 Task: 1.4.1  Create formula field to show use case
Action: Mouse moved to (1080, 75)
Screenshot: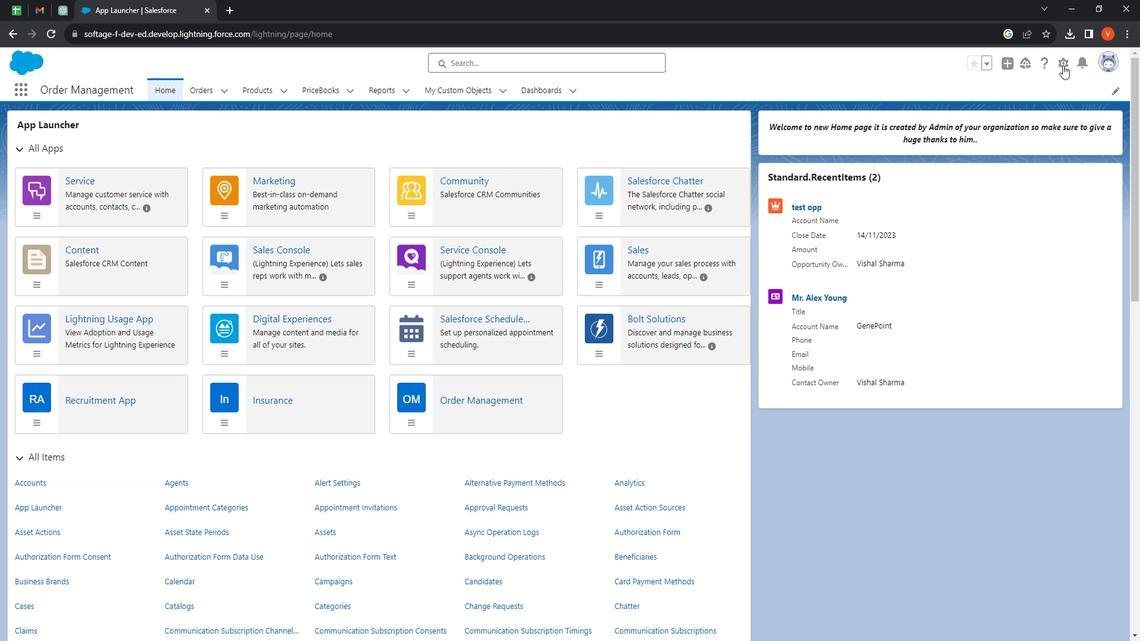 
Action: Mouse pressed left at (1080, 75)
Screenshot: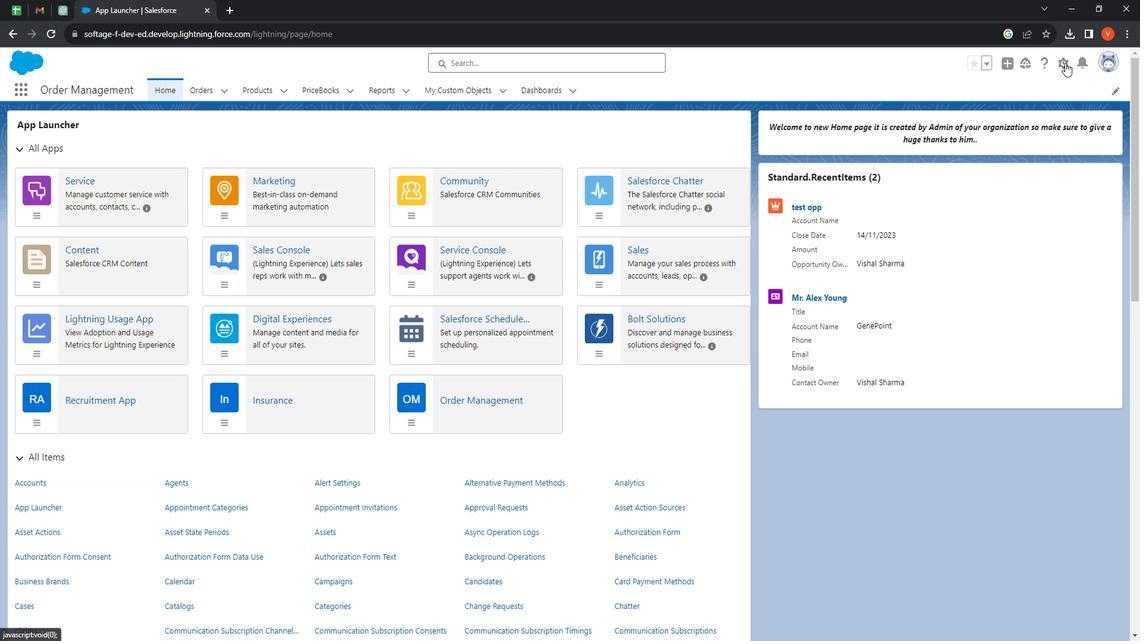 
Action: Mouse moved to (1055, 112)
Screenshot: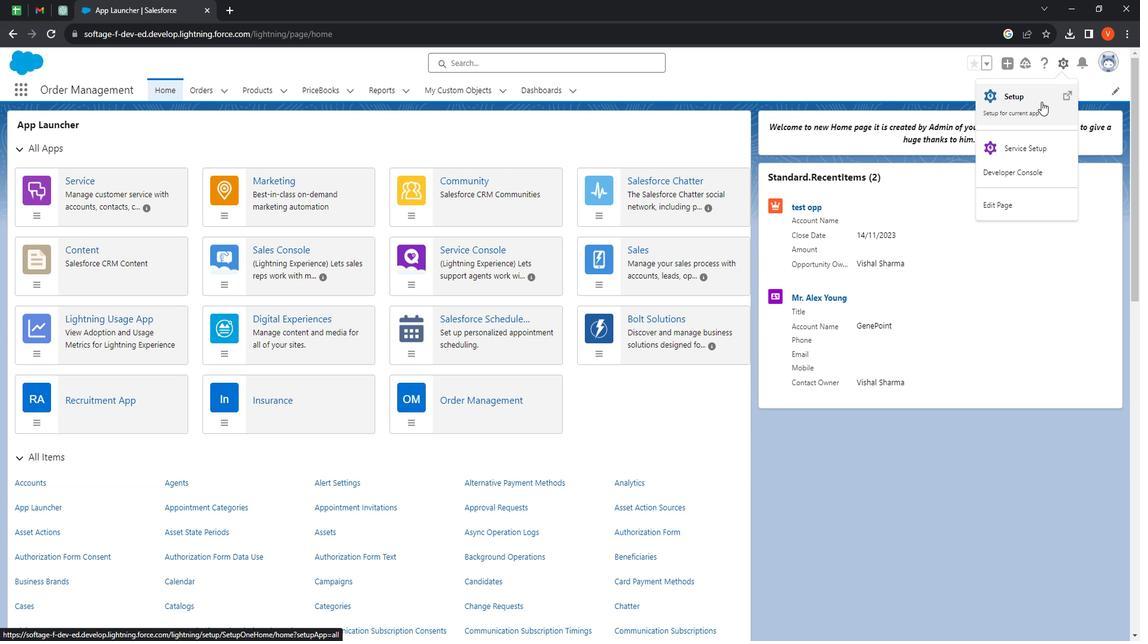
Action: Mouse pressed left at (1055, 112)
Screenshot: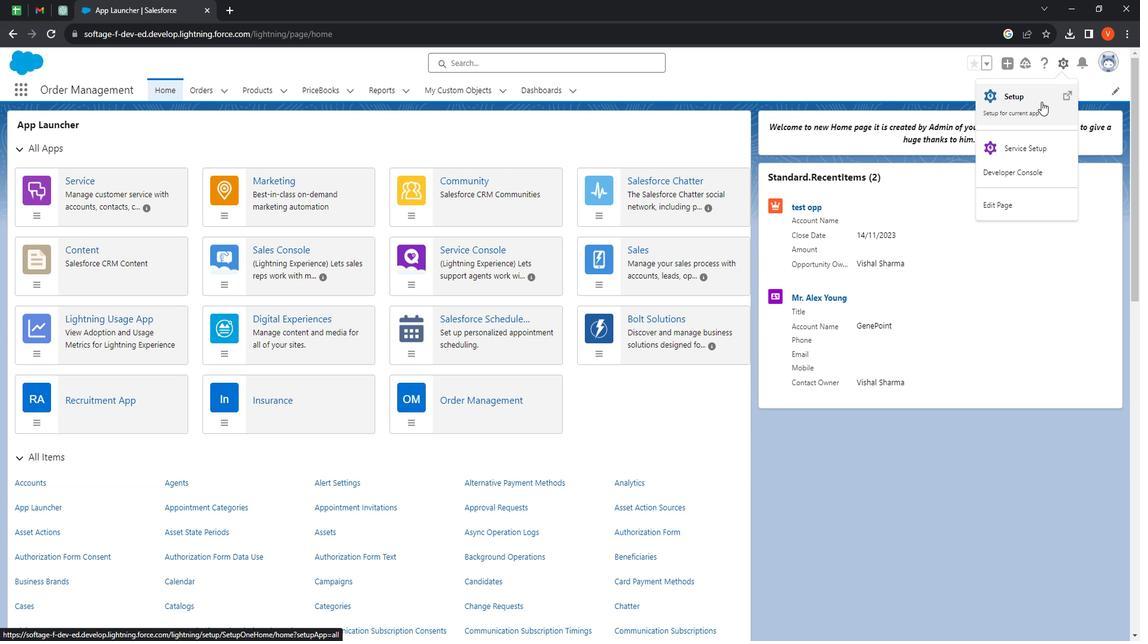 
Action: Mouse moved to (152, 103)
Screenshot: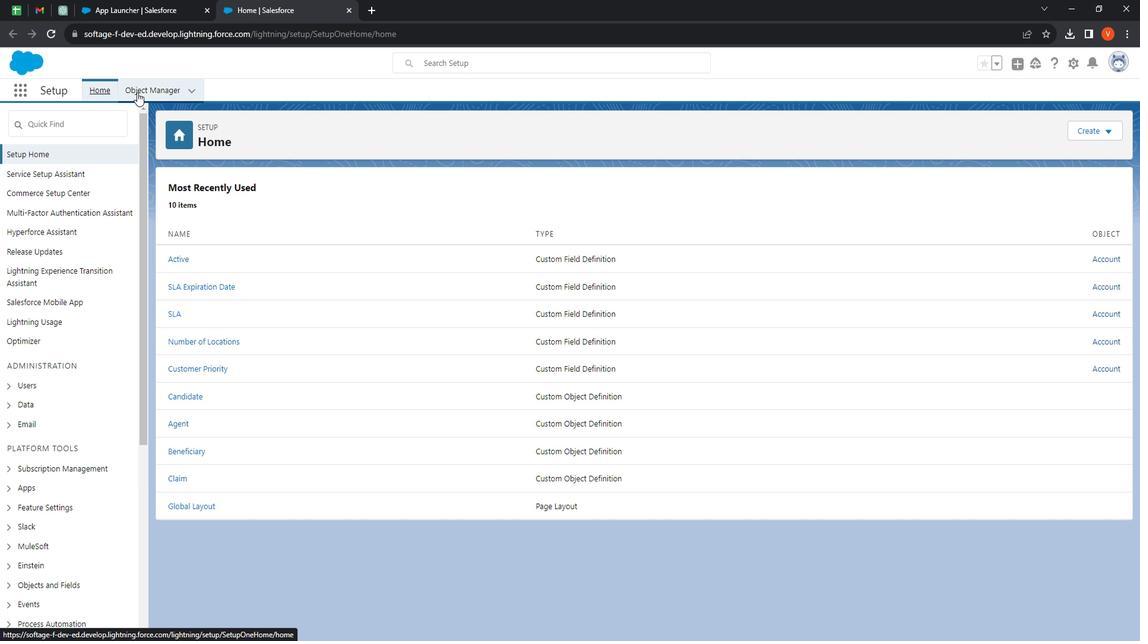 
Action: Mouse pressed left at (152, 103)
Screenshot: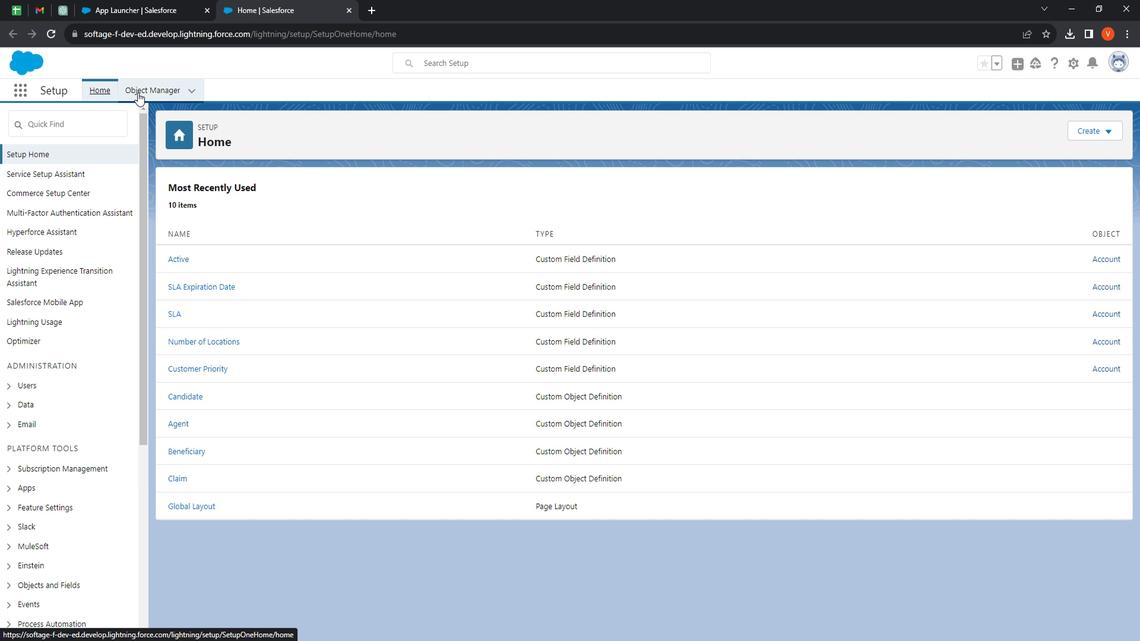 
Action: Mouse moved to (125, 274)
Screenshot: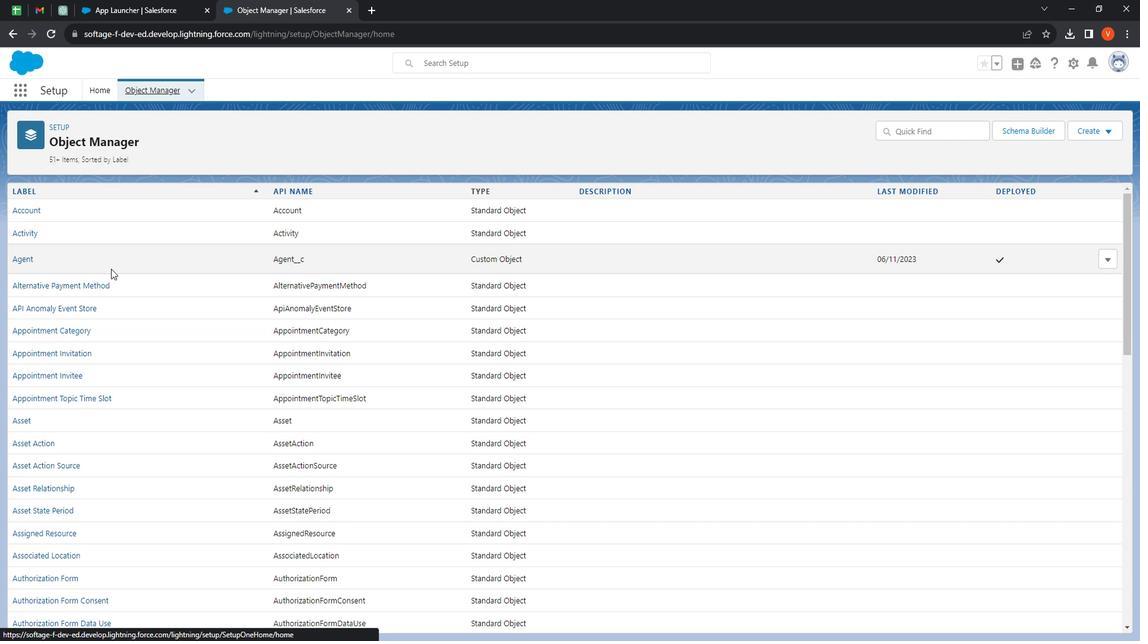 
Action: Mouse scrolled (125, 273) with delta (0, 0)
Screenshot: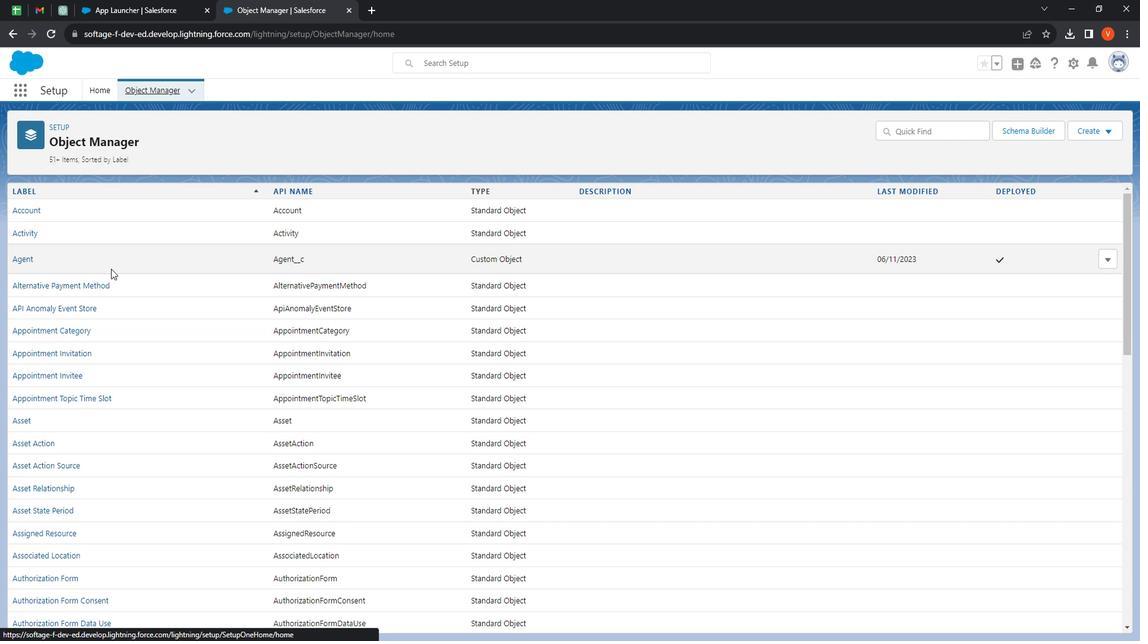 
Action: Mouse moved to (127, 278)
Screenshot: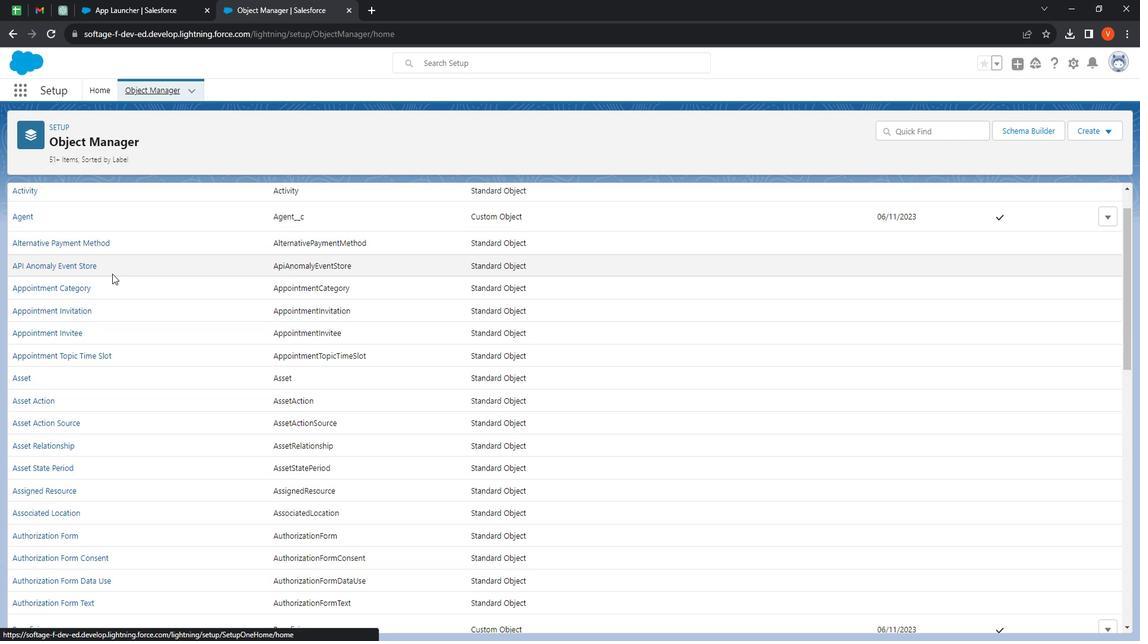 
Action: Mouse scrolled (127, 277) with delta (0, 0)
Screenshot: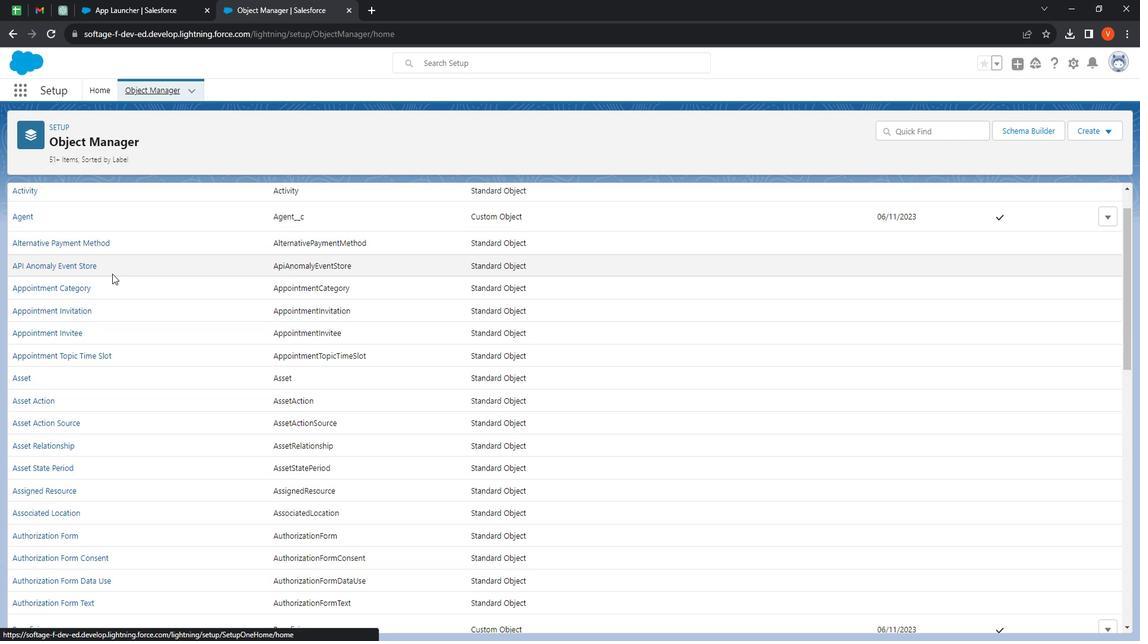 
Action: Mouse moved to (128, 280)
Screenshot: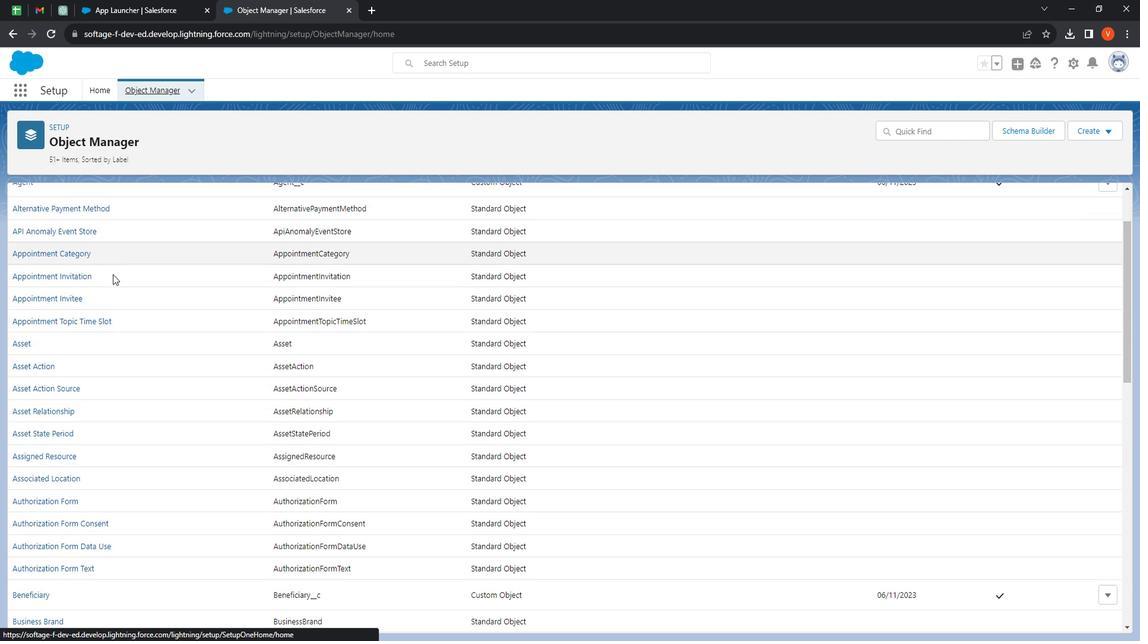 
Action: Mouse scrolled (128, 279) with delta (0, 0)
Screenshot: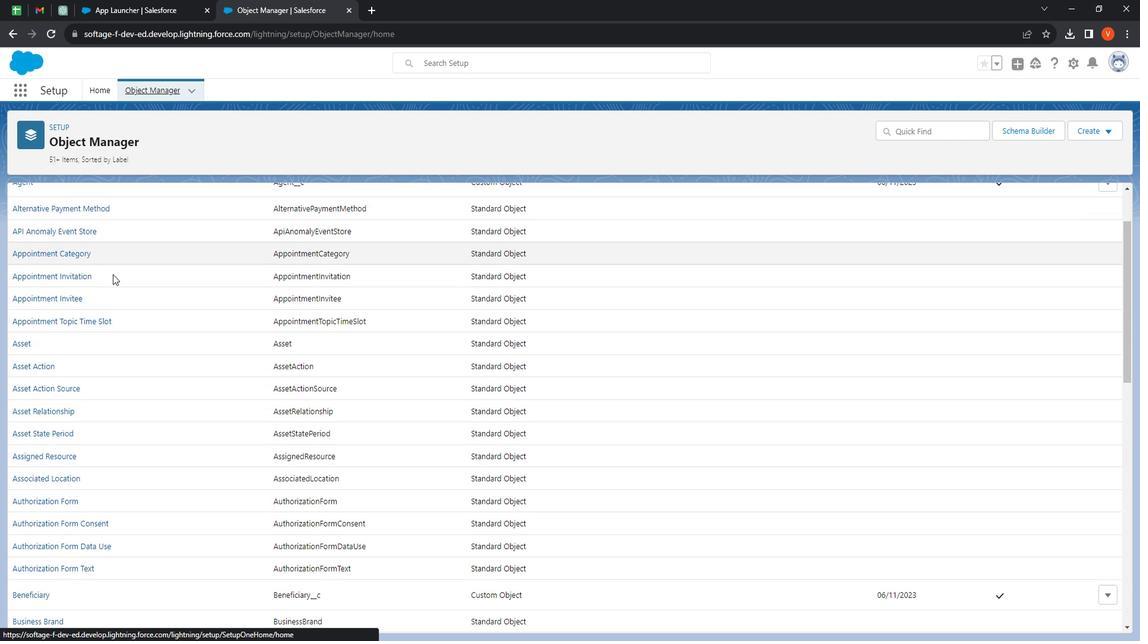 
Action: Mouse moved to (128, 281)
Screenshot: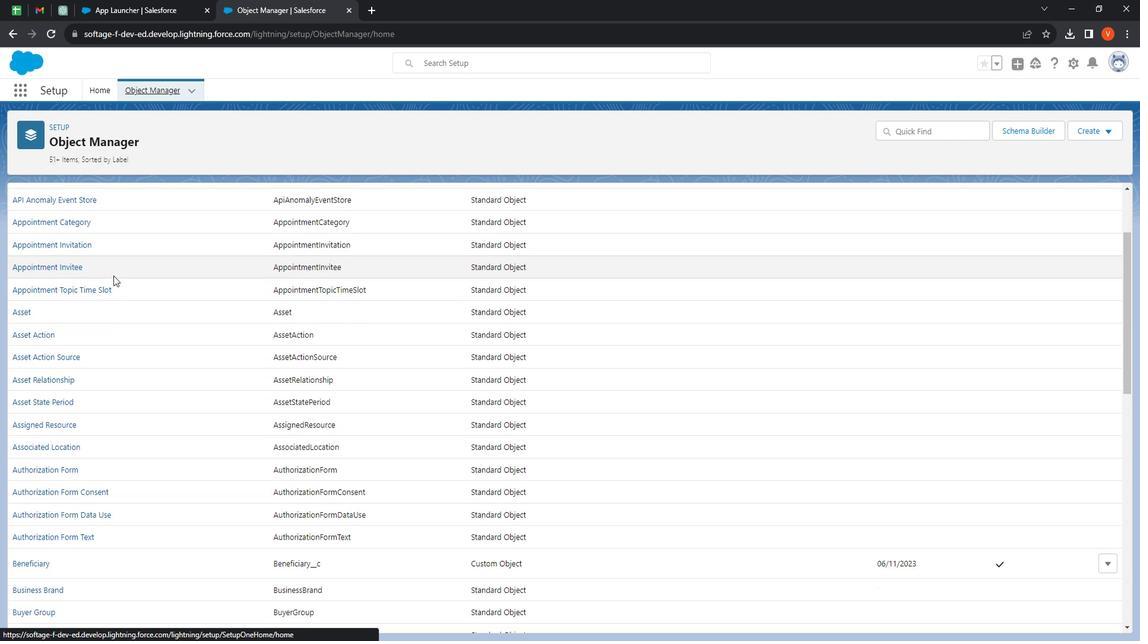 
Action: Mouse scrolled (128, 280) with delta (0, 0)
Screenshot: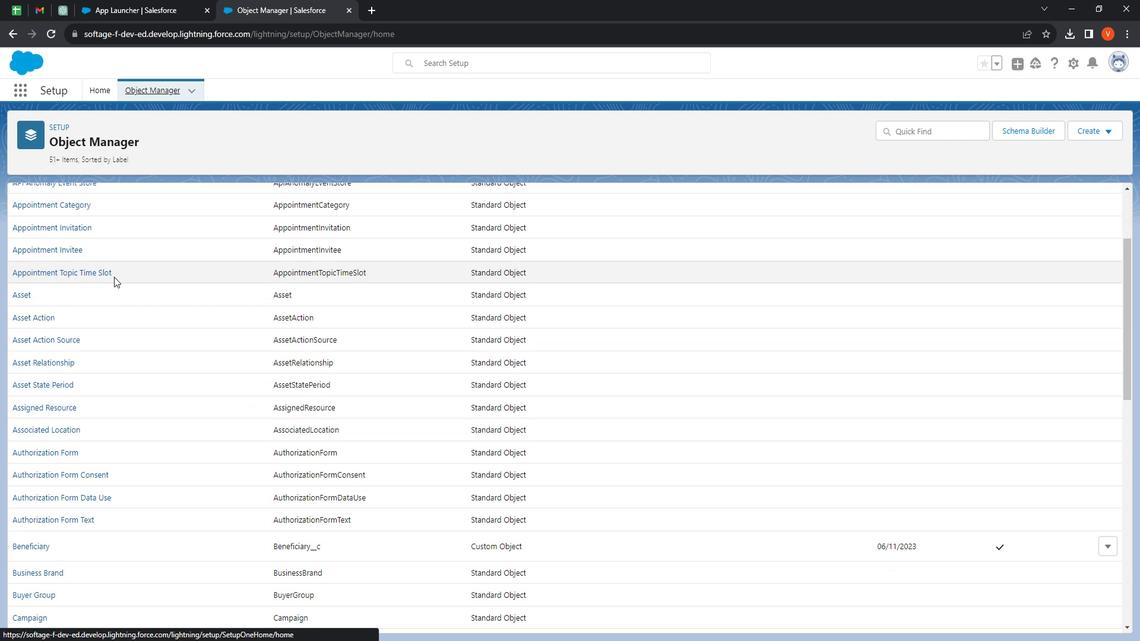 
Action: Mouse scrolled (128, 280) with delta (0, 0)
Screenshot: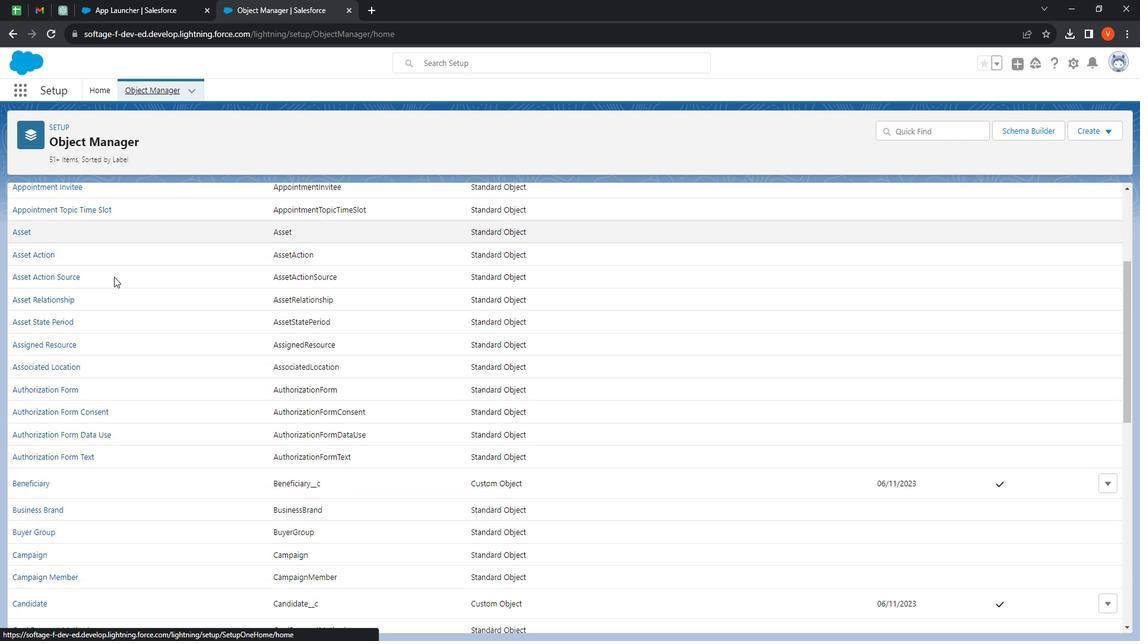 
Action: Mouse scrolled (128, 280) with delta (0, 0)
Screenshot: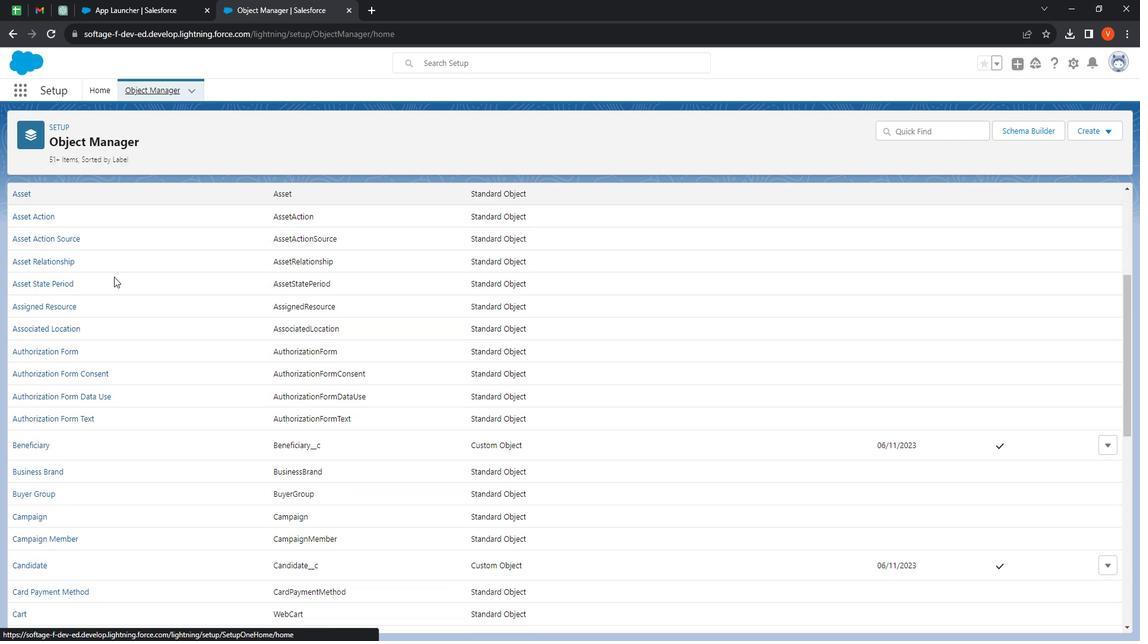 
Action: Mouse moved to (133, 287)
Screenshot: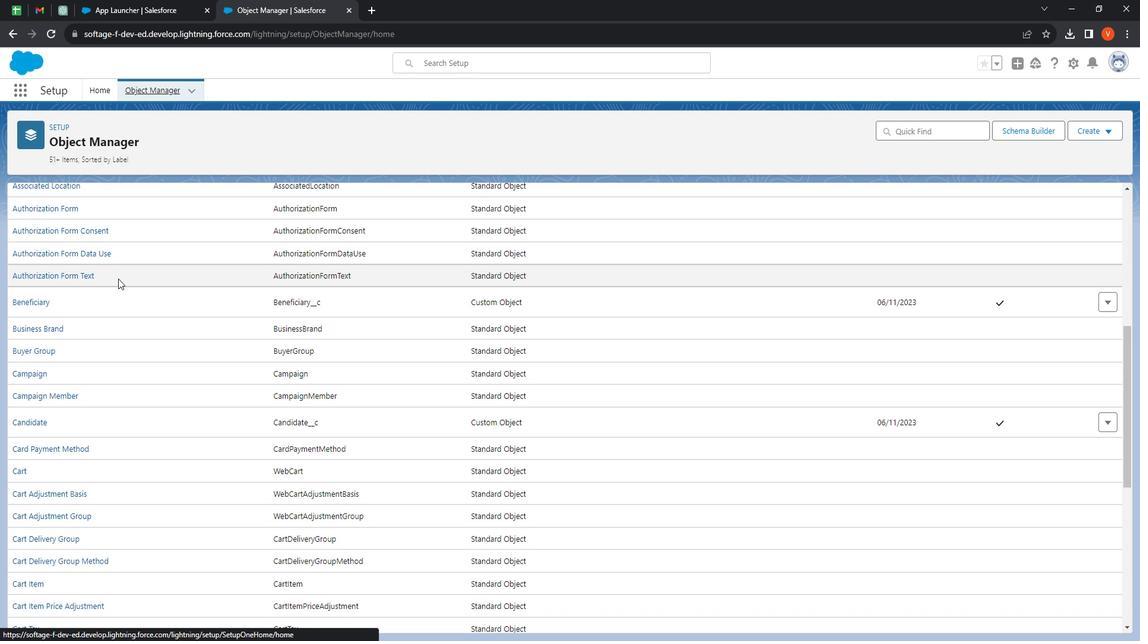 
Action: Mouse scrolled (133, 286) with delta (0, 0)
Screenshot: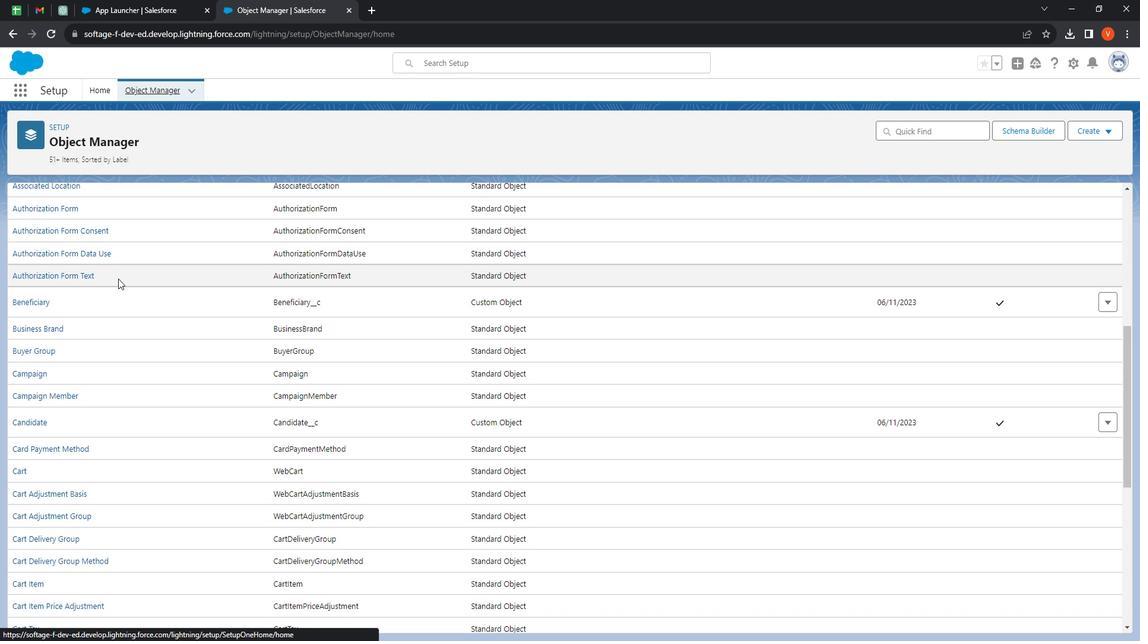 
Action: Mouse moved to (132, 290)
Screenshot: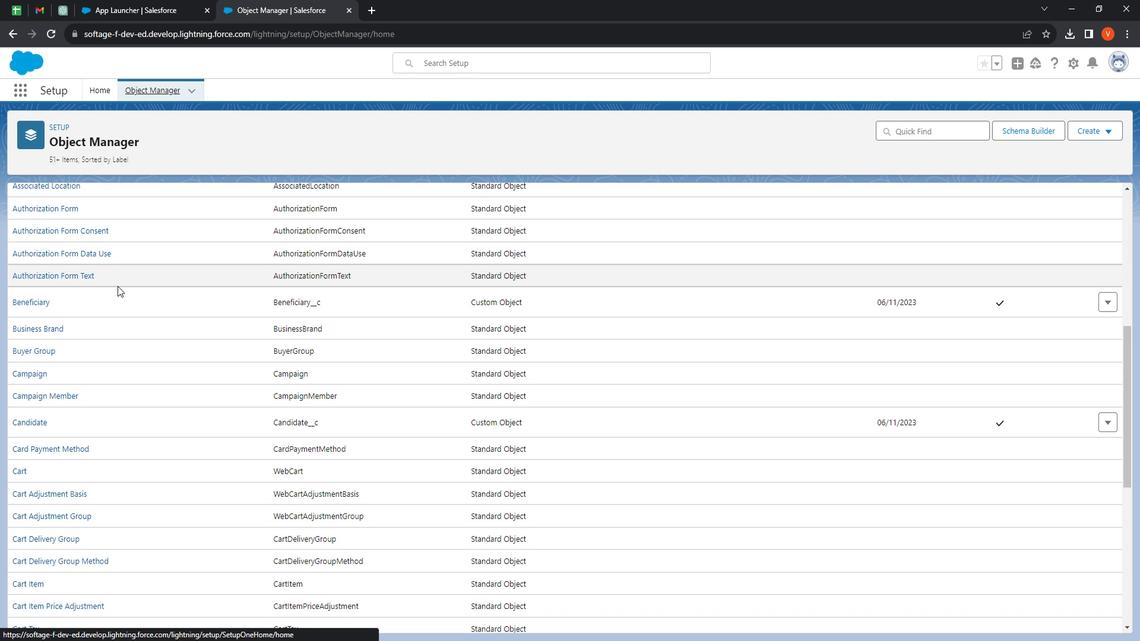 
Action: Mouse scrolled (132, 290) with delta (0, 0)
Screenshot: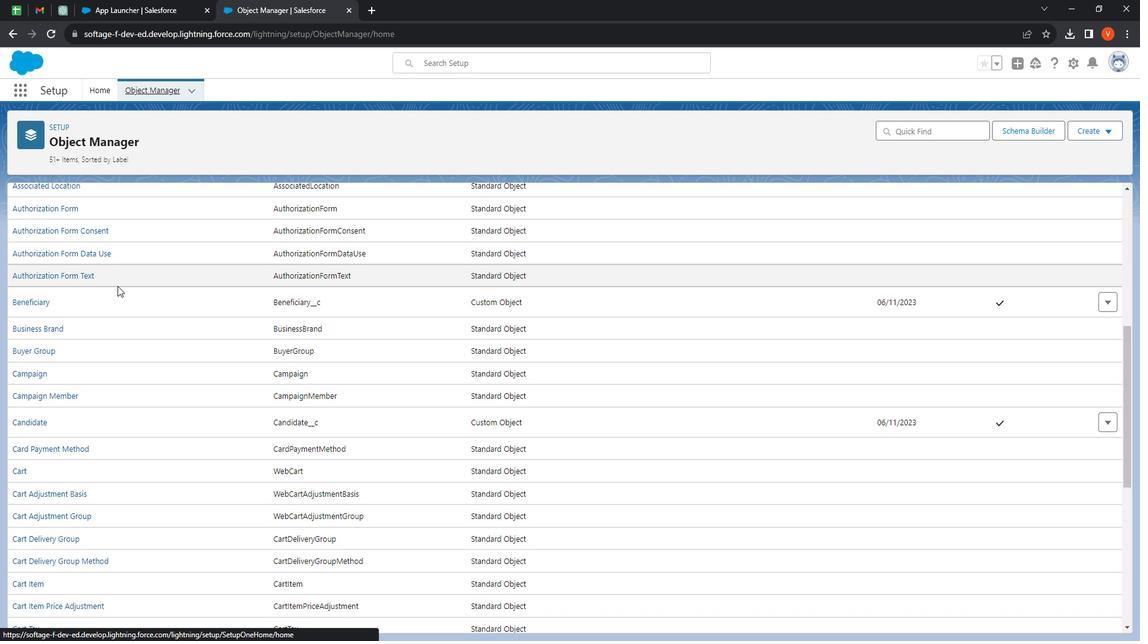
Action: Mouse moved to (132, 290)
Screenshot: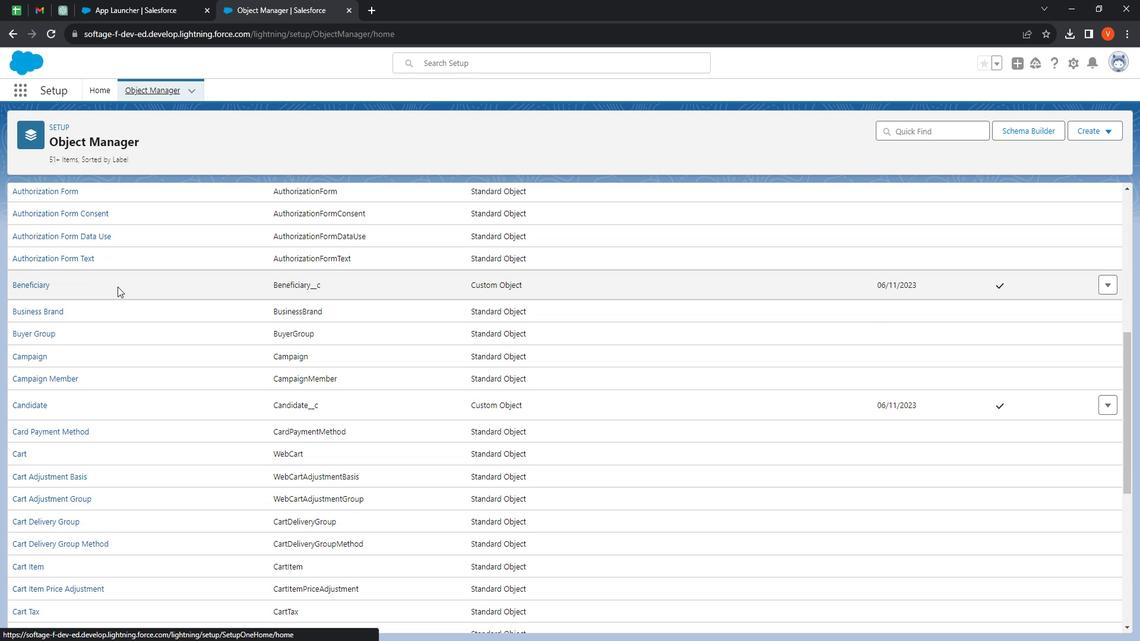 
Action: Mouse scrolled (132, 290) with delta (0, 0)
Screenshot: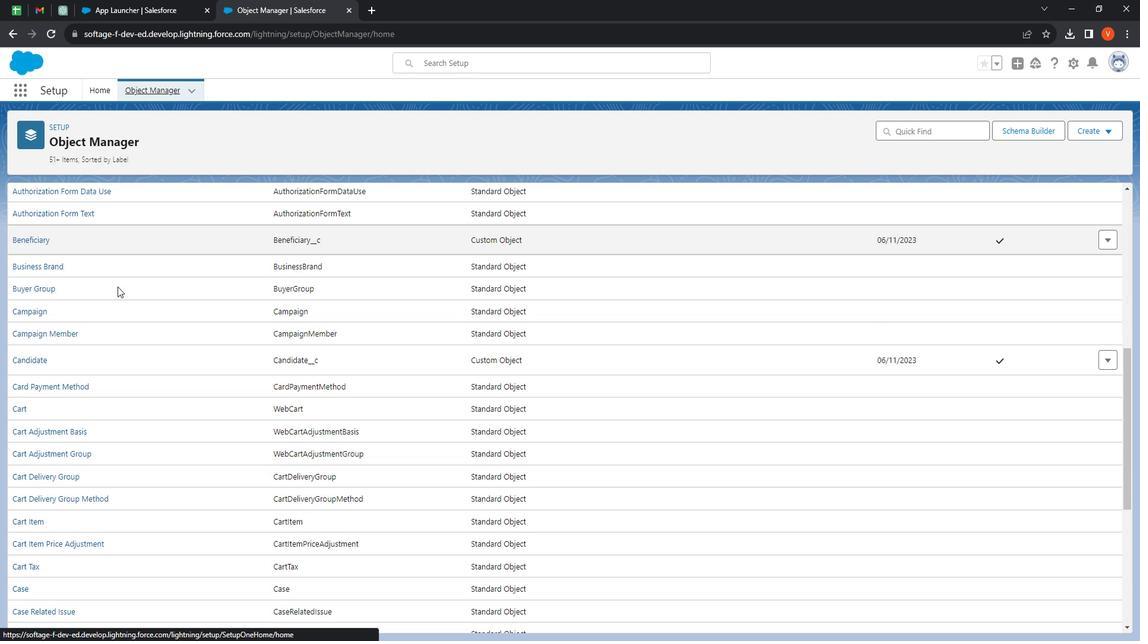 
Action: Mouse moved to (132, 291)
Screenshot: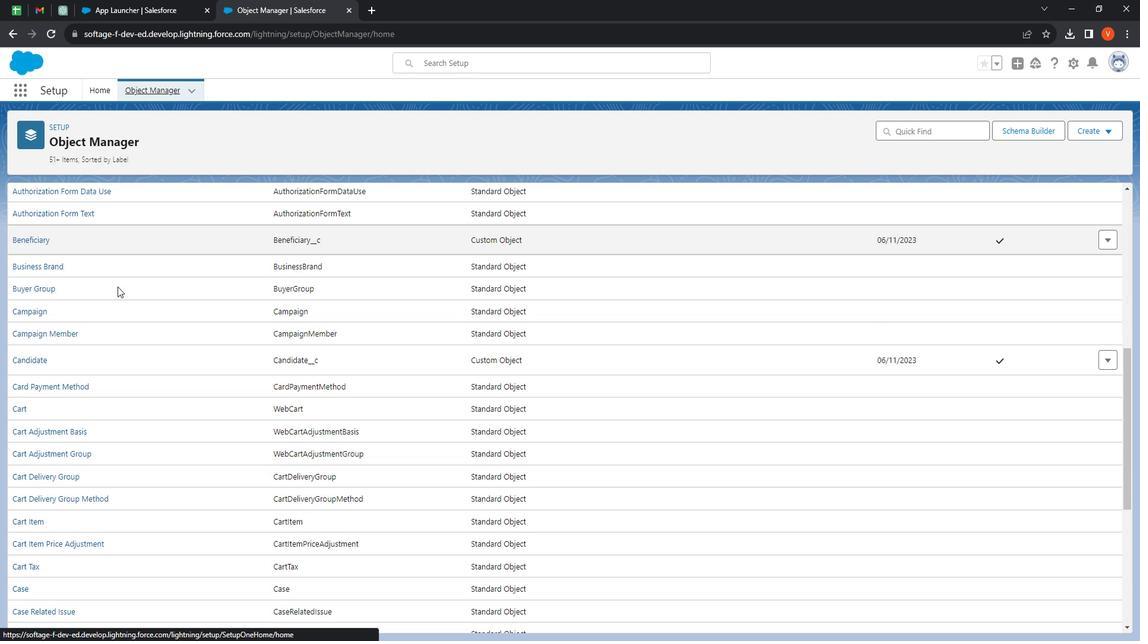 
Action: Mouse scrolled (132, 290) with delta (0, 0)
Screenshot: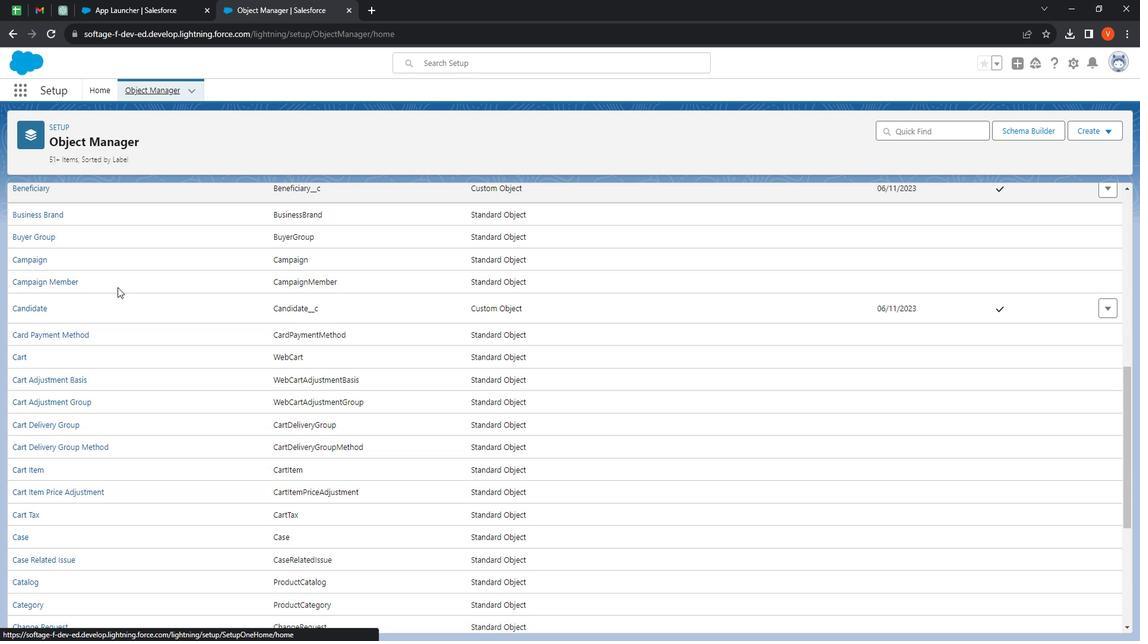 
Action: Mouse moved to (132, 292)
Screenshot: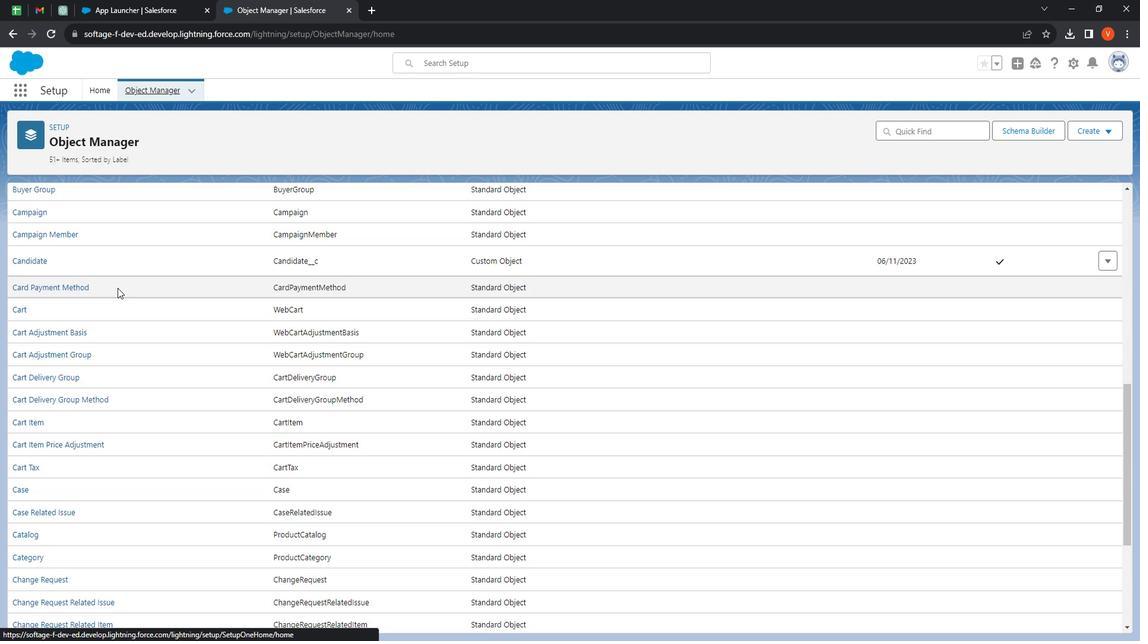 
Action: Mouse scrolled (132, 292) with delta (0, 0)
Screenshot: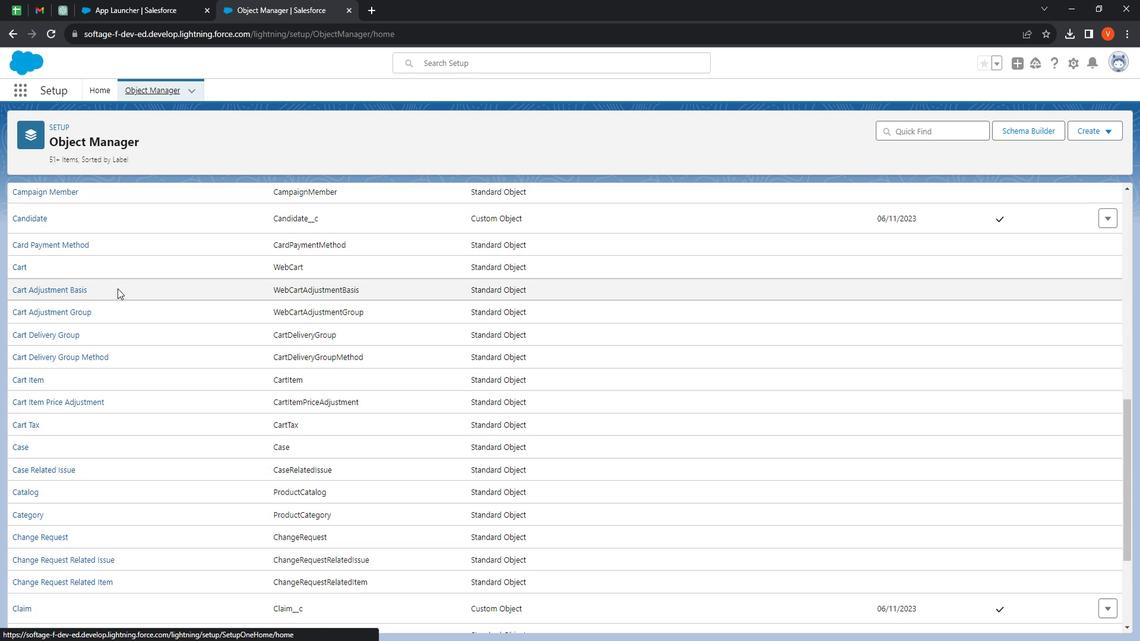 
Action: Mouse moved to (130, 294)
Screenshot: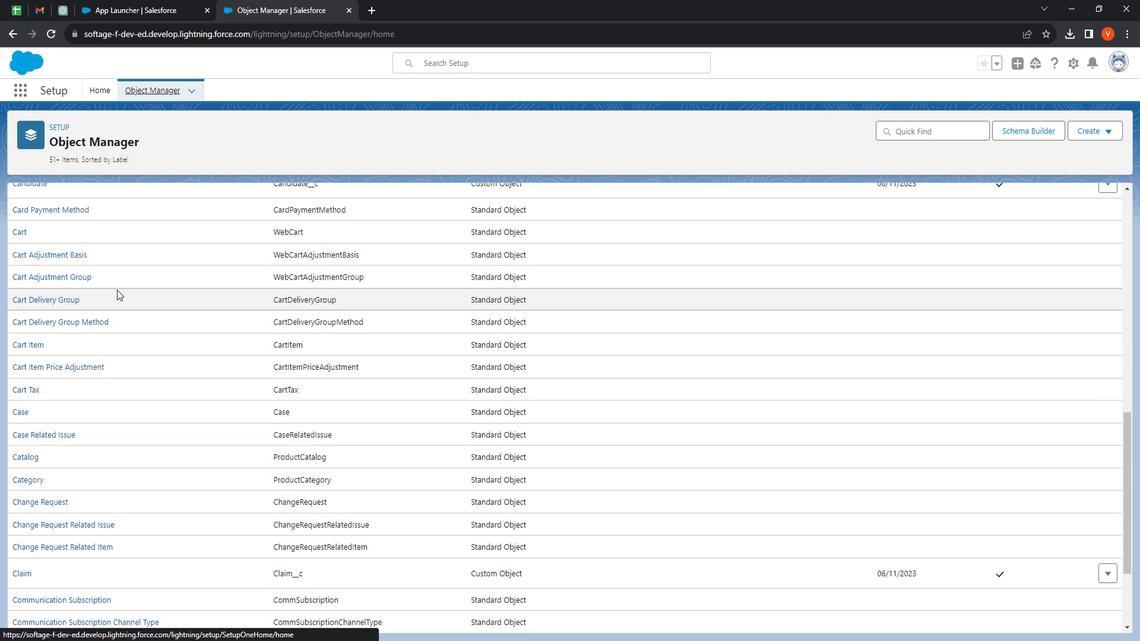 
Action: Mouse scrolled (130, 293) with delta (0, 0)
Screenshot: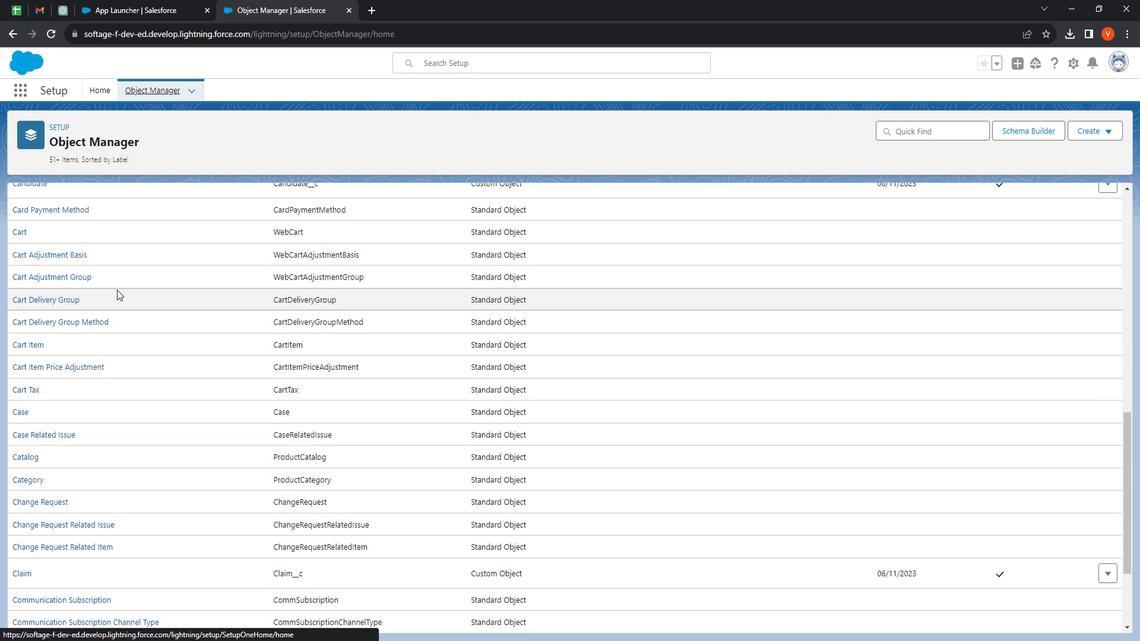 
Action: Mouse moved to (132, 301)
Screenshot: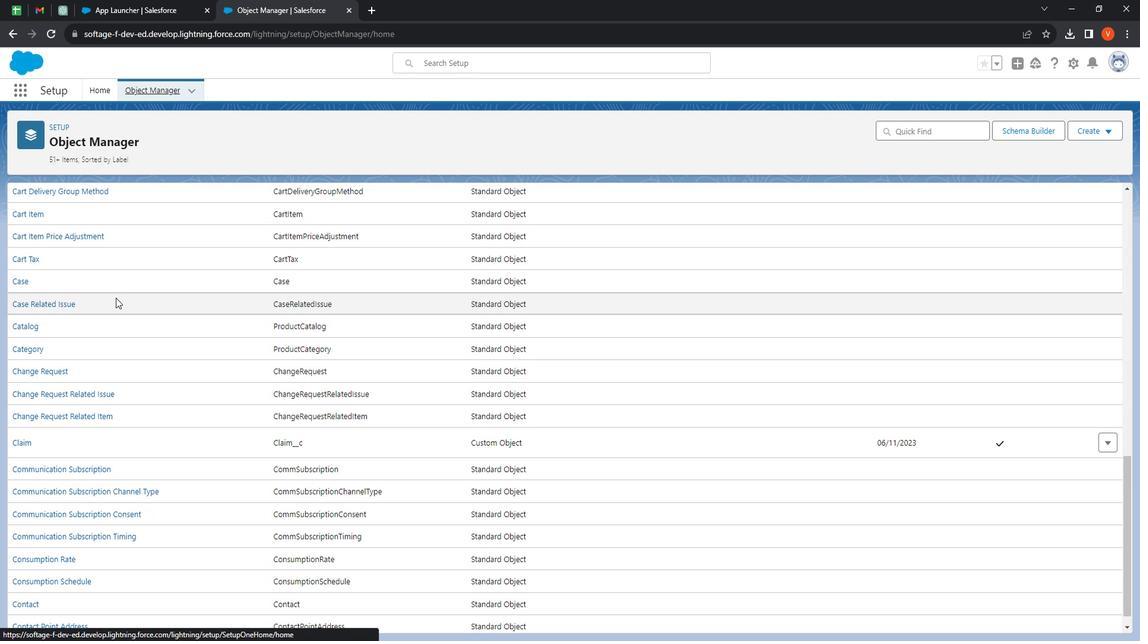 
Action: Mouse scrolled (132, 301) with delta (0, 0)
Screenshot: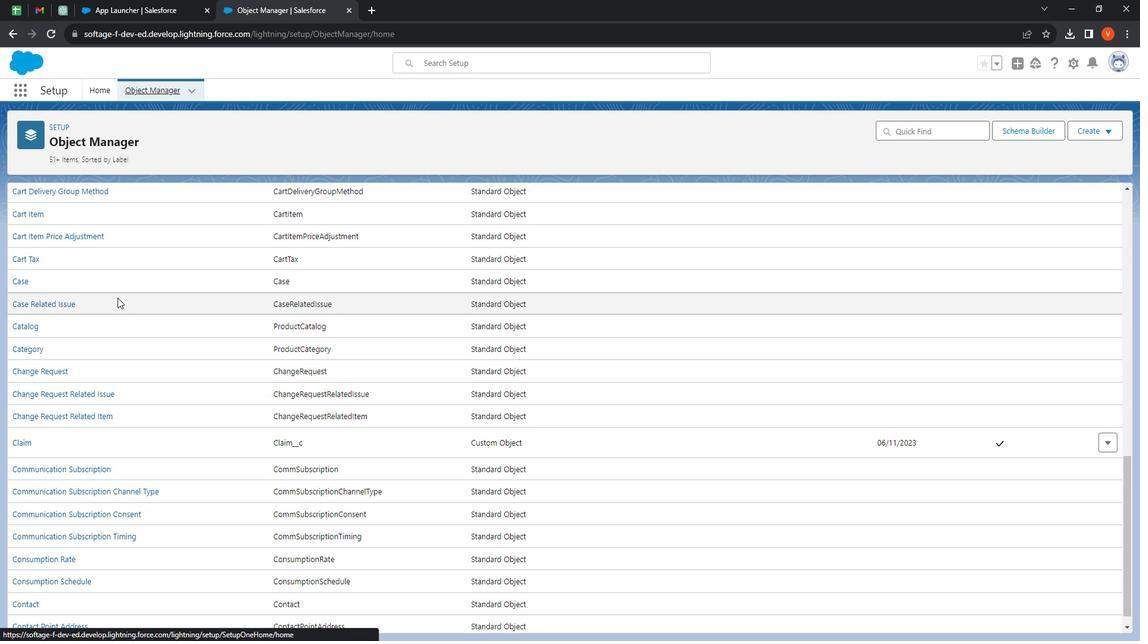 
Action: Mouse scrolled (132, 301) with delta (0, 0)
Screenshot: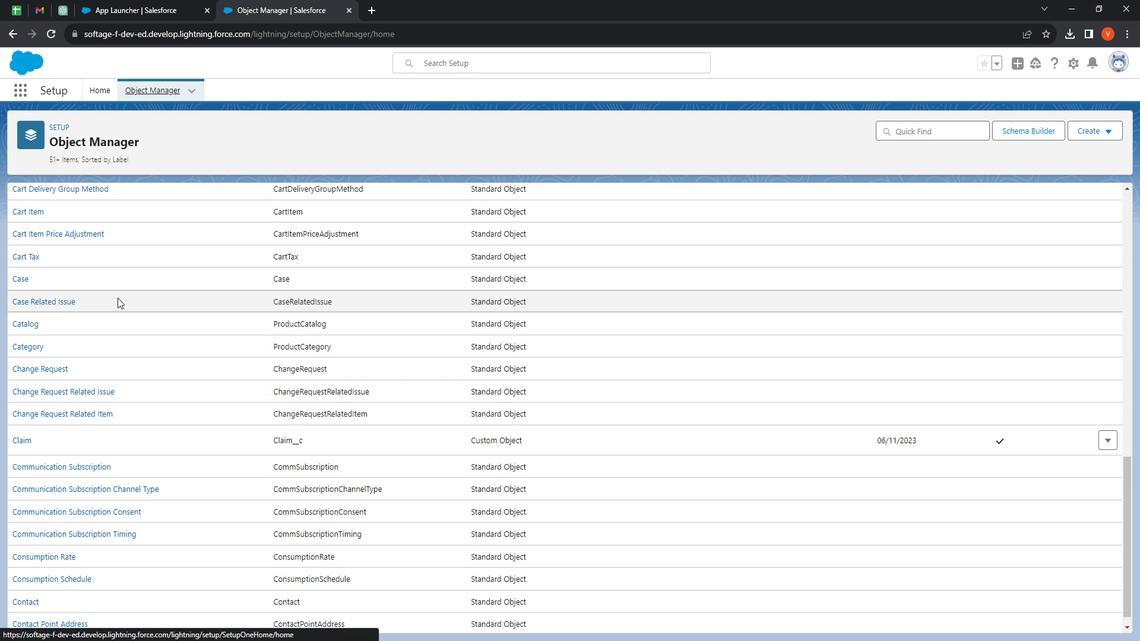 
Action: Mouse scrolled (132, 301) with delta (0, 0)
Screenshot: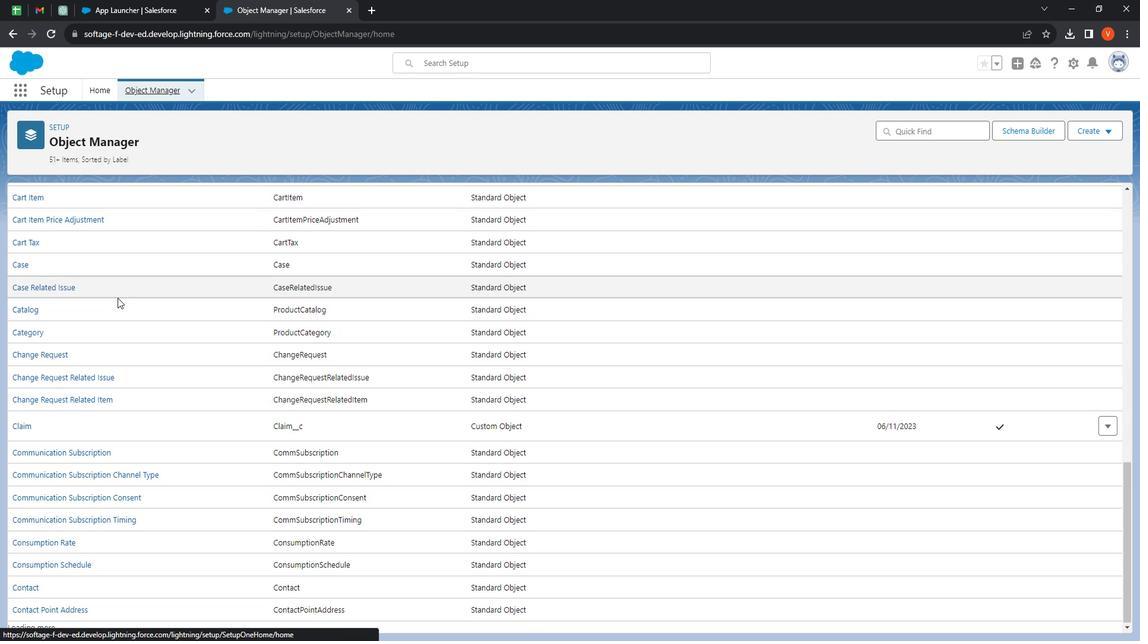 
Action: Mouse scrolled (132, 301) with delta (0, 0)
Screenshot: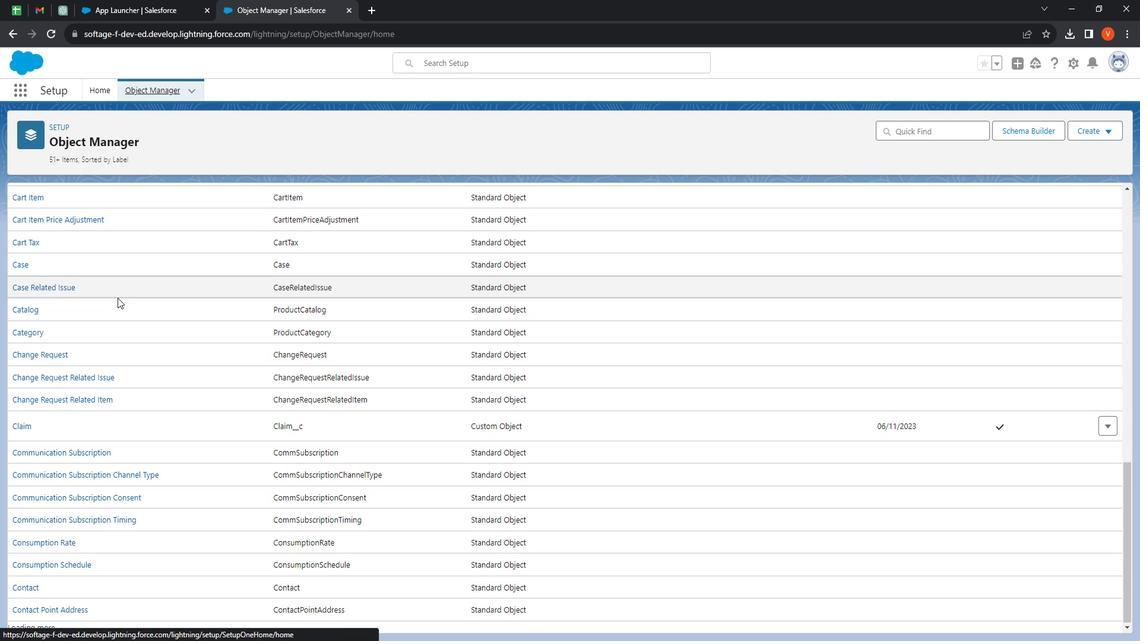 
Action: Mouse scrolled (132, 301) with delta (0, 0)
Screenshot: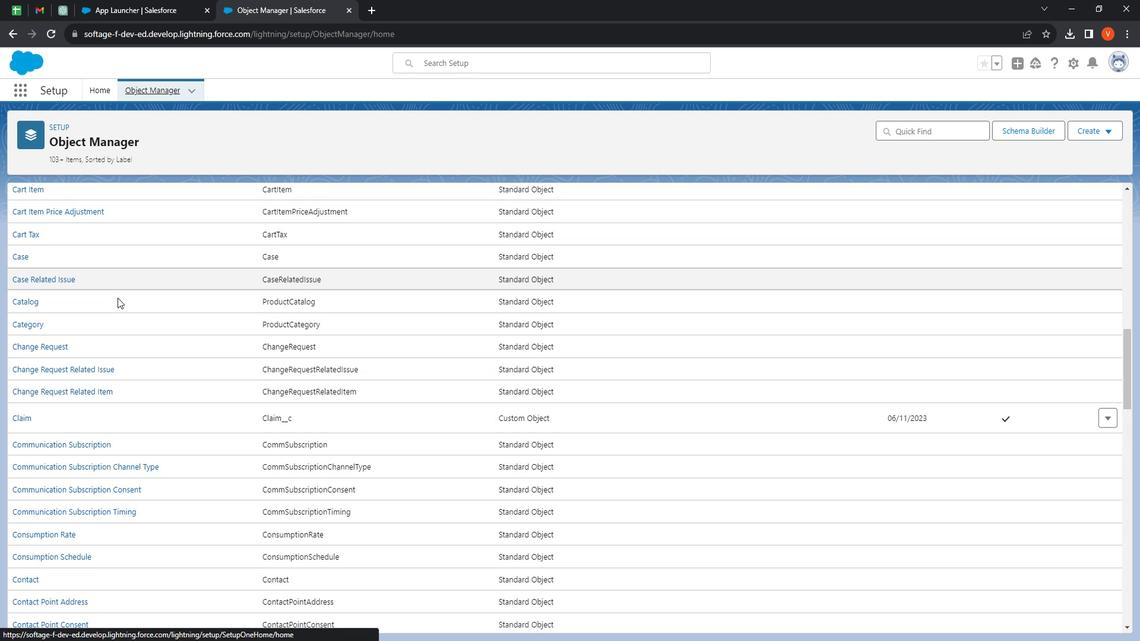 
Action: Mouse scrolled (132, 301) with delta (0, 0)
Screenshot: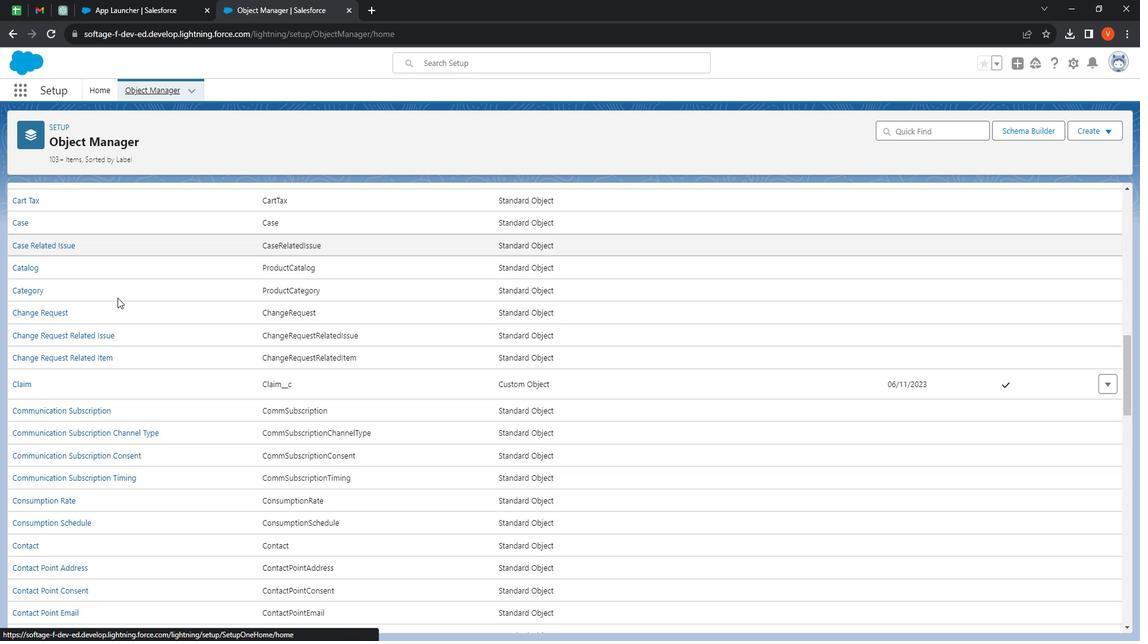 
Action: Mouse scrolled (132, 301) with delta (0, 0)
Screenshot: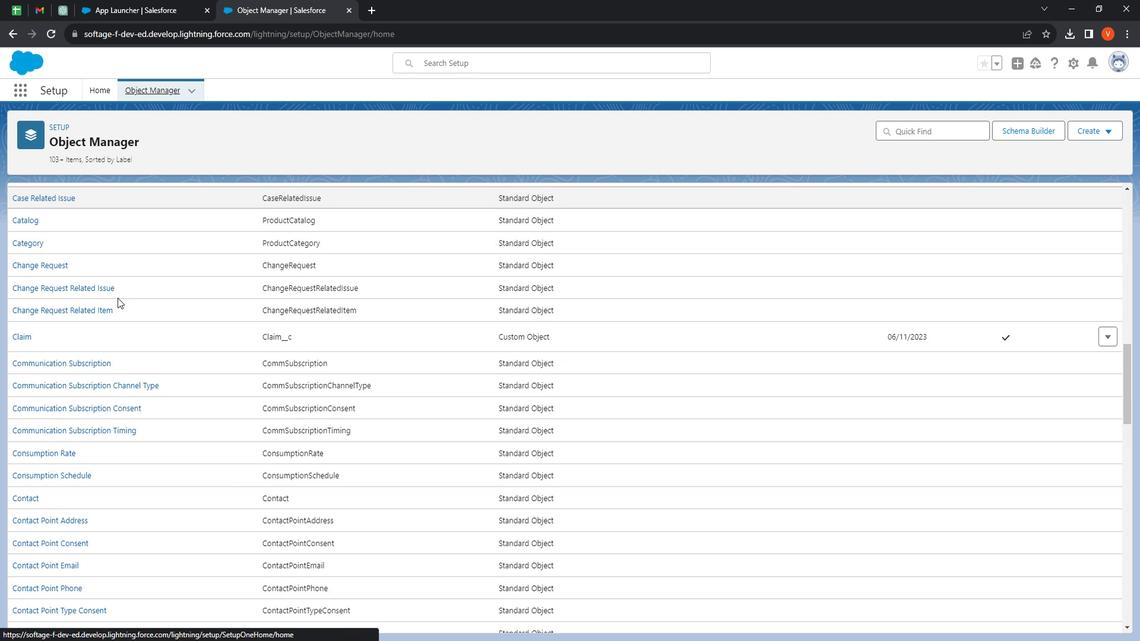 
Action: Mouse moved to (133, 302)
Screenshot: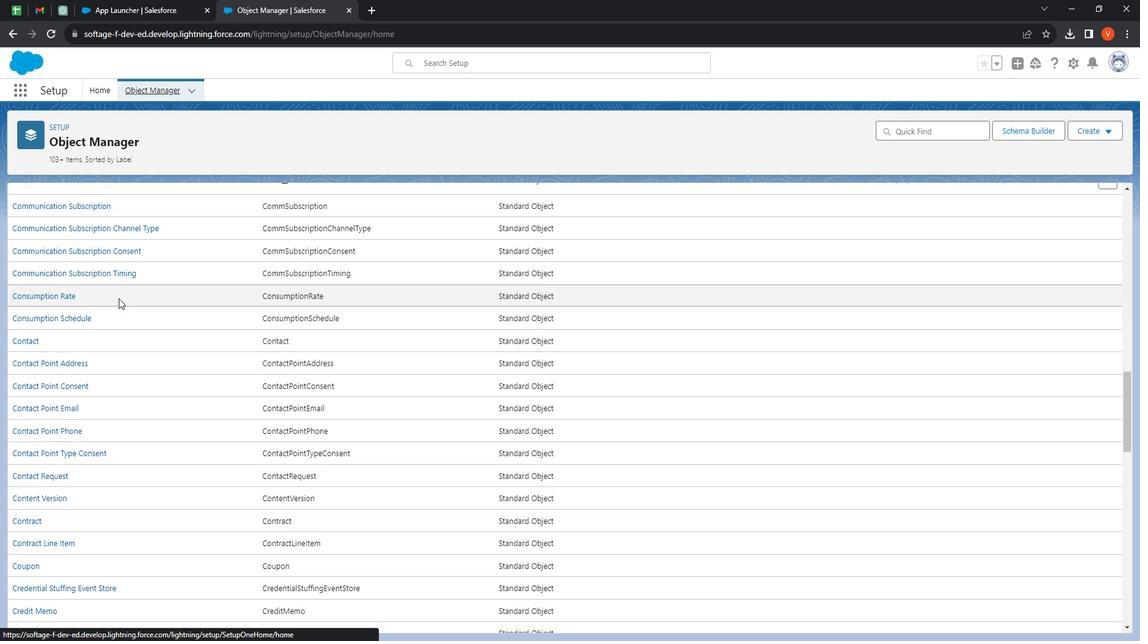 
Action: Mouse scrolled (133, 301) with delta (0, 0)
Screenshot: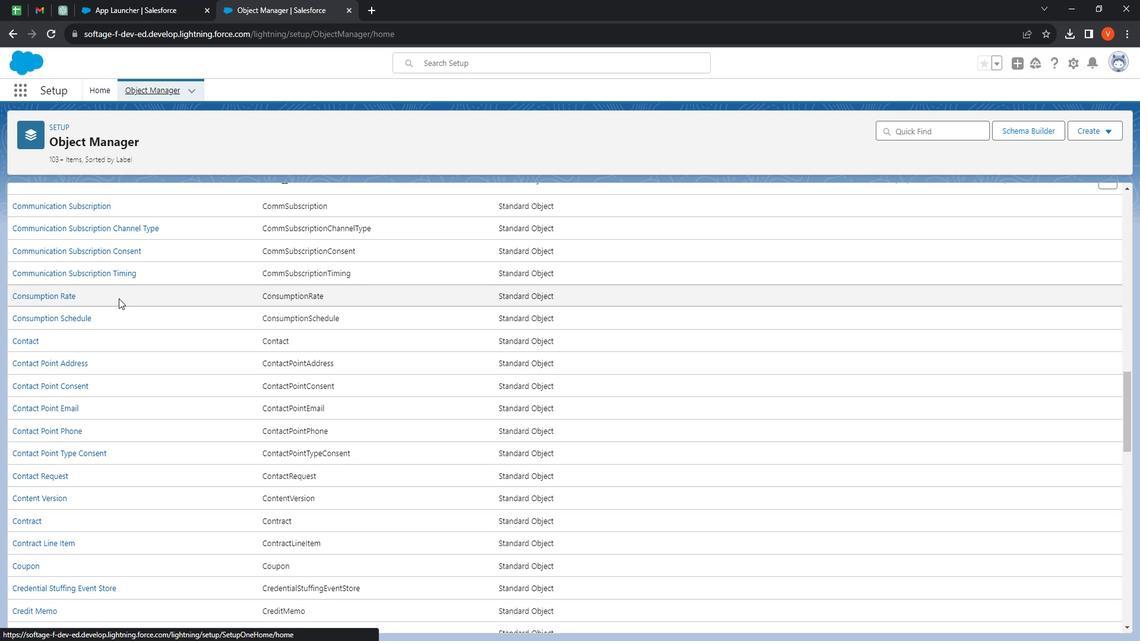 
Action: Mouse scrolled (133, 301) with delta (0, 0)
Screenshot: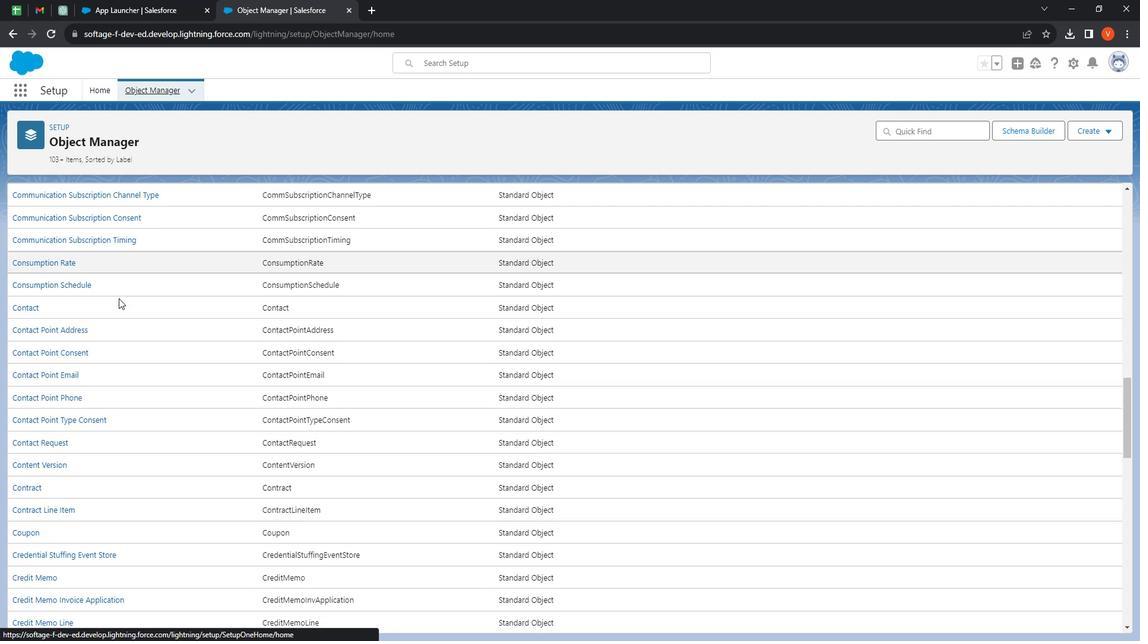 
Action: Mouse scrolled (133, 301) with delta (0, 0)
Screenshot: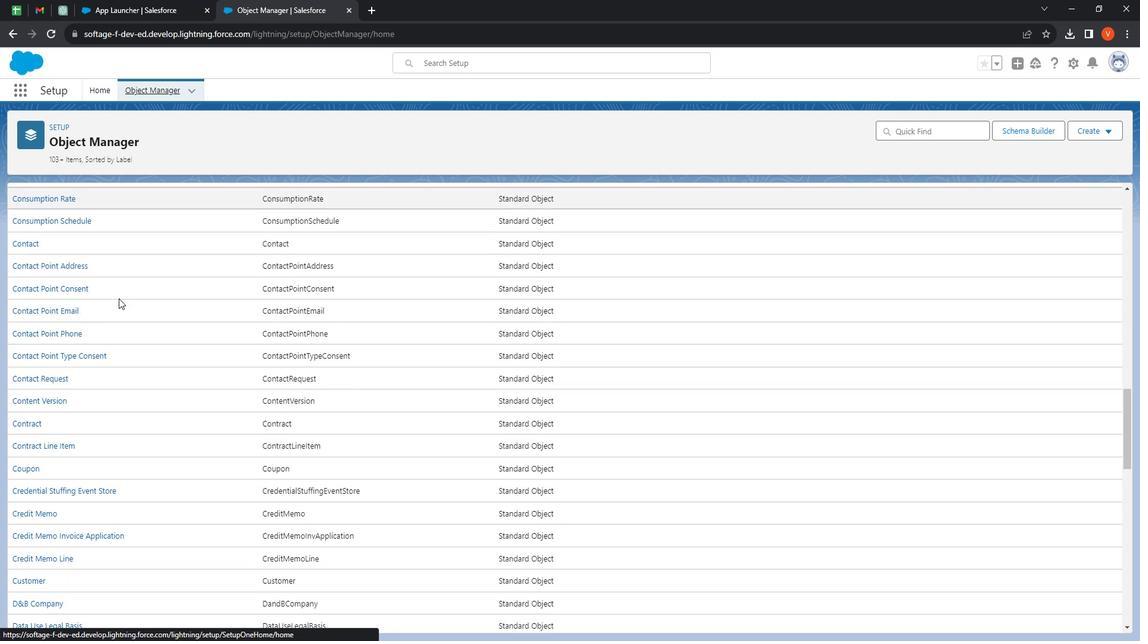 
Action: Mouse scrolled (133, 301) with delta (0, 0)
Screenshot: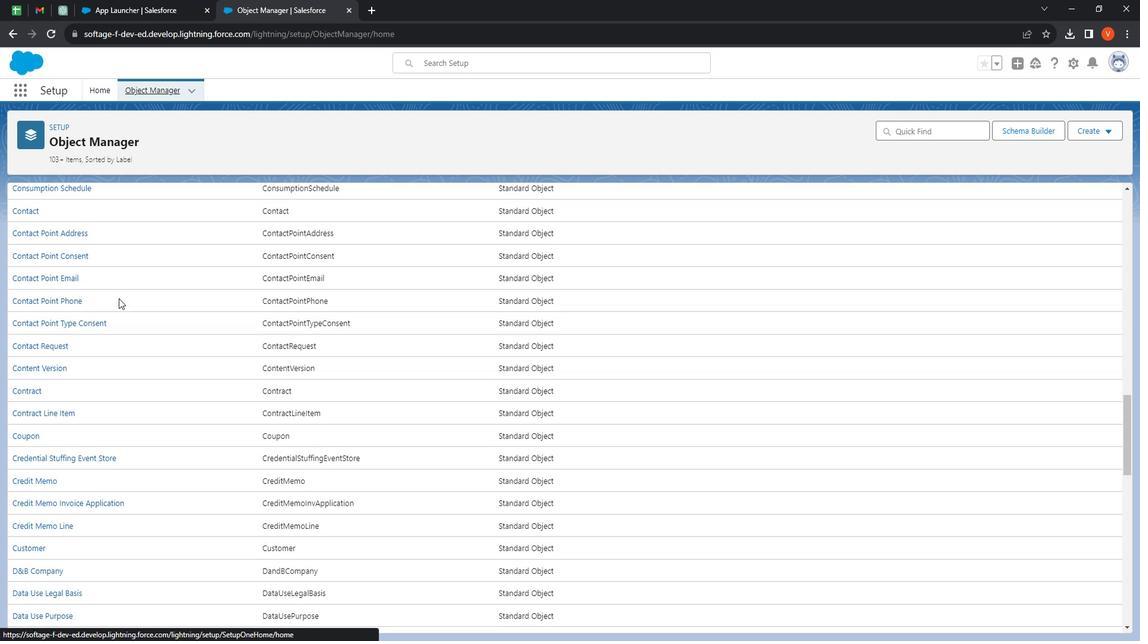 
Action: Mouse scrolled (133, 301) with delta (0, 0)
Screenshot: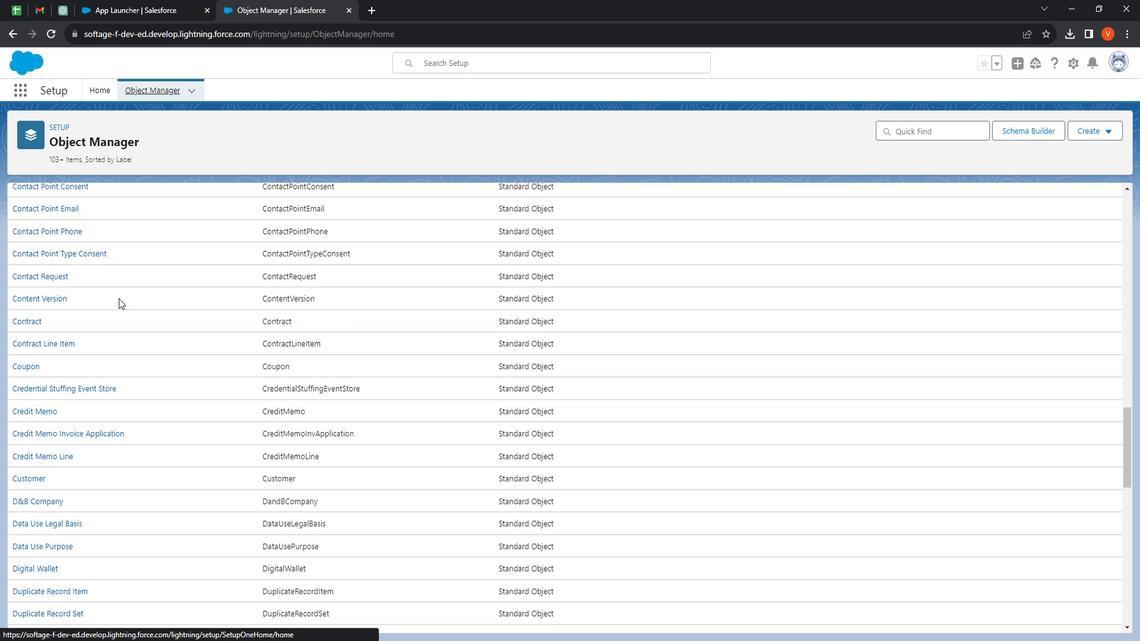 
Action: Mouse moved to (135, 302)
Screenshot: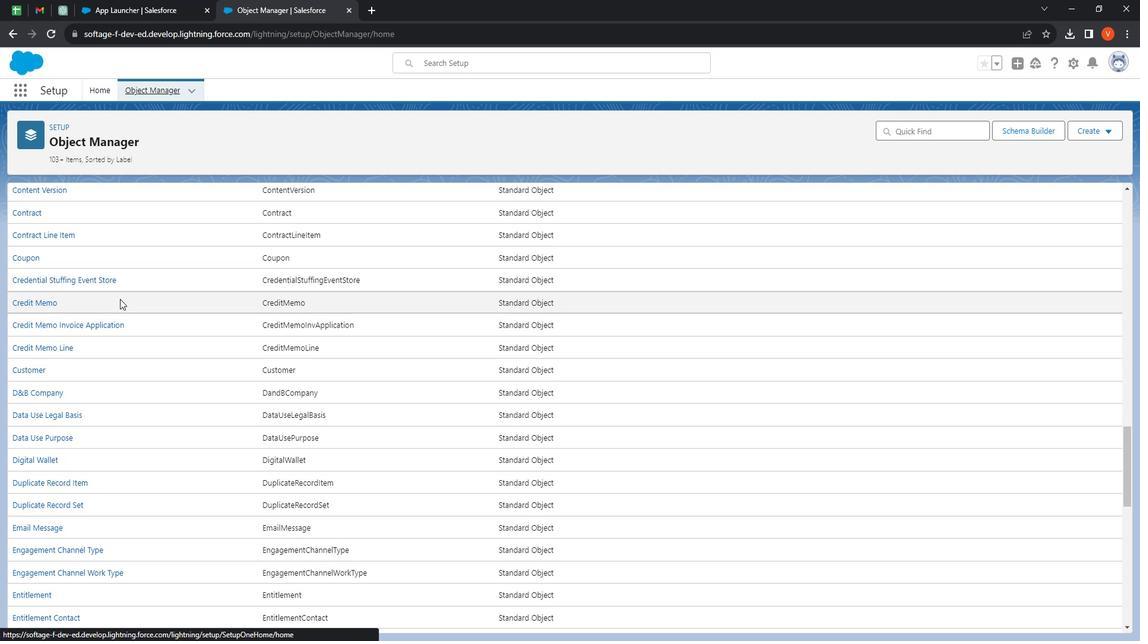 
Action: Mouse scrolled (135, 301) with delta (0, 0)
Screenshot: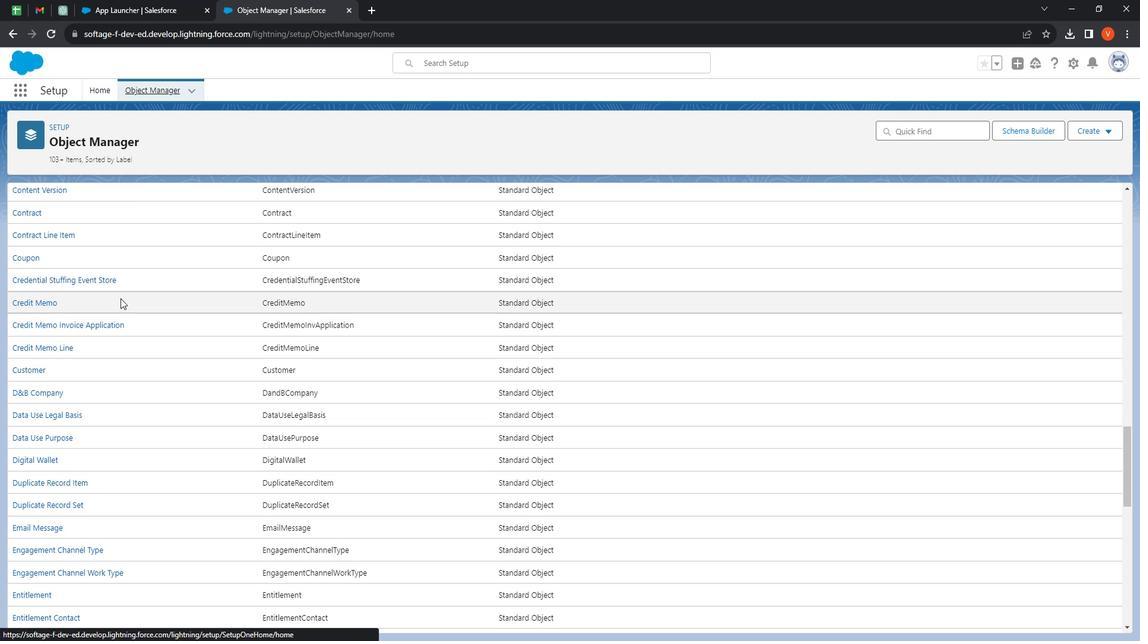
Action: Mouse scrolled (135, 301) with delta (0, 0)
Screenshot: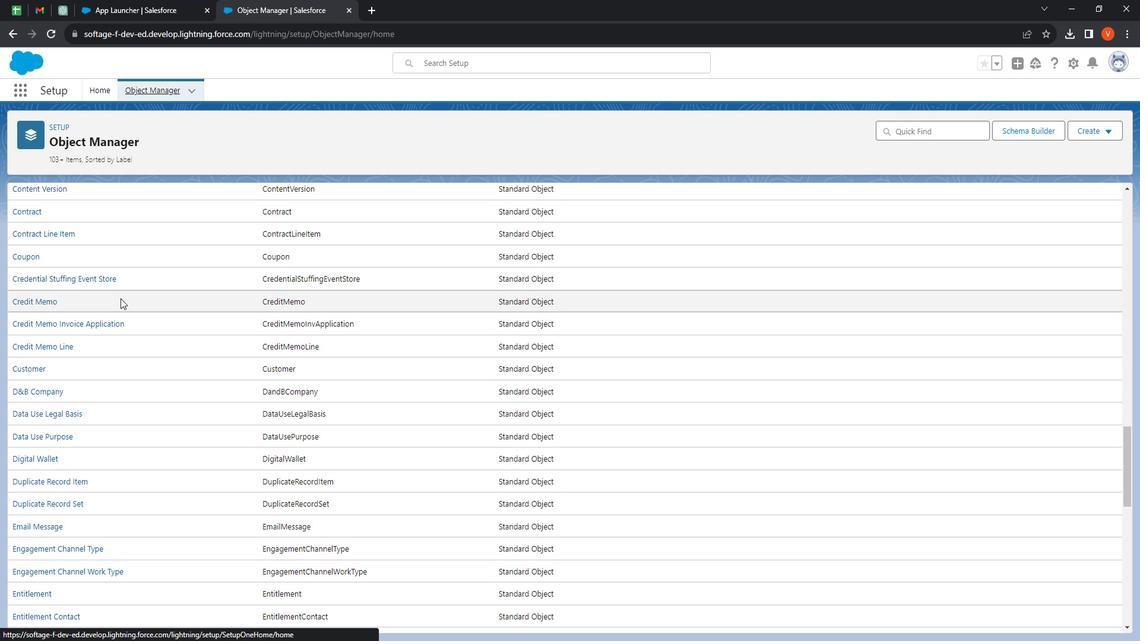 
Action: Mouse scrolled (135, 301) with delta (0, 0)
Screenshot: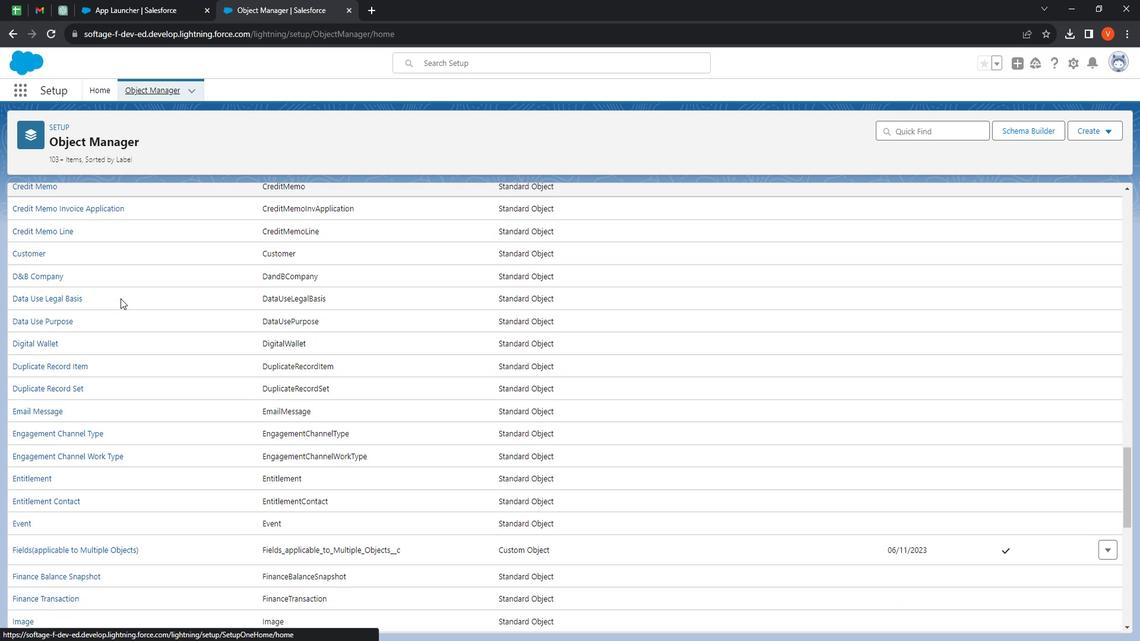 
Action: Mouse scrolled (135, 301) with delta (0, 0)
Screenshot: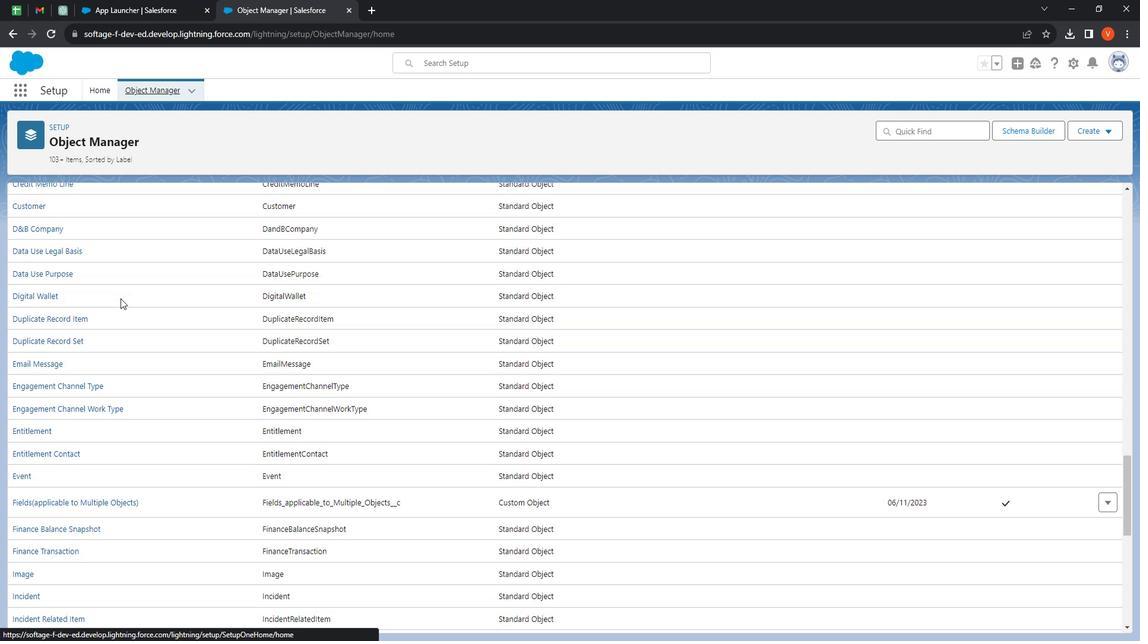 
Action: Mouse moved to (135, 302)
Screenshot: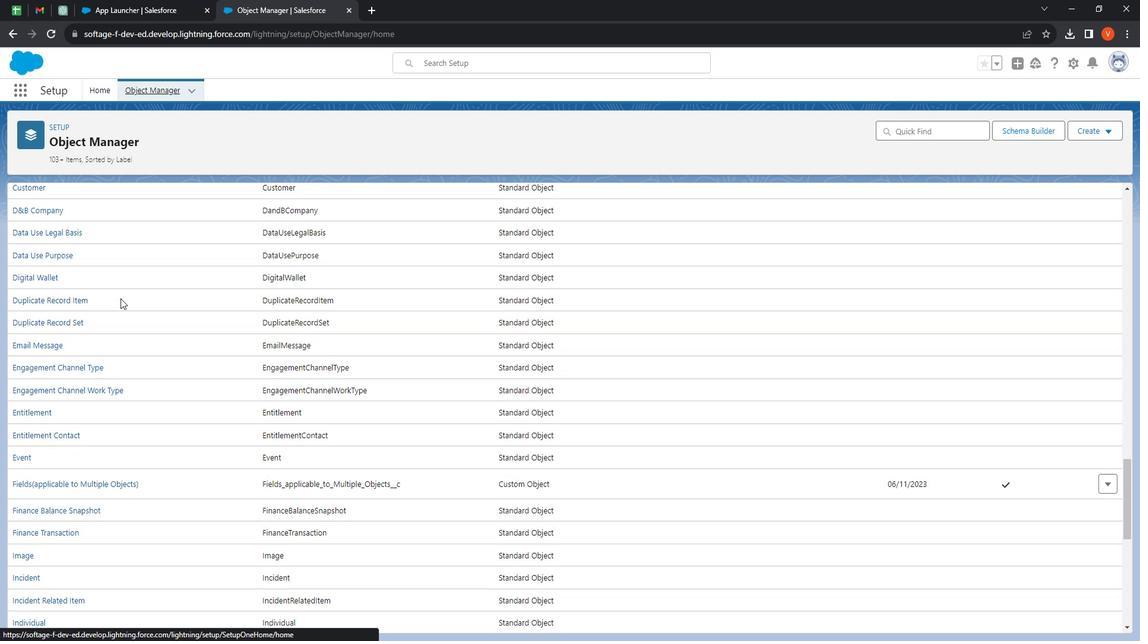 
Action: Mouse scrolled (135, 301) with delta (0, 0)
Screenshot: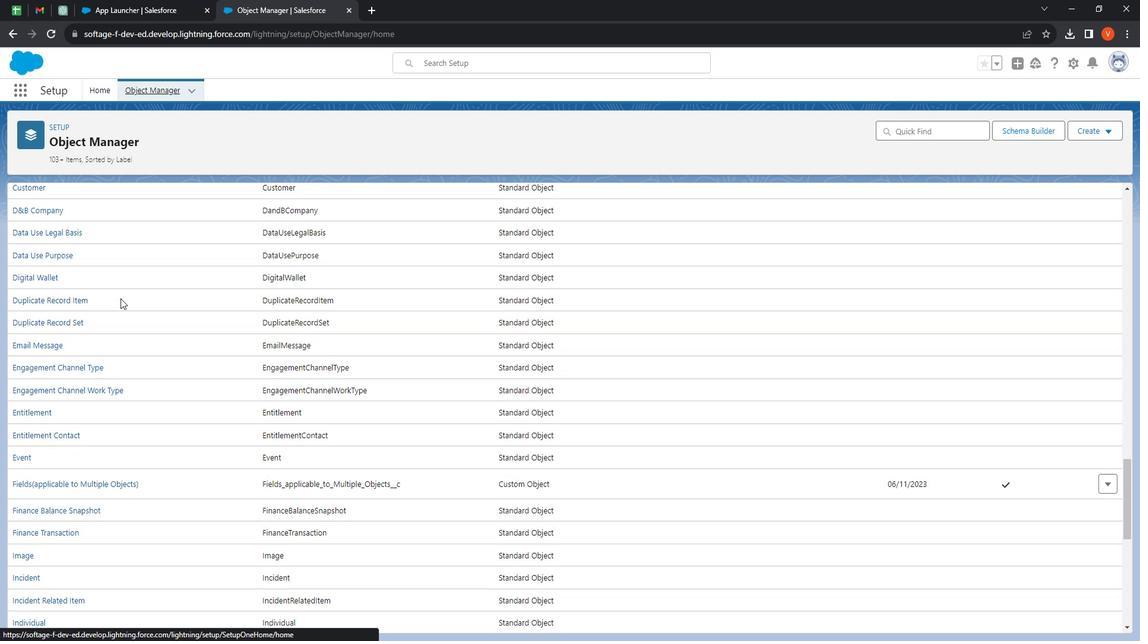 
Action: Mouse moved to (137, 301)
Screenshot: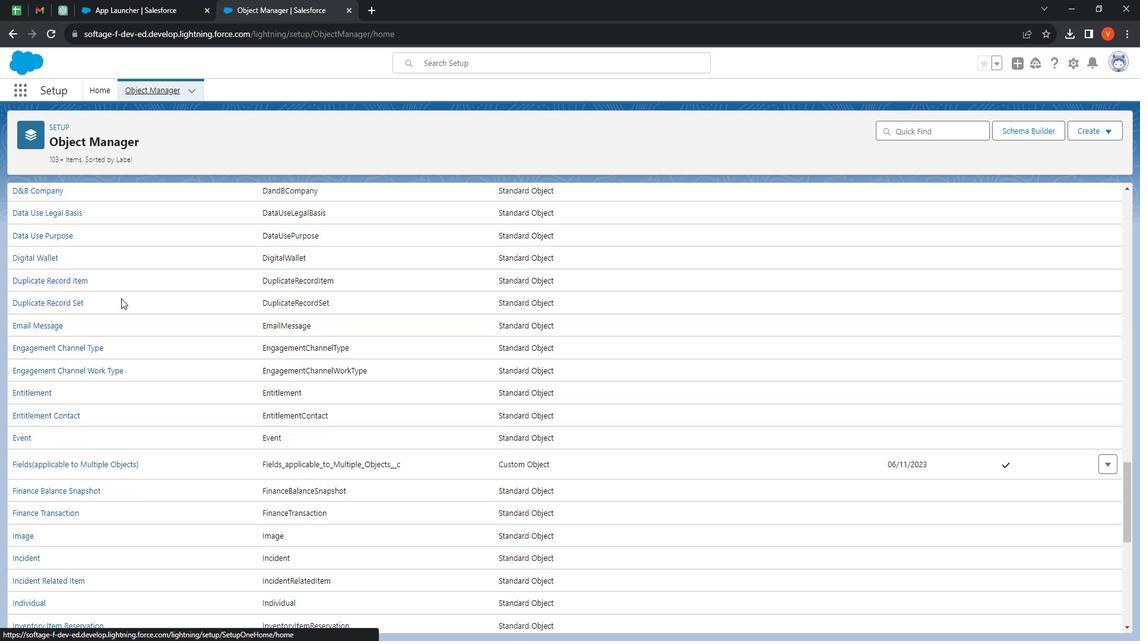 
Action: Mouse scrolled (137, 301) with delta (0, 0)
Screenshot: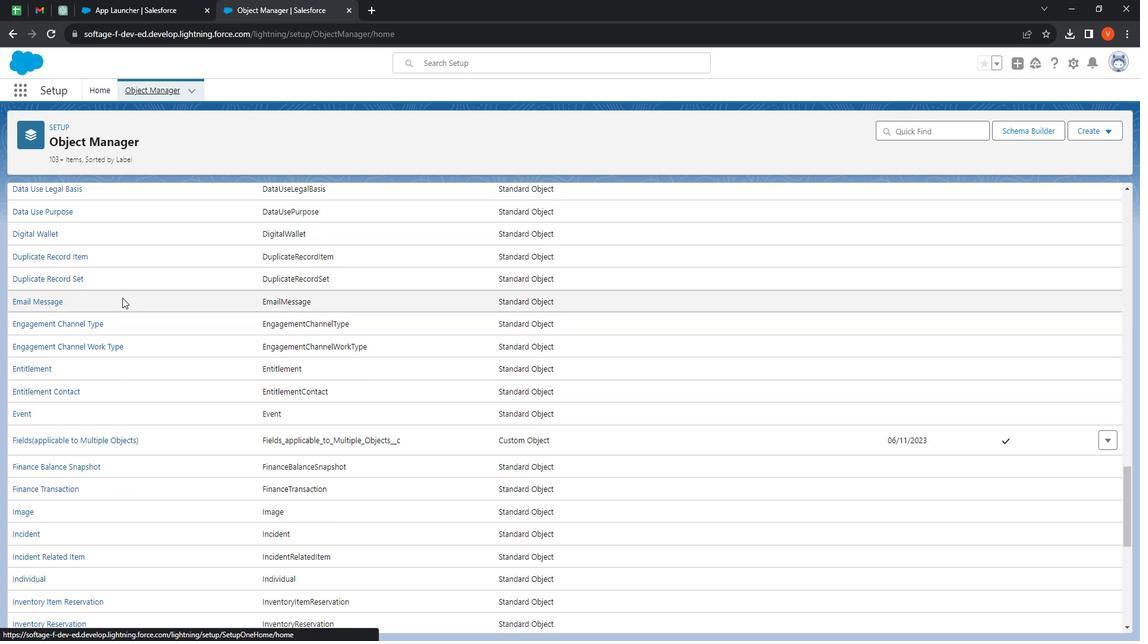 
Action: Mouse moved to (137, 301)
Screenshot: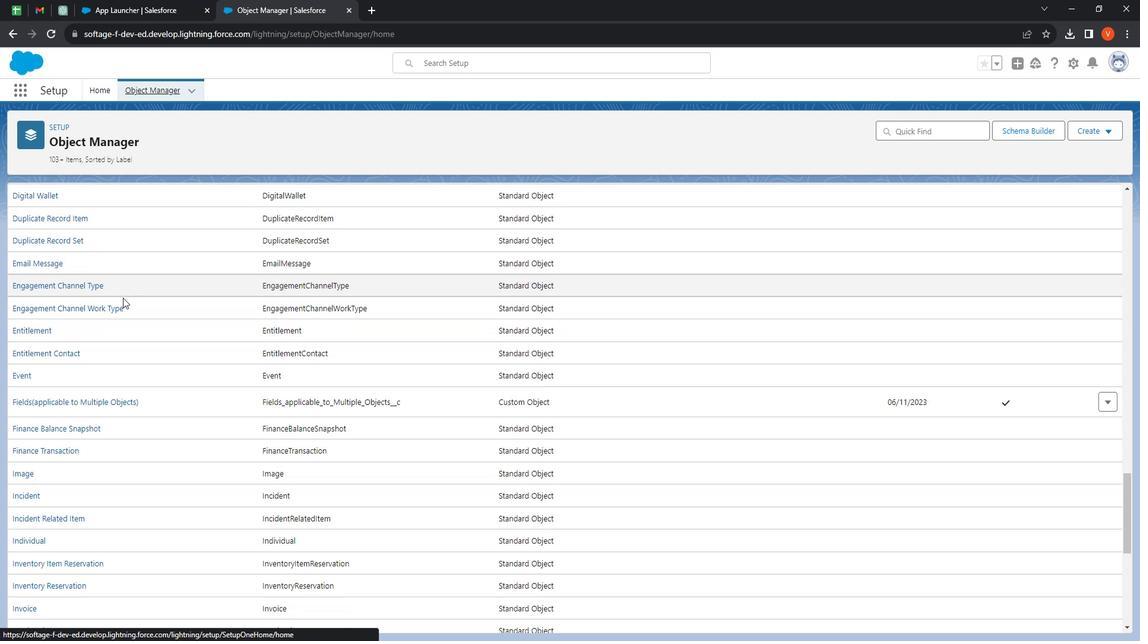 
Action: Mouse scrolled (137, 301) with delta (0, 0)
Screenshot: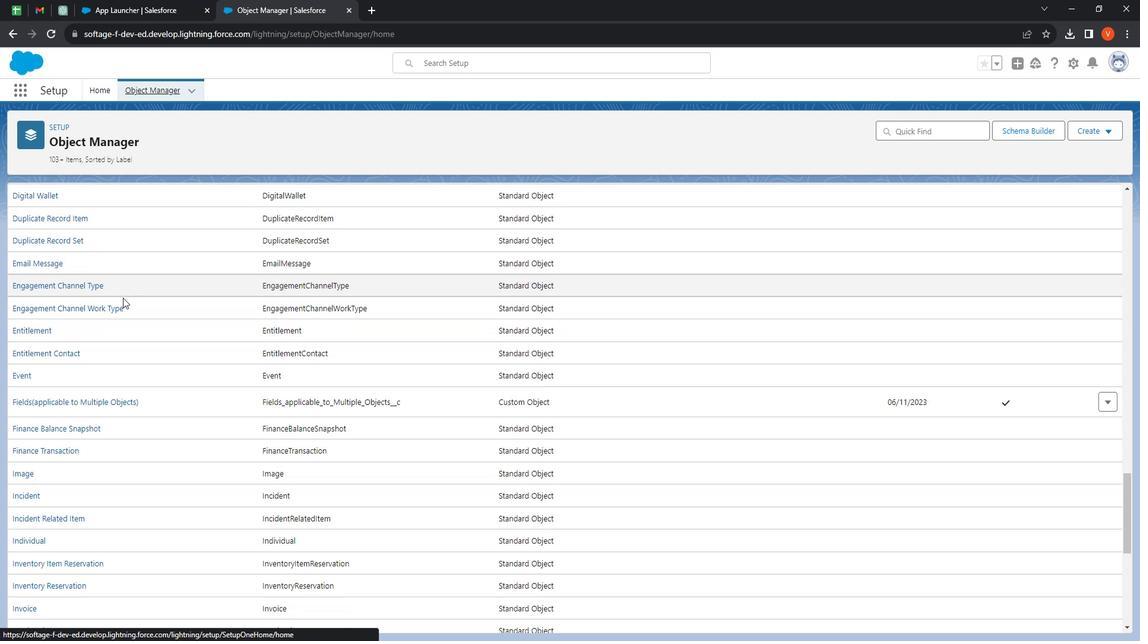 
Action: Mouse moved to (139, 298)
Screenshot: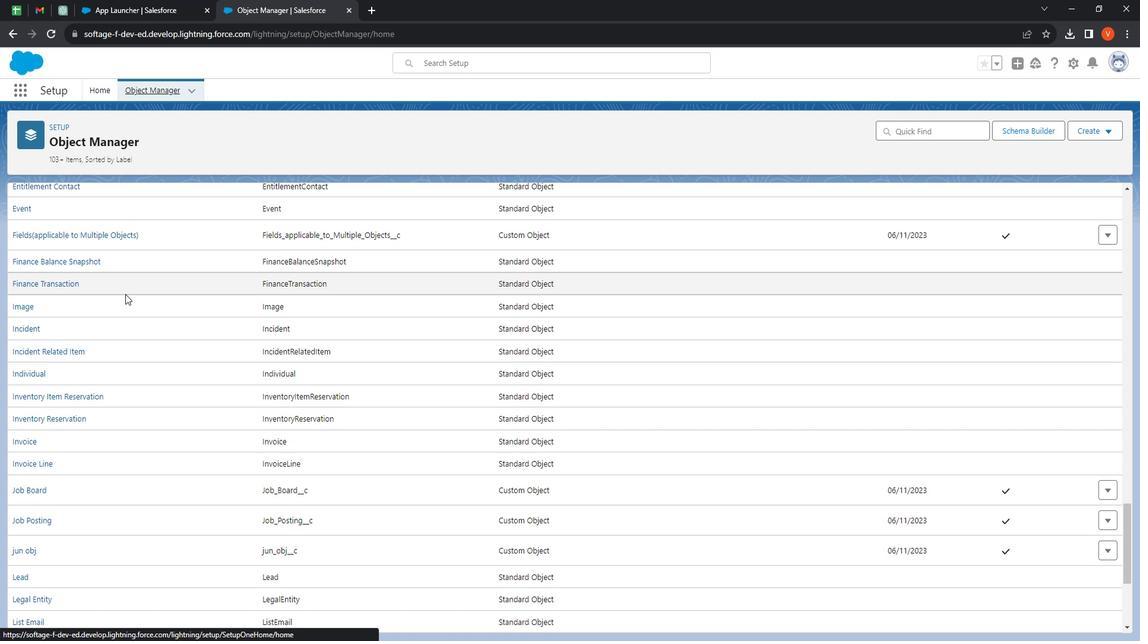 
Action: Mouse scrolled (139, 298) with delta (0, 0)
Screenshot: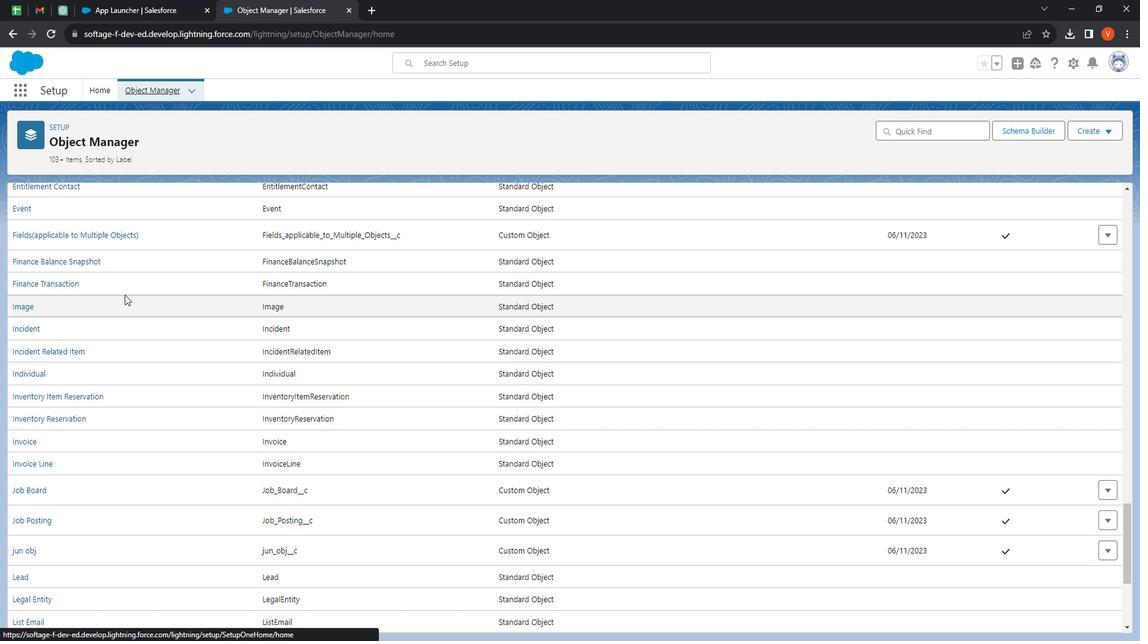 
Action: Mouse moved to (138, 299)
Screenshot: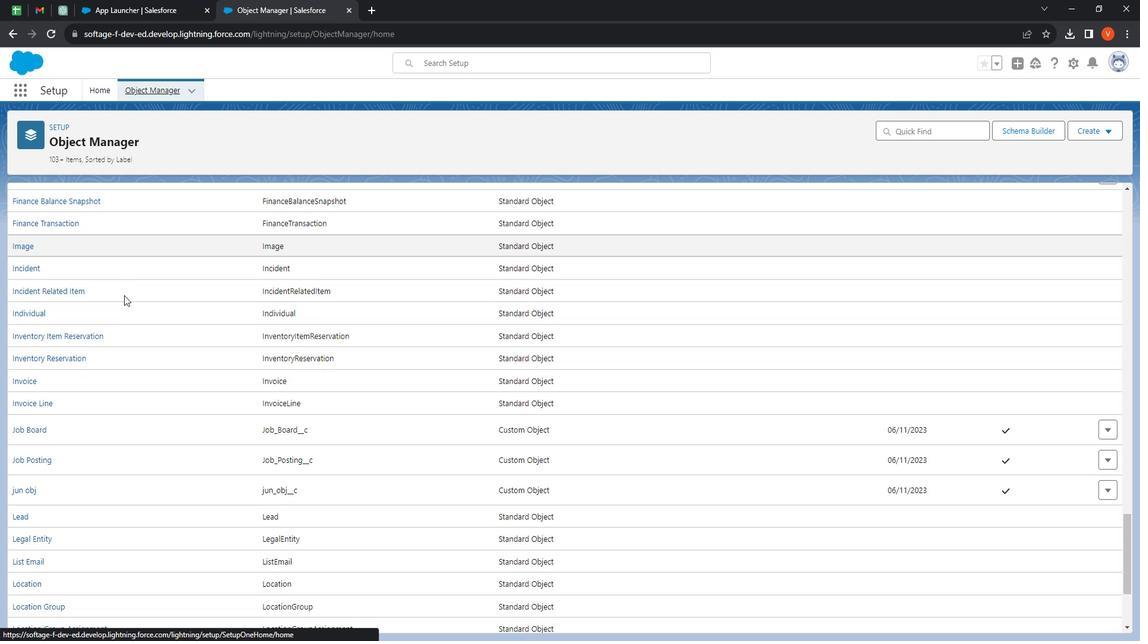 
Action: Mouse scrolled (138, 298) with delta (0, 0)
Screenshot: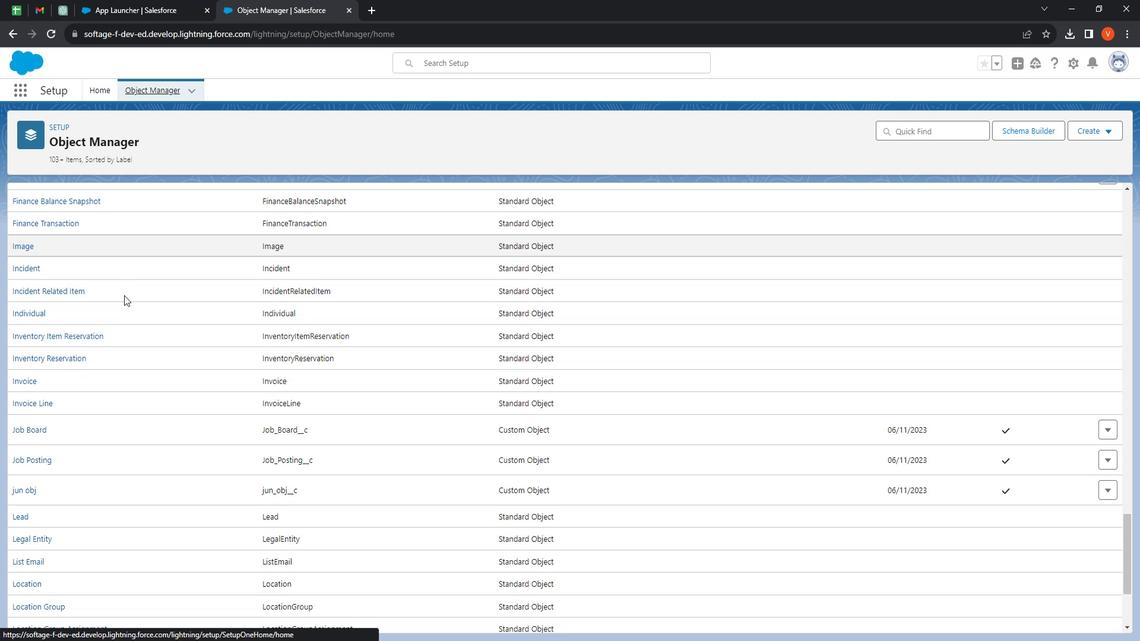 
Action: Mouse moved to (138, 299)
Screenshot: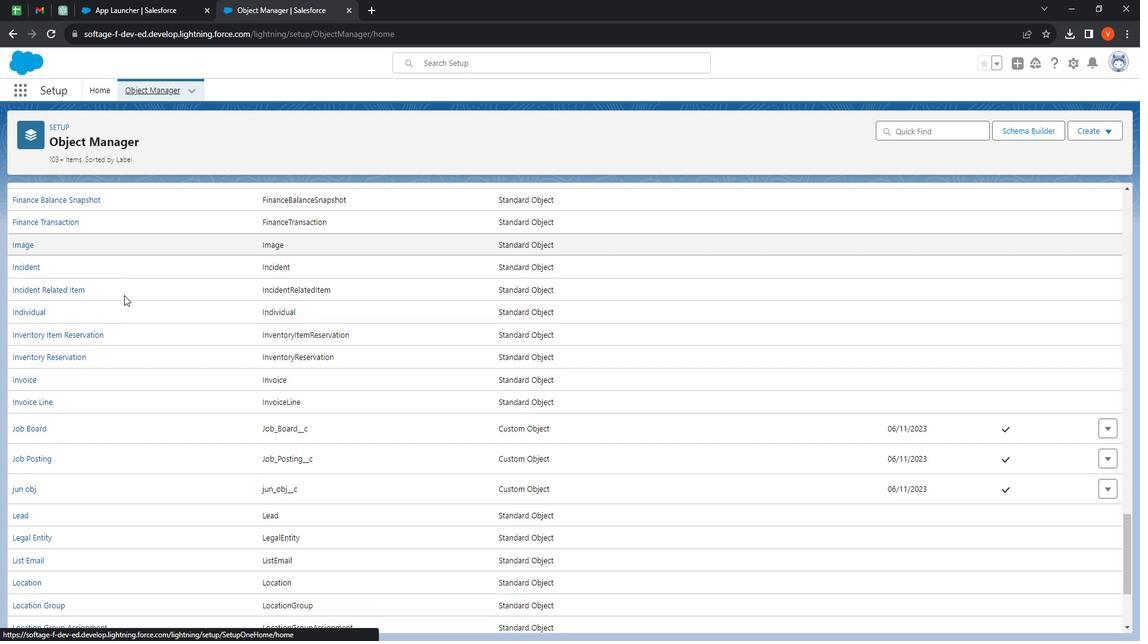 
Action: Mouse scrolled (138, 299) with delta (0, 0)
Screenshot: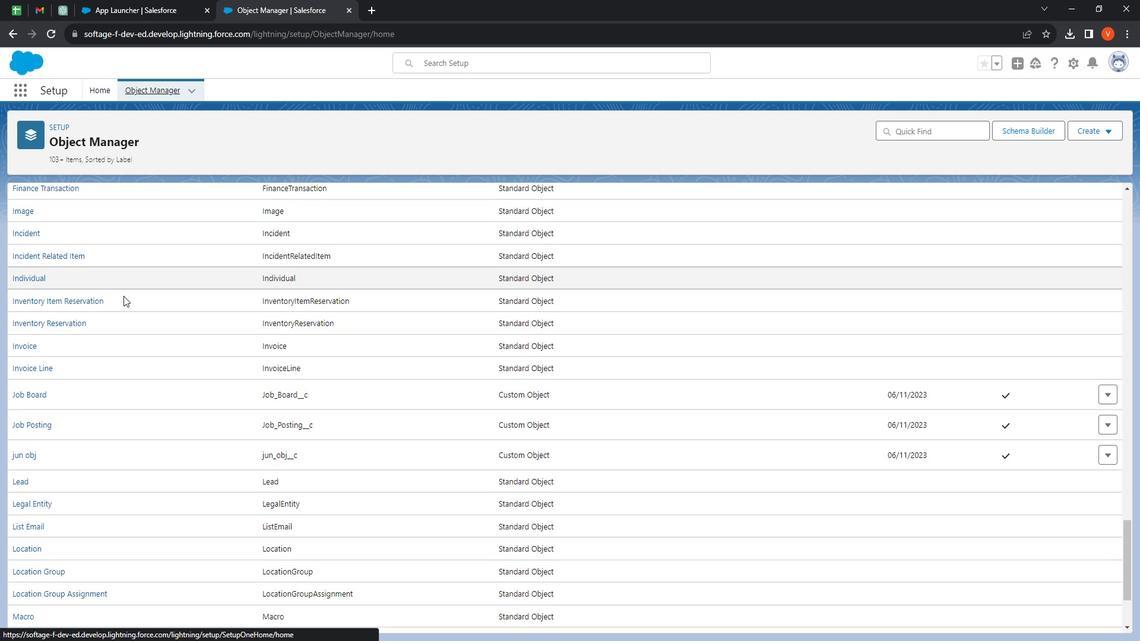 
Action: Mouse moved to (138, 300)
Screenshot: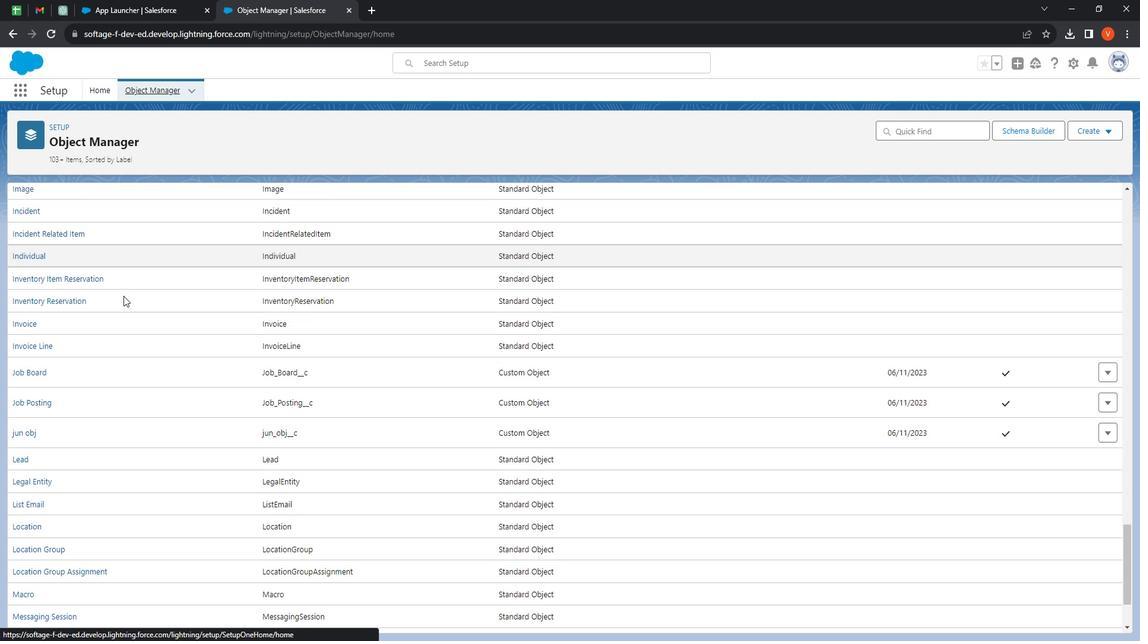 
Action: Mouse scrolled (138, 299) with delta (0, 0)
Screenshot: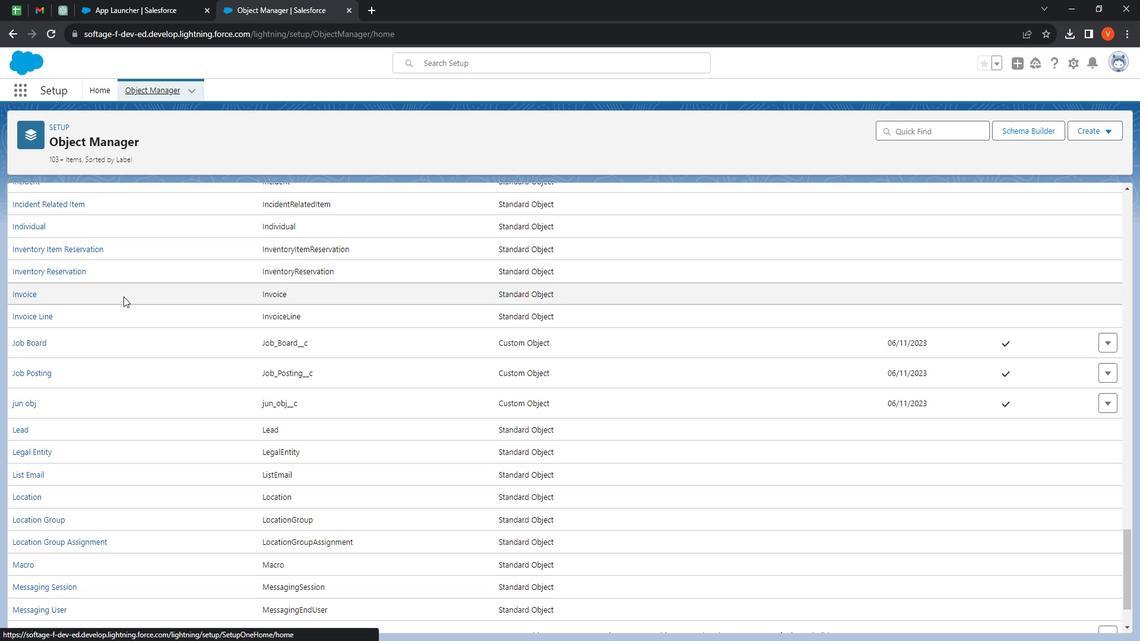 
Action: Mouse scrolled (138, 299) with delta (0, 0)
Screenshot: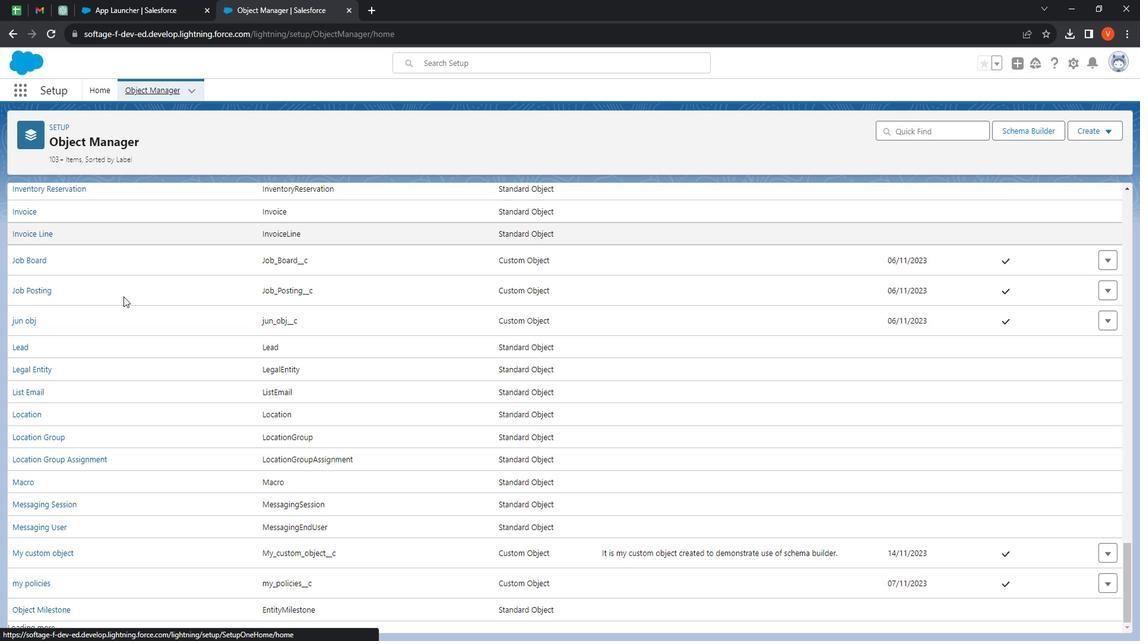 
Action: Mouse scrolled (138, 299) with delta (0, 0)
Screenshot: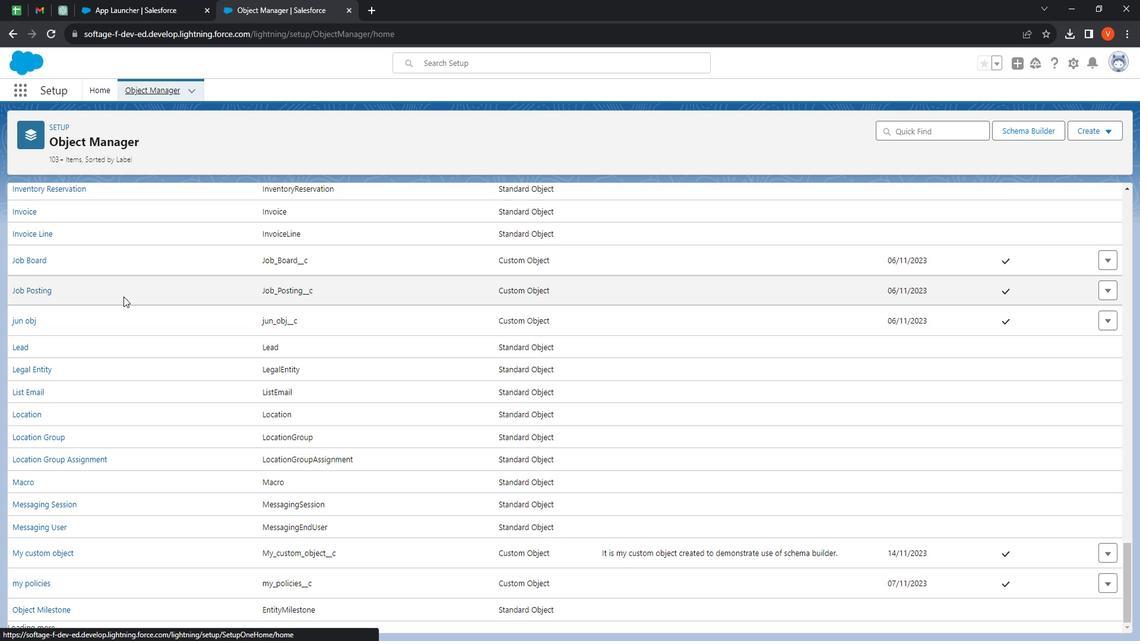 
Action: Mouse moved to (138, 301)
Screenshot: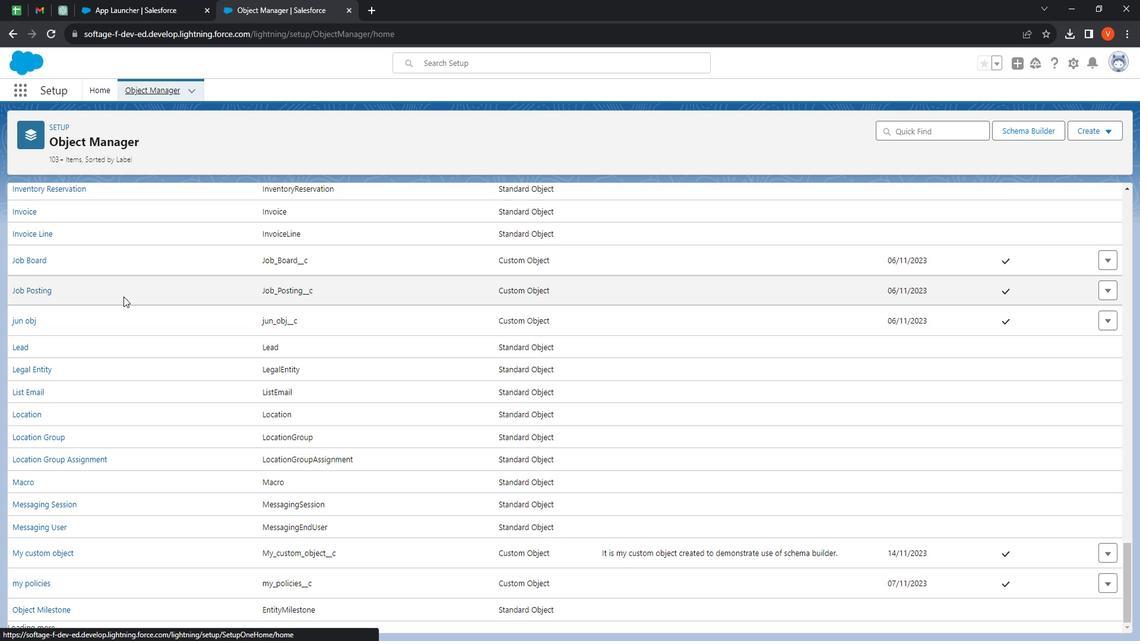 
Action: Mouse scrolled (138, 301) with delta (0, 0)
Screenshot: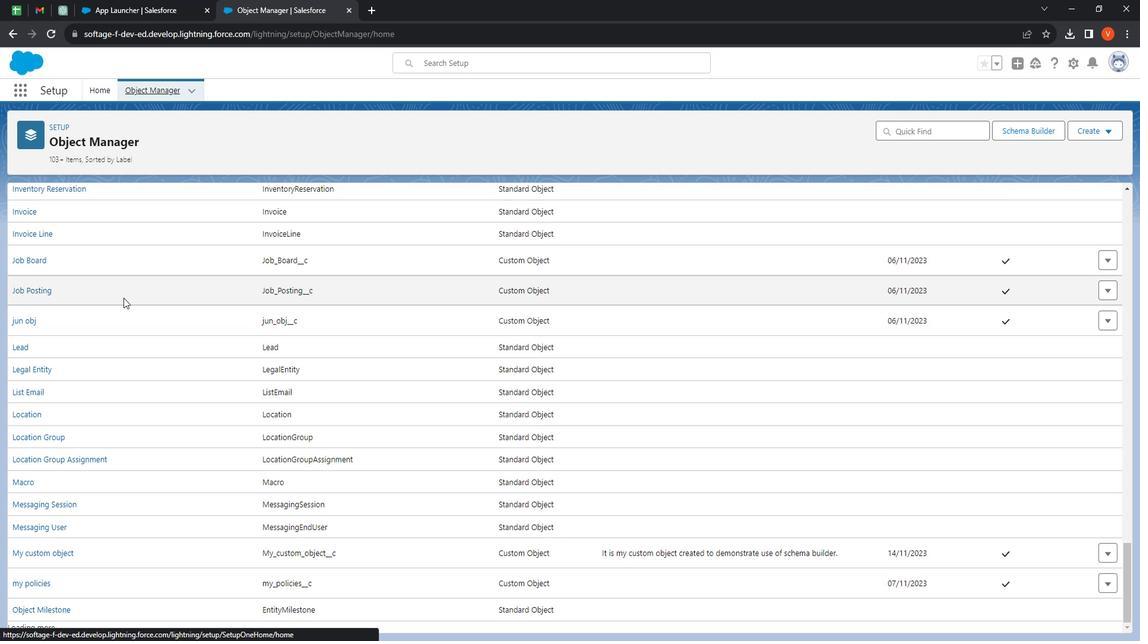 
Action: Mouse moved to (138, 302)
Screenshot: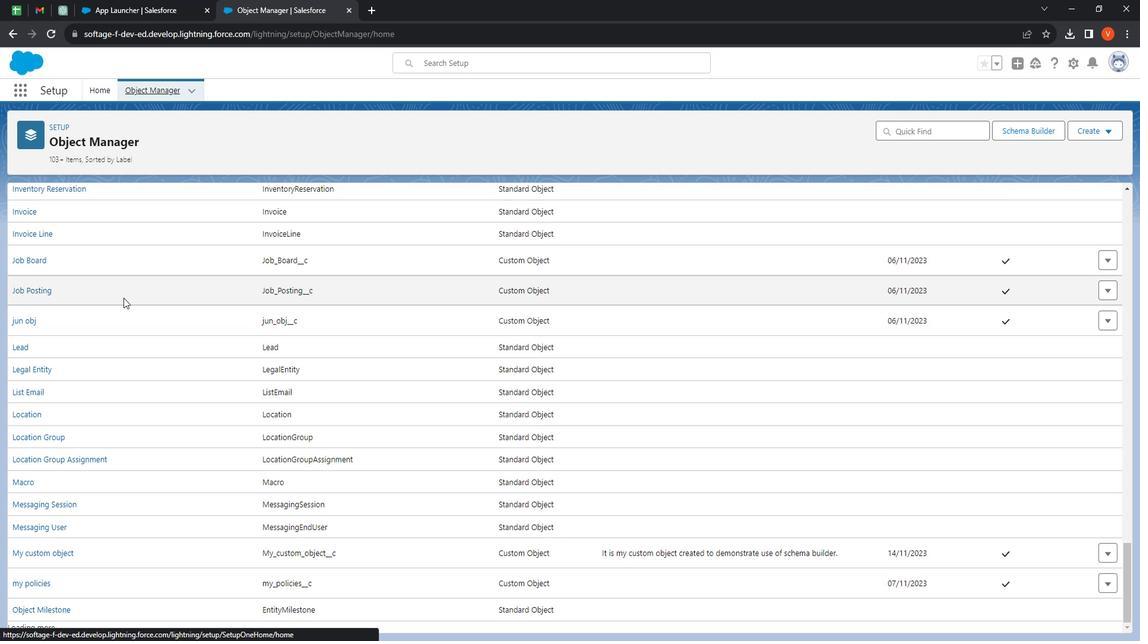 
Action: Mouse scrolled (138, 301) with delta (0, 0)
Screenshot: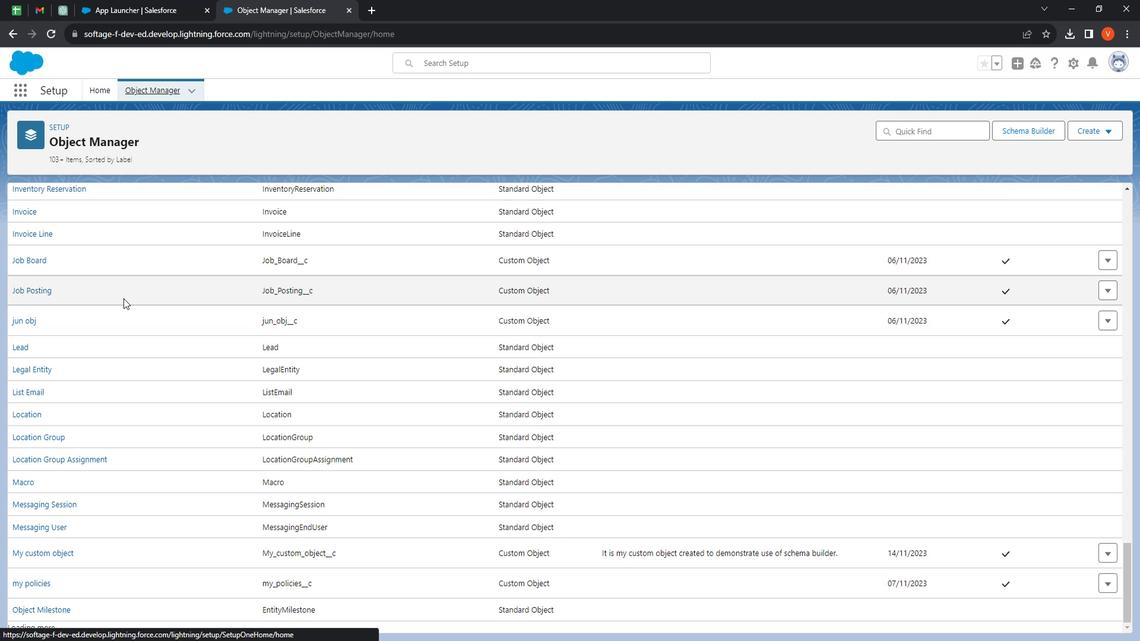 
Action: Mouse moved to (138, 304)
Screenshot: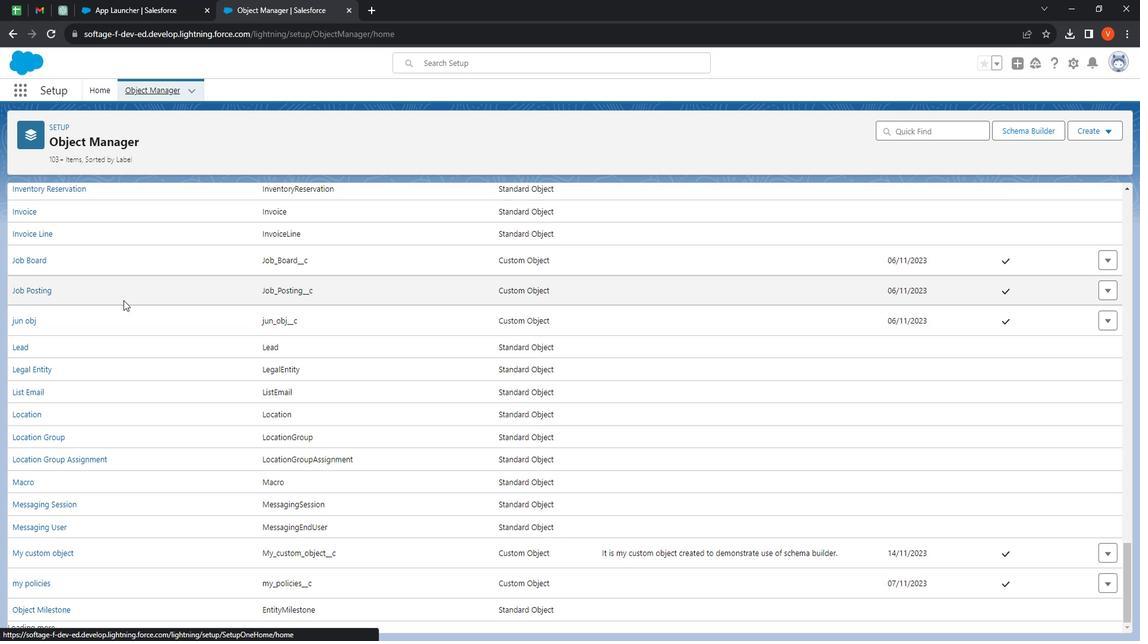 
Action: Mouse scrolled (138, 303) with delta (0, 0)
Screenshot: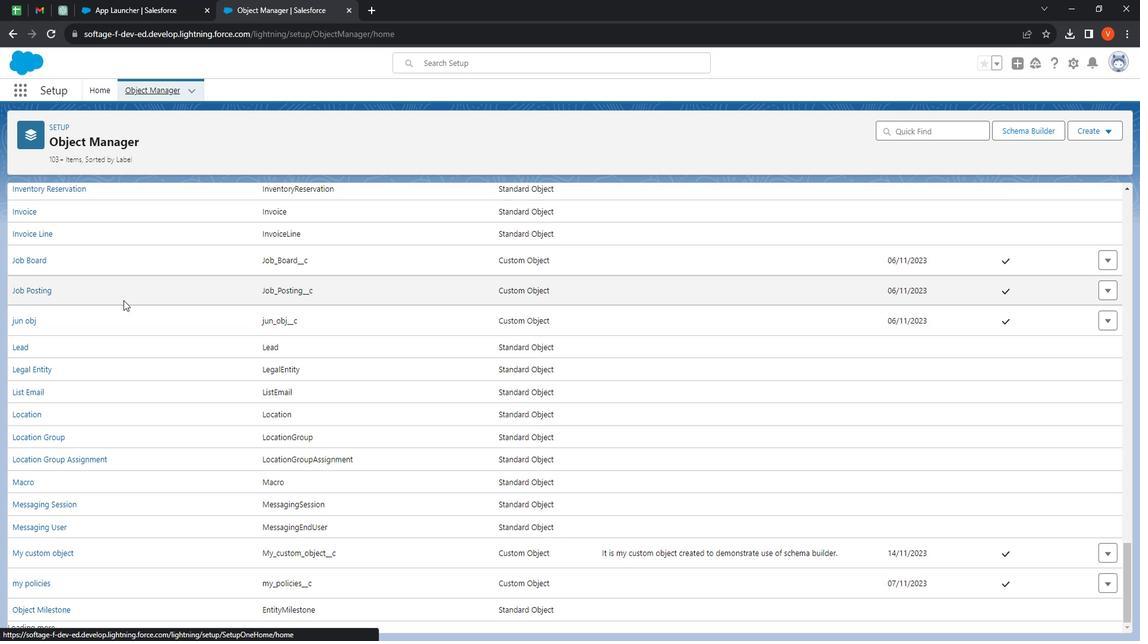 
Action: Mouse moved to (137, 310)
Screenshot: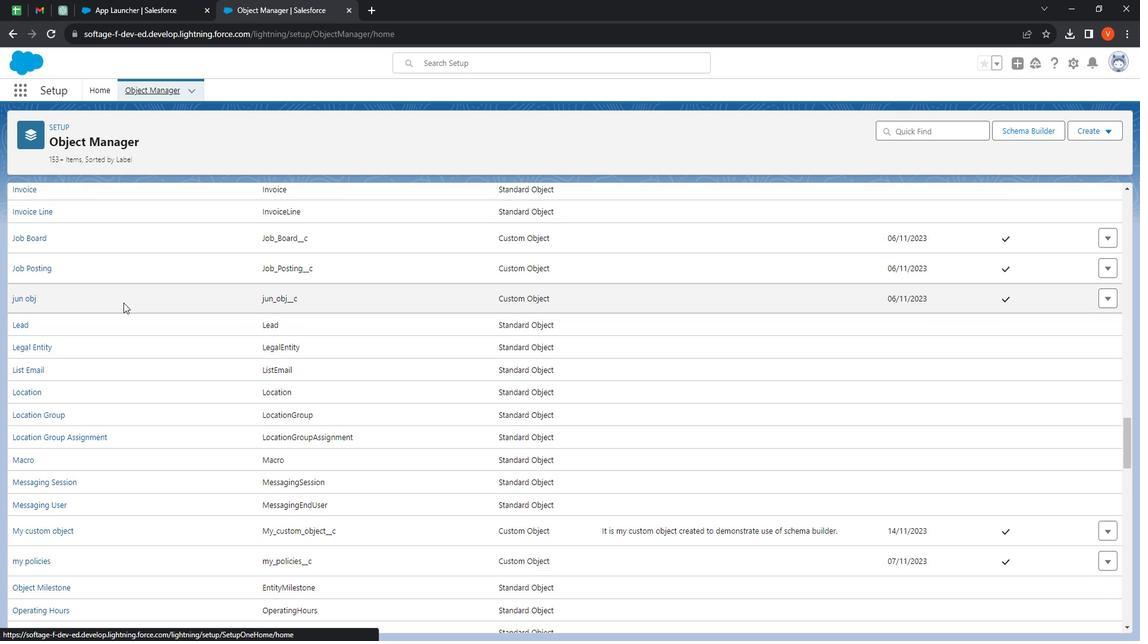 
Action: Mouse scrolled (137, 309) with delta (0, 0)
Screenshot: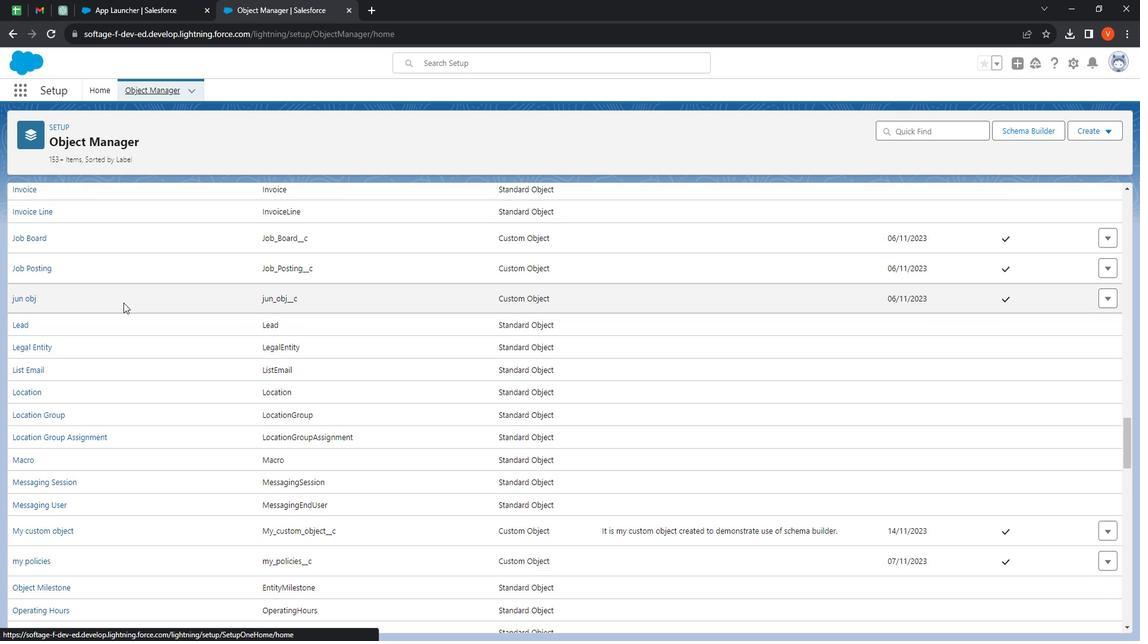 
Action: Mouse moved to (140, 322)
Screenshot: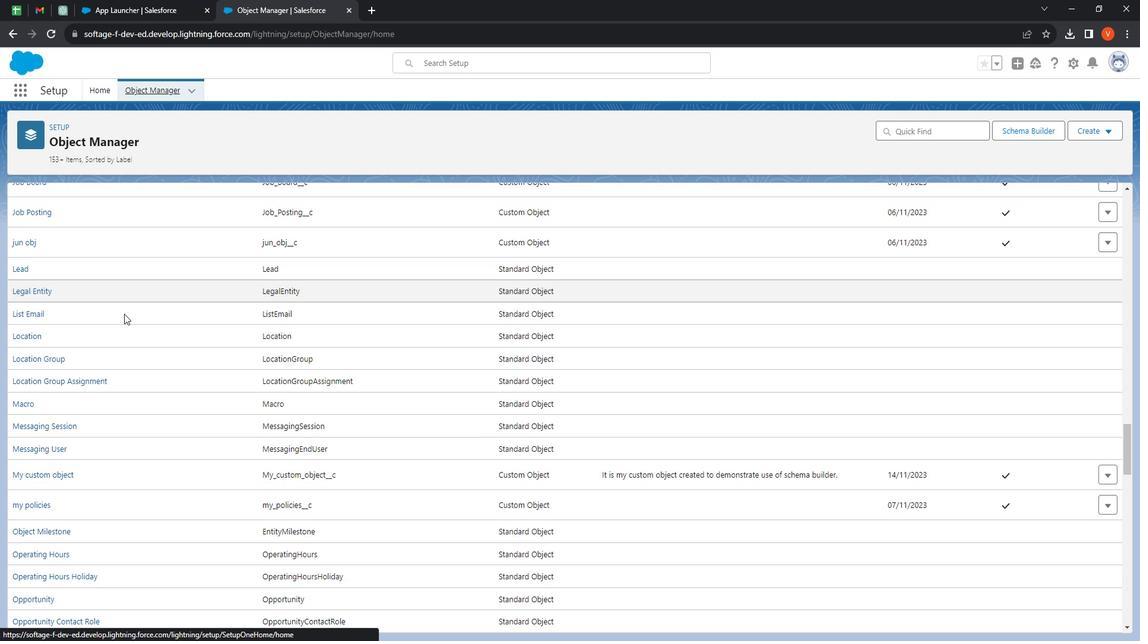 
Action: Mouse scrolled (140, 321) with delta (0, 0)
Screenshot: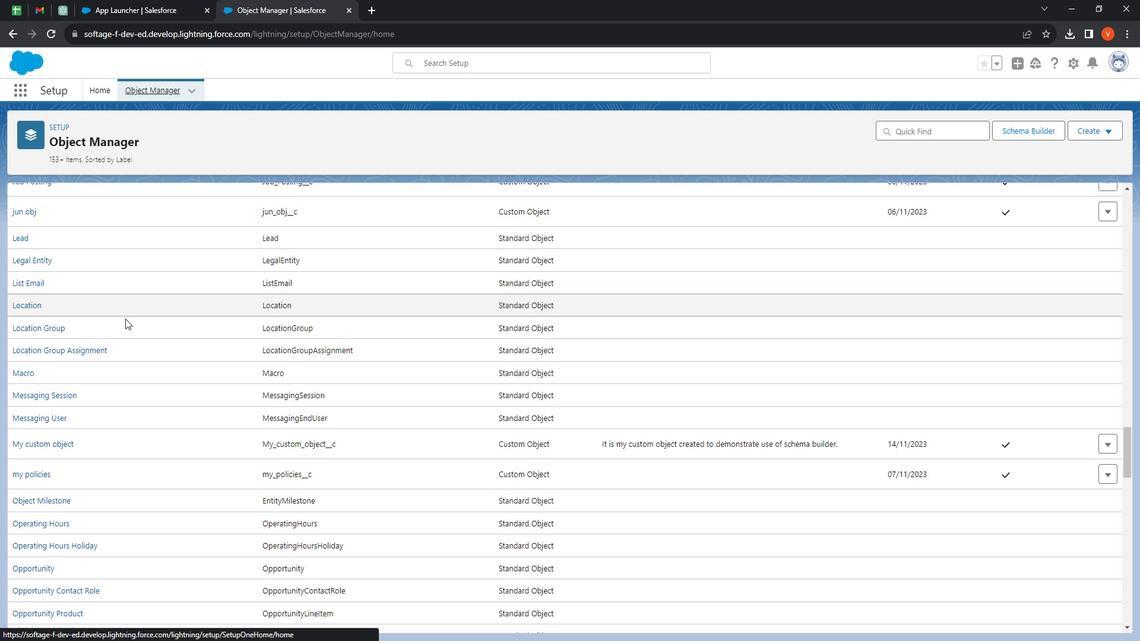 
Action: Mouse moved to (144, 332)
Screenshot: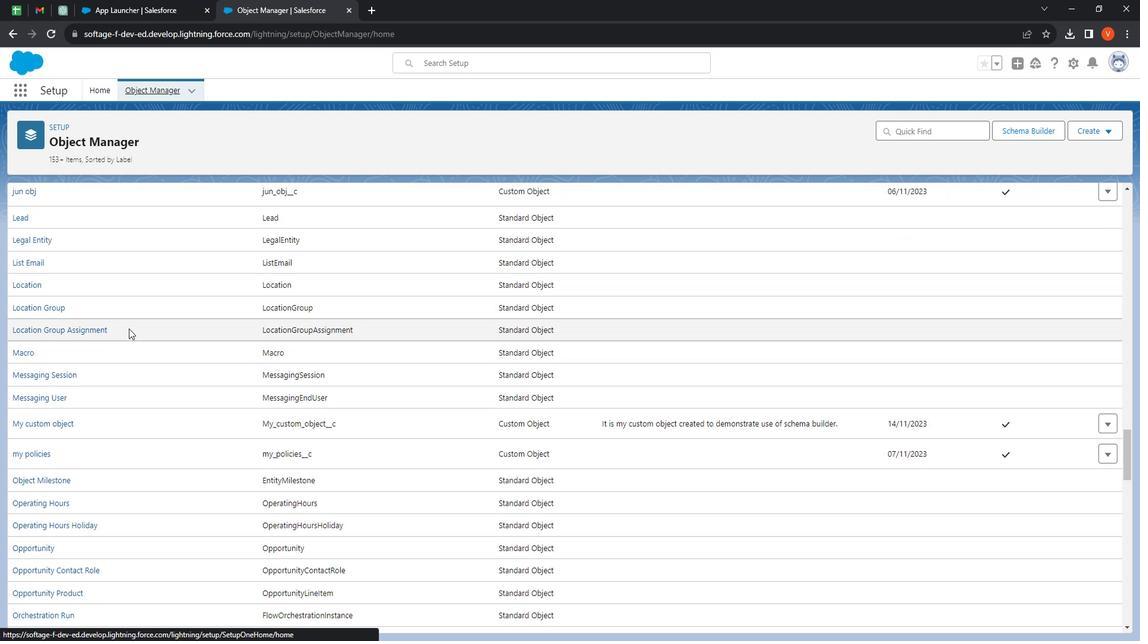 
Action: Mouse scrolled (144, 331) with delta (0, 0)
Screenshot: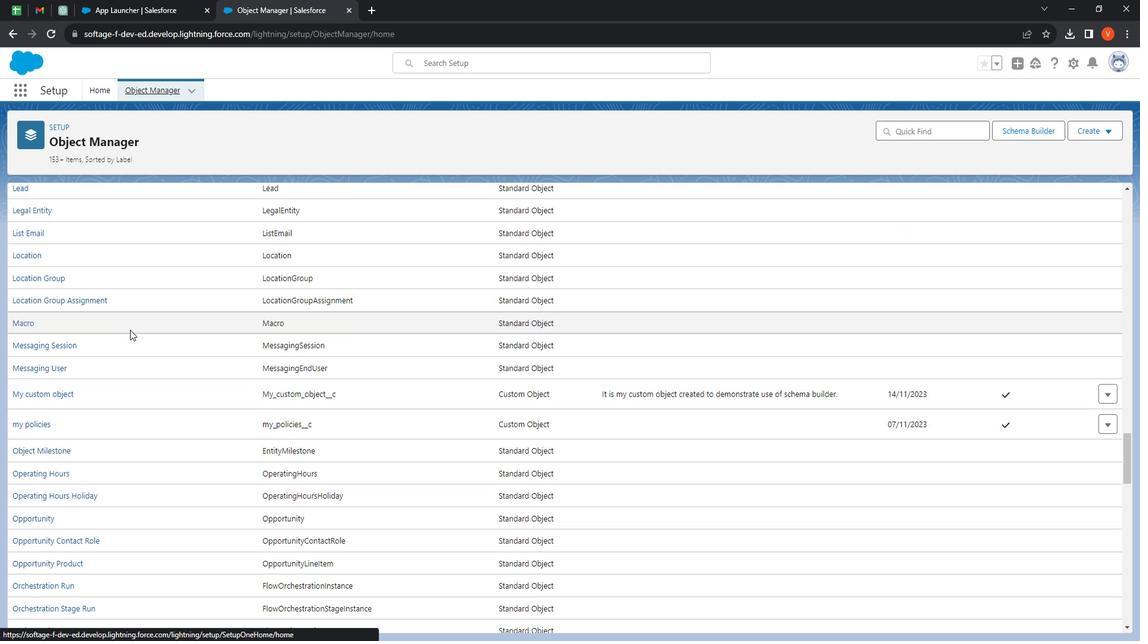 
Action: Mouse moved to (147, 337)
Screenshot: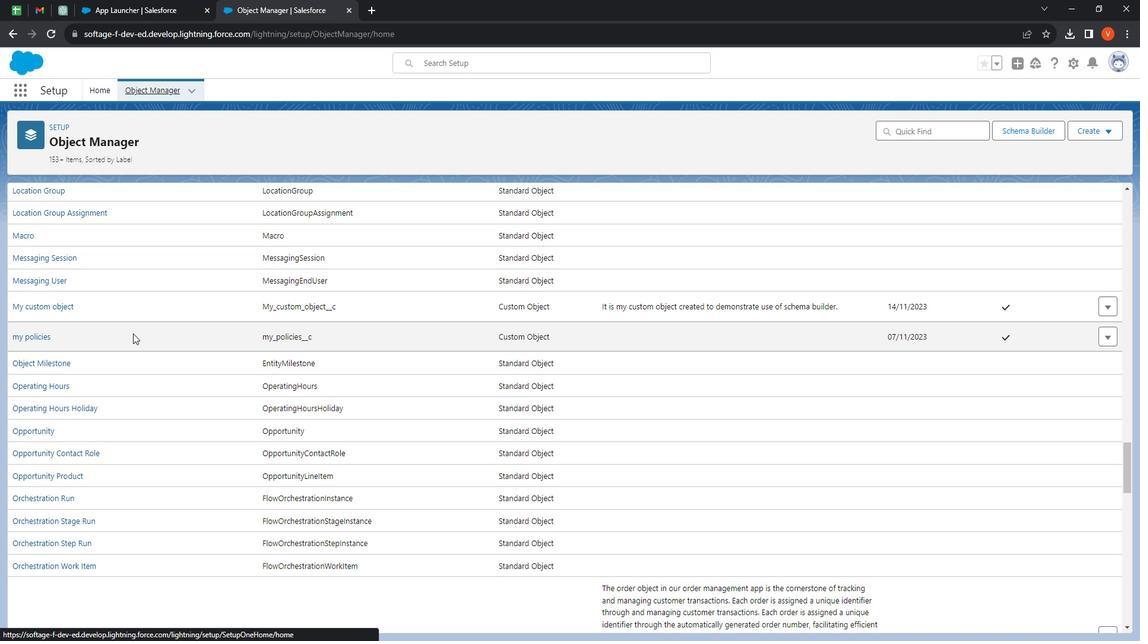 
Action: Mouse scrolled (147, 337) with delta (0, 0)
Screenshot: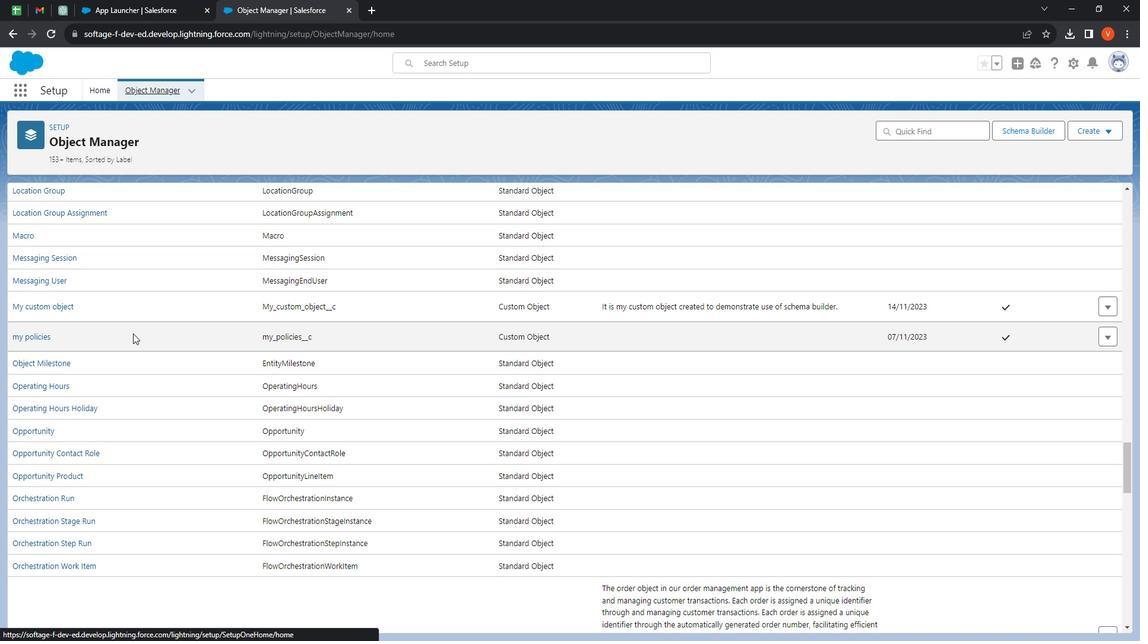 
Action: Mouse moved to (145, 341)
Screenshot: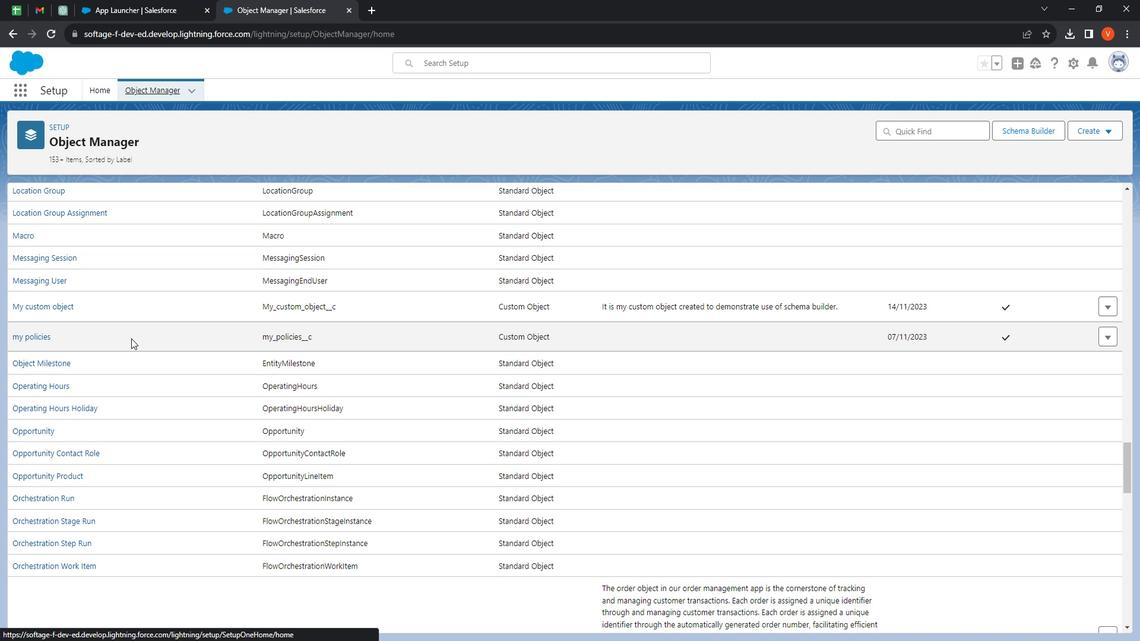 
Action: Mouse scrolled (145, 340) with delta (0, 0)
Screenshot: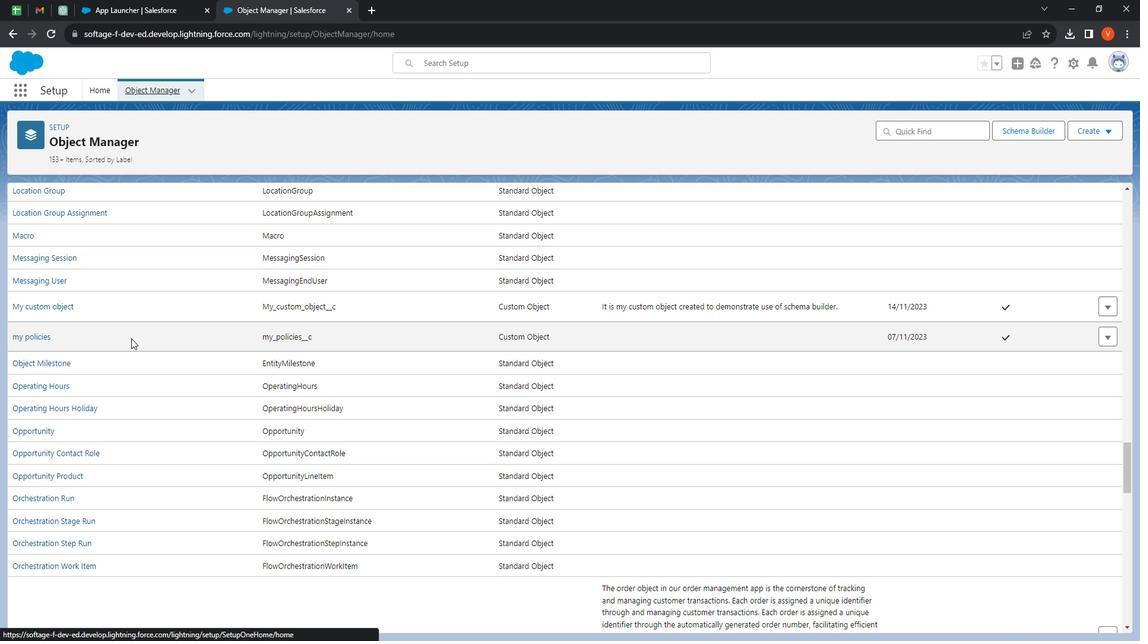 
Action: Mouse moved to (144, 342)
Screenshot: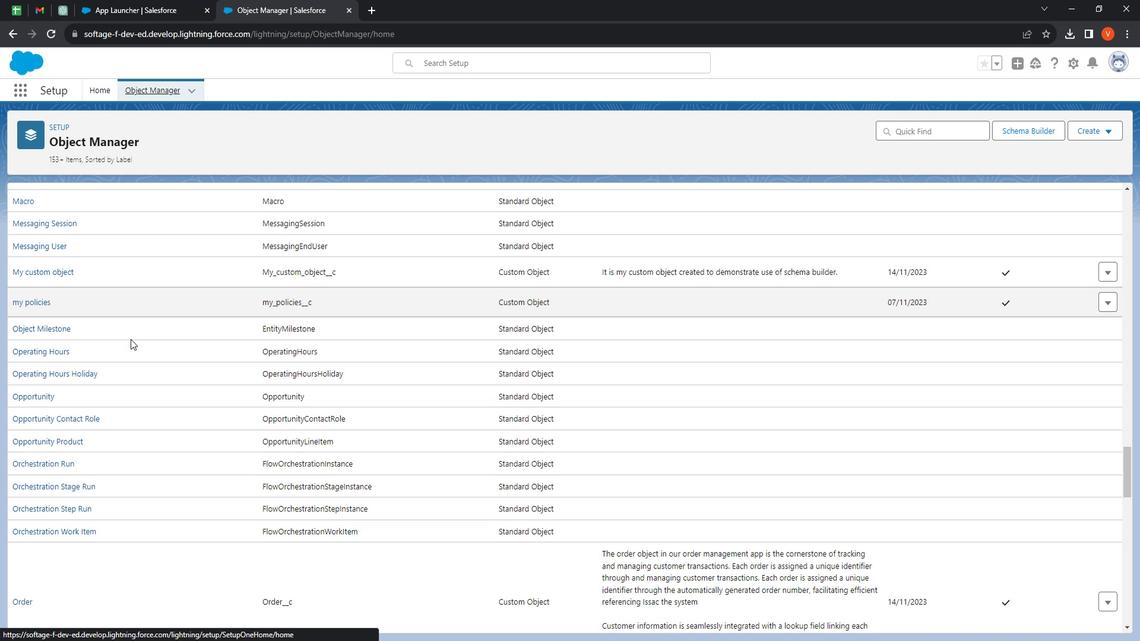 
Action: Mouse scrolled (144, 342) with delta (0, 0)
Screenshot: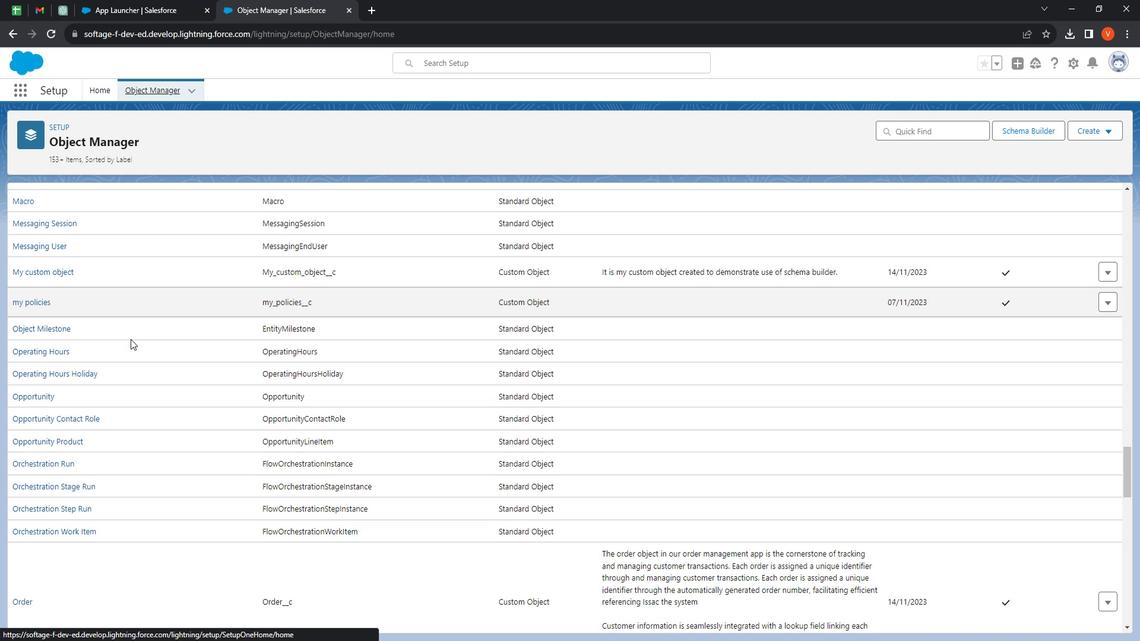 
Action: Mouse moved to (144, 345)
Screenshot: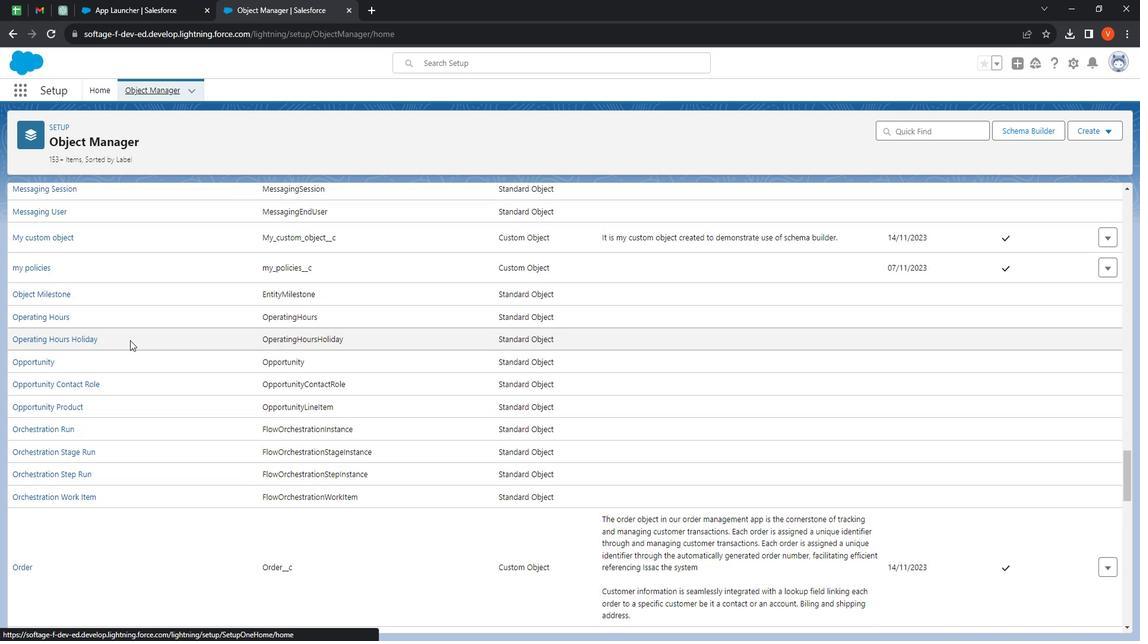 
Action: Mouse scrolled (144, 344) with delta (0, 0)
Screenshot: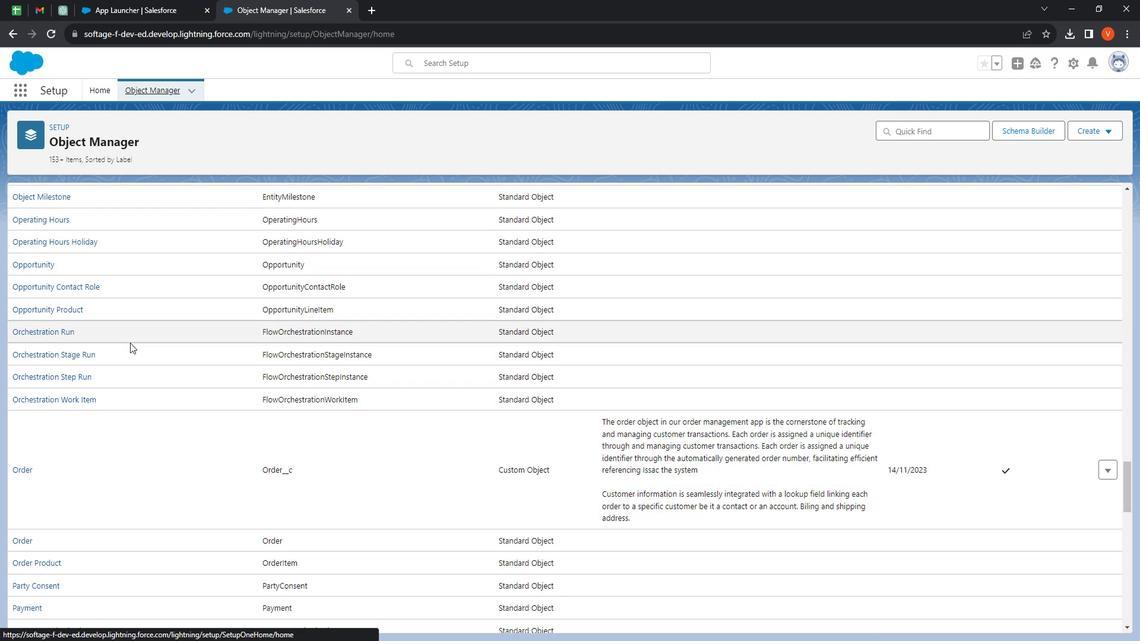 
Action: Mouse scrolled (144, 344) with delta (0, 0)
Screenshot: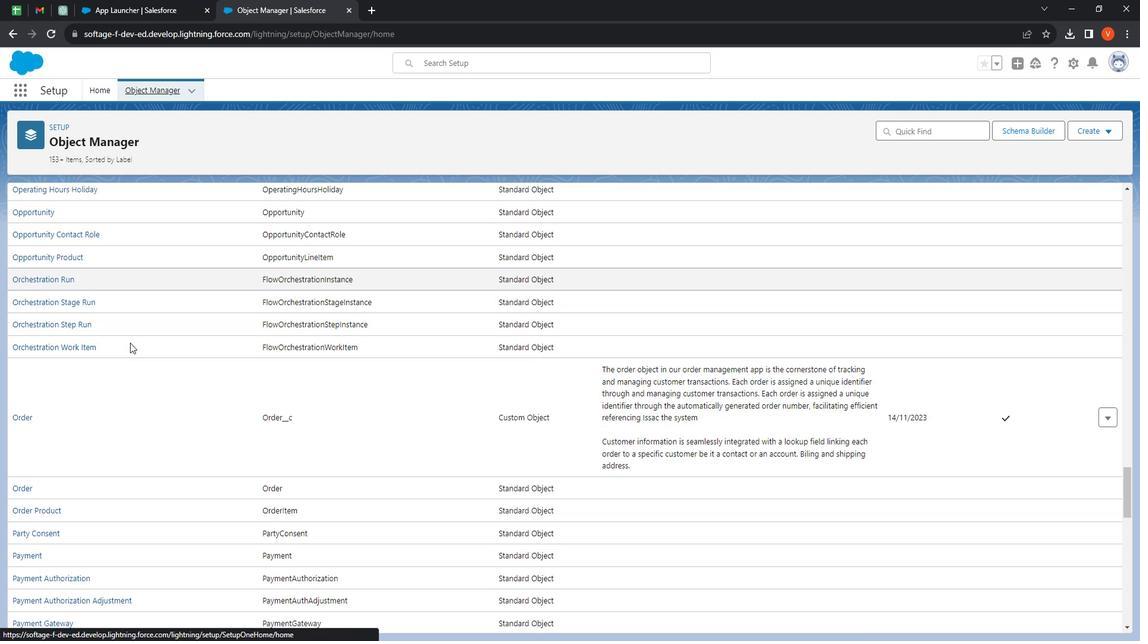 
Action: Mouse moved to (144, 346)
Screenshot: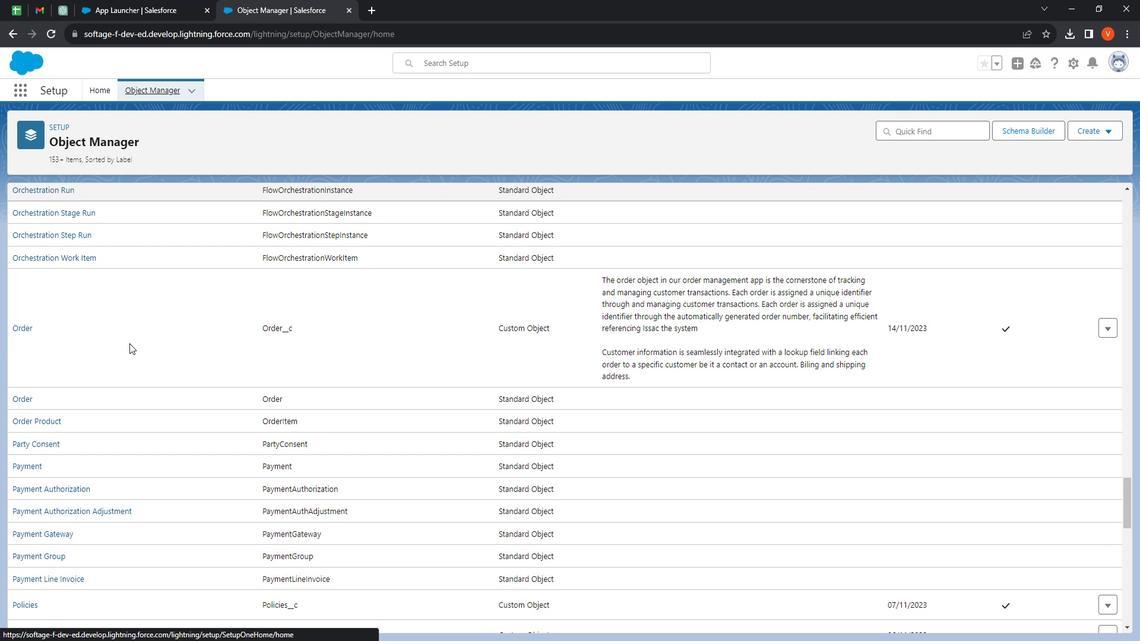 
Action: Mouse scrolled (144, 346) with delta (0, 0)
Screenshot: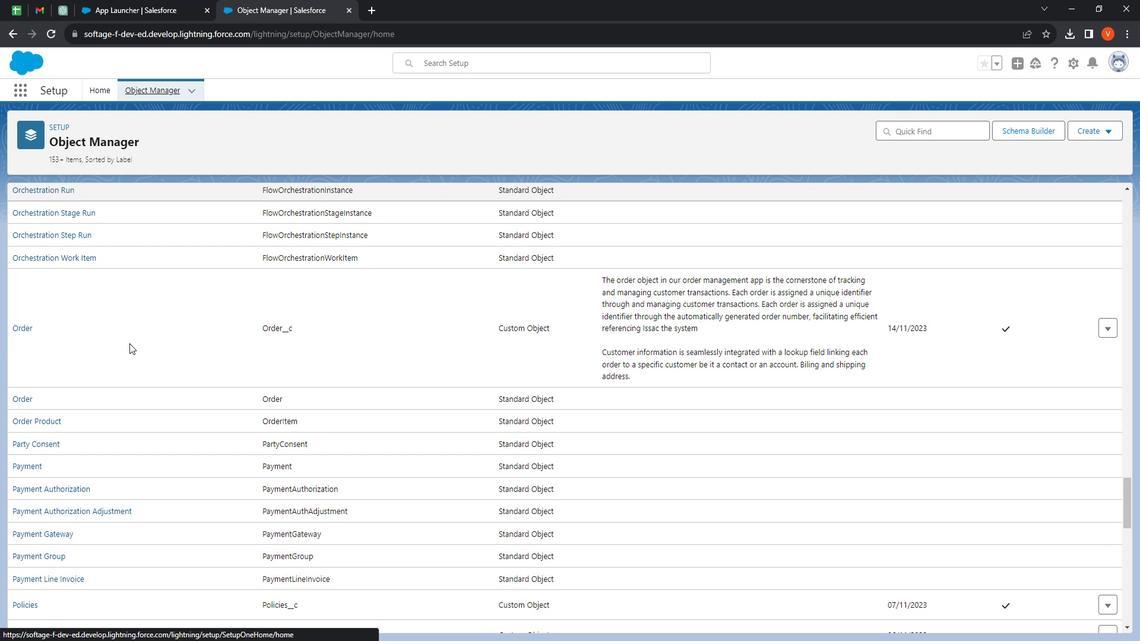 
Action: Mouse moved to (143, 347)
Screenshot: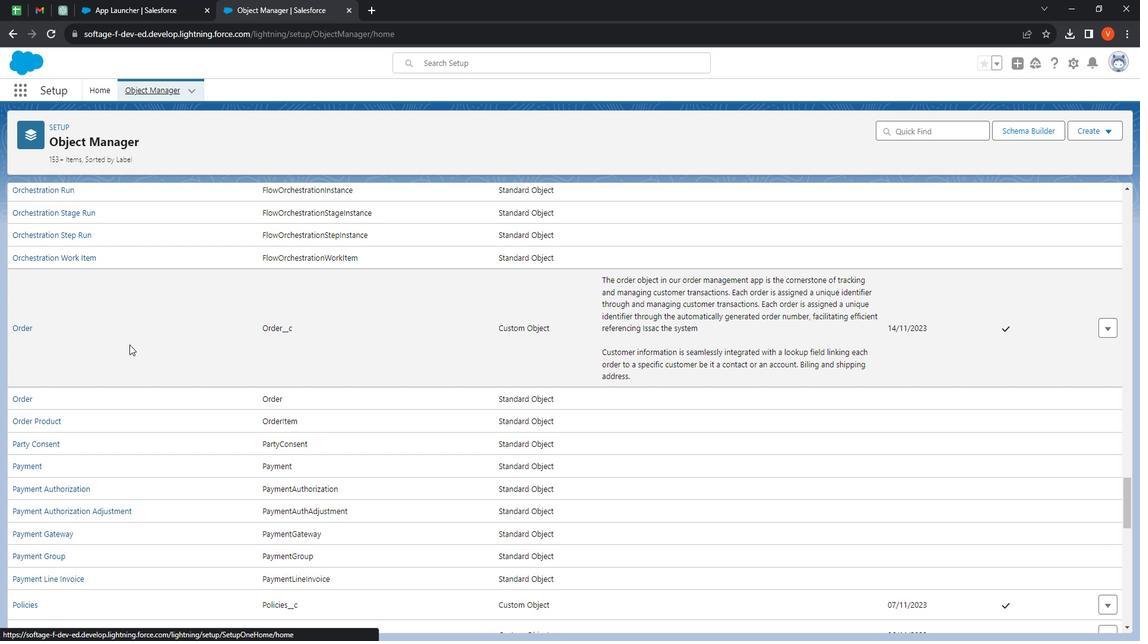 
Action: Mouse scrolled (143, 346) with delta (0, 0)
Screenshot: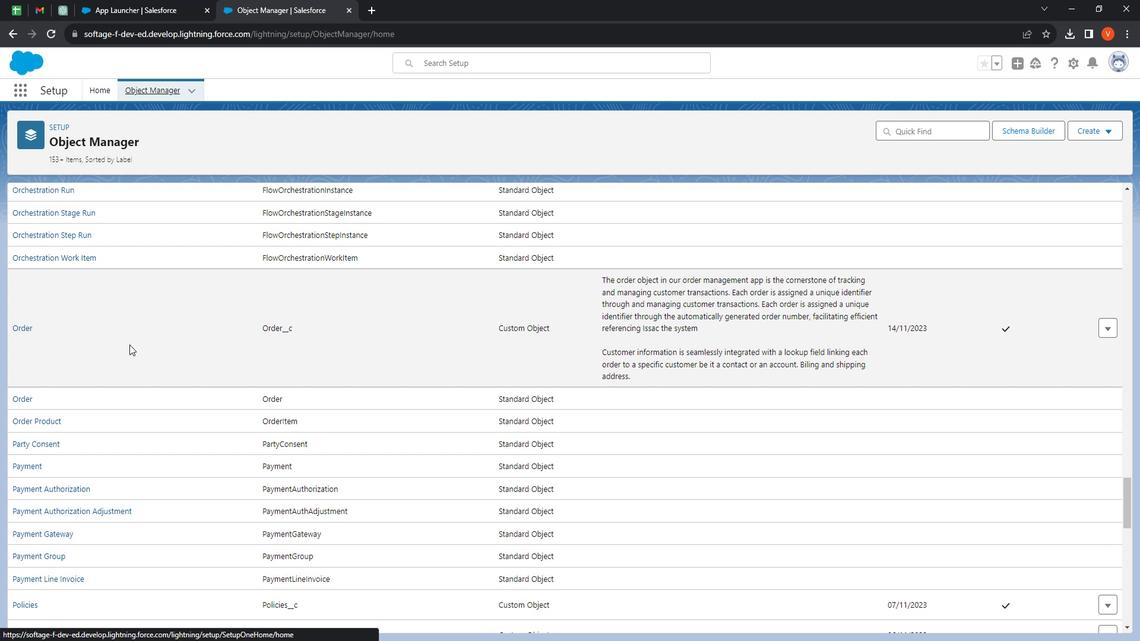 
Action: Mouse moved to (143, 348)
Screenshot: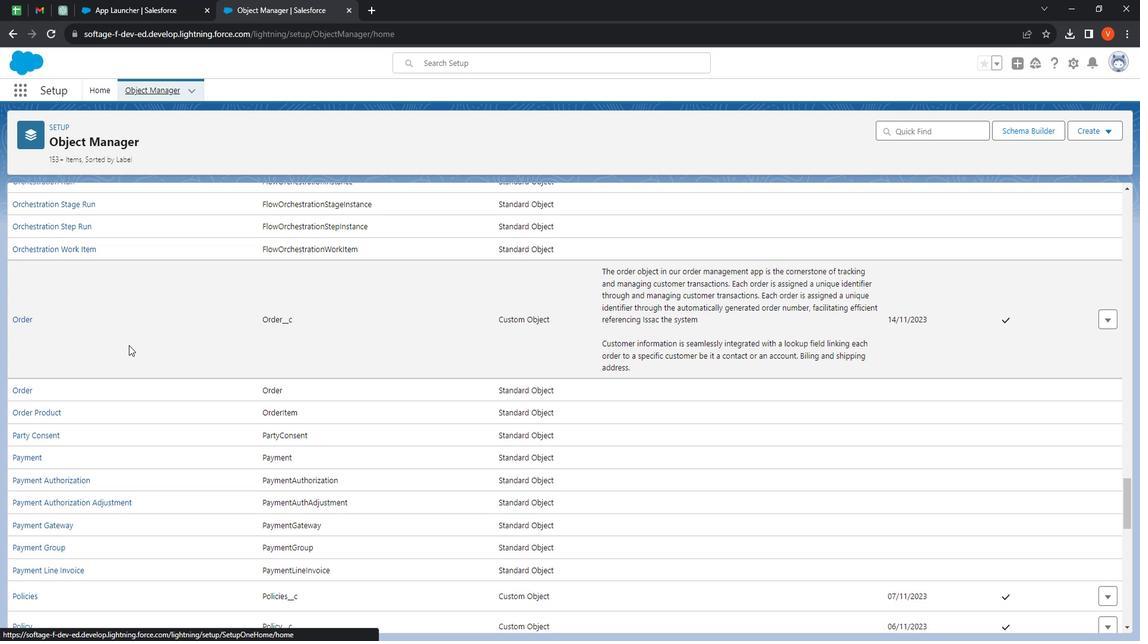 
Action: Mouse scrolled (143, 348) with delta (0, 0)
Screenshot: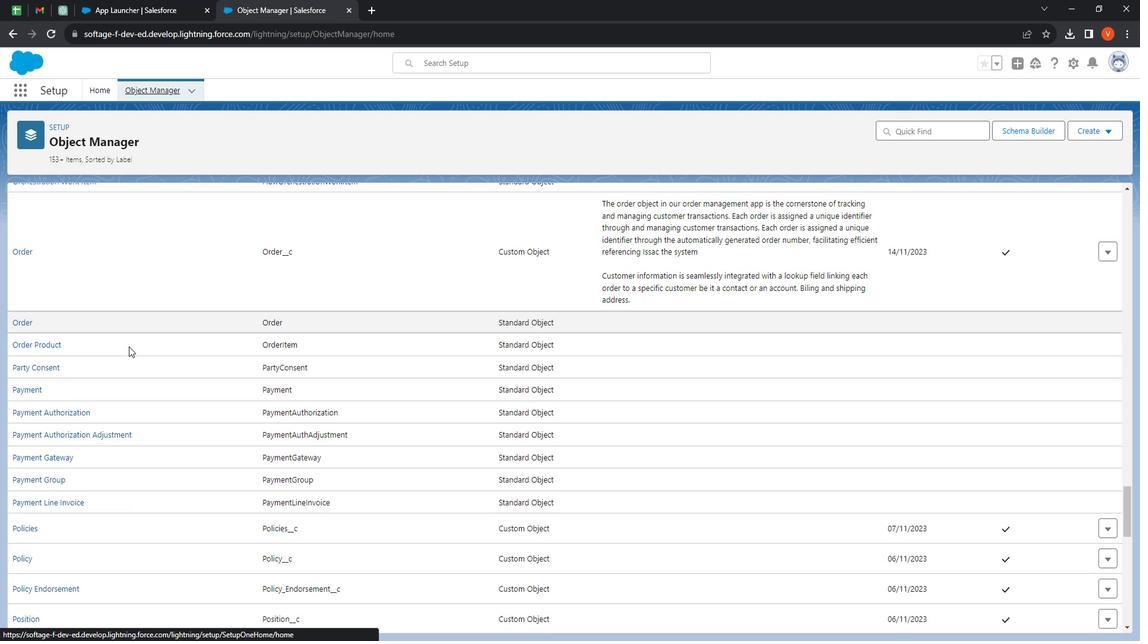 
Action: Mouse moved to (143, 349)
Screenshot: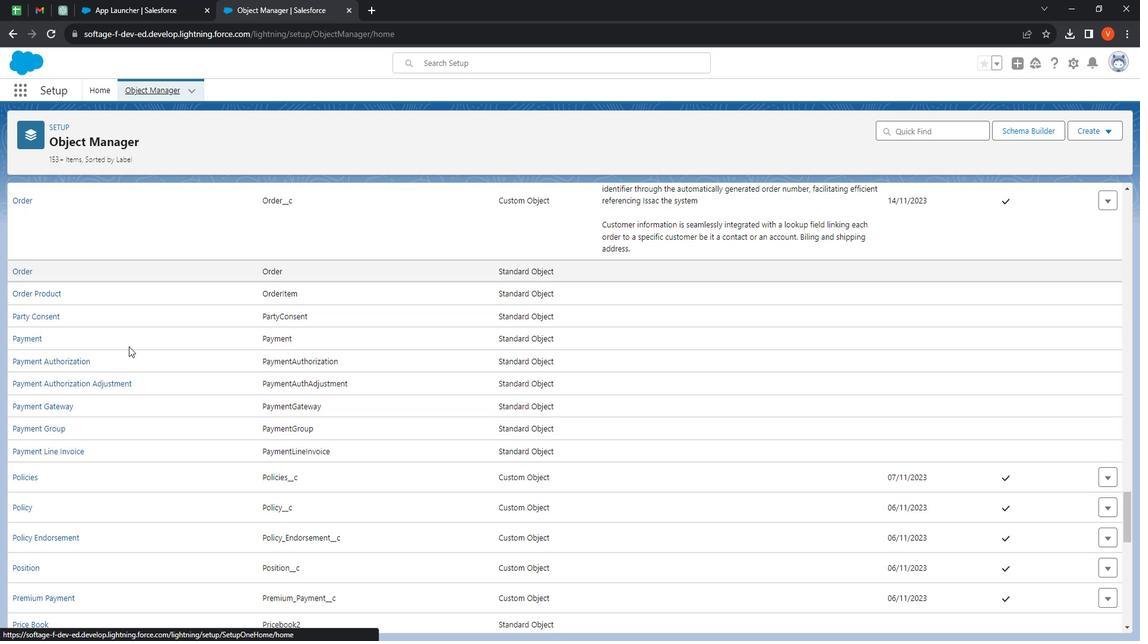 
Action: Mouse scrolled (143, 348) with delta (0, 0)
Screenshot: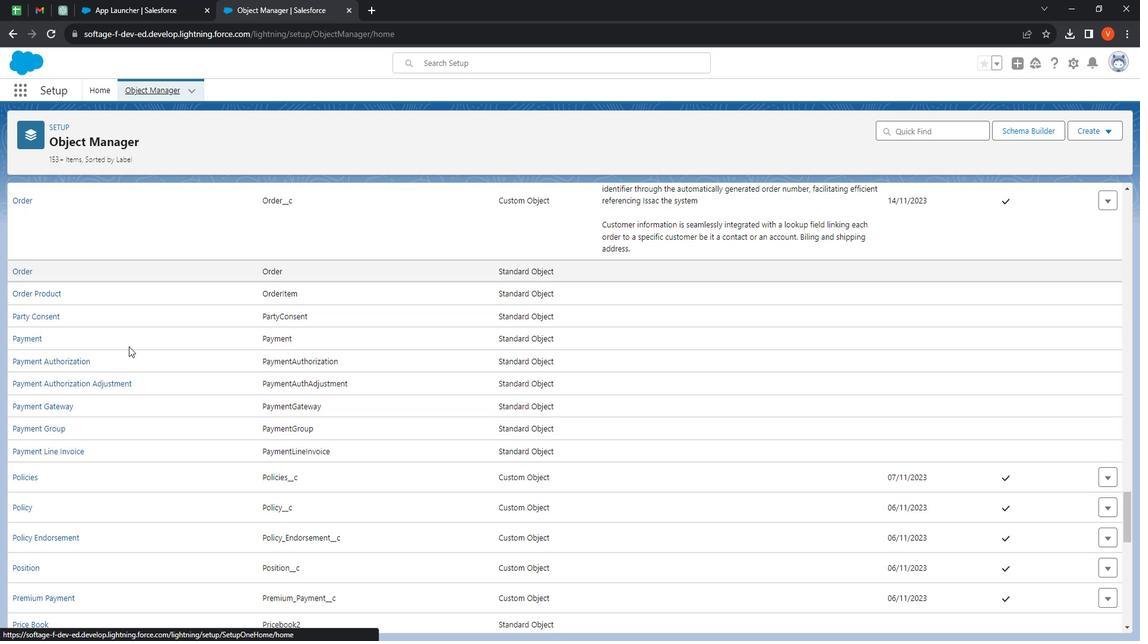 
Action: Mouse scrolled (143, 348) with delta (0, 0)
Screenshot: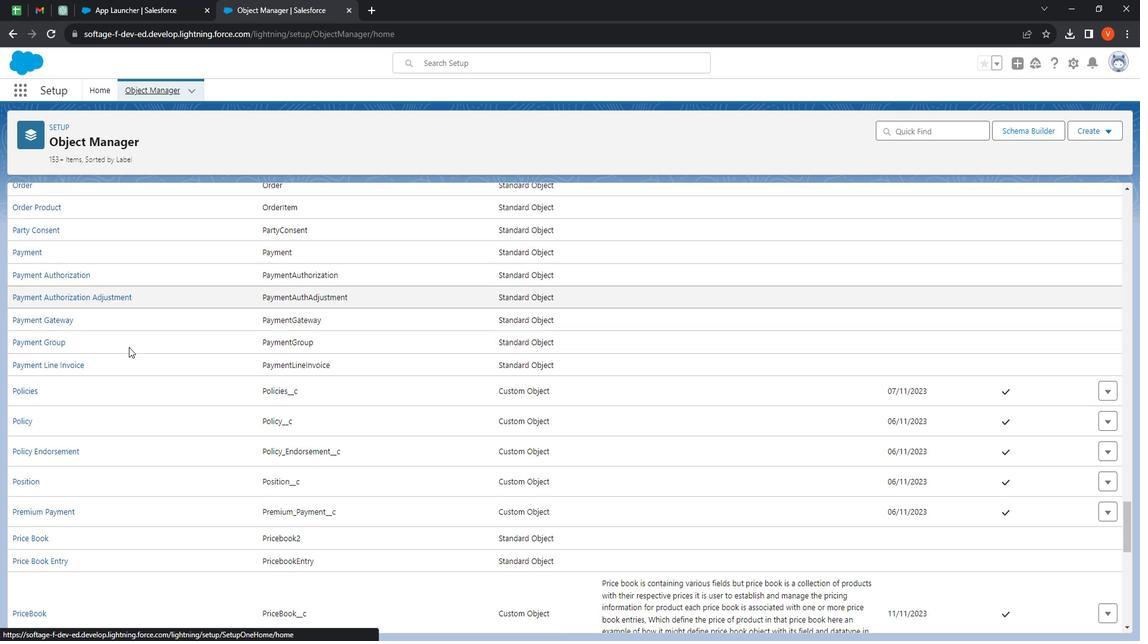
Action: Mouse moved to (143, 350)
Screenshot: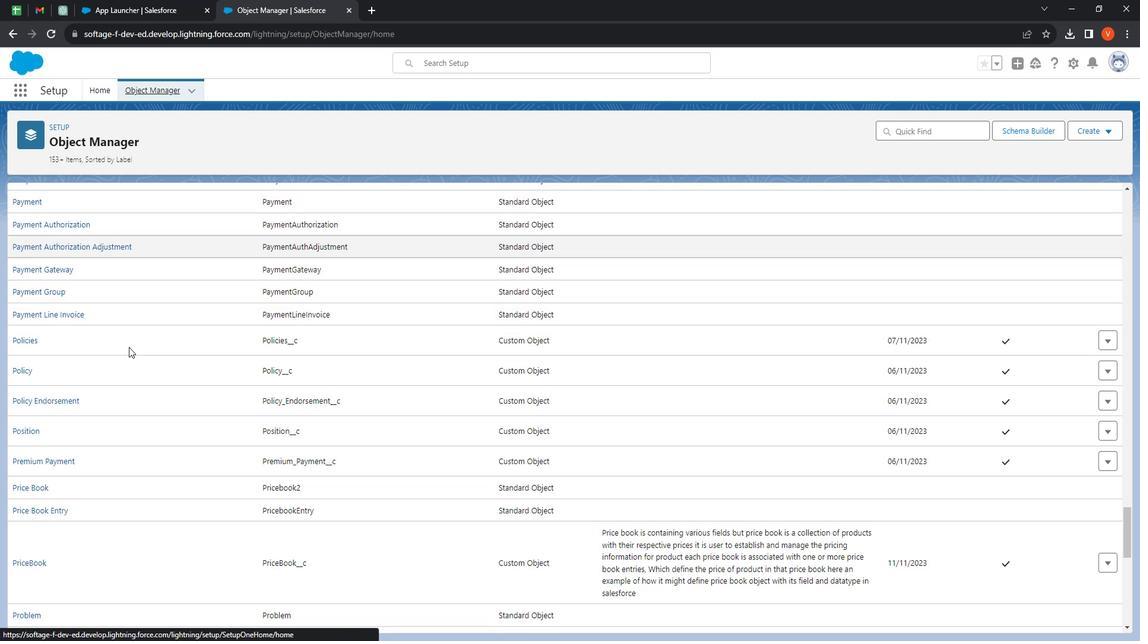 
Action: Mouse scrolled (143, 349) with delta (0, 0)
Screenshot: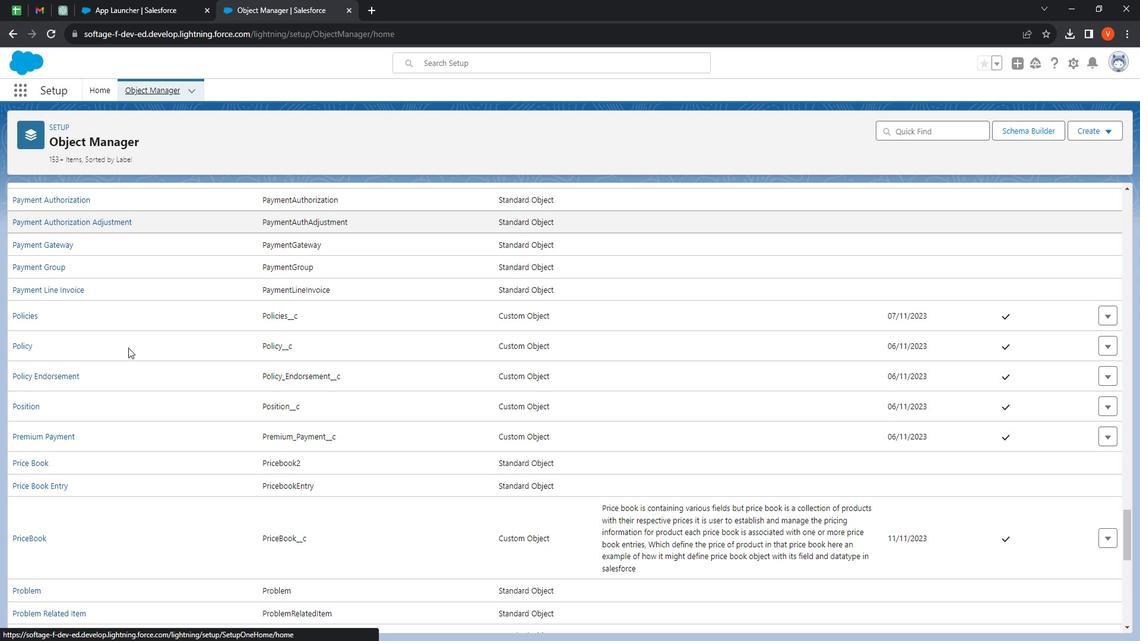 
Action: Mouse moved to (141, 354)
Screenshot: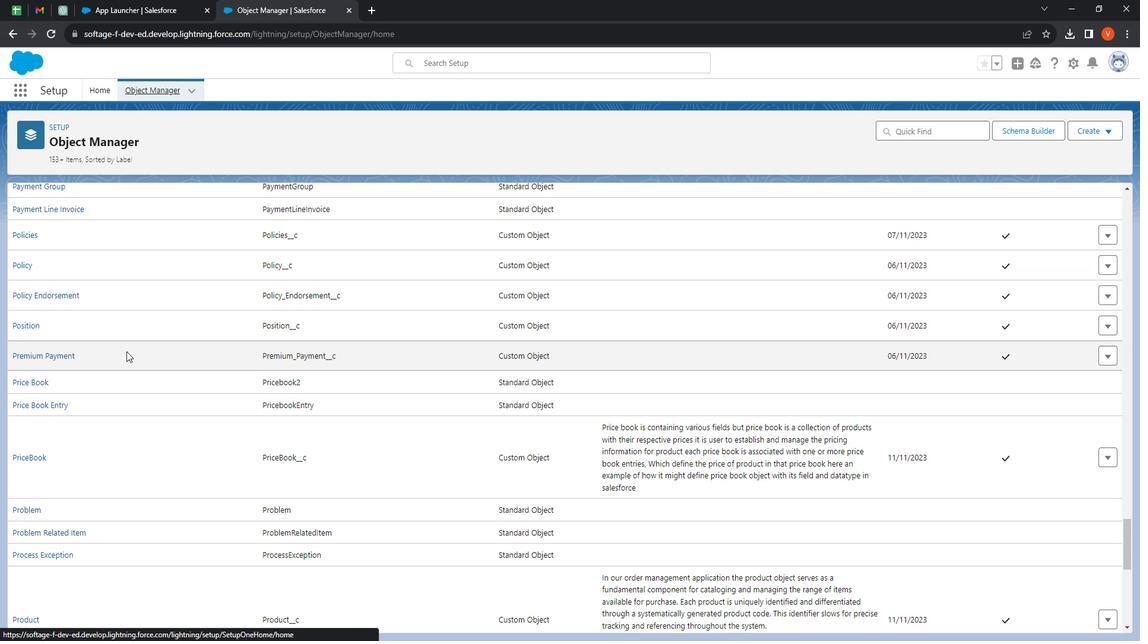 
Action: Mouse scrolled (141, 353) with delta (0, 0)
Screenshot: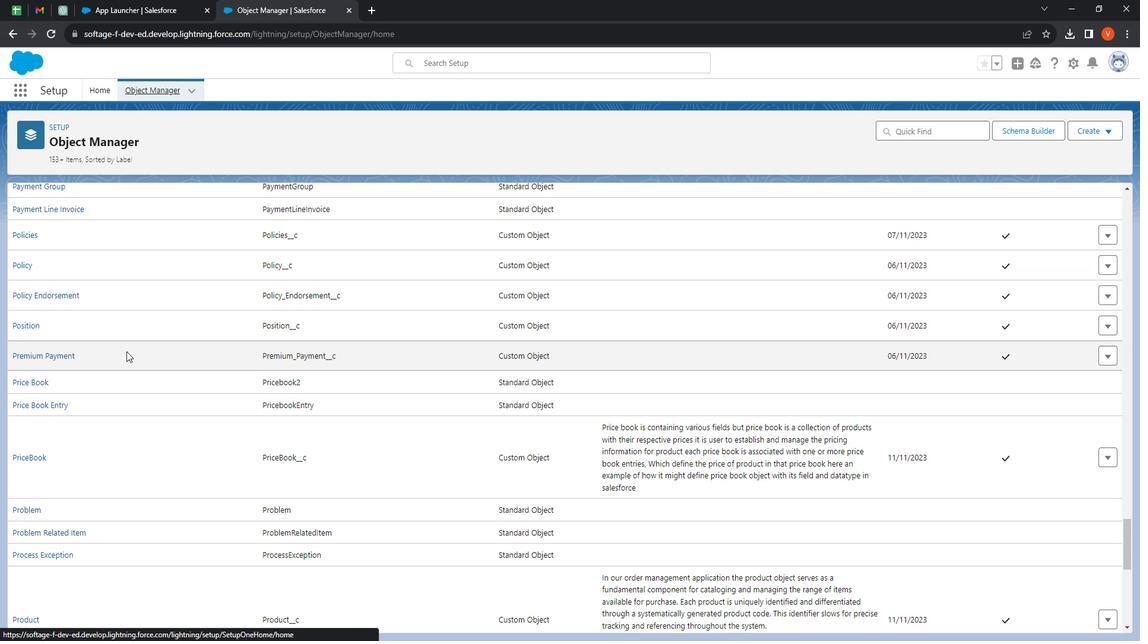 
Action: Mouse moved to (140, 355)
Screenshot: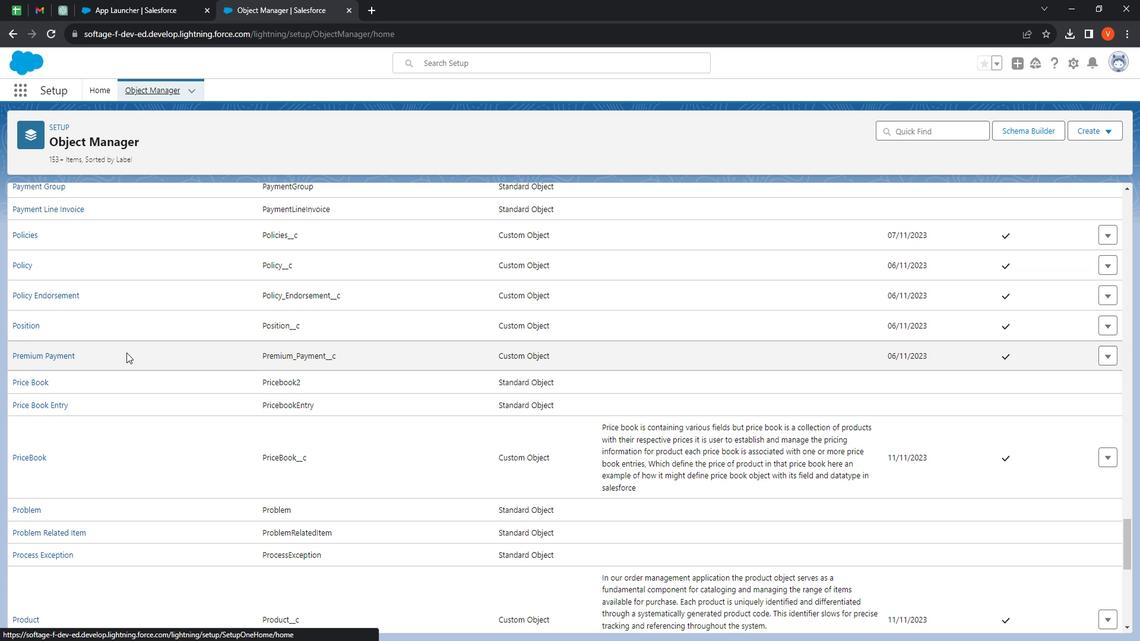 
Action: Mouse scrolled (140, 355) with delta (0, 0)
Screenshot: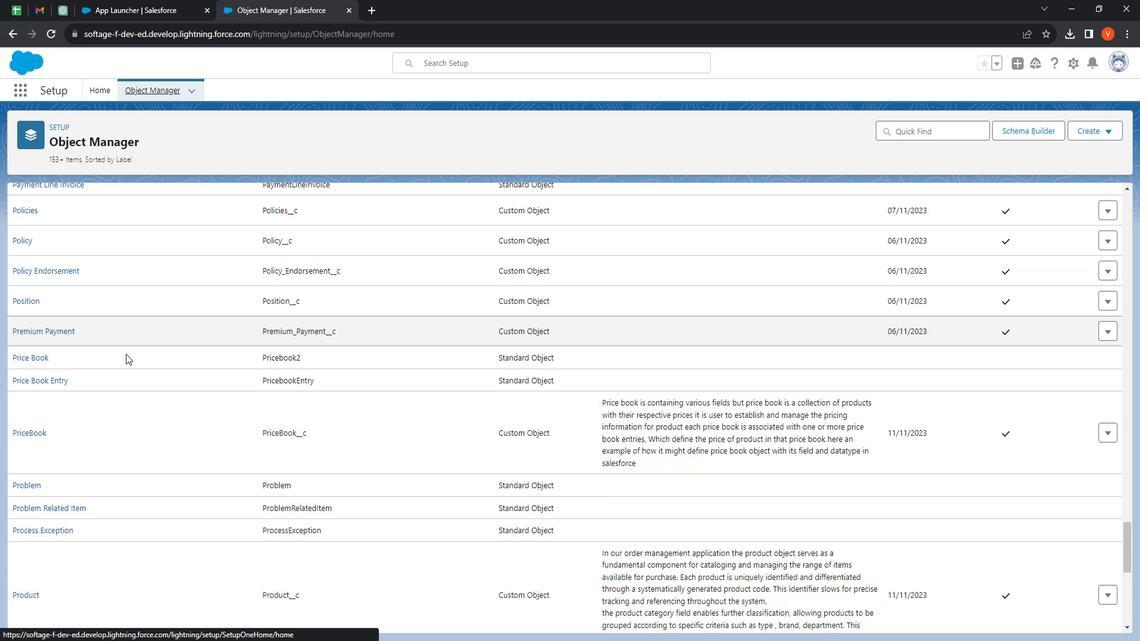 
Action: Mouse moved to (138, 358)
Screenshot: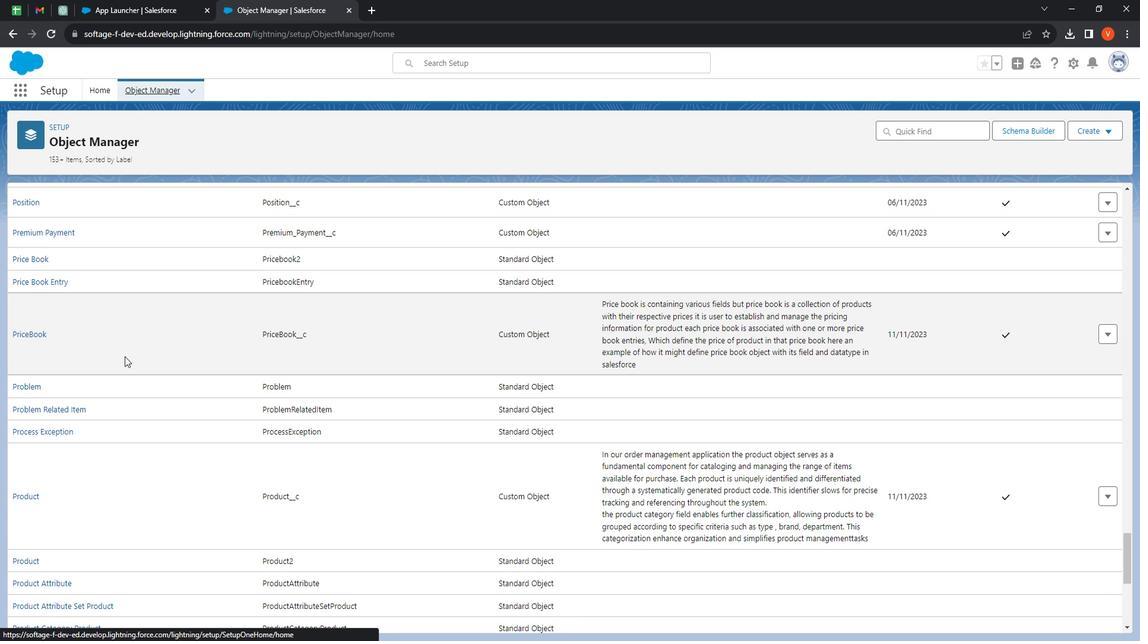 
Action: Mouse scrolled (138, 358) with delta (0, 0)
Screenshot: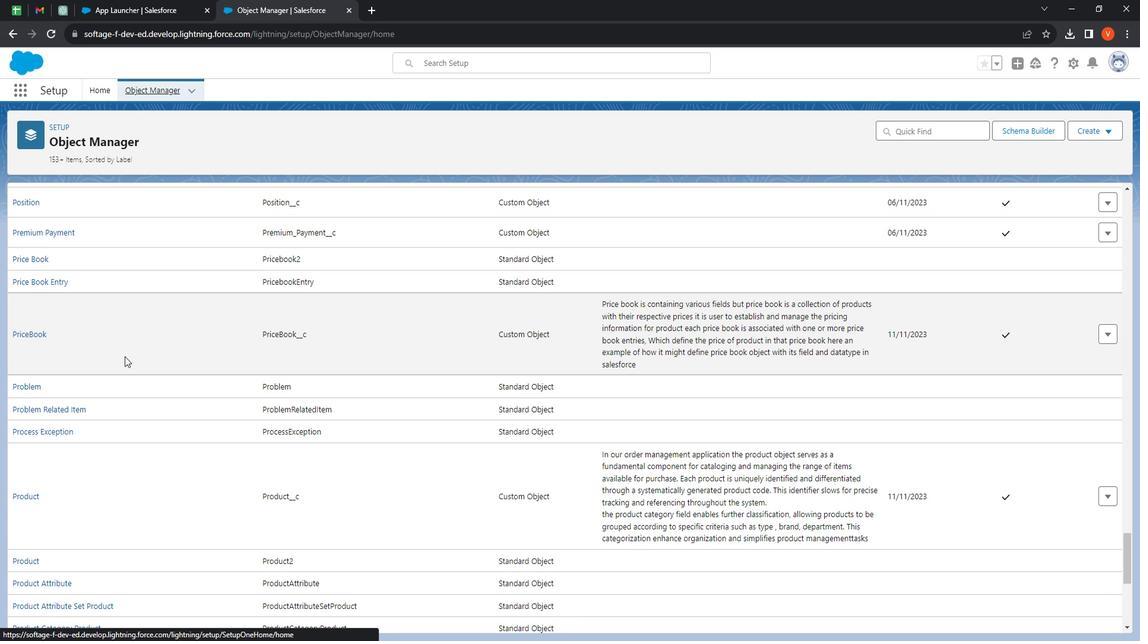 
Action: Mouse moved to (46, 435)
Screenshot: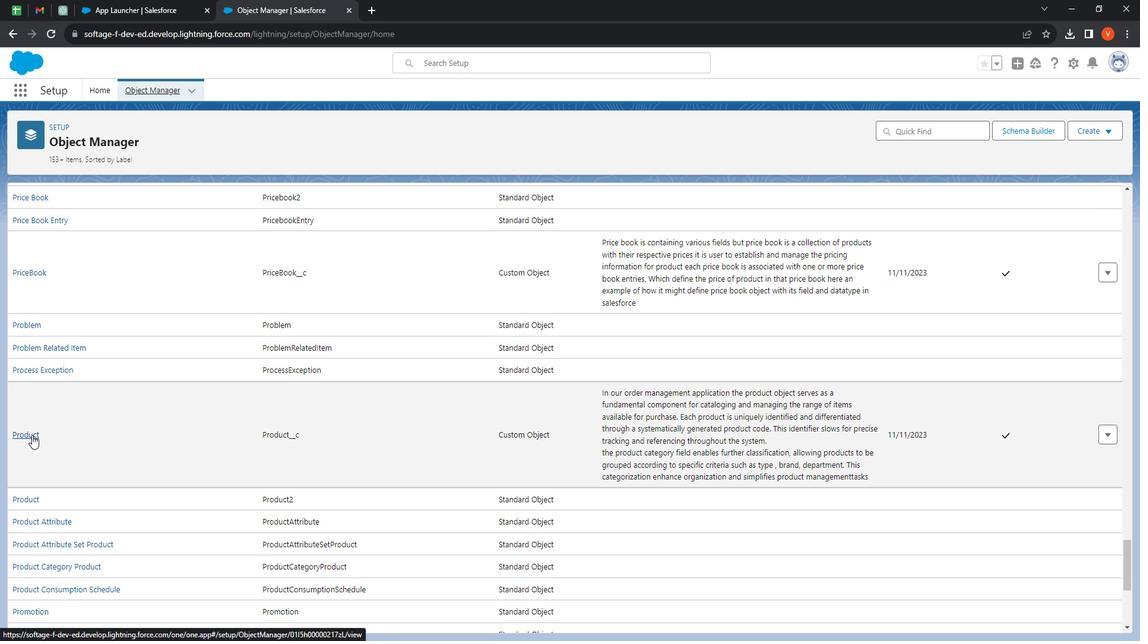 
Action: Mouse pressed left at (46, 435)
Screenshot: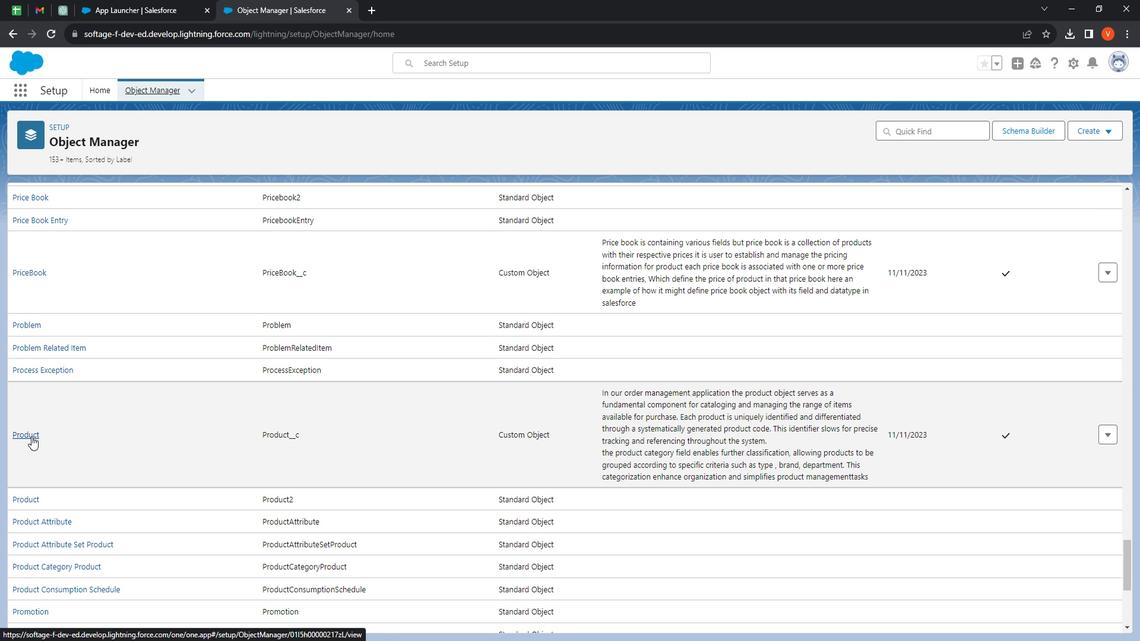 
Action: Mouse moved to (103, 215)
Screenshot: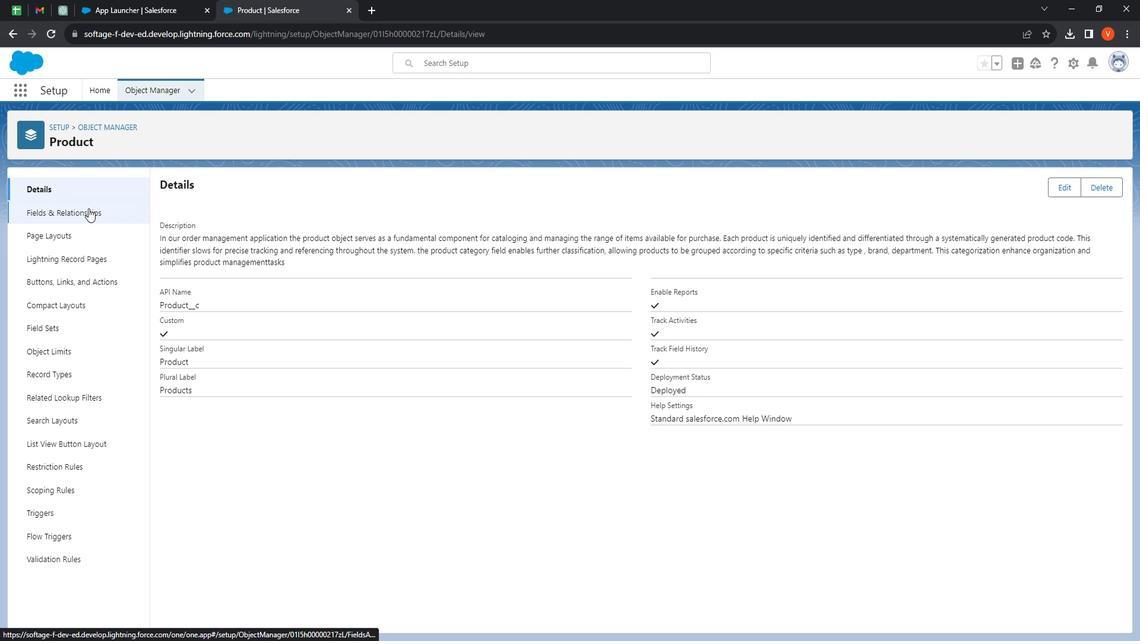 
Action: Mouse pressed left at (103, 215)
Screenshot: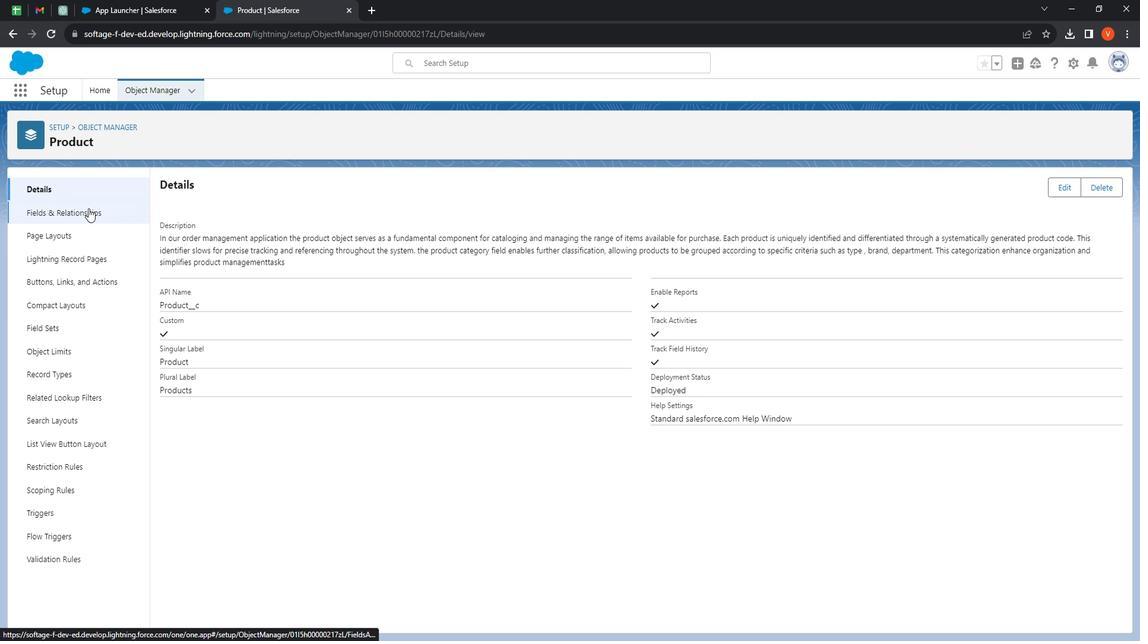 
Action: Mouse moved to (890, 195)
Screenshot: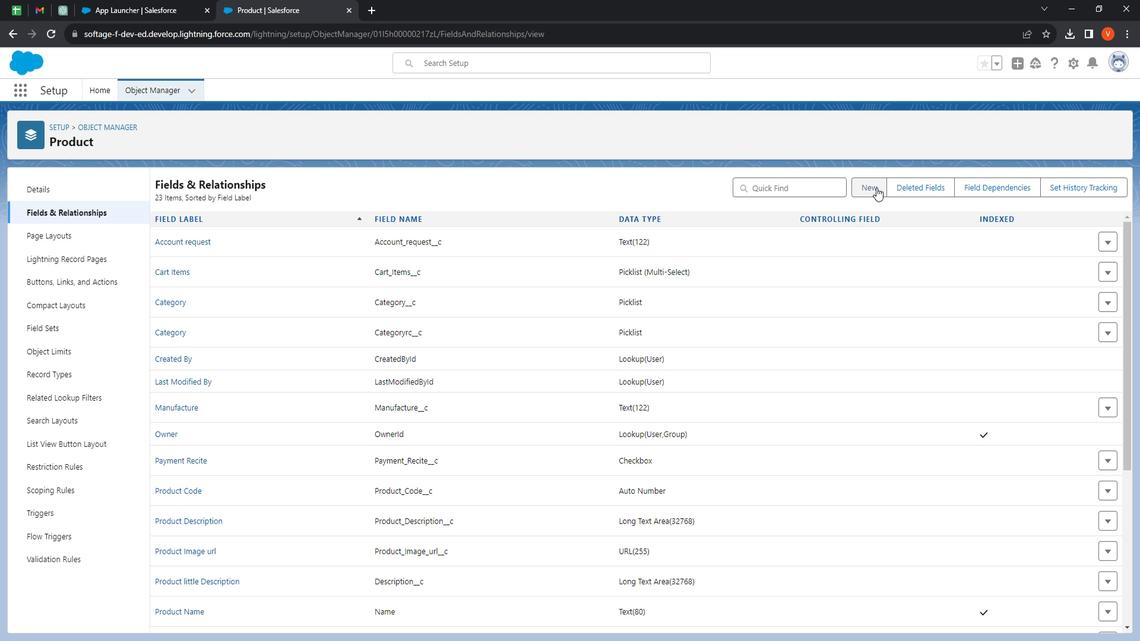 
Action: Mouse pressed left at (890, 195)
Screenshot: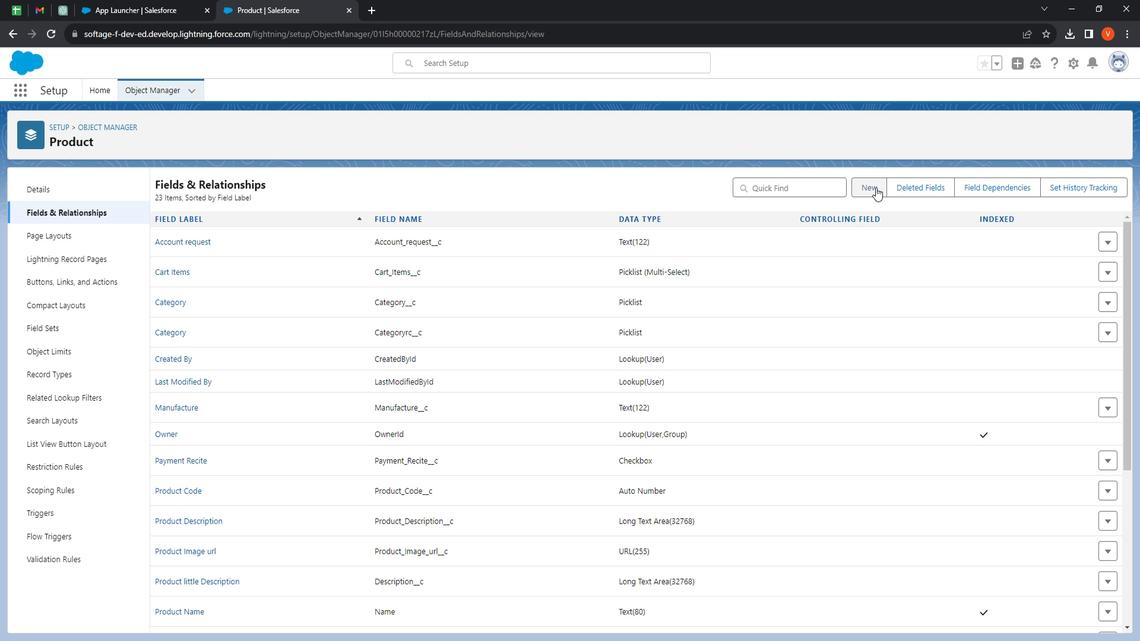 
Action: Mouse moved to (203, 362)
Screenshot: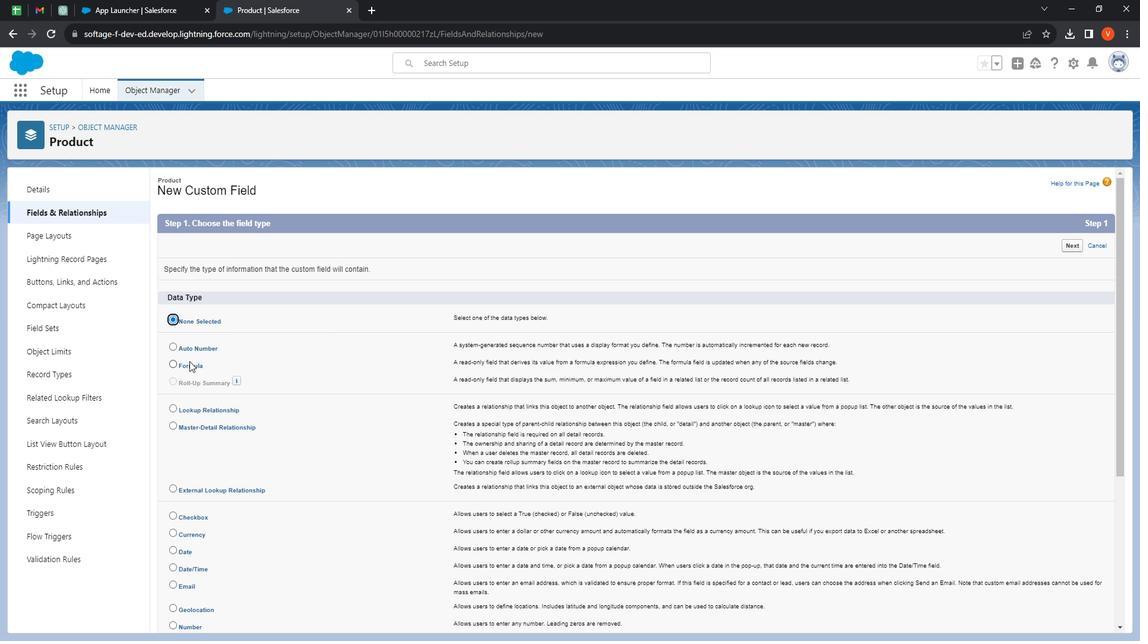
Action: Mouse pressed left at (203, 362)
Screenshot: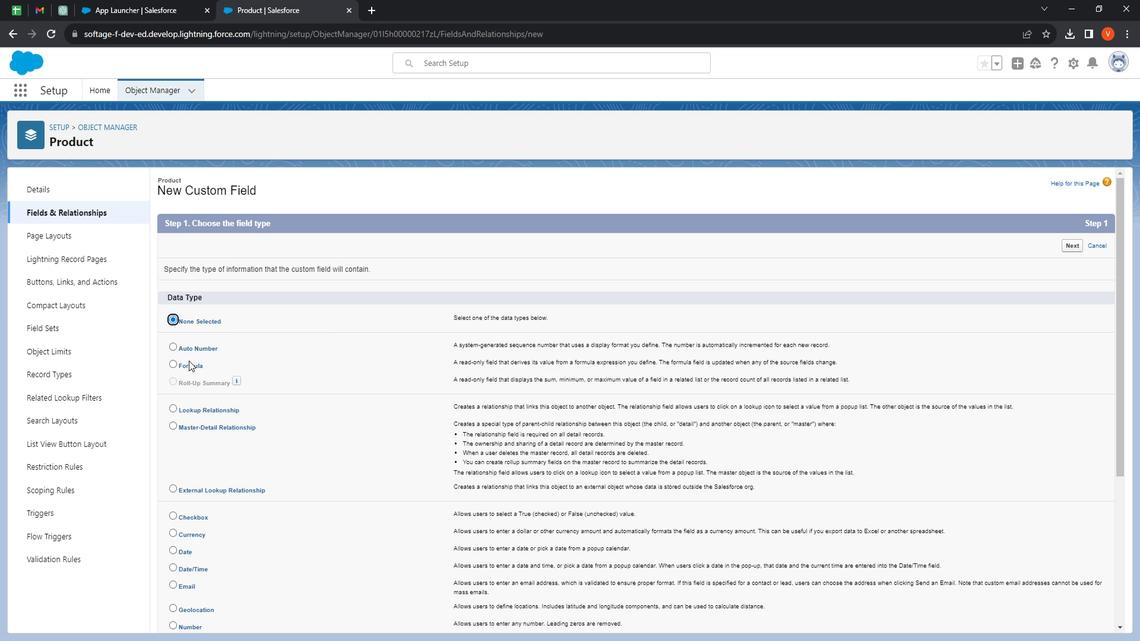 
Action: Mouse moved to (202, 367)
Screenshot: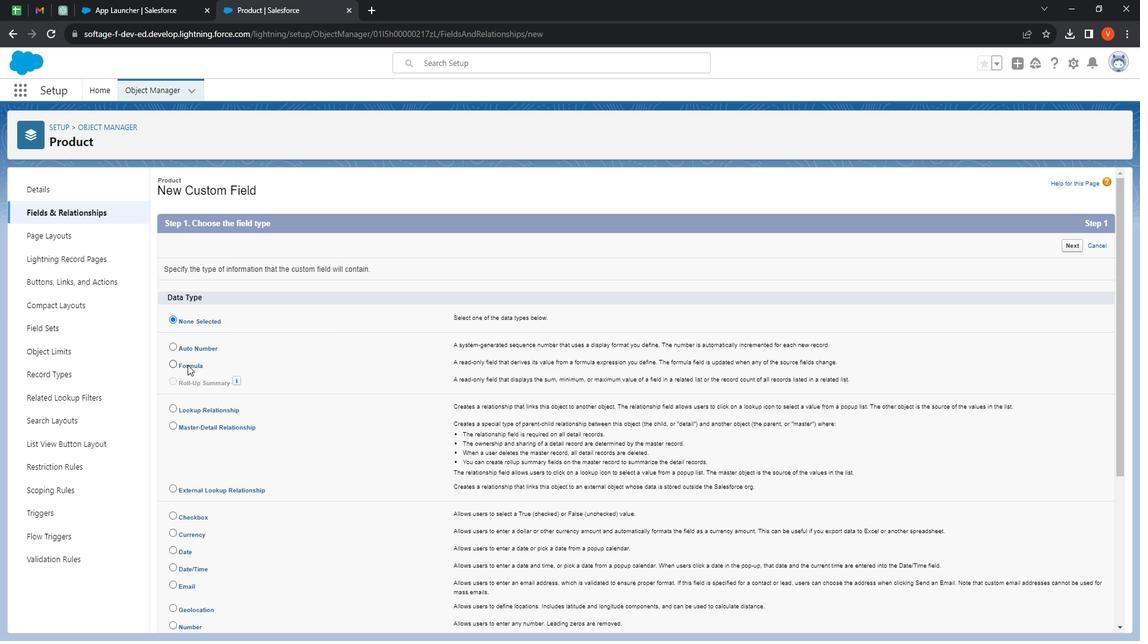 
Action: Mouse pressed left at (202, 367)
Screenshot: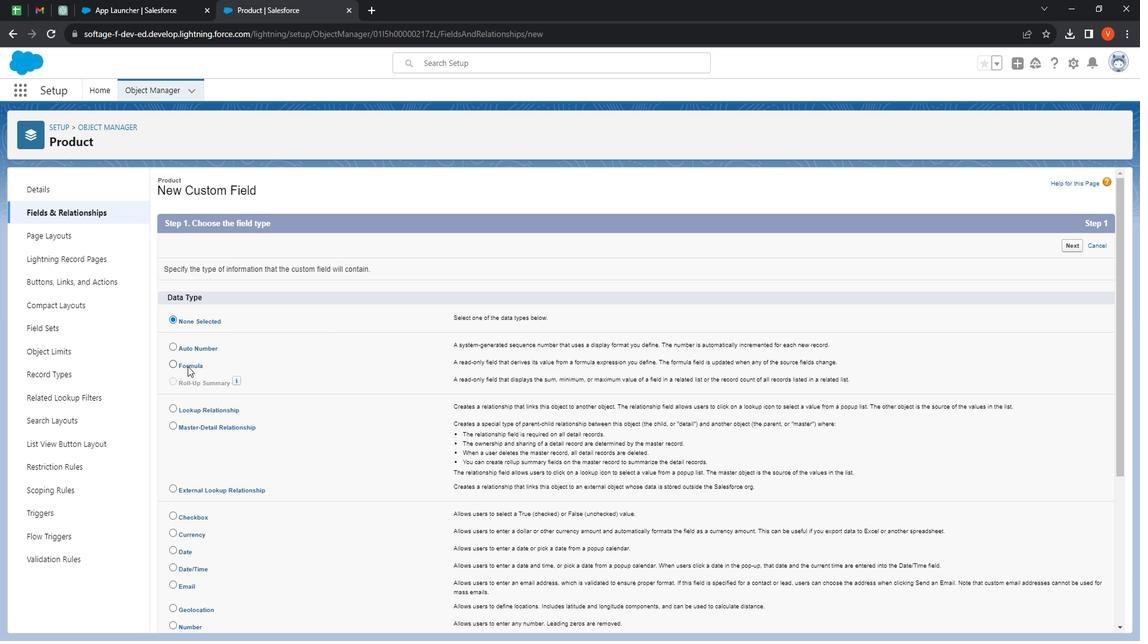 
Action: Mouse moved to (1079, 252)
Screenshot: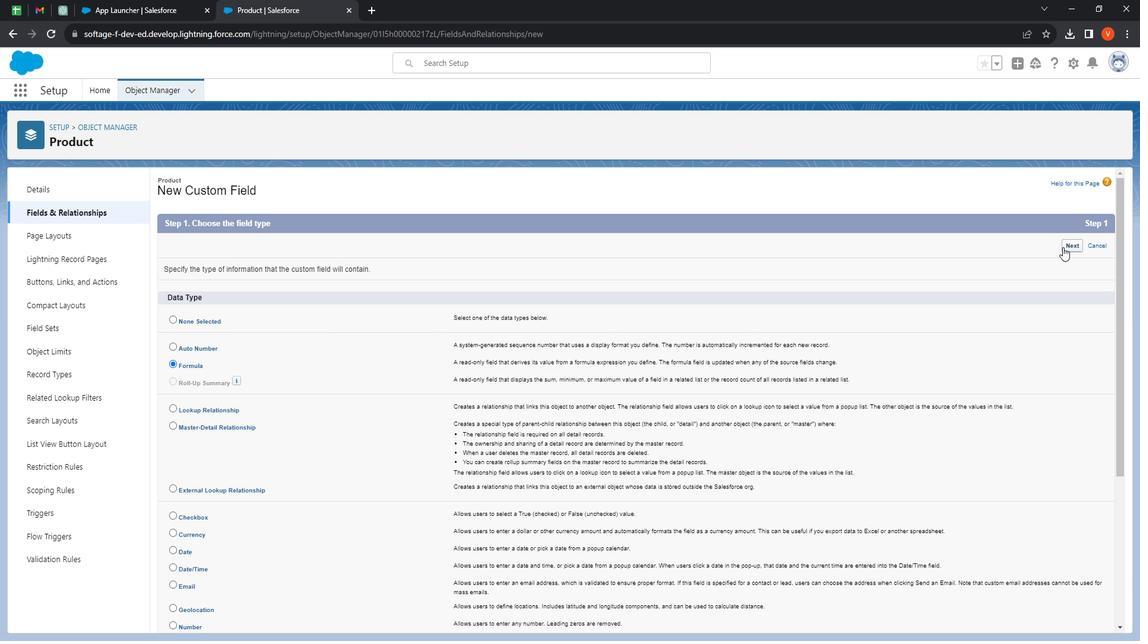 
Action: Mouse pressed left at (1079, 252)
Screenshot: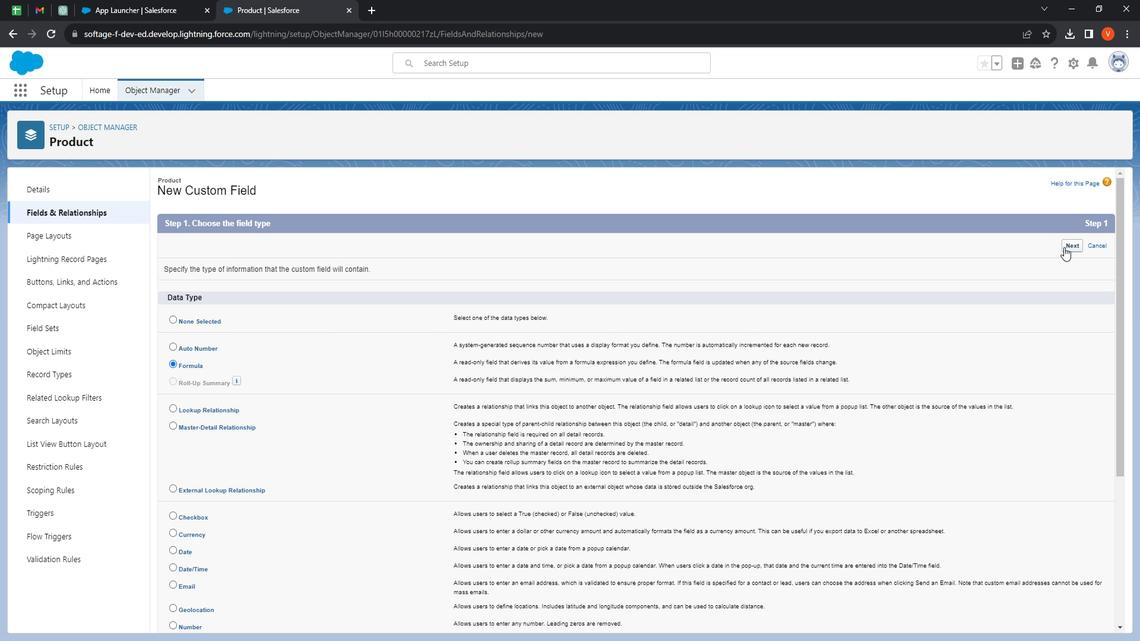 
Action: Mouse moved to (381, 277)
Screenshot: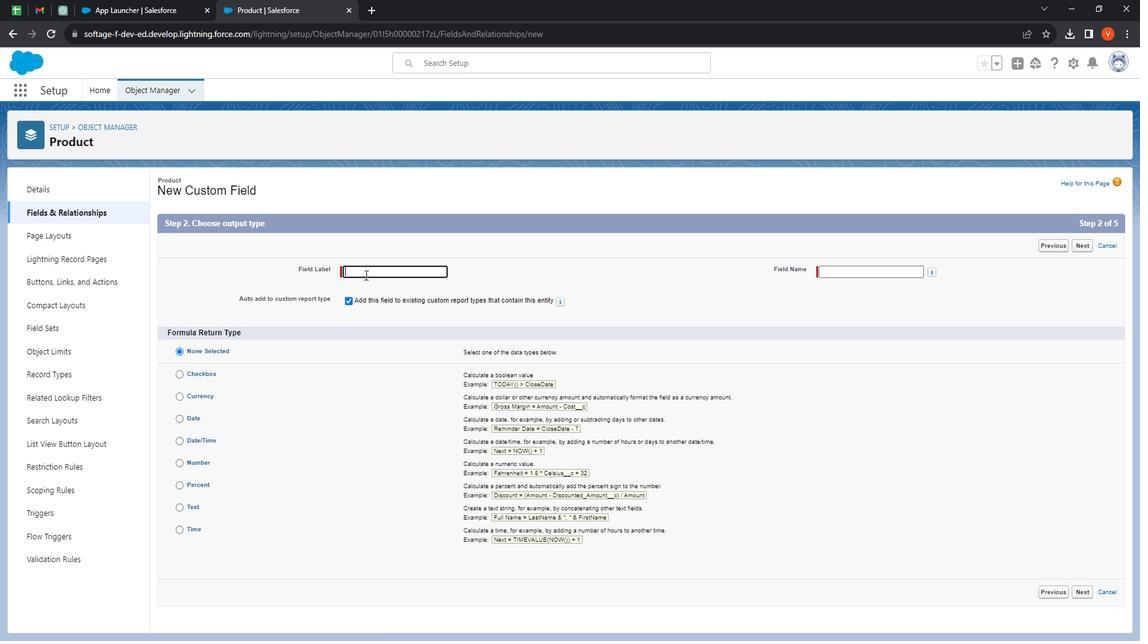 
Action: Mouse pressed left at (381, 277)
Screenshot: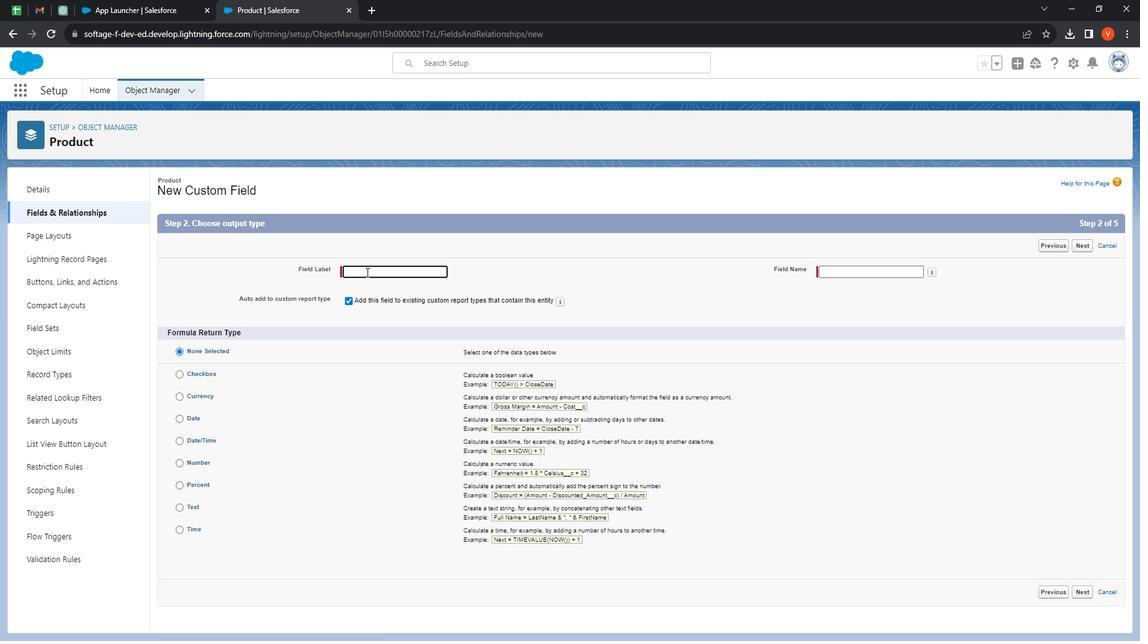
Action: Mouse moved to (377, 277)
Screenshot: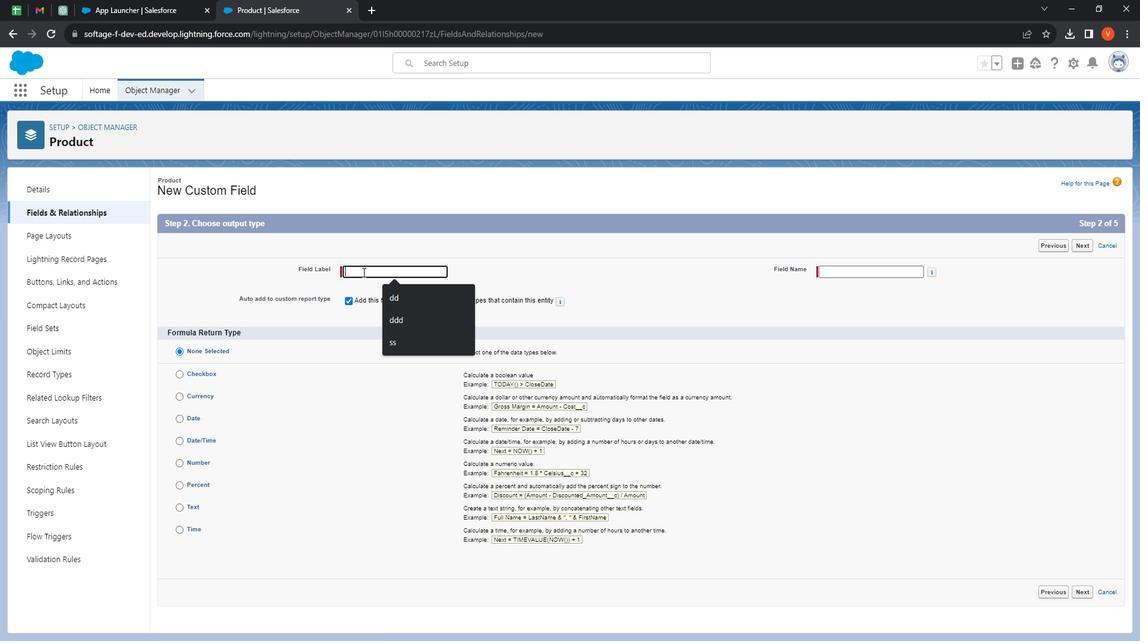 
Action: Key pressed <Key.shift>Formula<Key.space><Key.shift>Field<Key.space>on<Key.space><Key.shift>Product<Key.space><Key.shift>Object
Screenshot: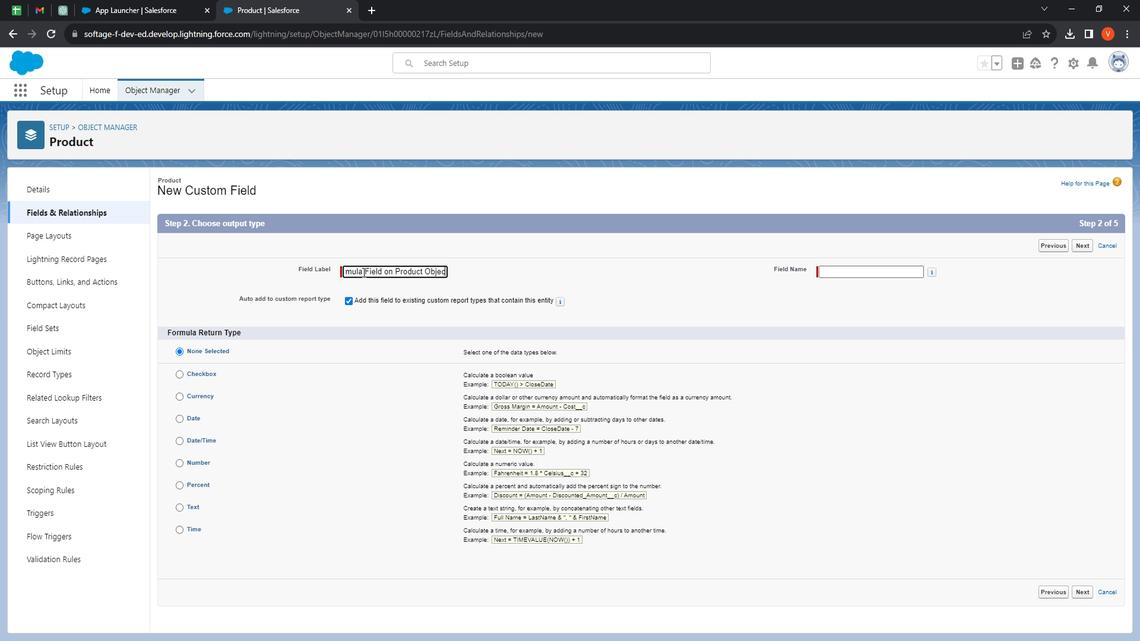 
Action: Mouse moved to (853, 277)
Screenshot: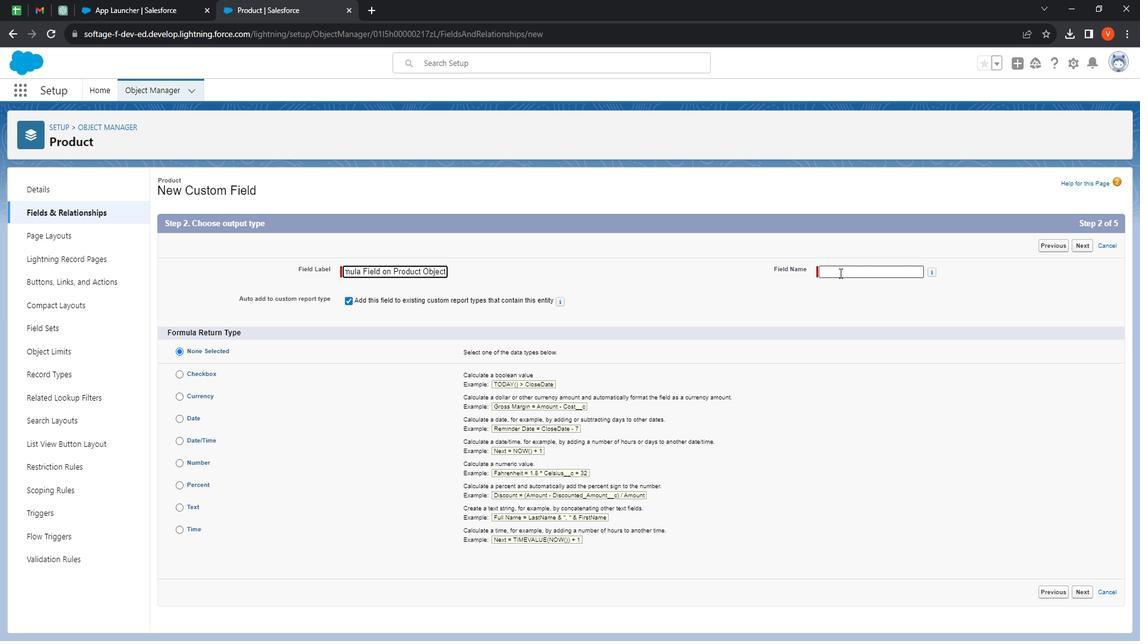 
Action: Mouse pressed left at (853, 277)
Screenshot: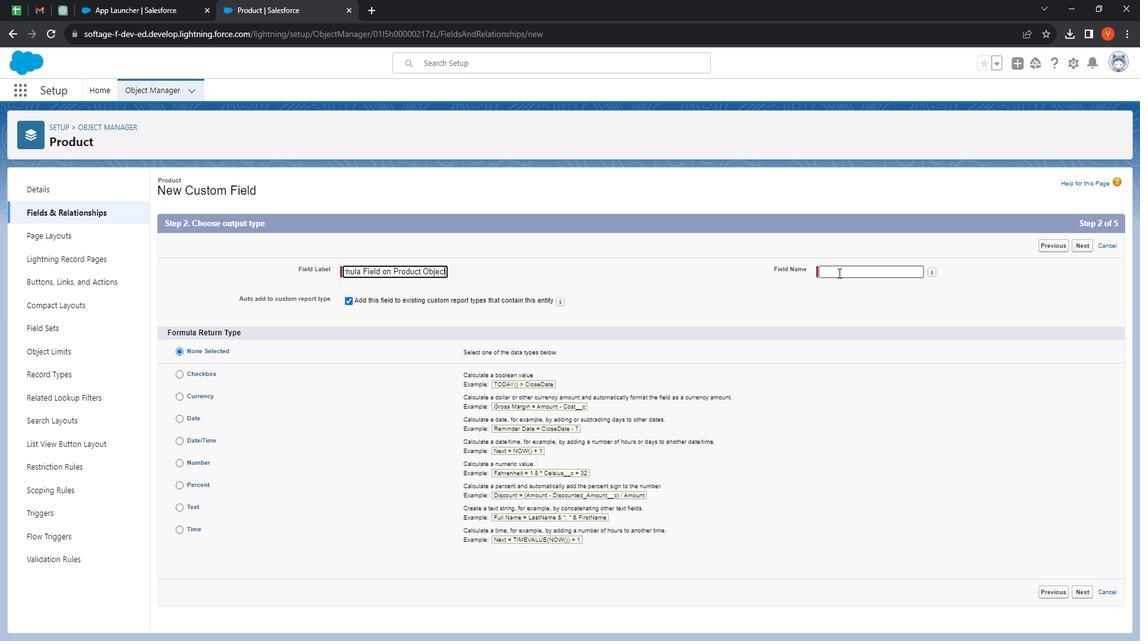 
Action: Mouse moved to (206, 420)
Screenshot: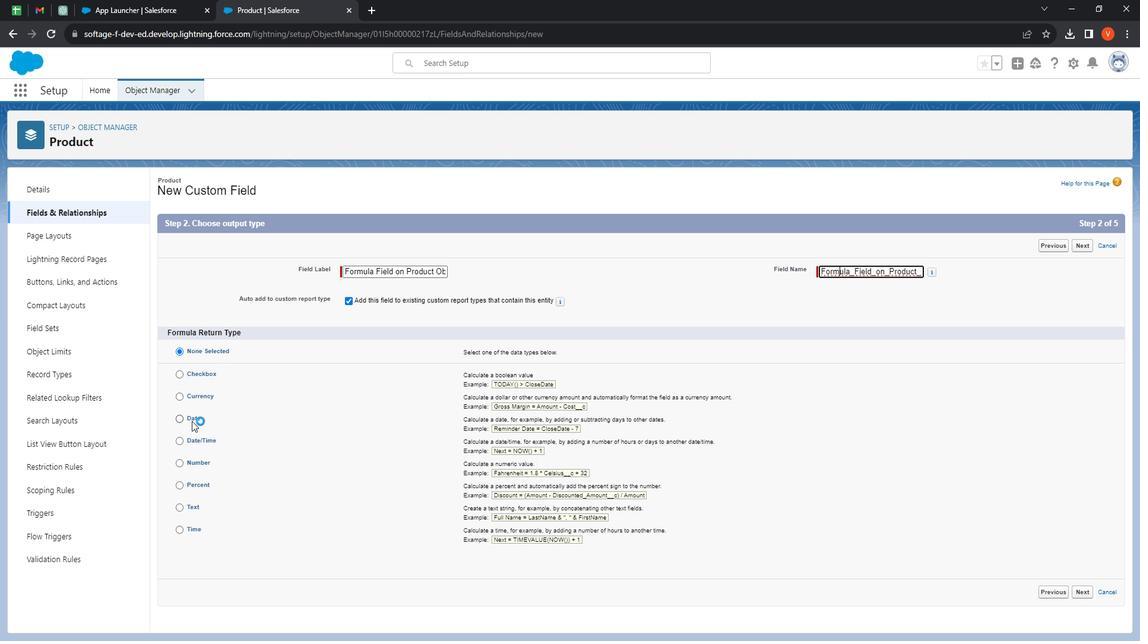 
Action: Mouse pressed left at (206, 420)
Screenshot: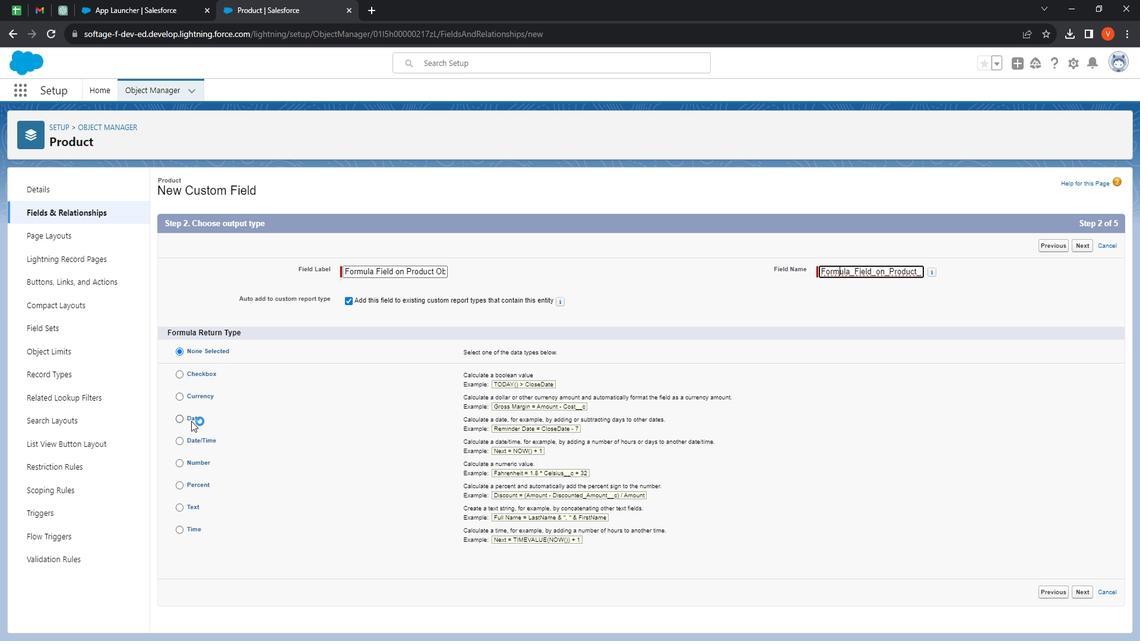 
Action: Mouse moved to (1103, 250)
Screenshot: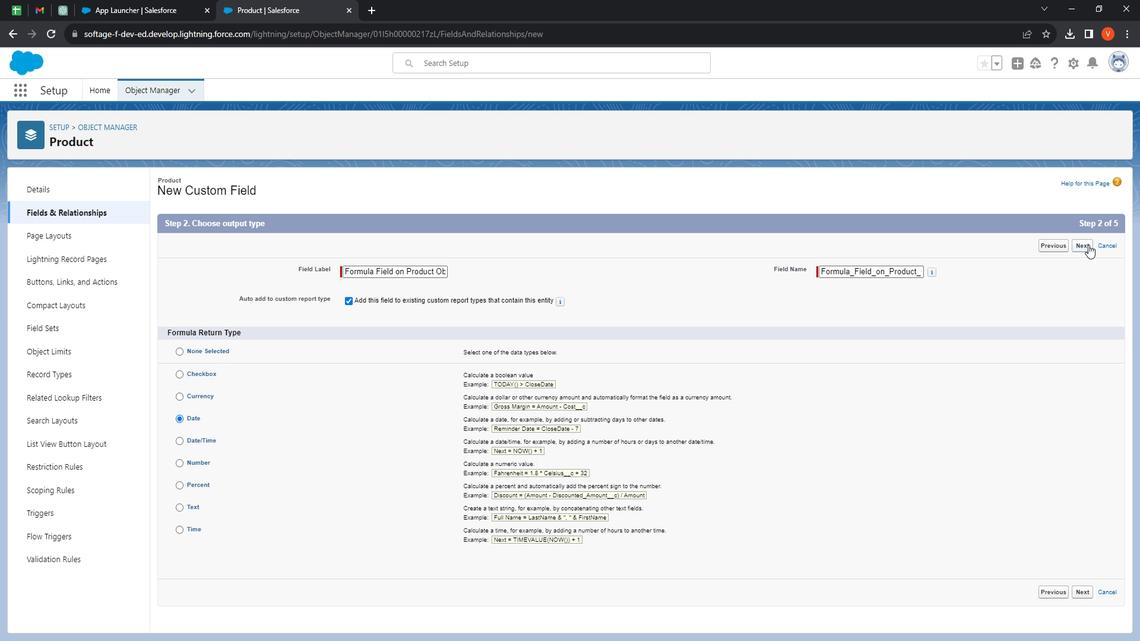 
Action: Mouse pressed left at (1103, 250)
Screenshot: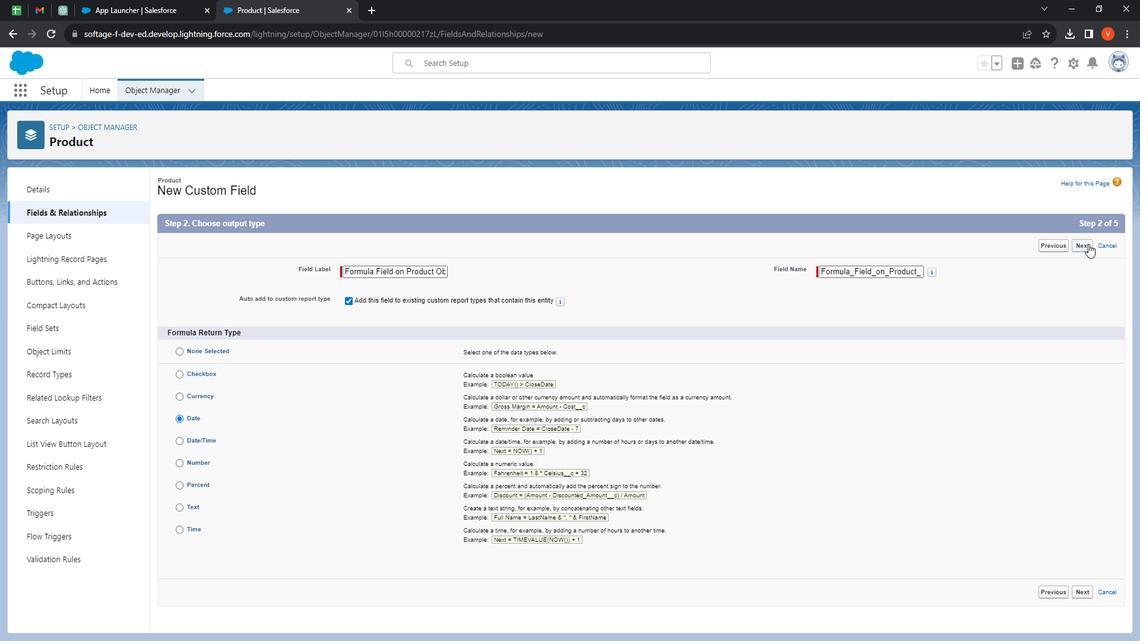 
Action: Mouse moved to (219, 346)
Screenshot: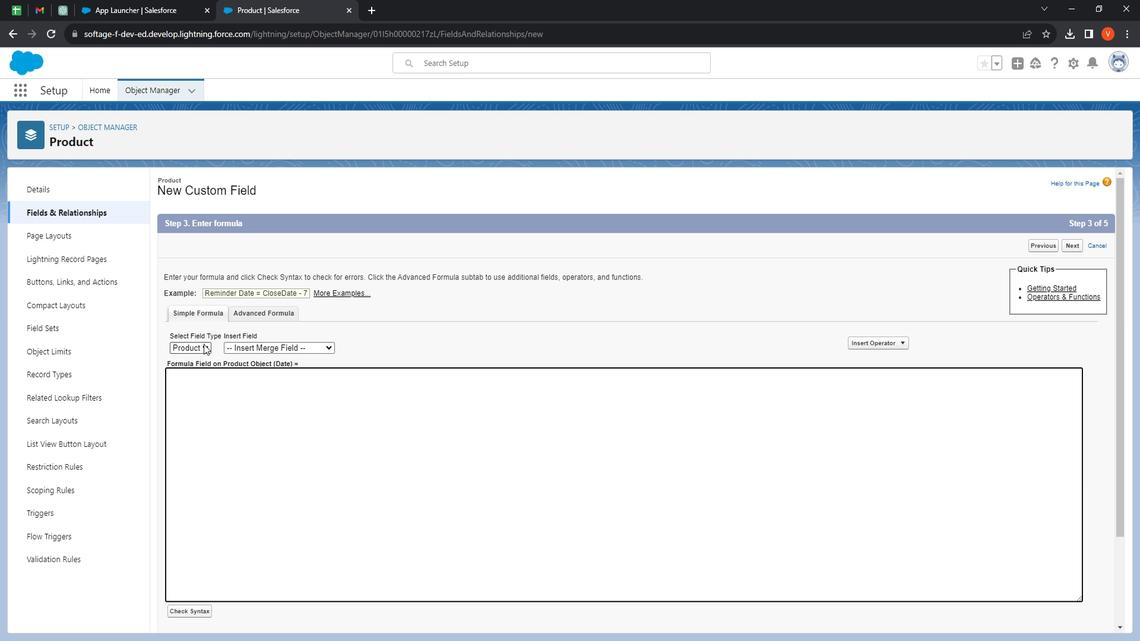 
Action: Mouse pressed left at (219, 346)
Screenshot: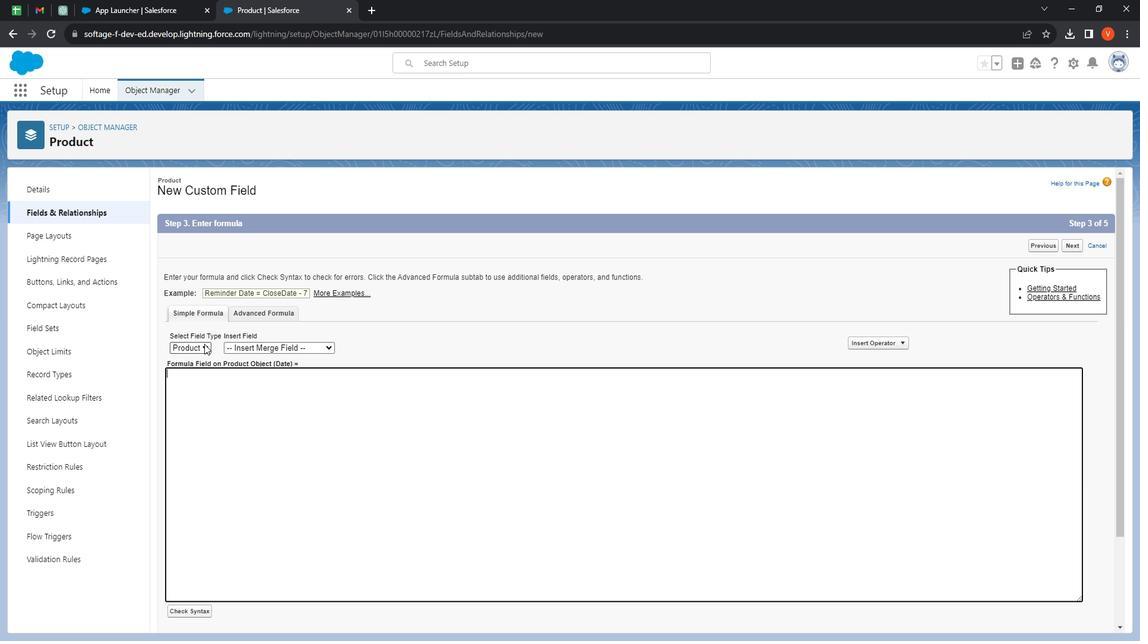 
Action: Mouse moved to (289, 321)
Screenshot: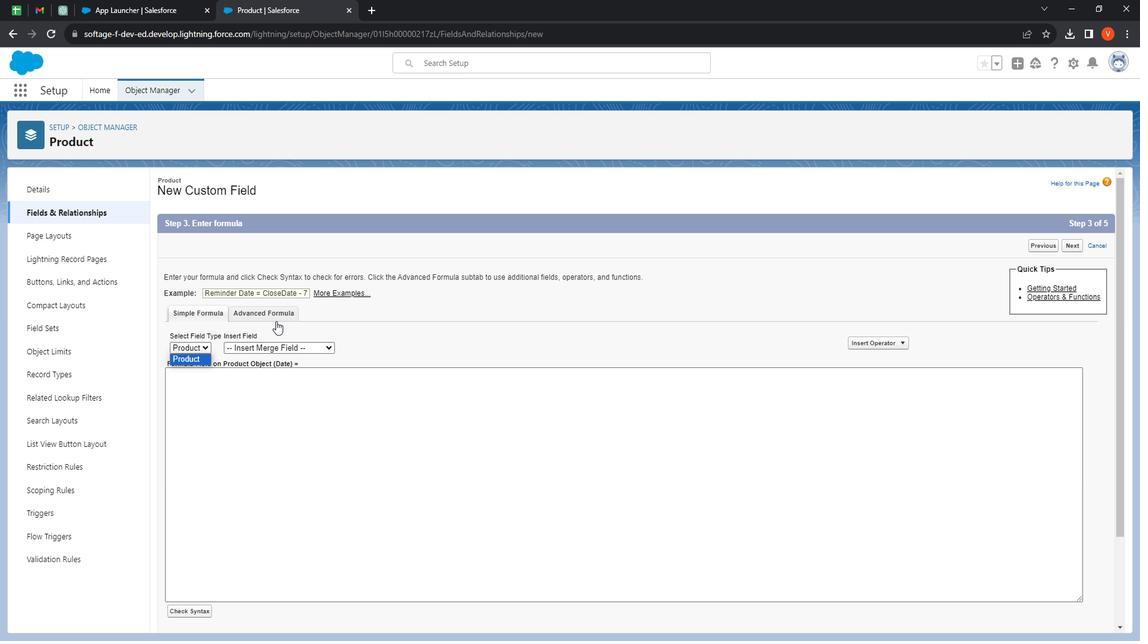 
Action: Mouse pressed left at (289, 321)
Screenshot: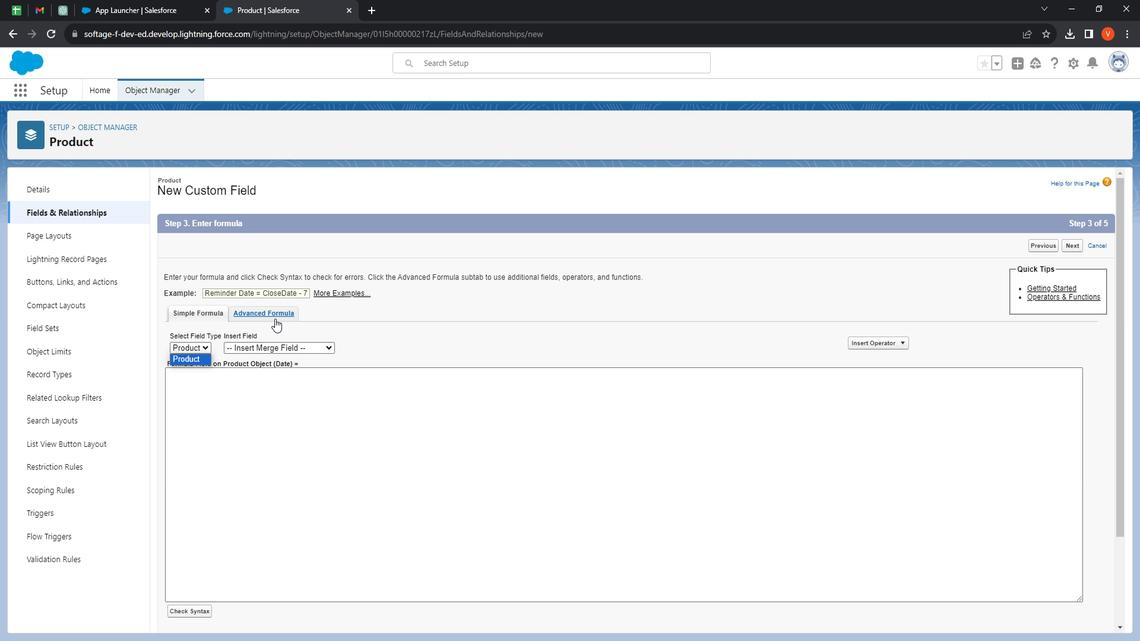
Action: Mouse moved to (932, 382)
Screenshot: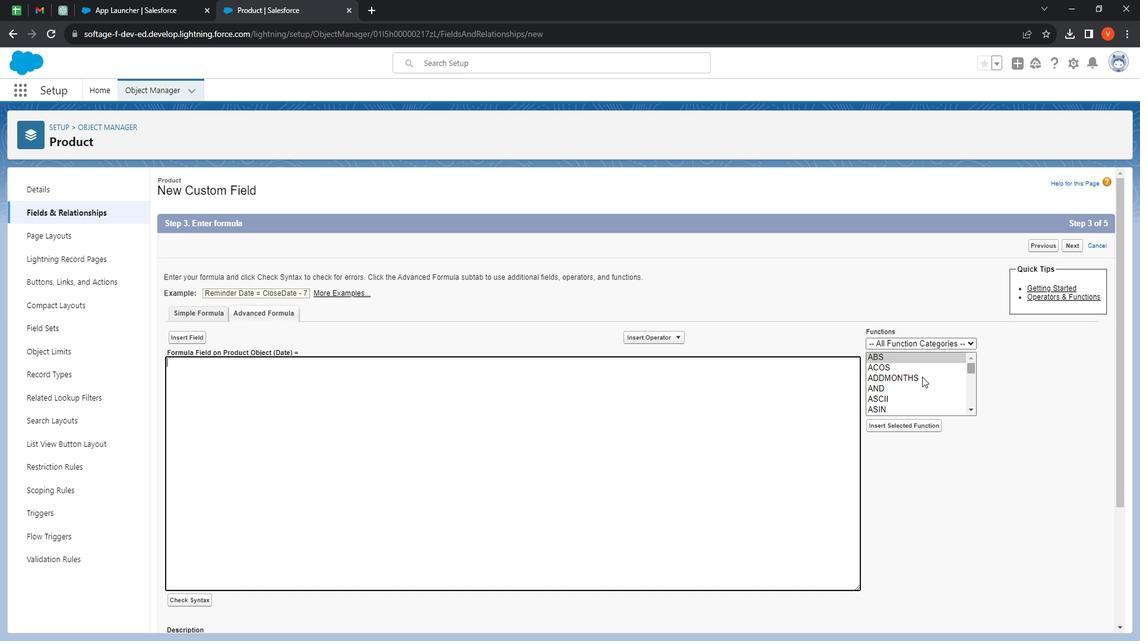 
Action: Mouse scrolled (932, 381) with delta (0, 0)
Screenshot: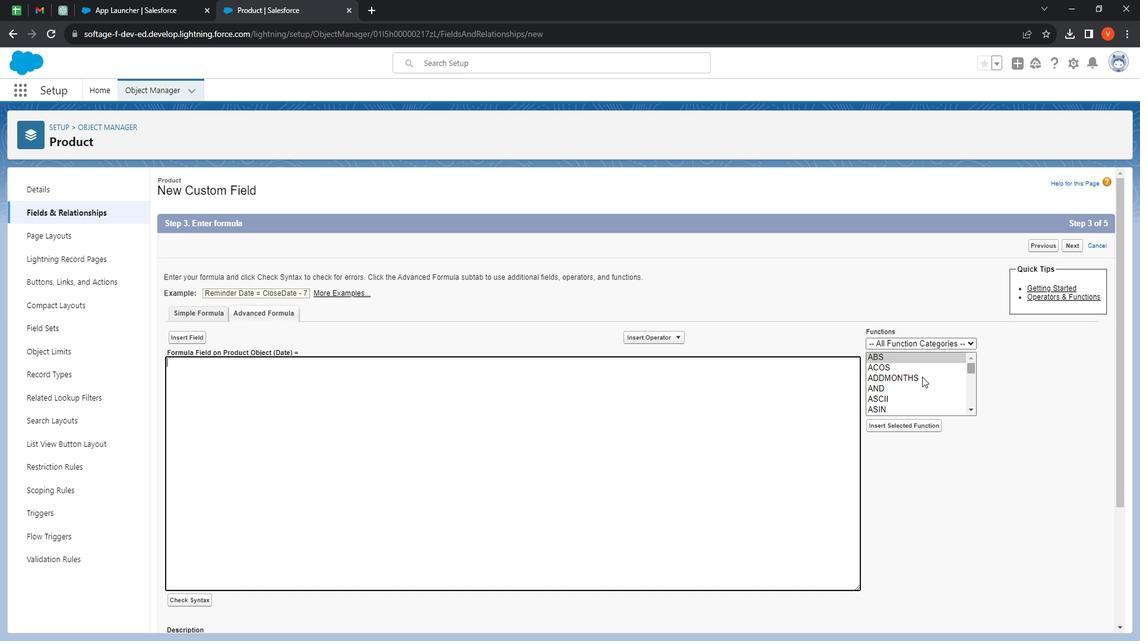 
Action: Mouse moved to (930, 384)
Screenshot: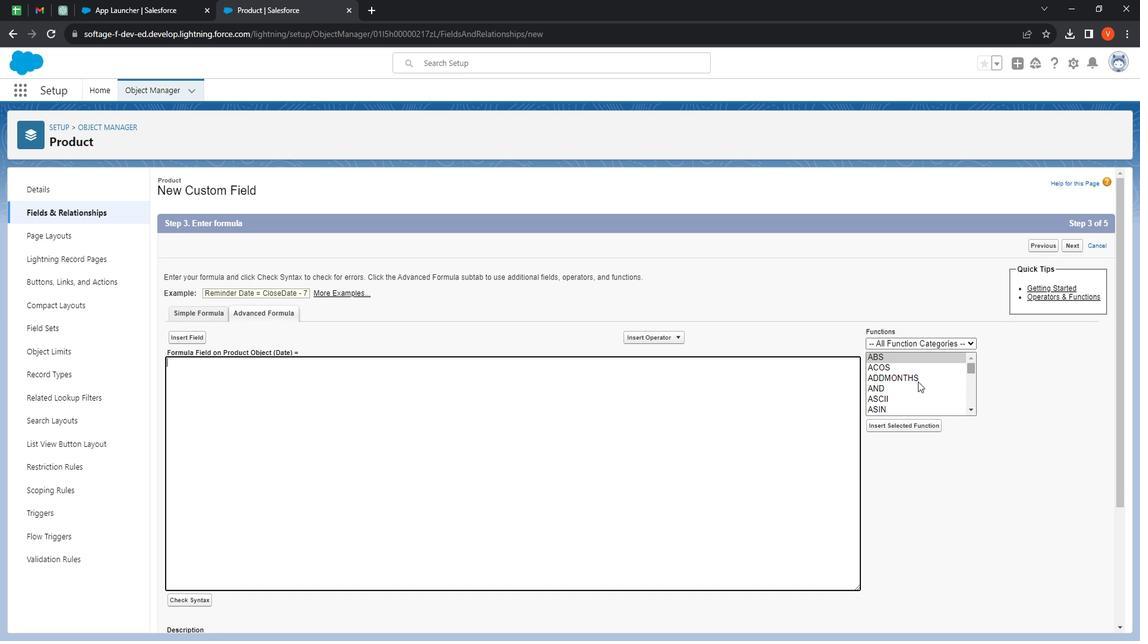 
Action: Mouse scrolled (930, 383) with delta (0, 0)
Screenshot: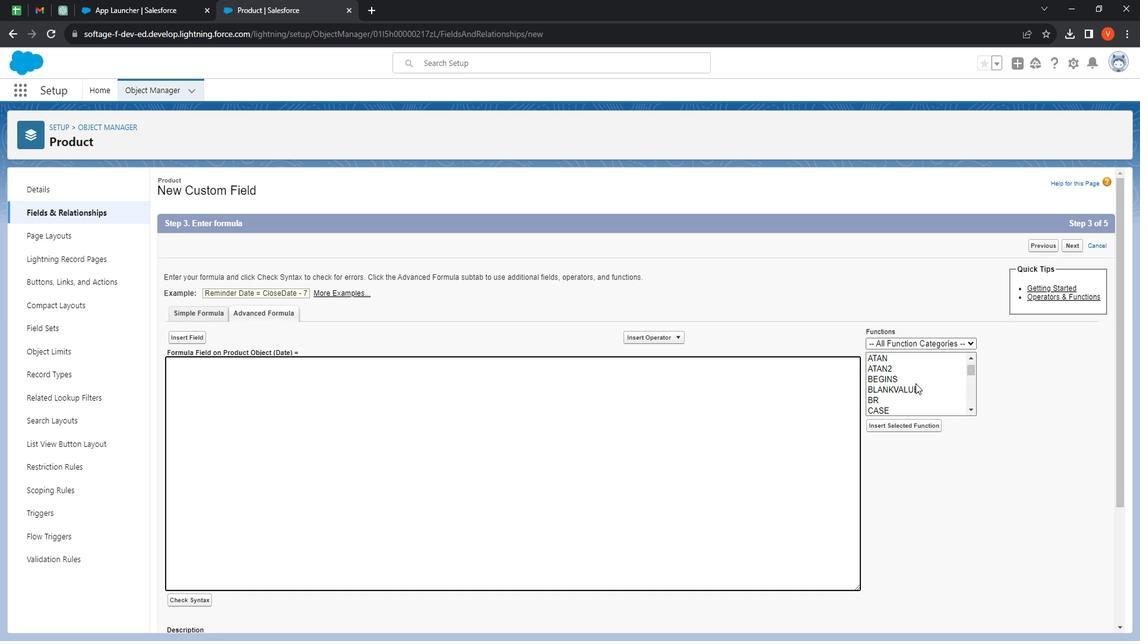 
Action: Mouse scrolled (930, 383) with delta (0, 0)
Screenshot: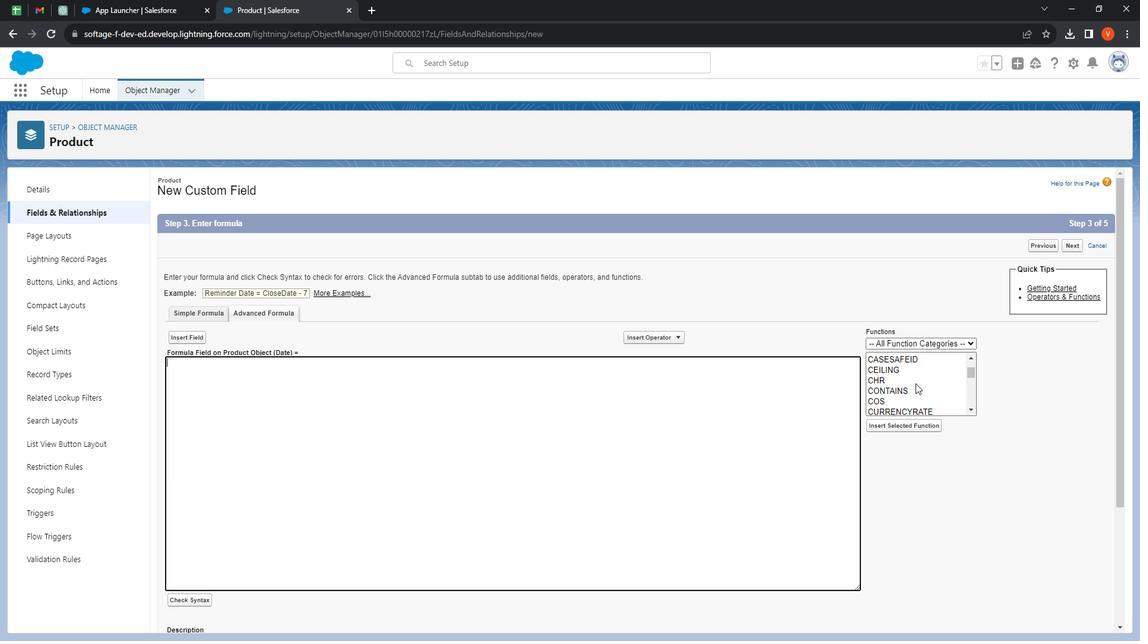
Action: Mouse scrolled (930, 383) with delta (0, 0)
Screenshot: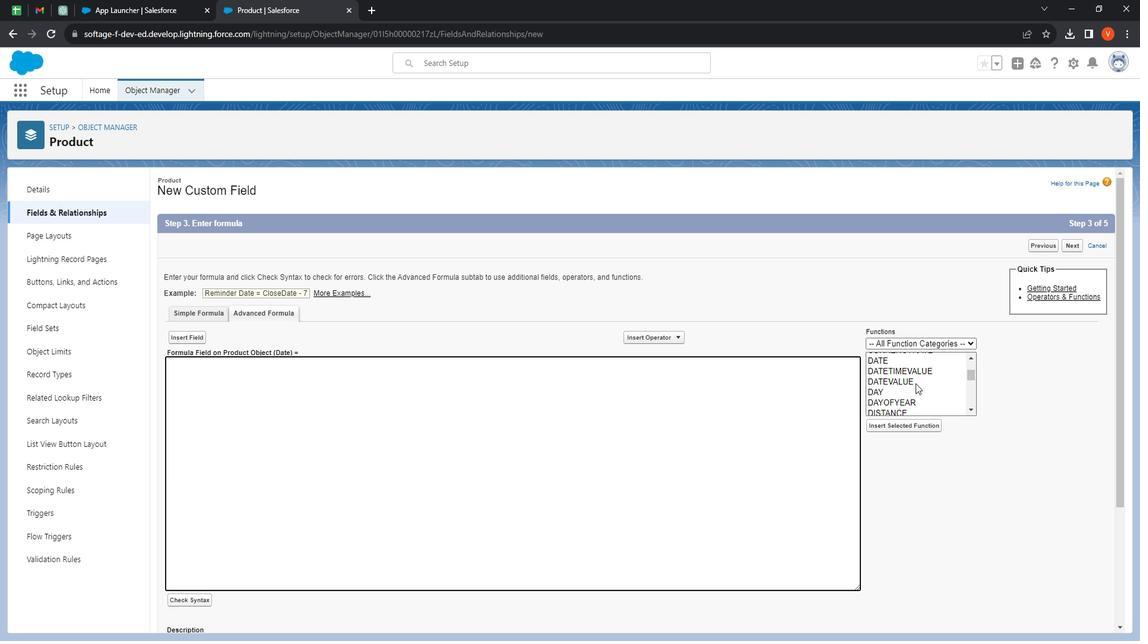 
Action: Mouse moved to (926, 388)
Screenshot: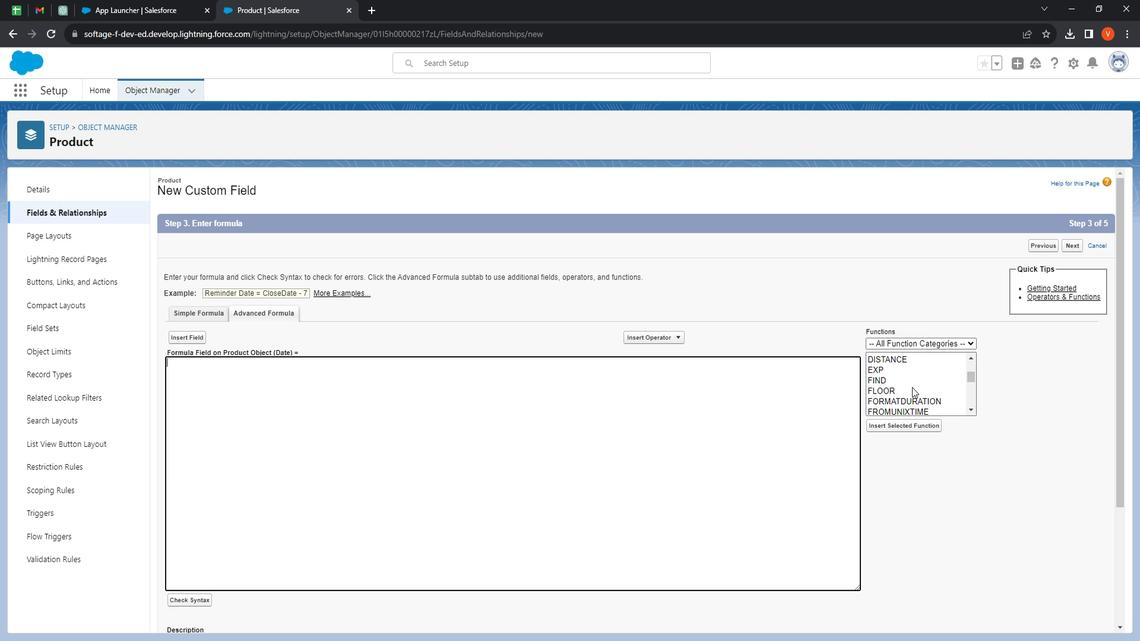 
Action: Mouse scrolled (926, 387) with delta (0, 0)
Screenshot: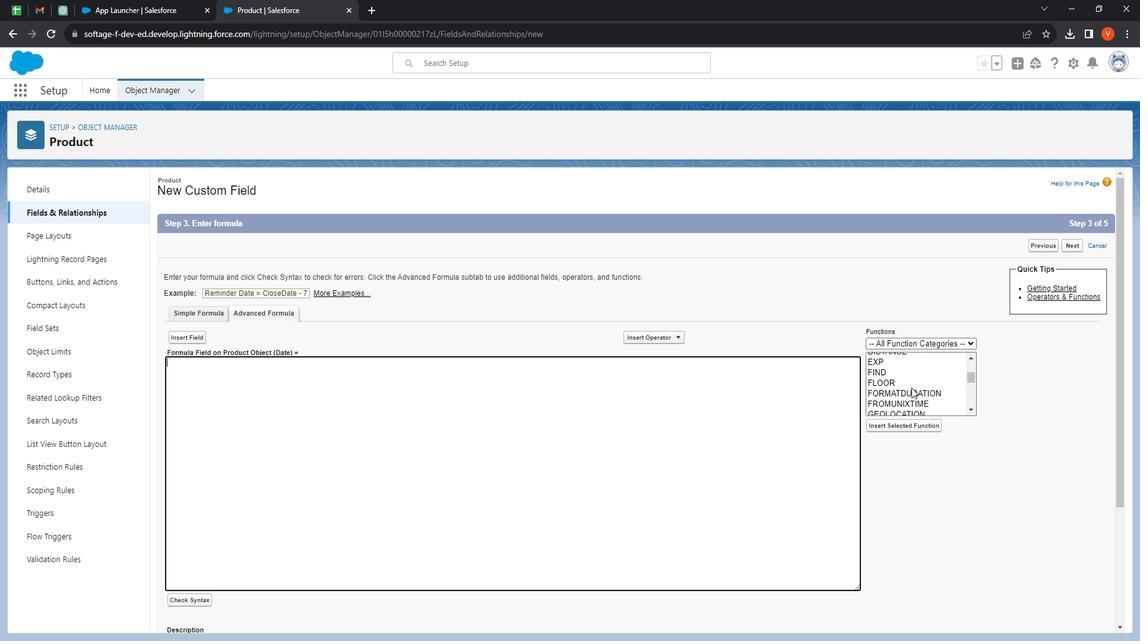
Action: Mouse moved to (927, 383)
Screenshot: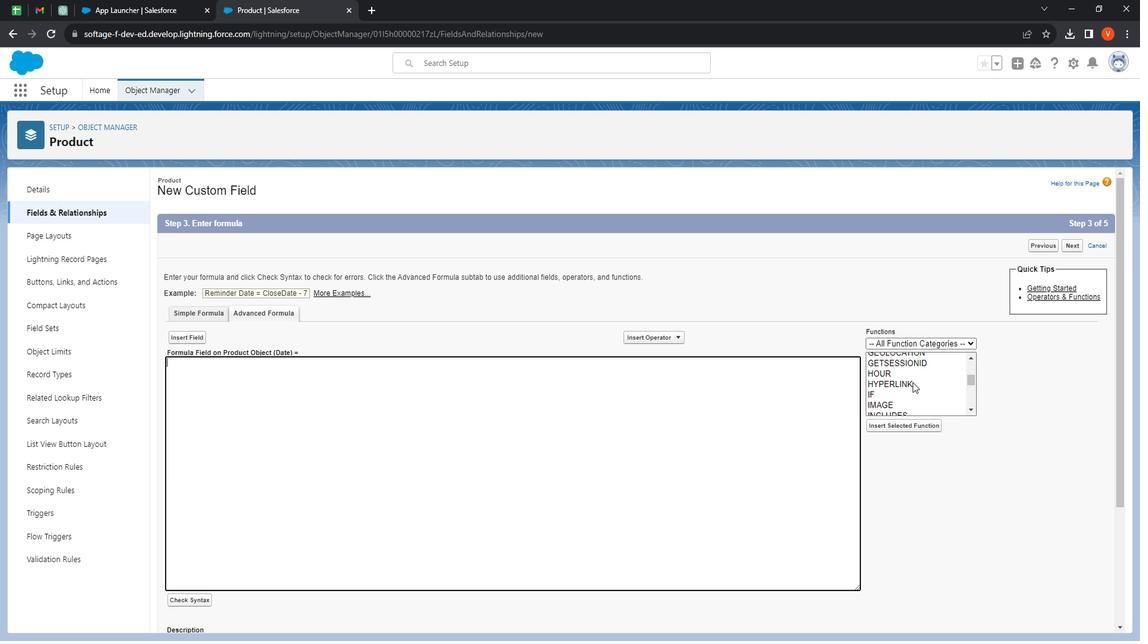 
Action: Mouse scrolled (927, 382) with delta (0, 0)
Screenshot: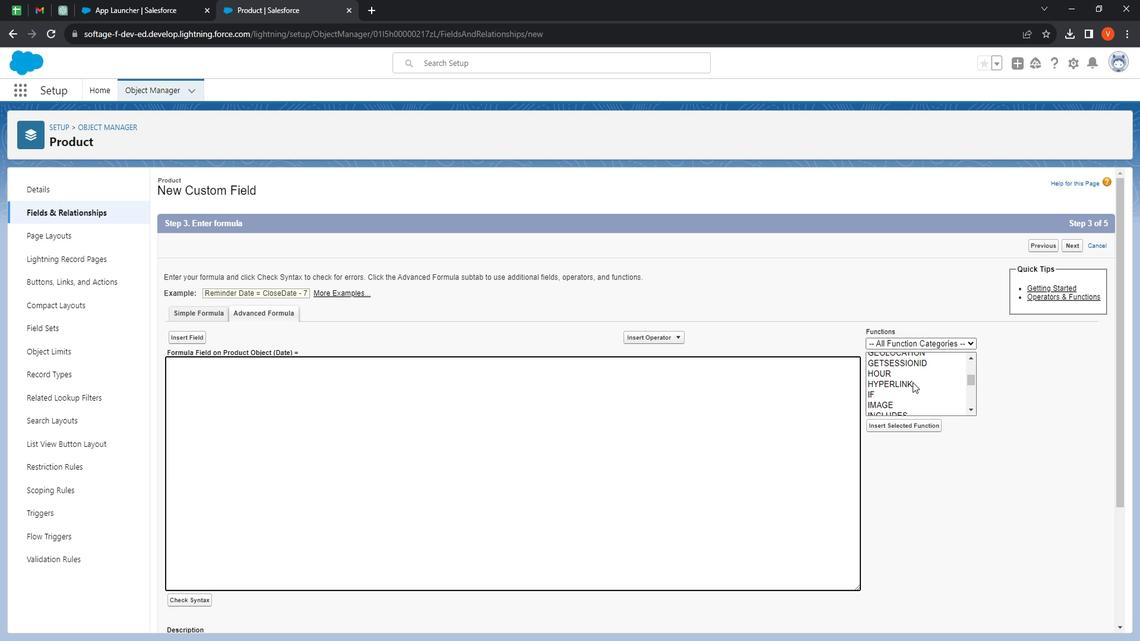 
Action: Mouse scrolled (927, 382) with delta (0, 0)
Screenshot: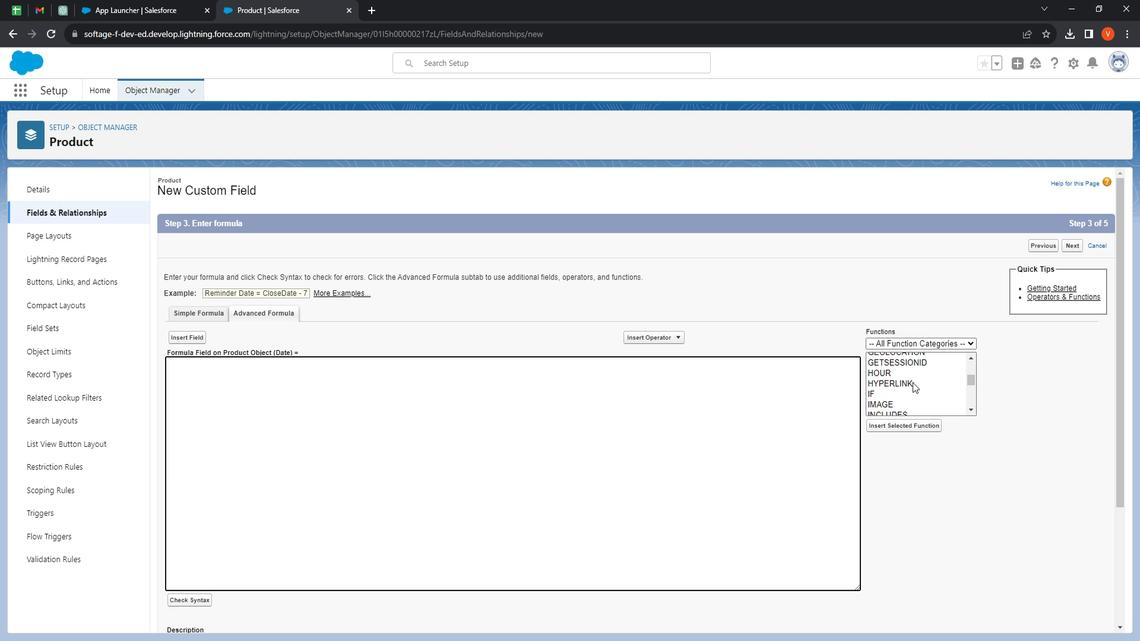 
Action: Mouse scrolled (927, 382) with delta (0, 0)
Screenshot: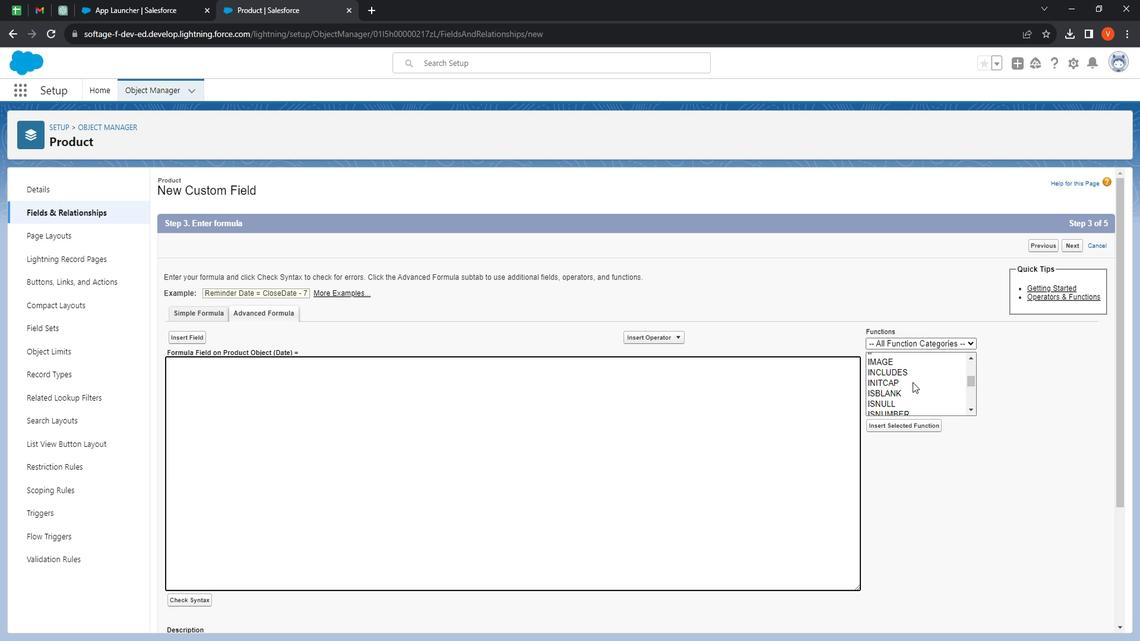 
Action: Mouse scrolled (927, 382) with delta (0, 0)
Screenshot: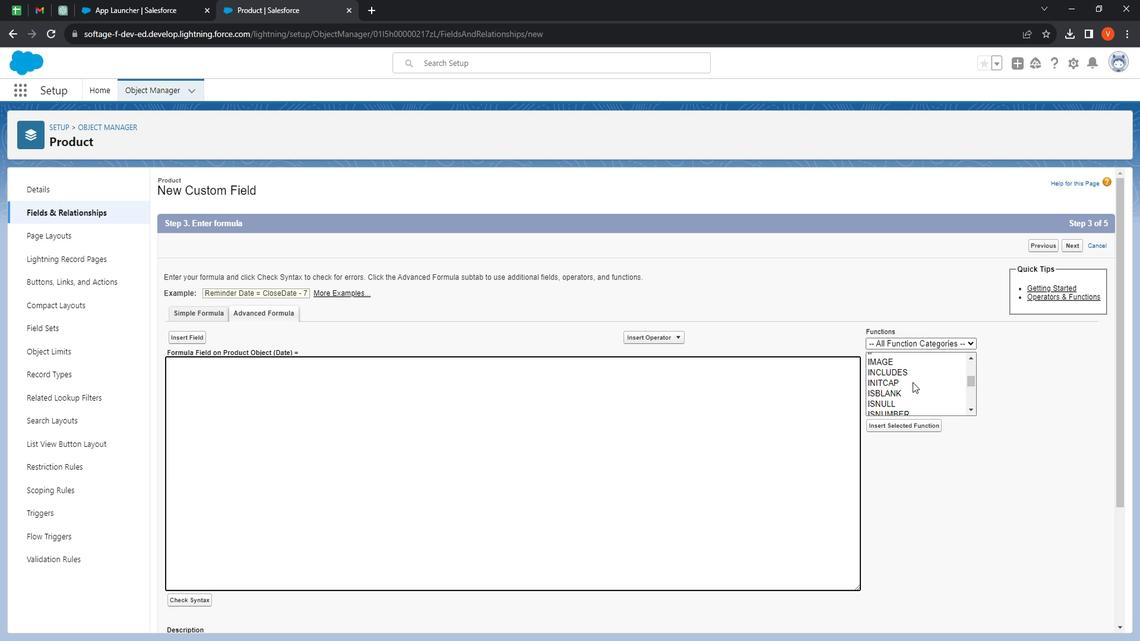 
Action: Mouse moved to (927, 383)
Screenshot: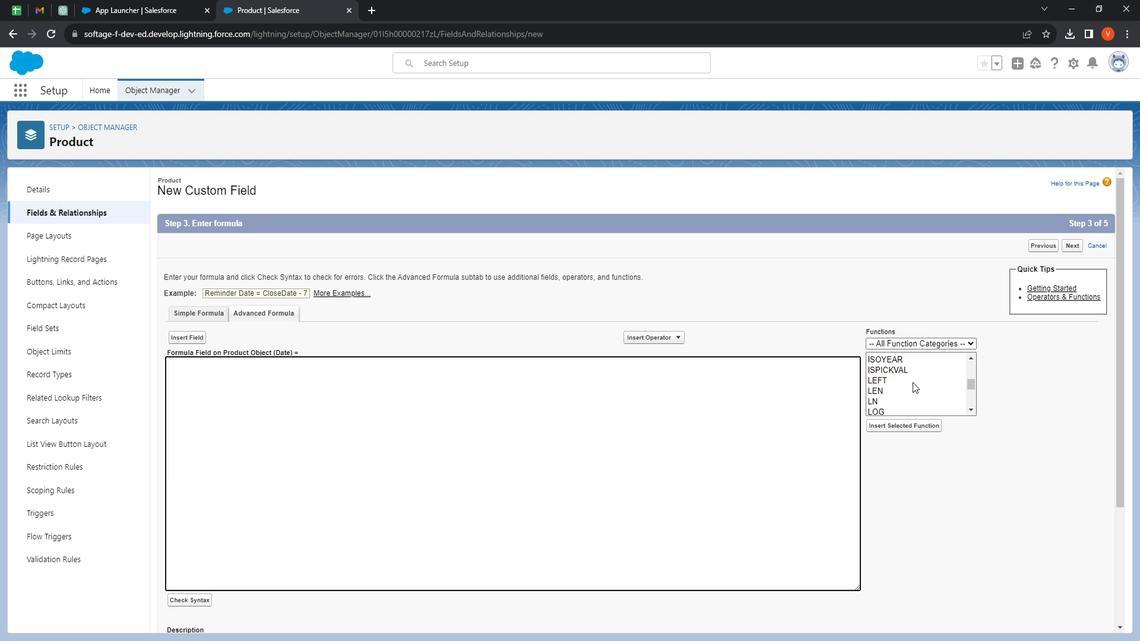 
Action: Mouse scrolled (927, 382) with delta (0, 0)
Screenshot: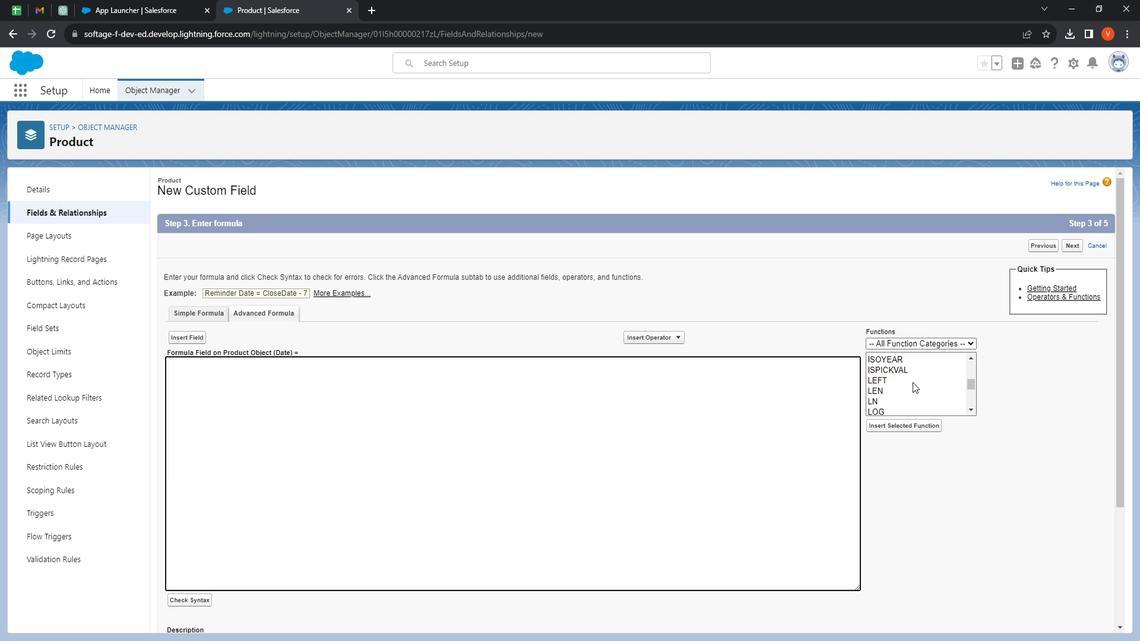 
Action: Mouse moved to (881, 359)
Screenshot: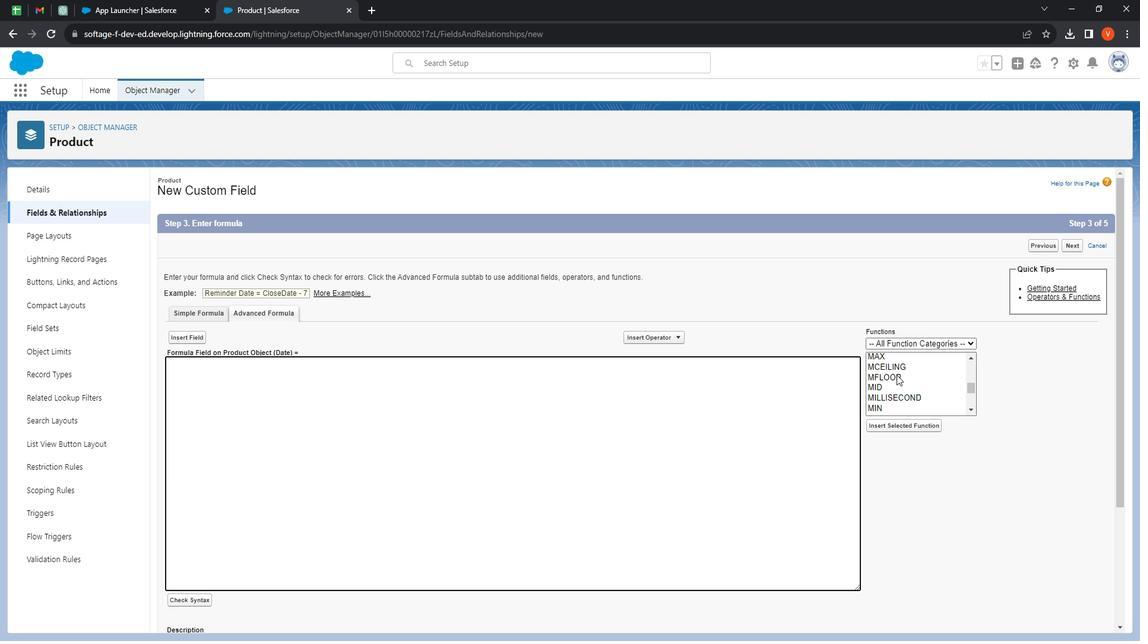 
Action: Mouse scrolled (881, 359) with delta (0, 0)
Screenshot: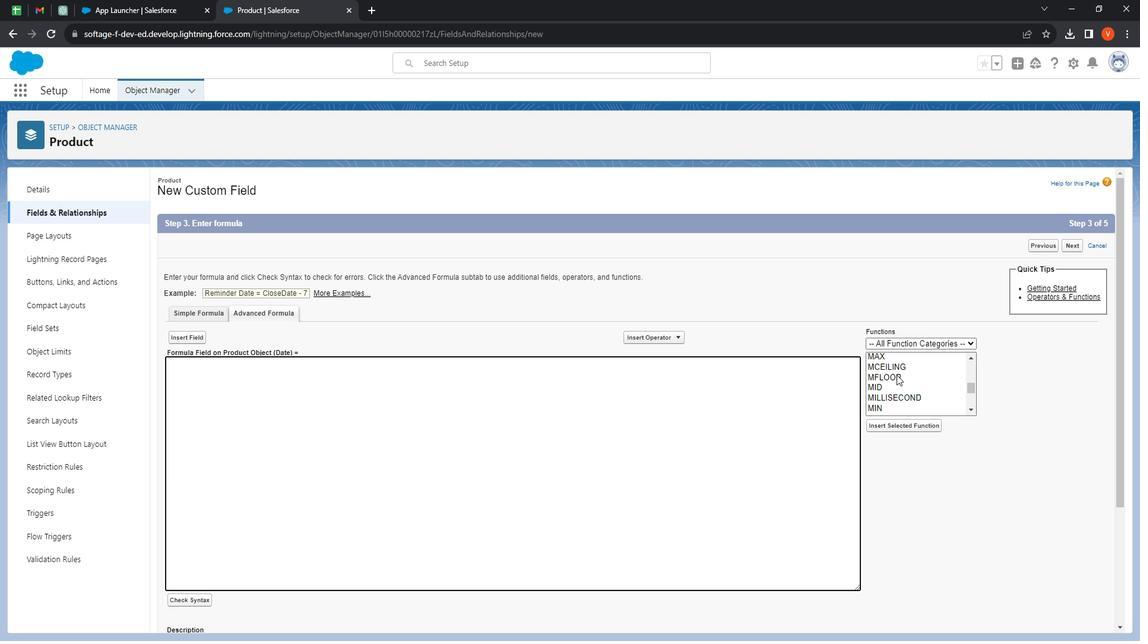 
Action: Mouse moved to (686, 338)
Screenshot: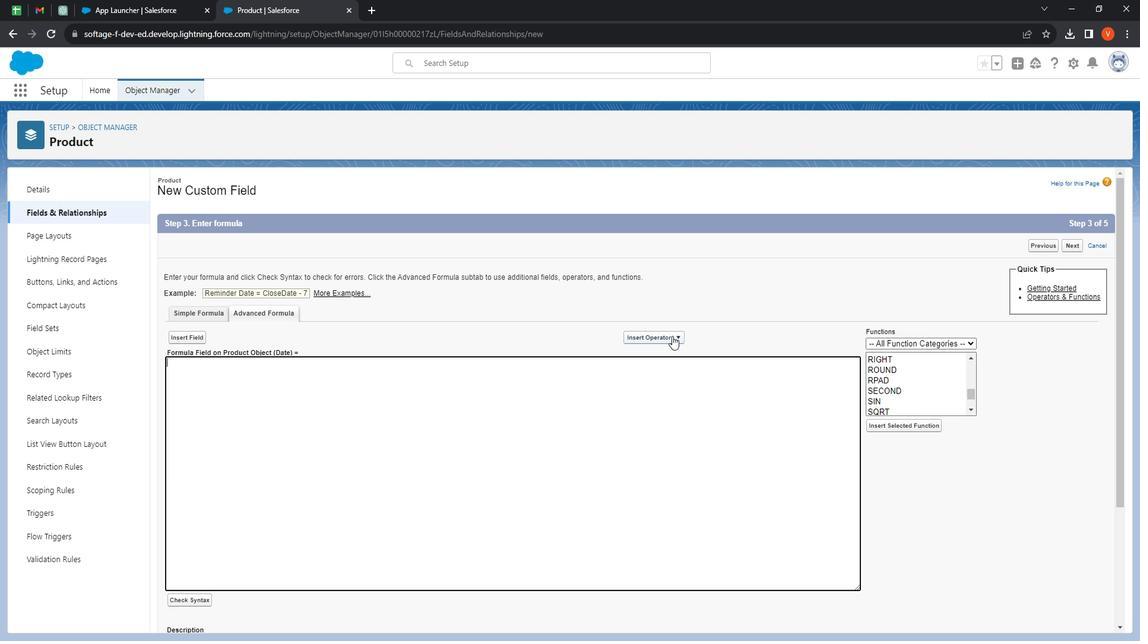 
Action: Mouse pressed left at (686, 338)
Screenshot: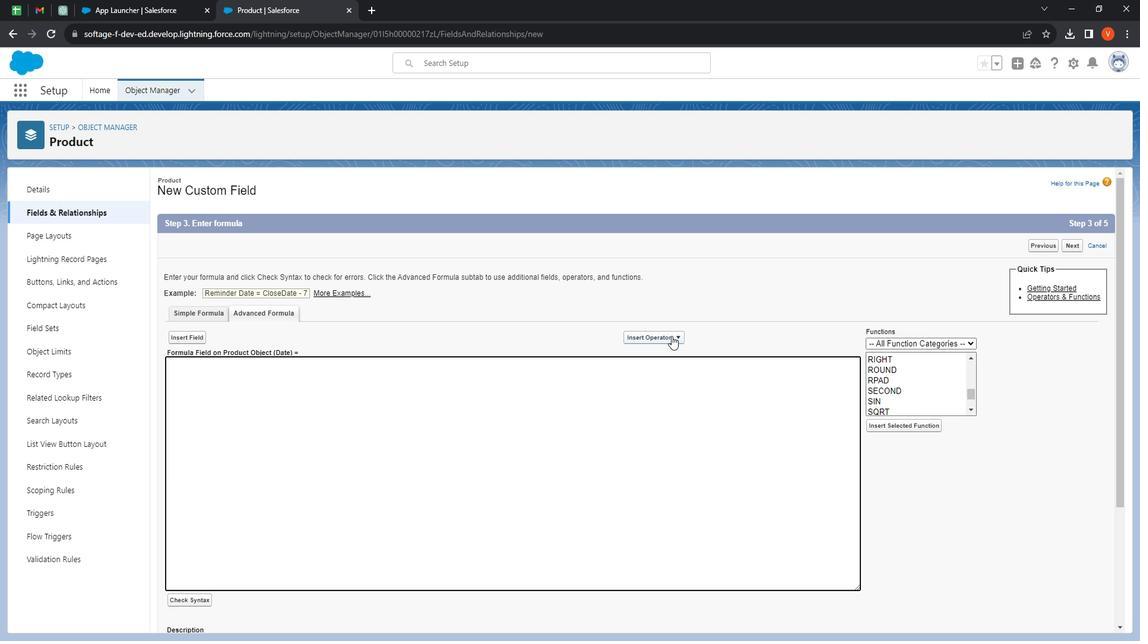 
Action: Mouse moved to (205, 340)
Screenshot: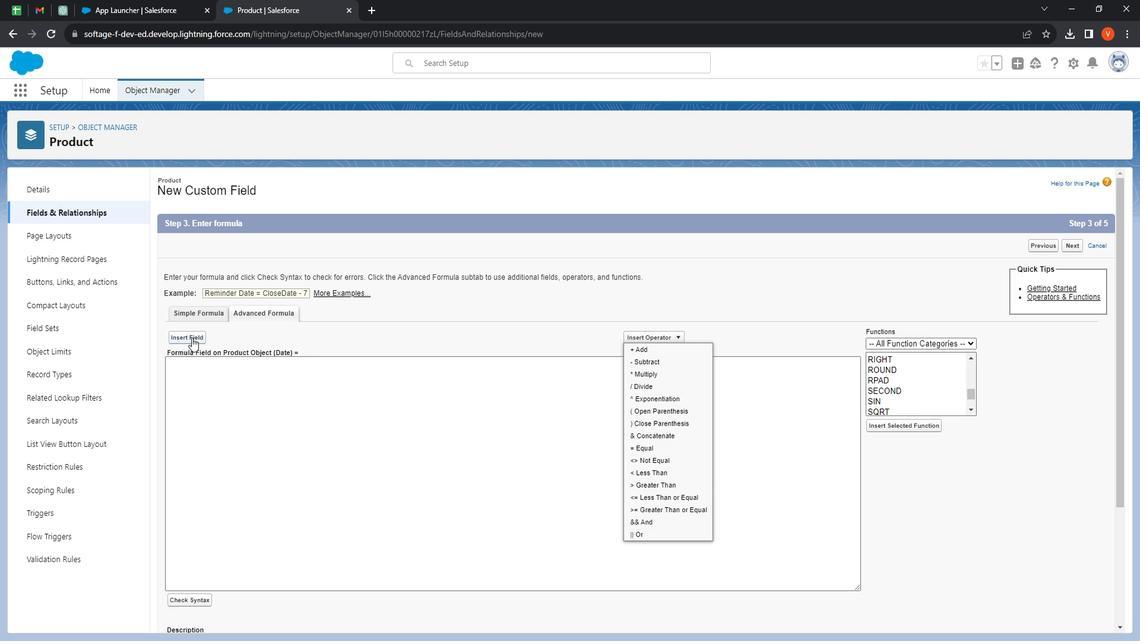 
Action: Mouse pressed left at (205, 340)
Screenshot: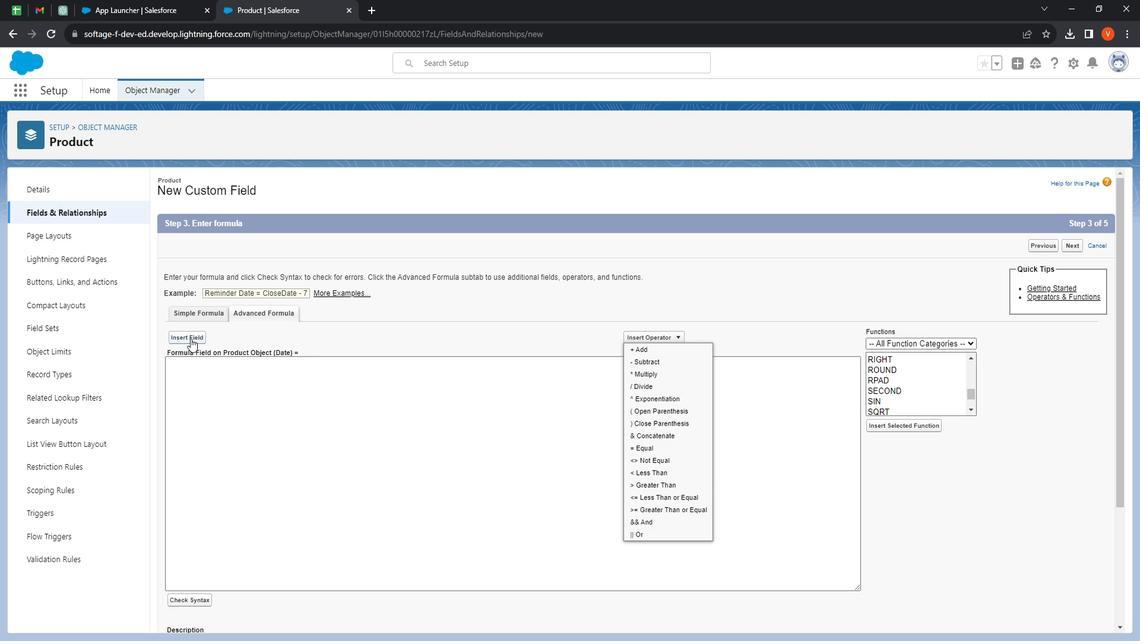 
Action: Mouse moved to (659, 486)
Screenshot: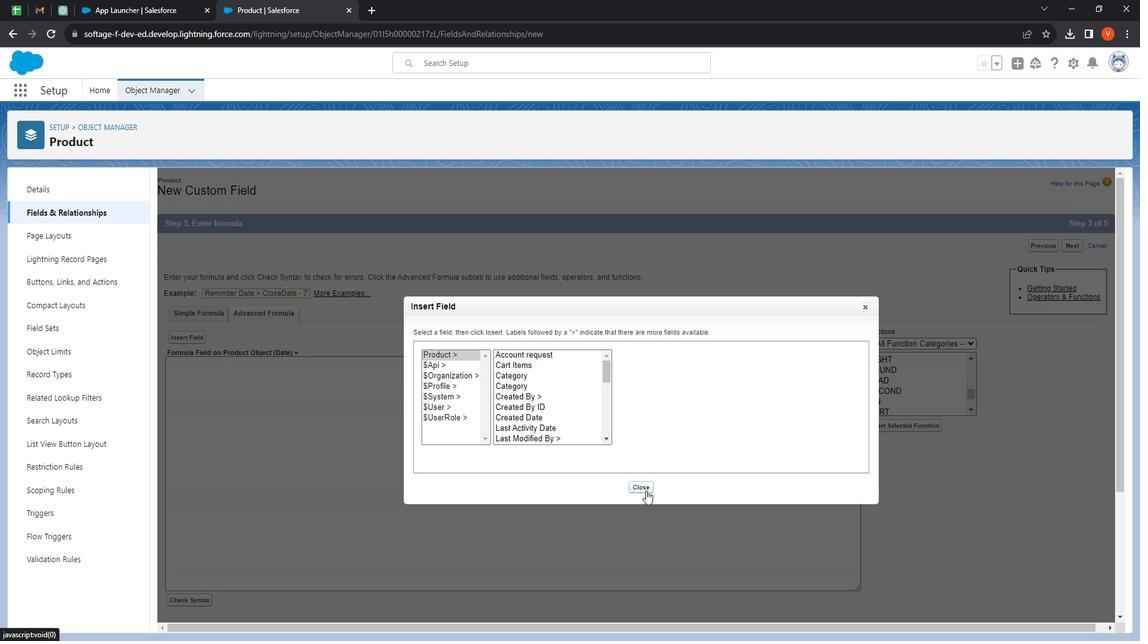 
Action: Mouse pressed left at (659, 486)
Screenshot: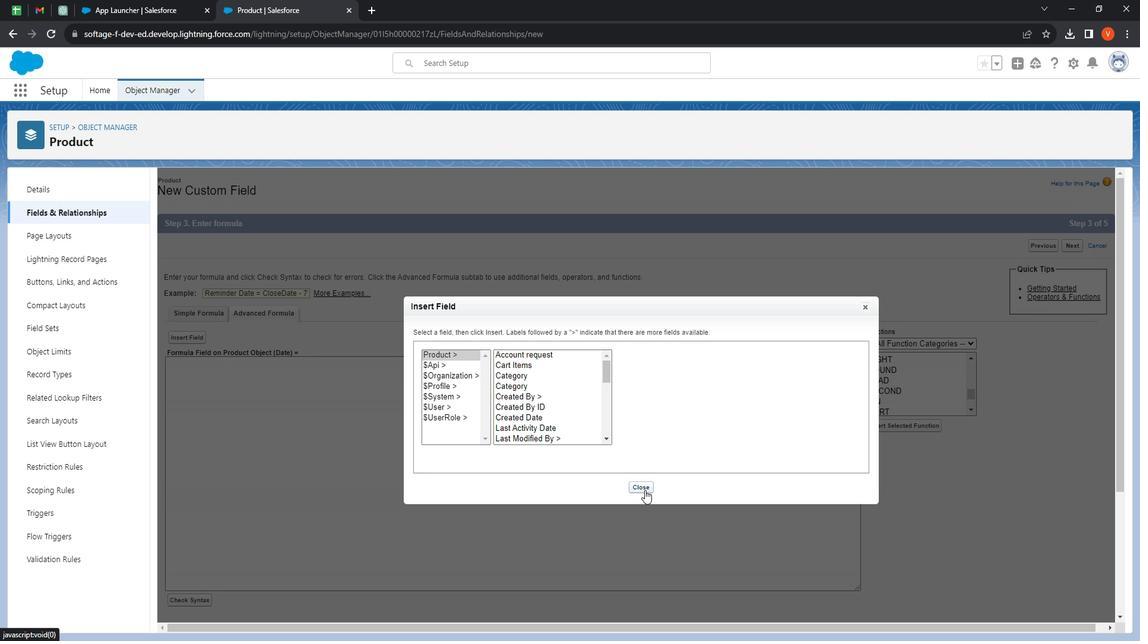 
Action: Mouse moved to (234, 314)
Screenshot: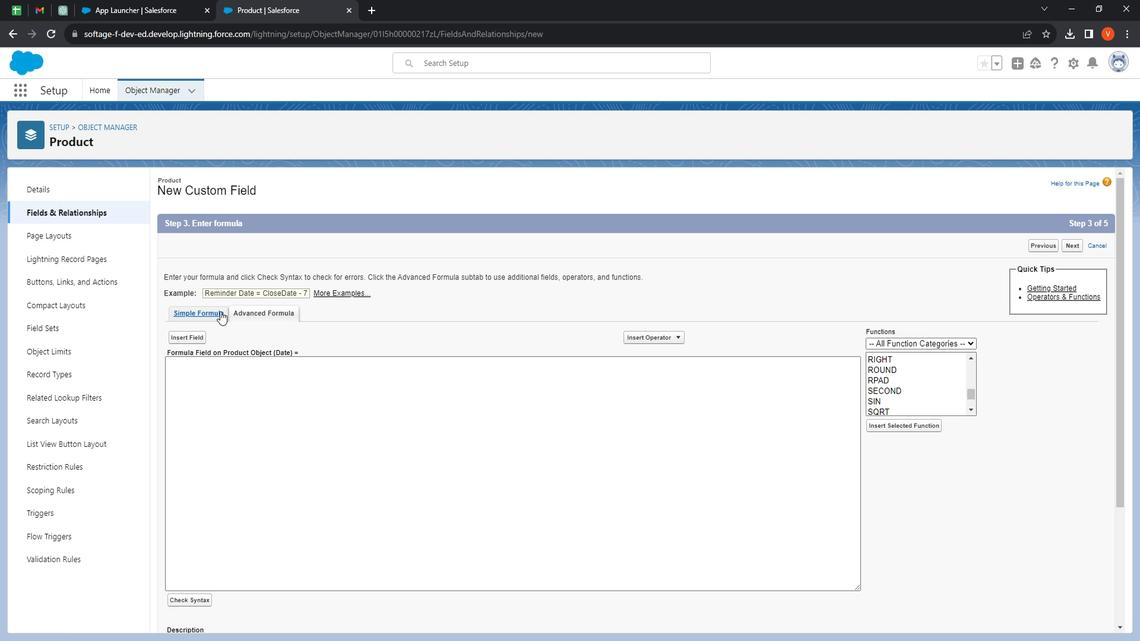 
Action: Mouse pressed left at (234, 314)
Screenshot: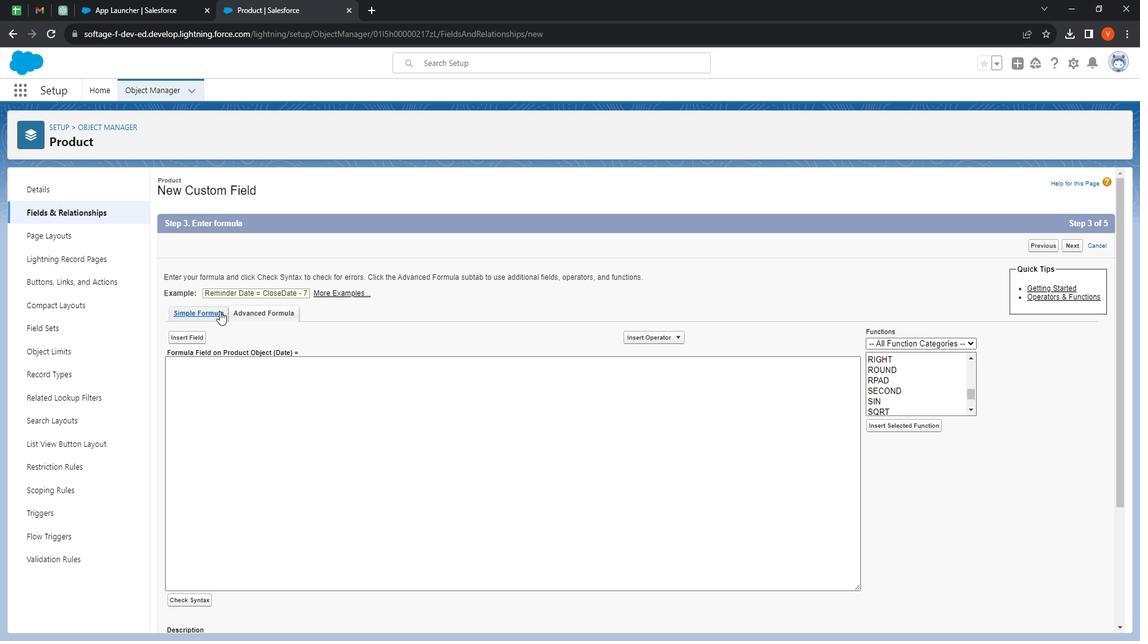 
Action: Mouse moved to (279, 344)
Screenshot: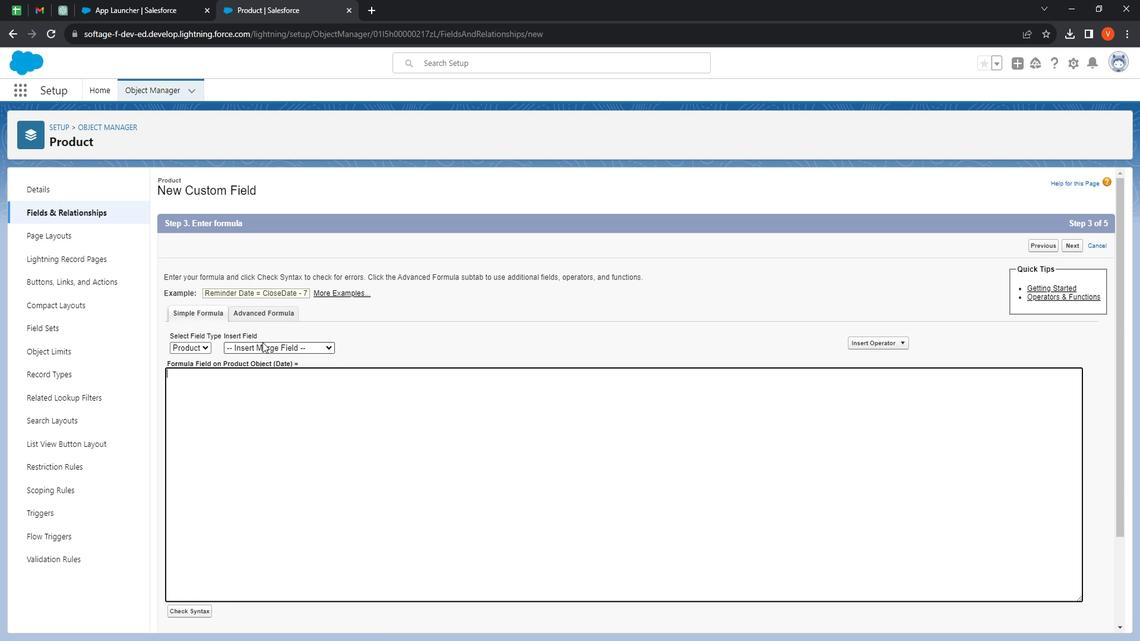 
Action: Mouse pressed left at (279, 344)
Screenshot: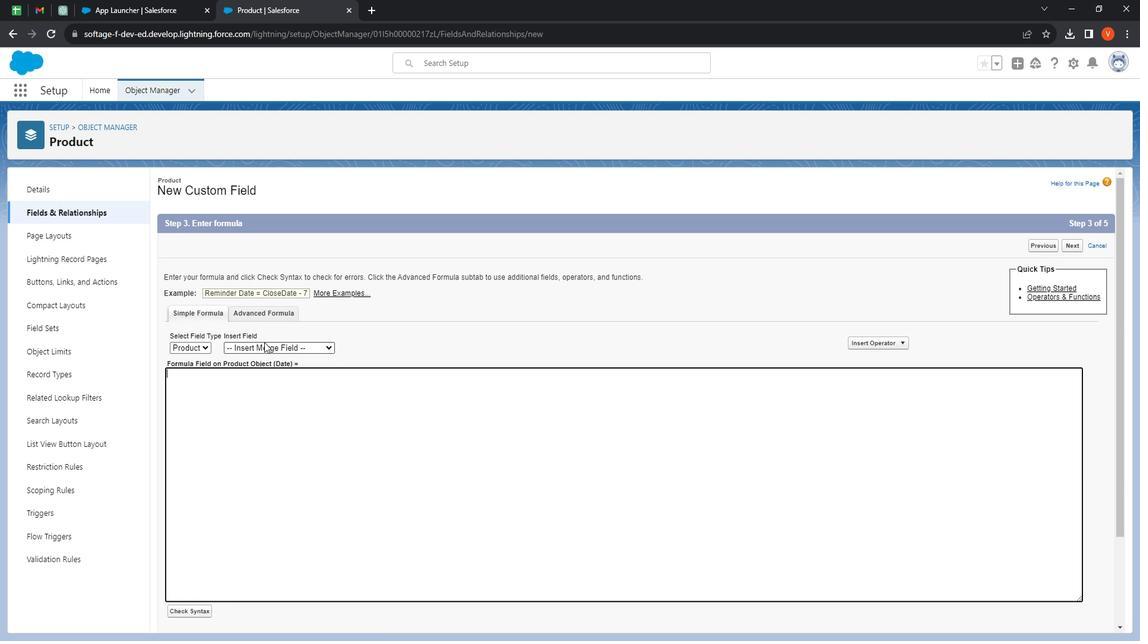 
Action: Mouse moved to (304, 388)
Screenshot: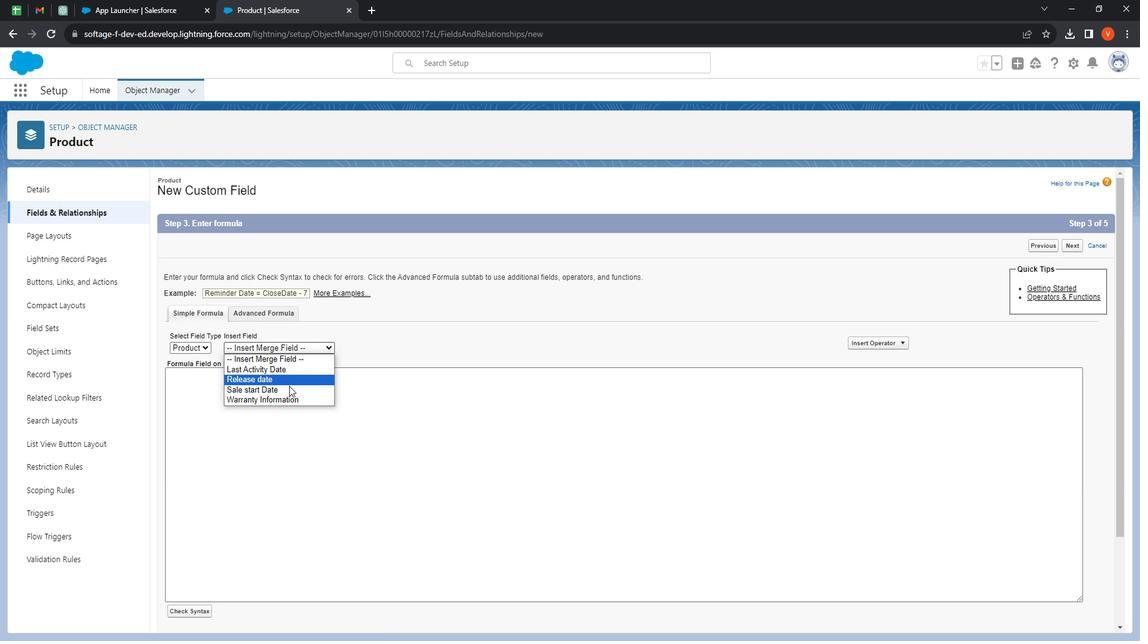 
Action: Mouse pressed left at (304, 388)
Screenshot: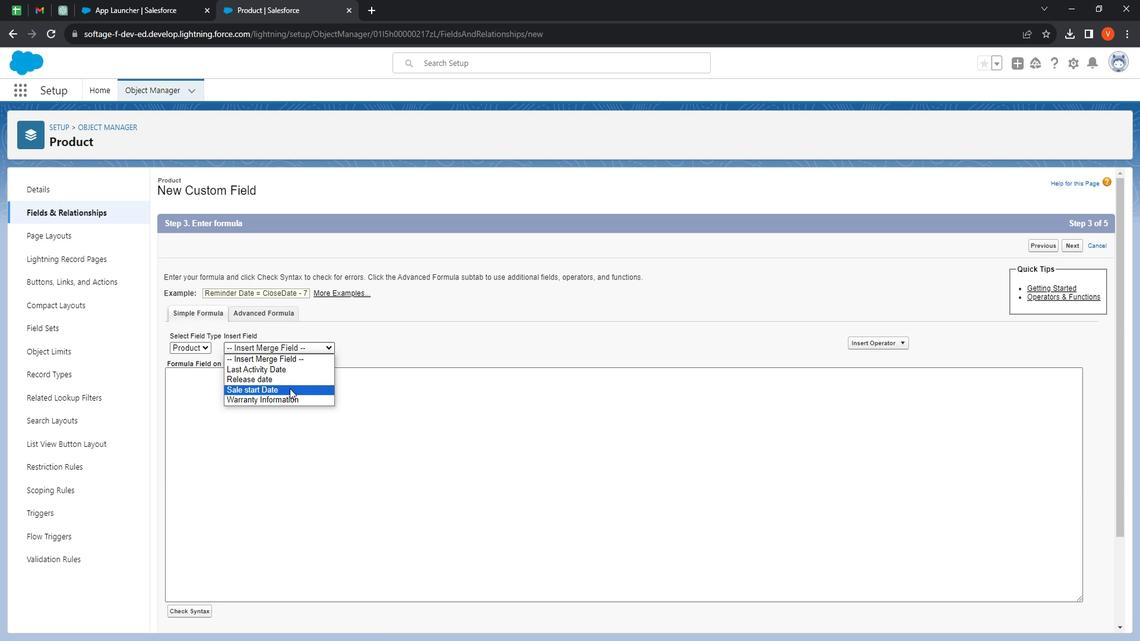 
Action: Mouse moved to (305, 388)
Screenshot: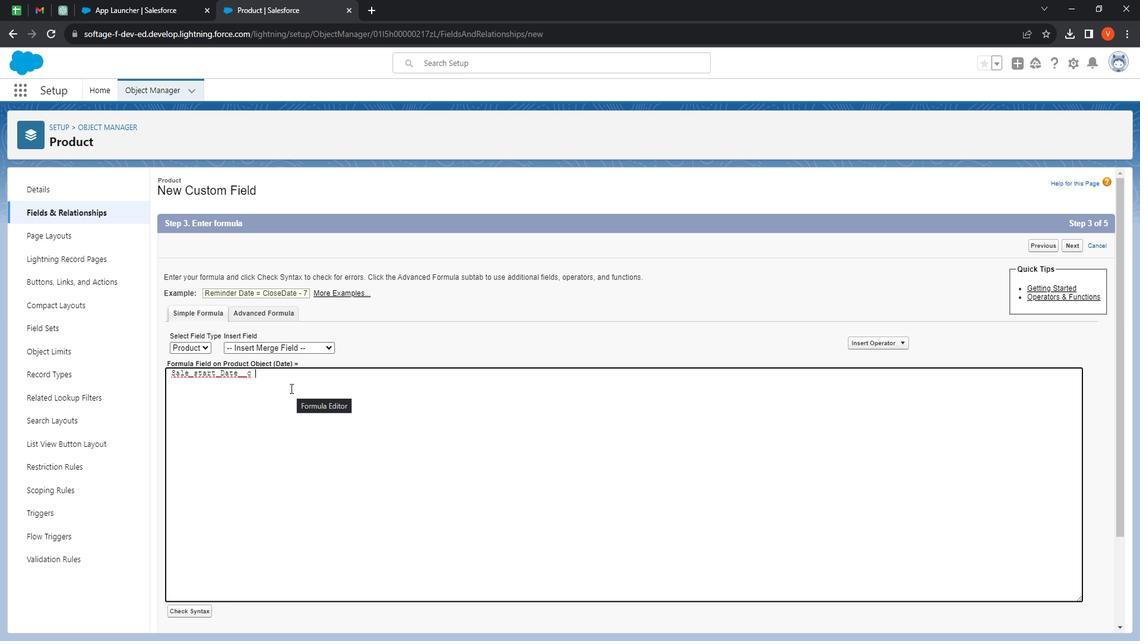 
Action: Key pressed <Key.shift><Key.shift><Key.shift><Key.shift><Key.shift><Key.shift>+2
Screenshot: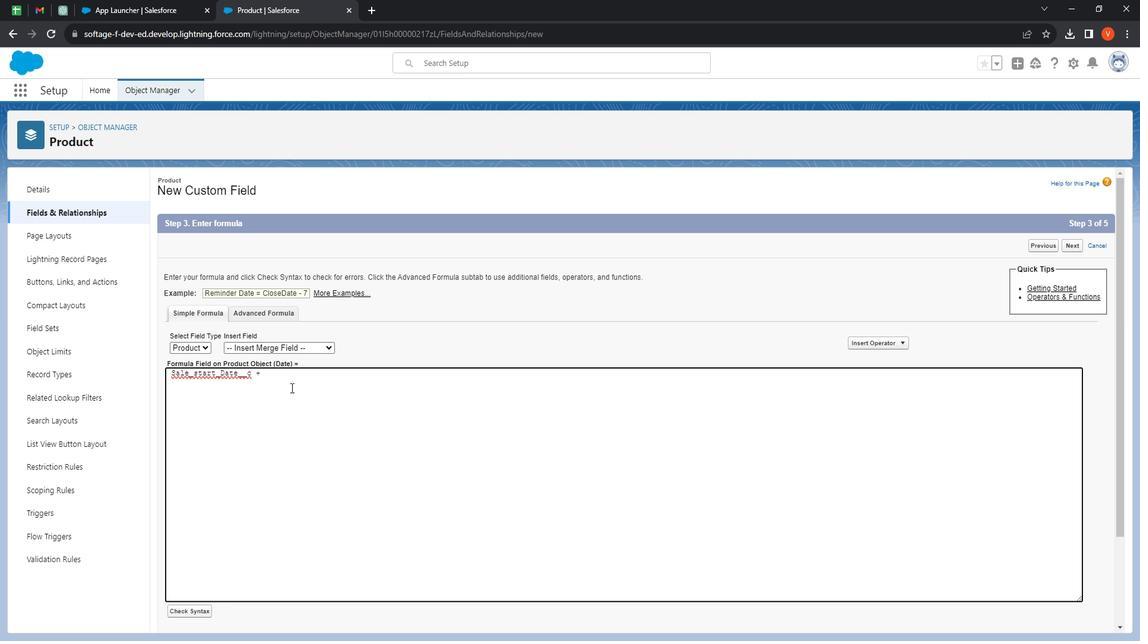 
Action: Mouse moved to (276, 377)
Screenshot: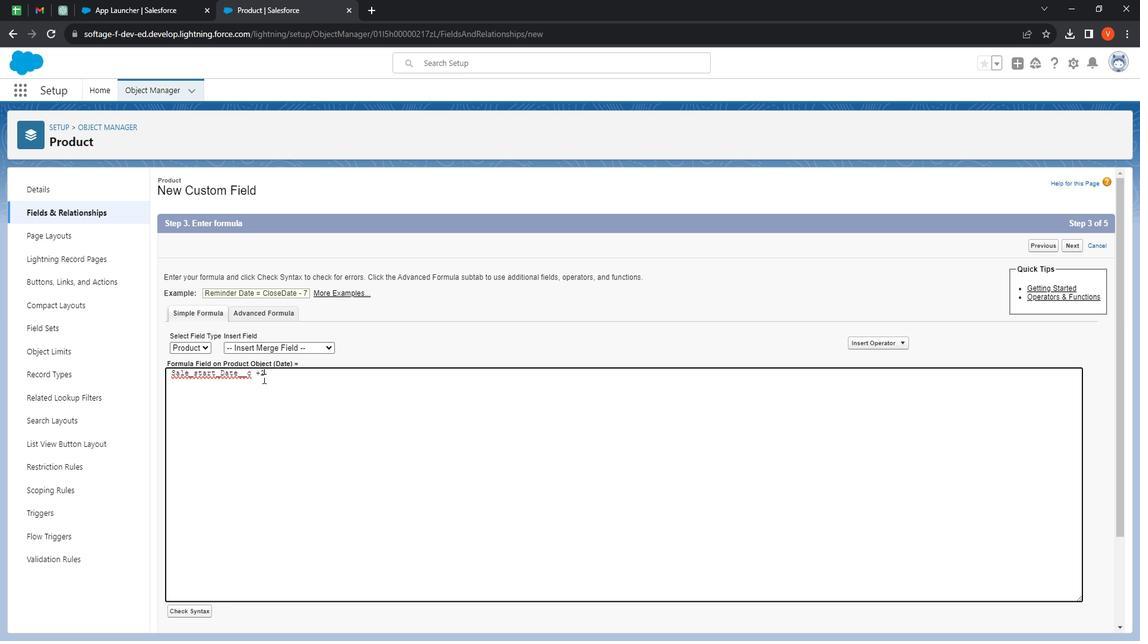 
Action: Mouse pressed left at (276, 377)
Screenshot: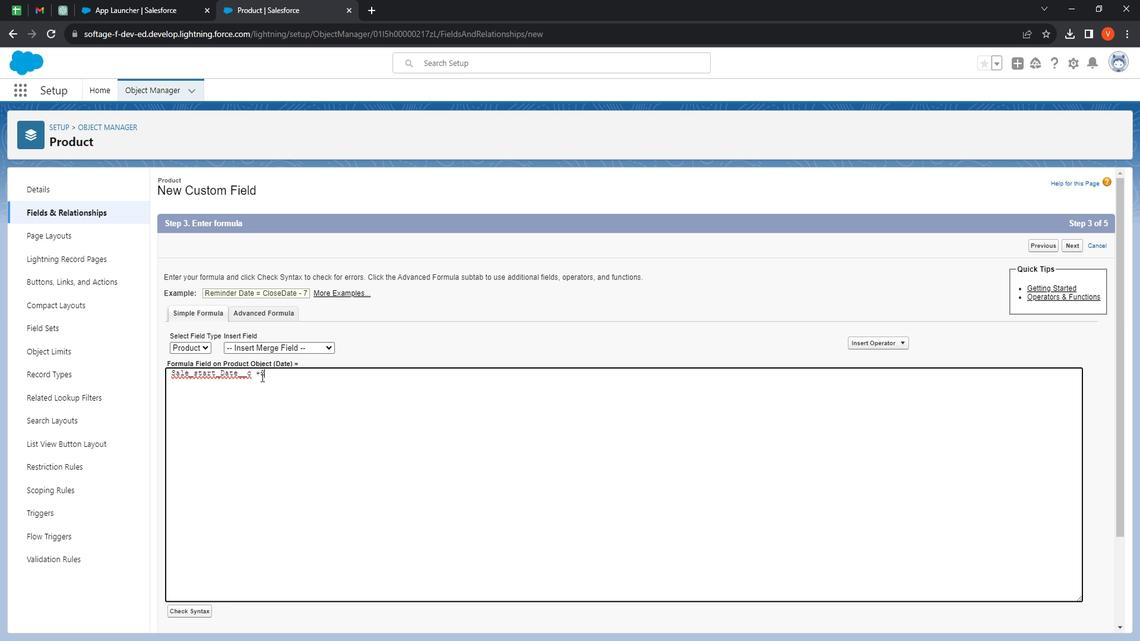 
Action: Mouse moved to (277, 378)
Screenshot: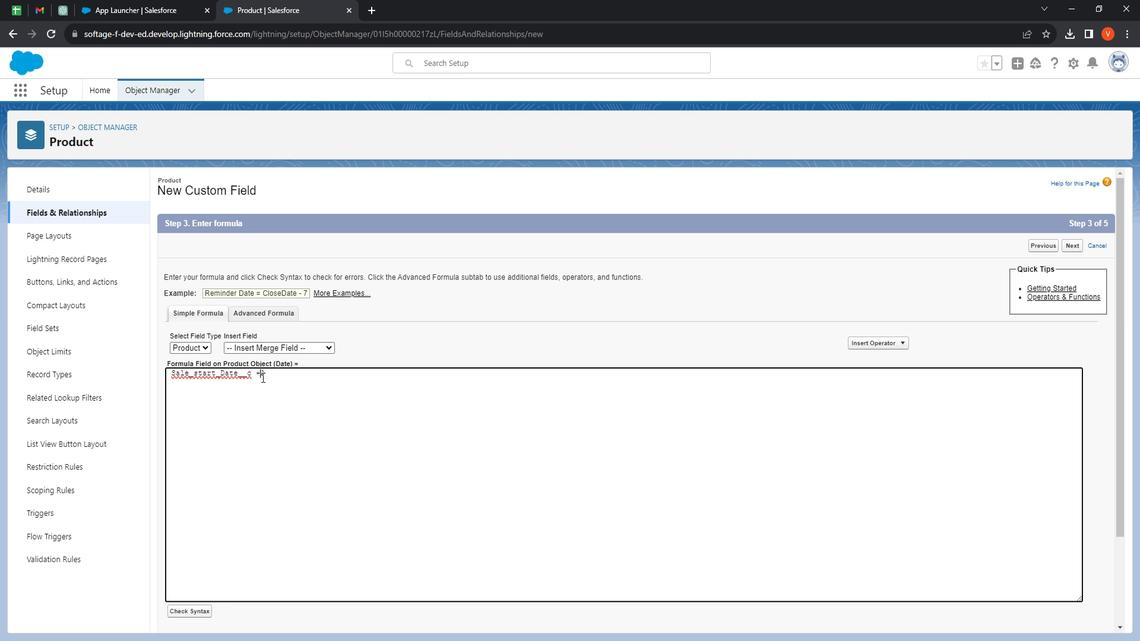 
Action: Key pressed <Key.space>
Screenshot: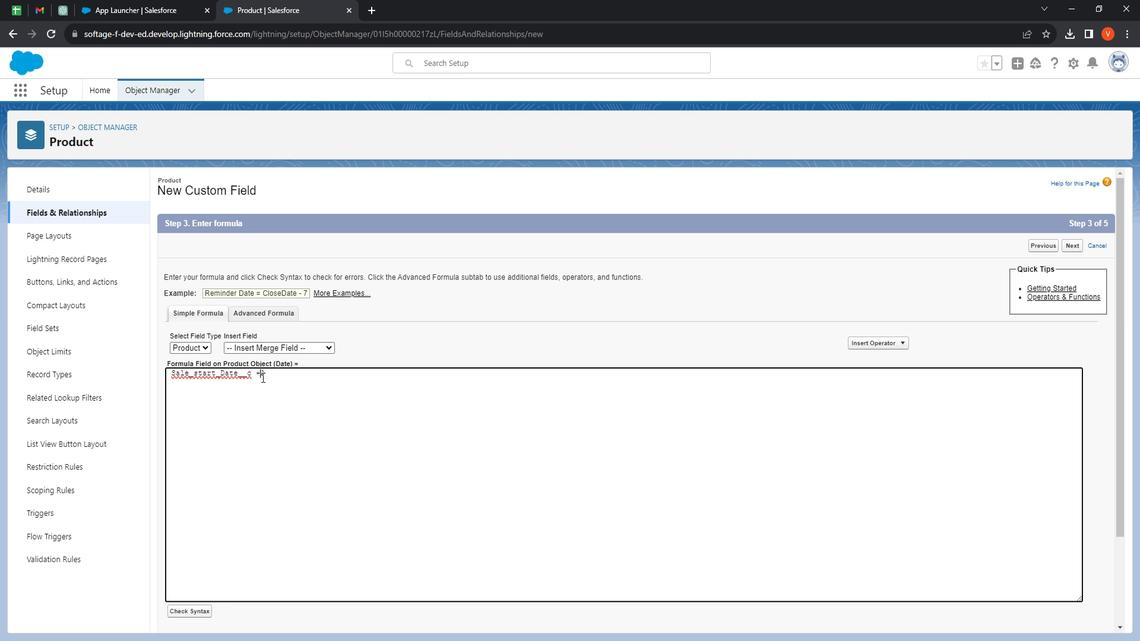 
Action: Mouse moved to (326, 347)
Screenshot: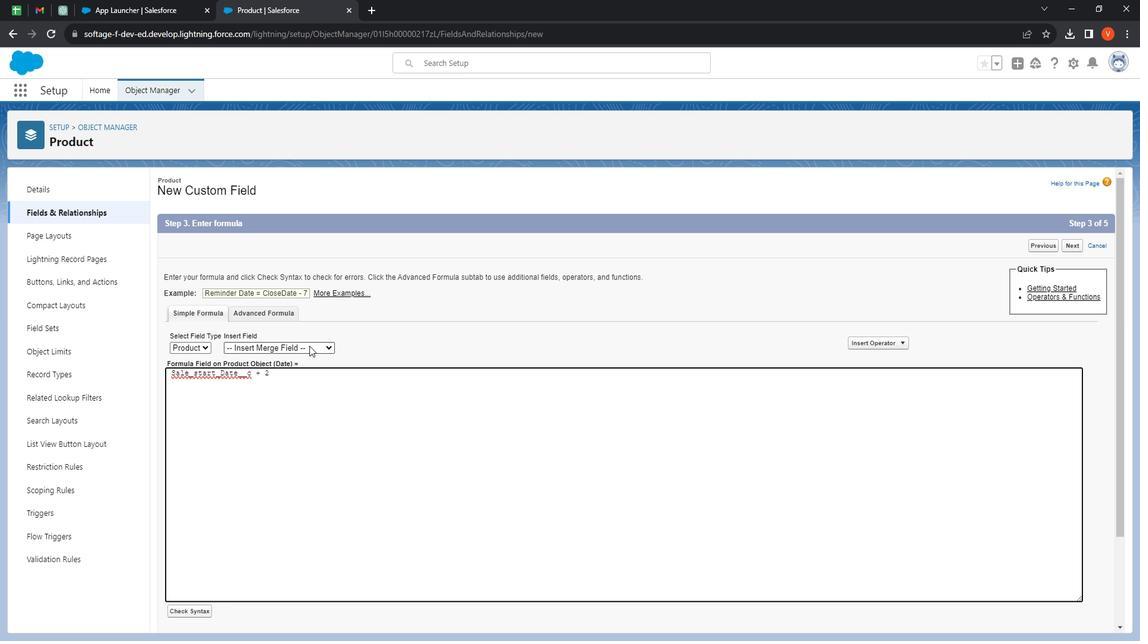 
Action: Mouse pressed left at (326, 347)
Screenshot: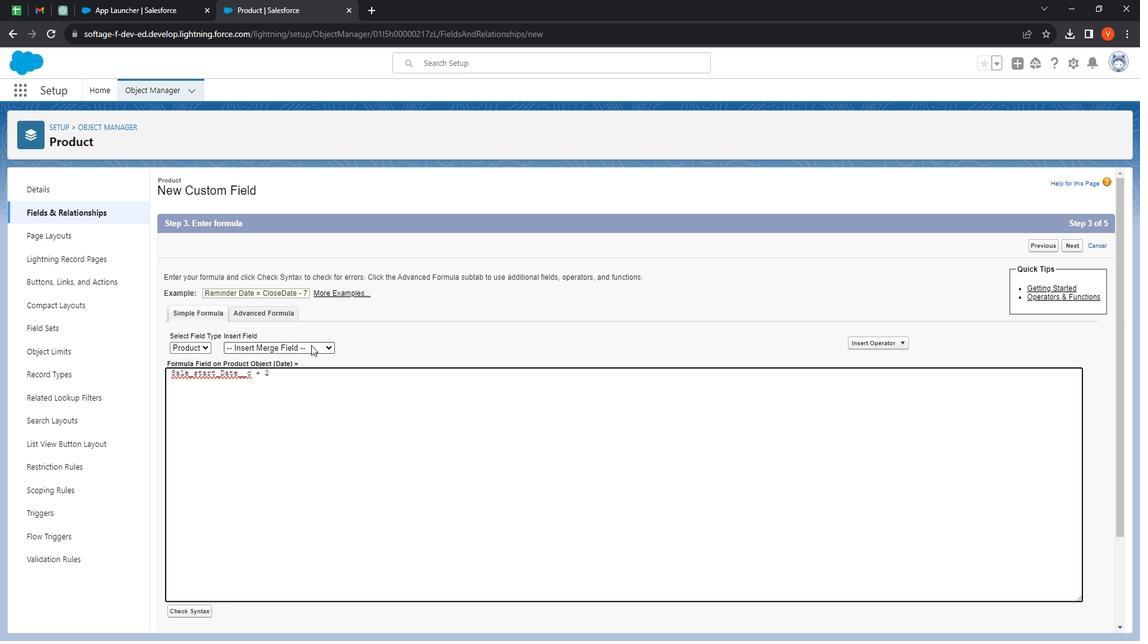 
Action: Mouse moved to (223, 605)
Screenshot: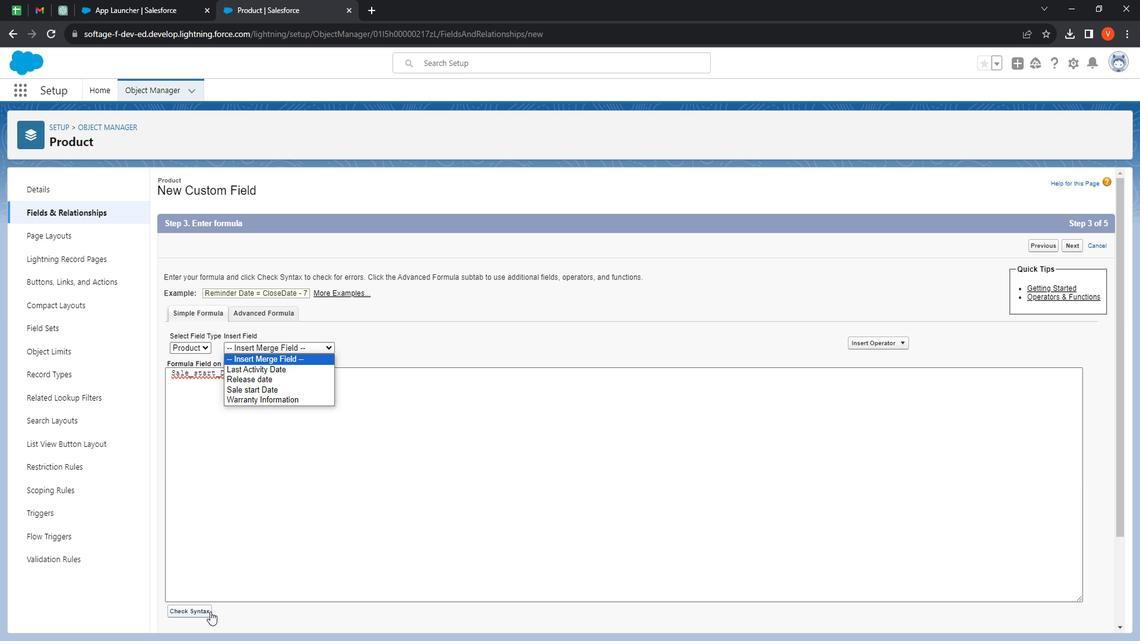 
Action: Mouse pressed left at (223, 605)
Screenshot: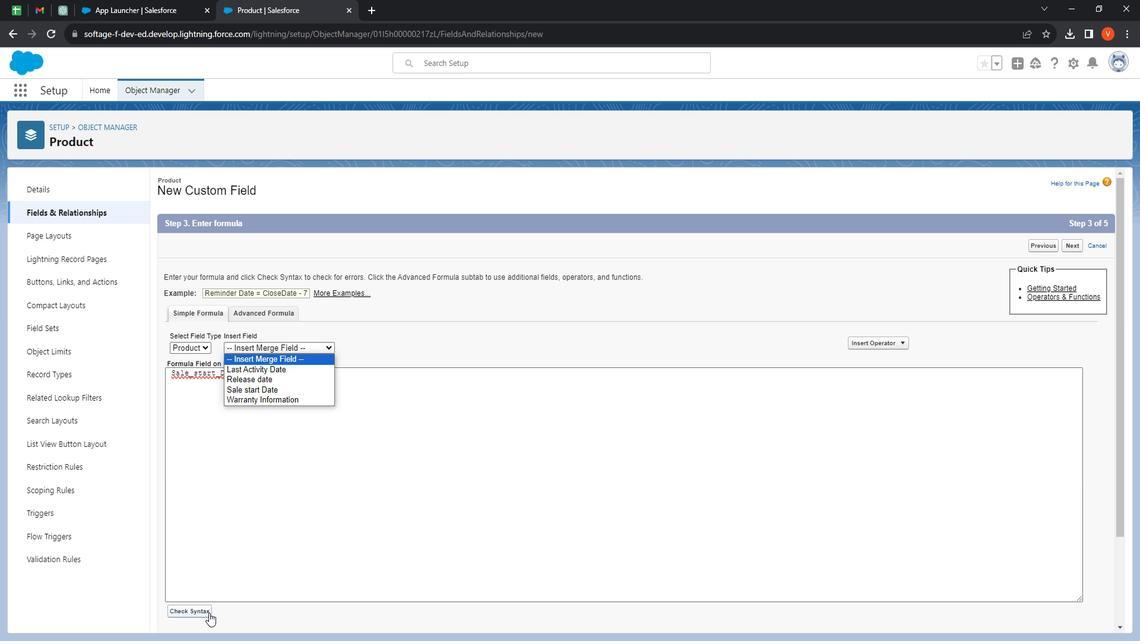 
Action: Mouse moved to (262, 546)
Screenshot: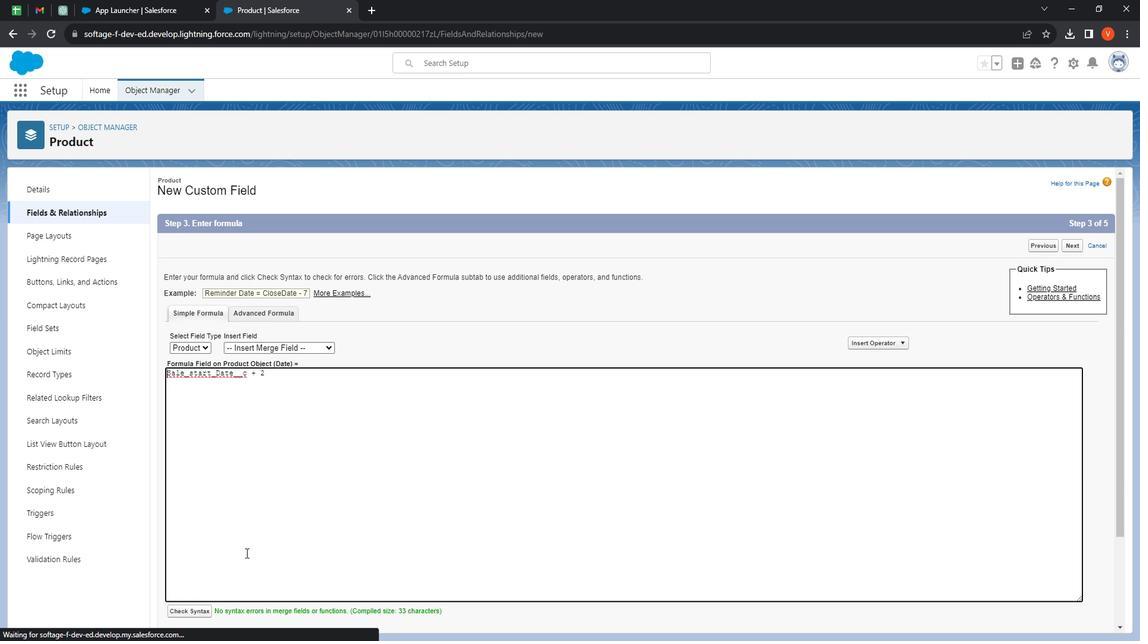 
Action: Mouse scrolled (262, 546) with delta (0, 0)
Screenshot: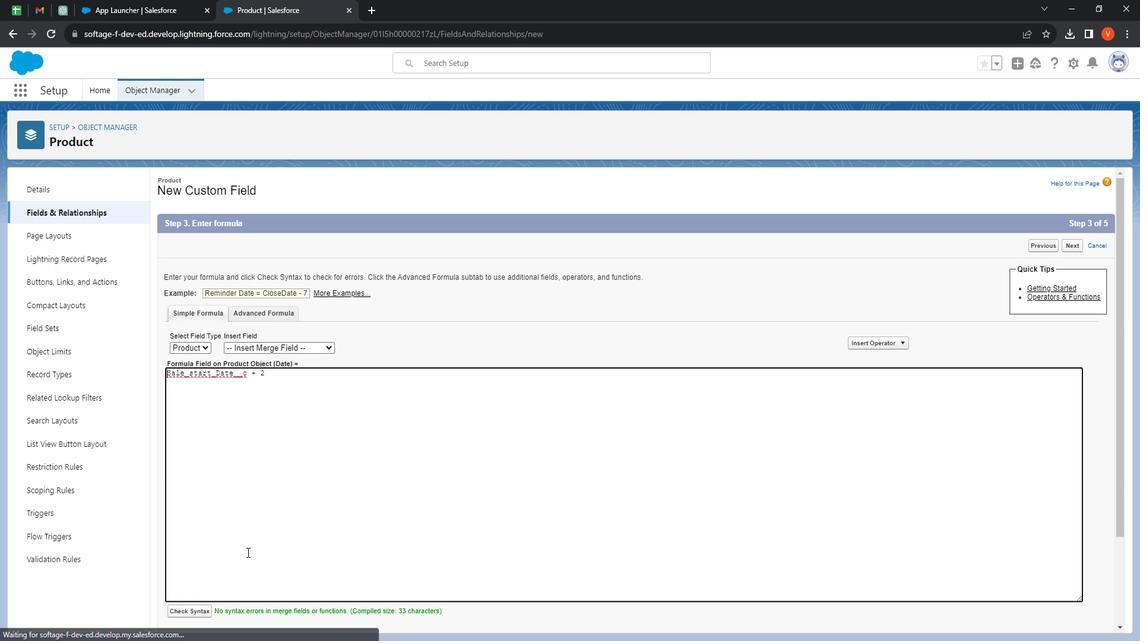 
Action: Mouse moved to (264, 543)
Screenshot: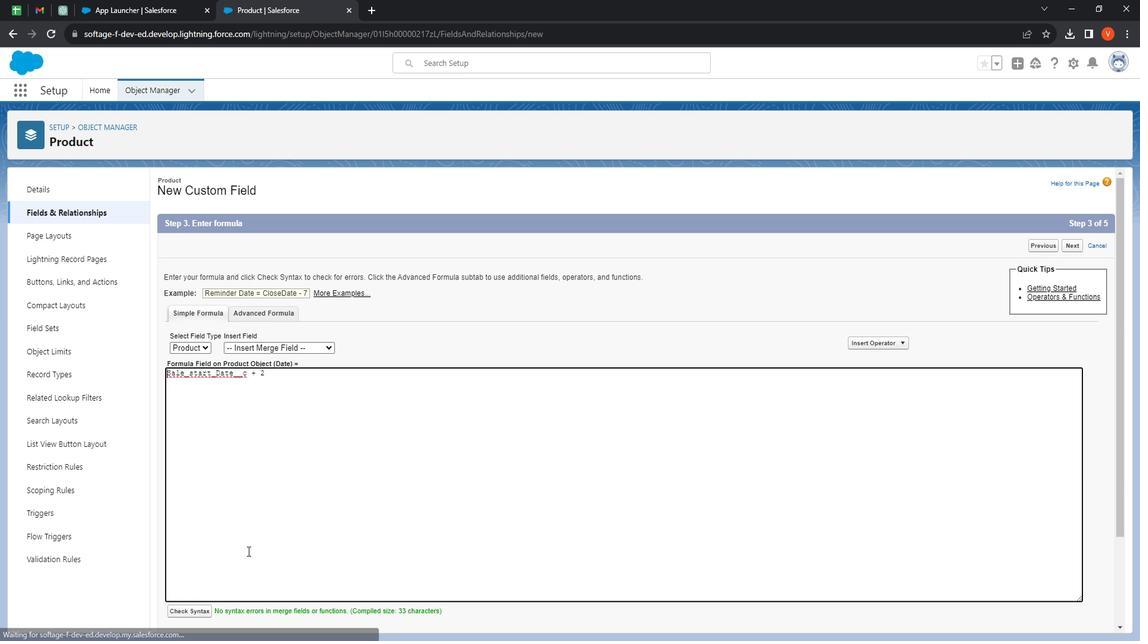 
Action: Mouse scrolled (264, 543) with delta (0, 0)
Screenshot: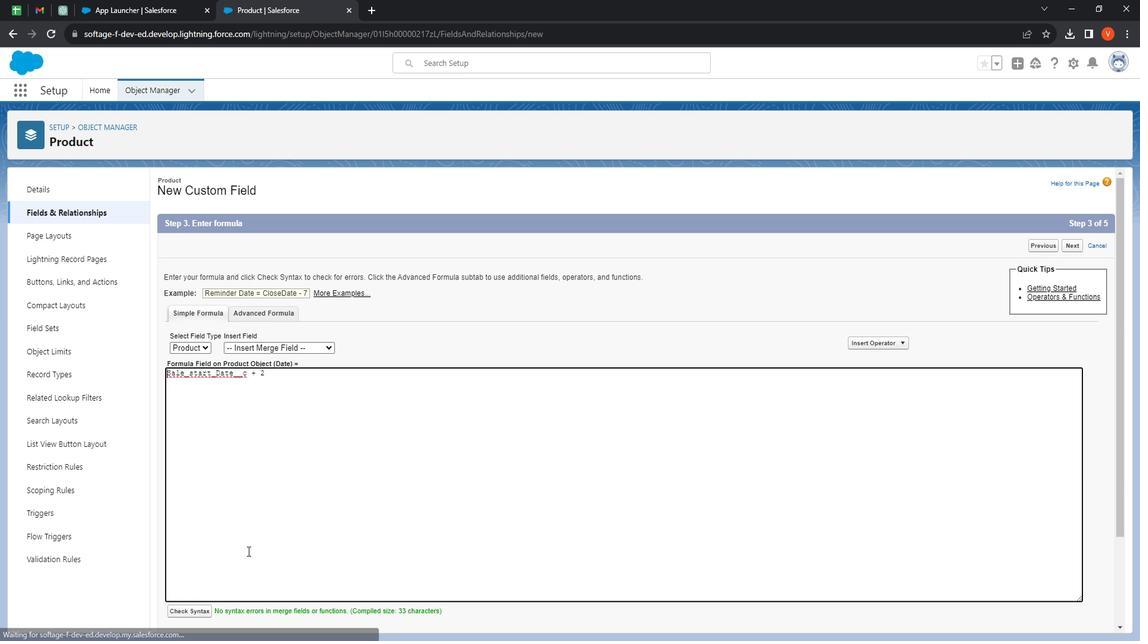 
Action: Mouse moved to (270, 543)
Screenshot: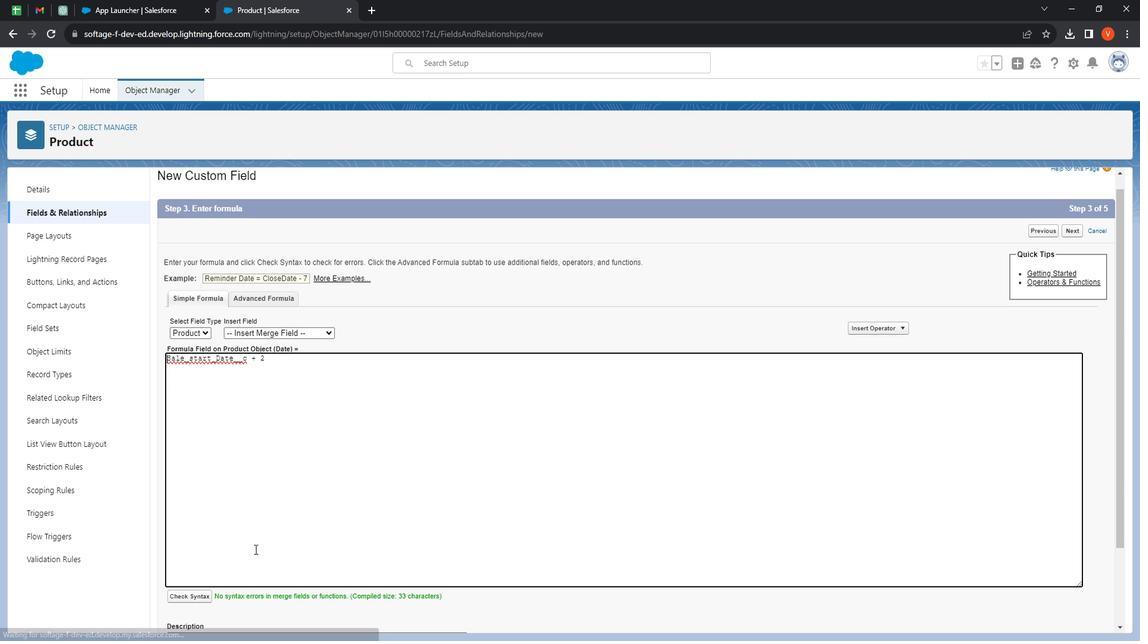 
Action: Mouse scrolled (270, 542) with delta (0, 0)
Screenshot: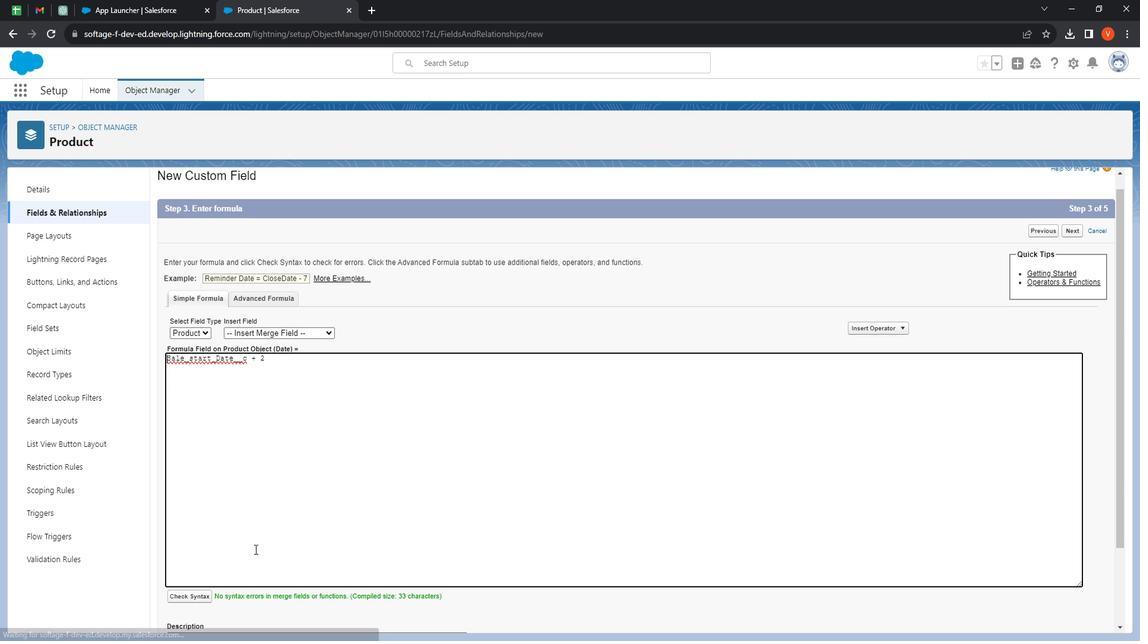 
Action: Mouse moved to (229, 499)
Screenshot: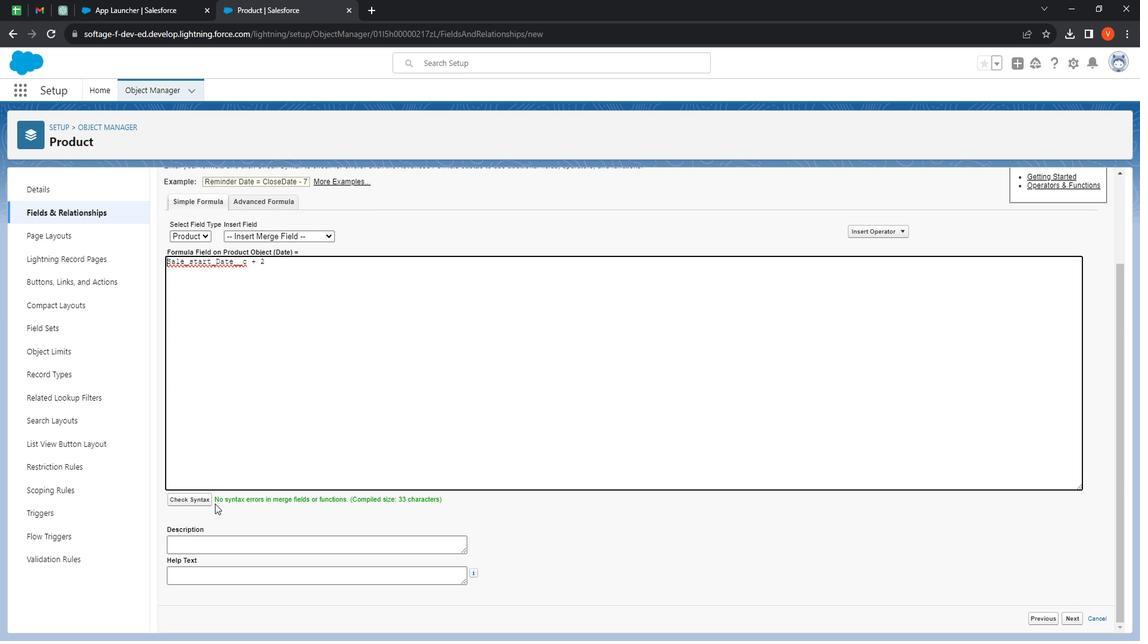 
Action: Mouse pressed left at (229, 499)
Screenshot: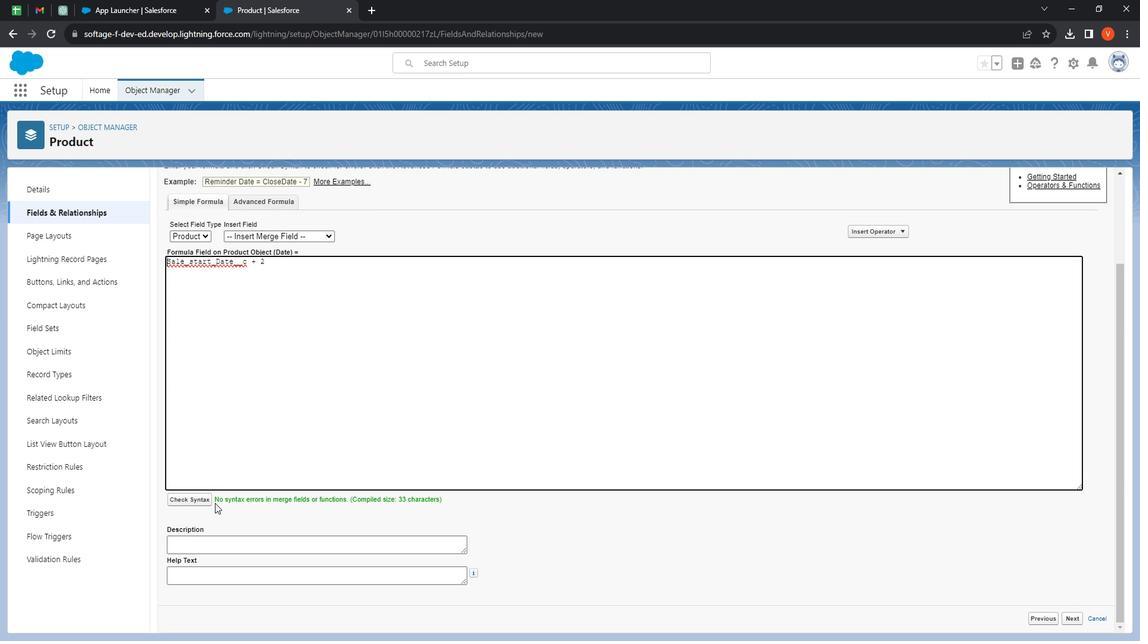 
Action: Mouse moved to (276, 302)
Screenshot: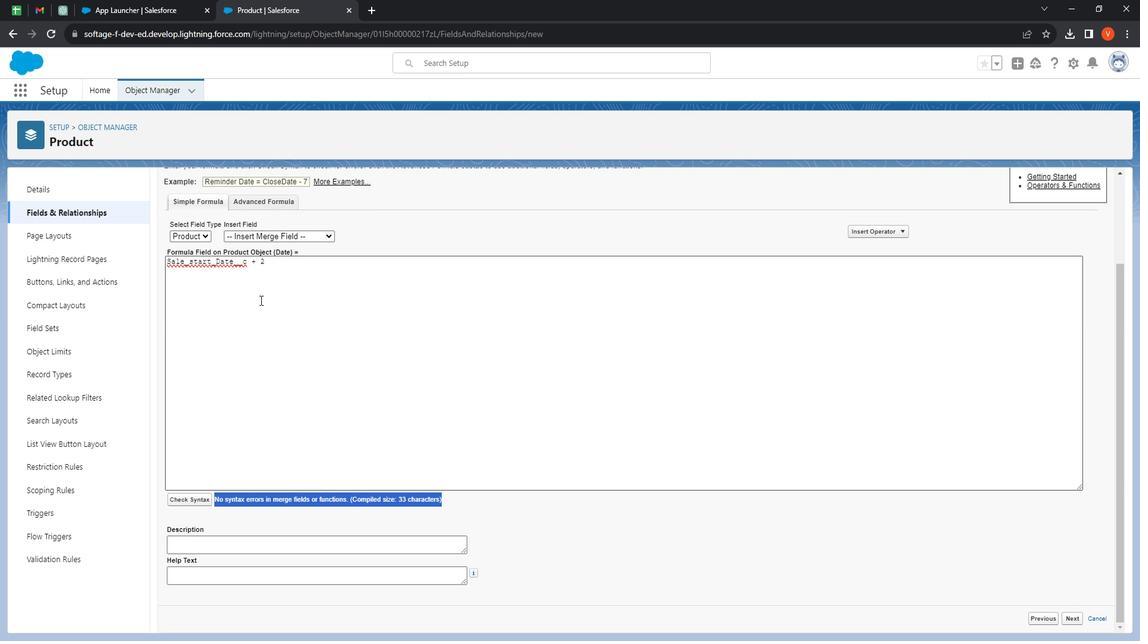 
Action: Mouse pressed left at (276, 302)
Screenshot: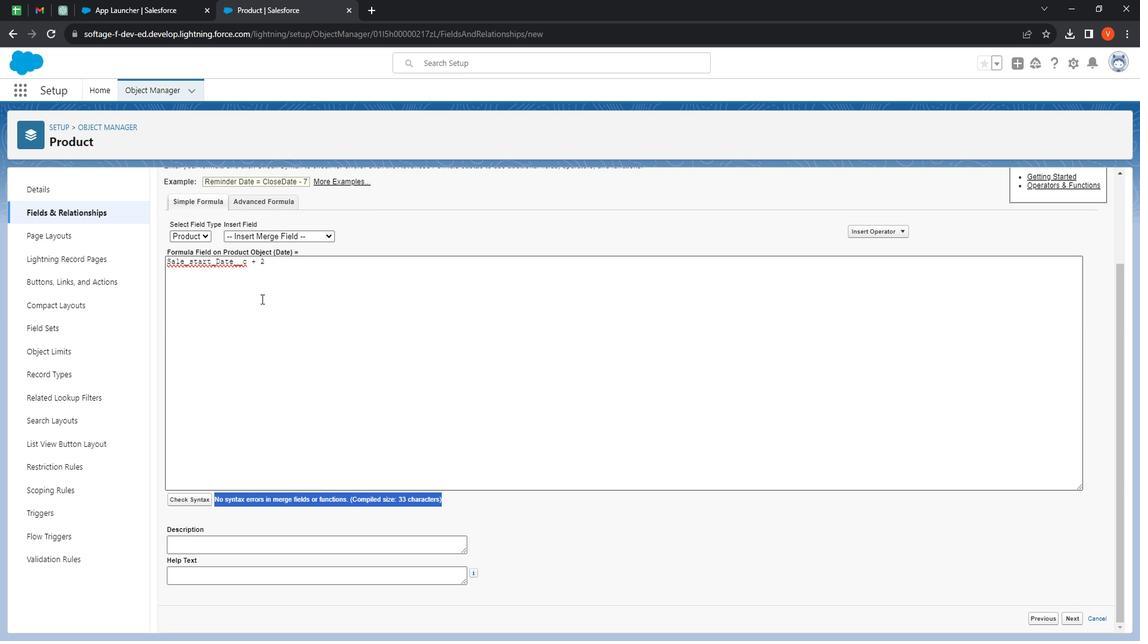
Action: Mouse moved to (258, 540)
Screenshot: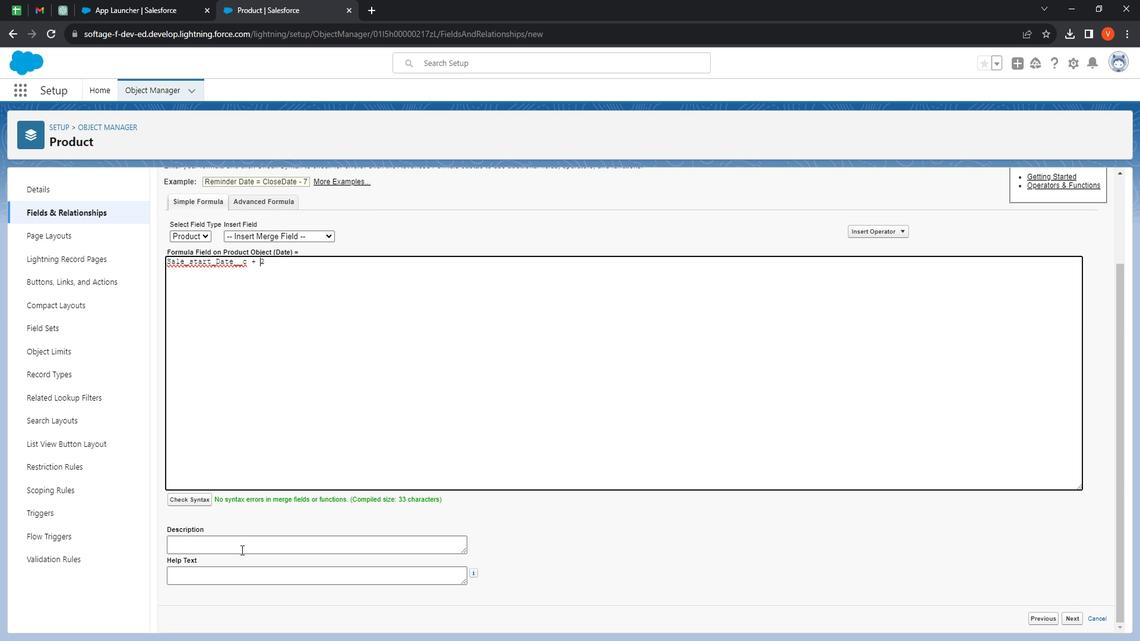 
Action: Mouse pressed left at (258, 540)
Screenshot: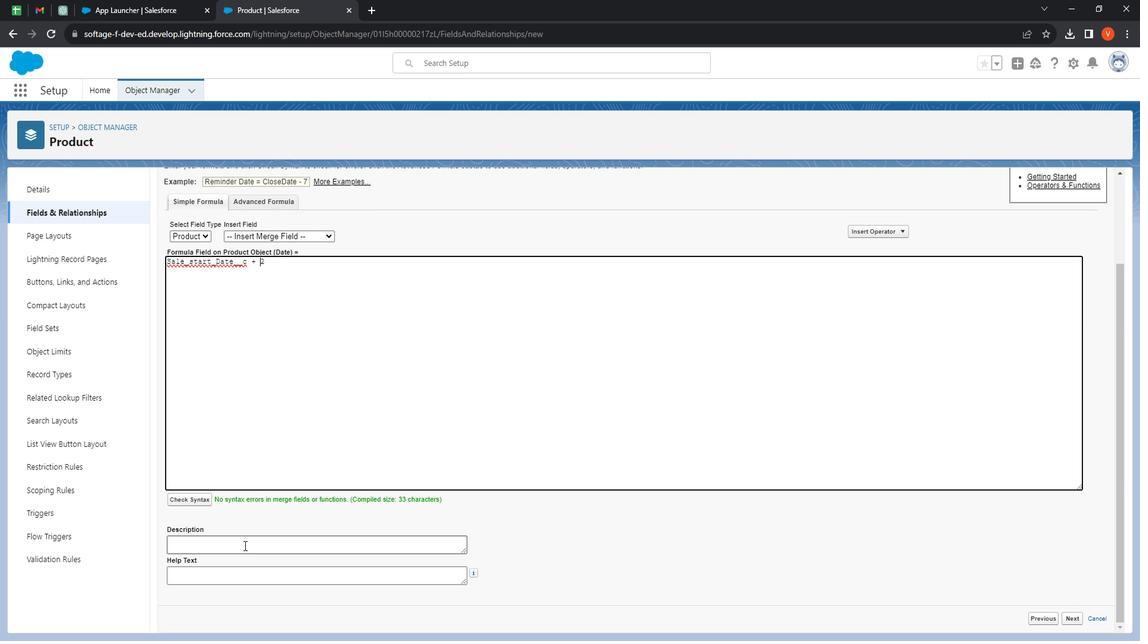 
Action: Key pressed <Key.shift>
Screenshot: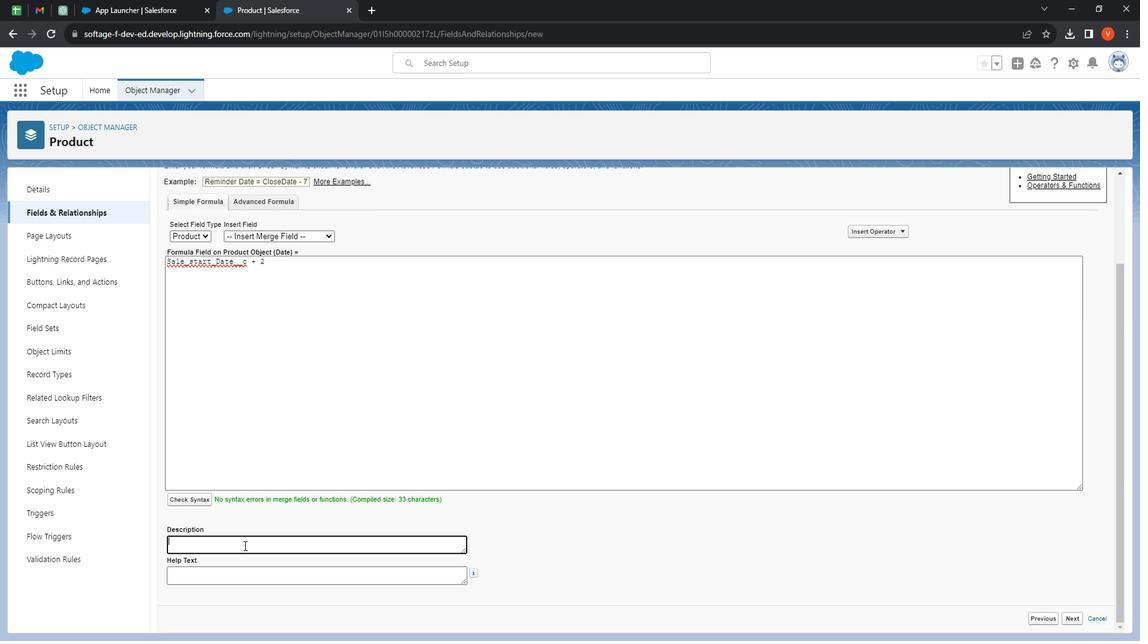 
Action: Mouse moved to (258, 540)
Screenshot: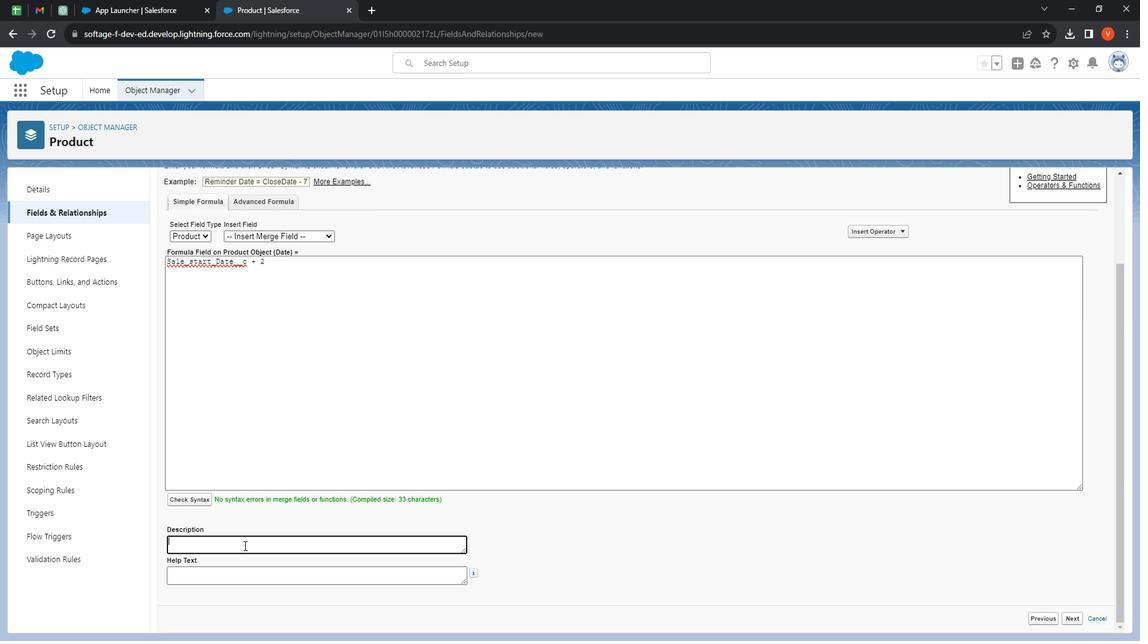 
Action: Key pressed <Key.shift><Key.shift><Key.shift><Key.shift><Key.shift><Key.shift>Thsi<Key.backspace><Key.backspace>is<Key.space>is<Key.space>description<Key.space>for<Key.space>first<Key.space>formula<Key.space>field<Key.space>on<Key.space>product<Key.space>object<Key.space>in<Key.space>this<Key.space>formula<Key.space>if<Key.backspace><Key.backspace>field<Key.space>we<Key.space>get<Key.space>to<Key.space>see<Key.space><Key.shift>Sale<Key.space><Key.shift>Start<Key.space><Key.shift>Date<Key.space>and<Key.space>it<Key.space>is<Key.space>incremented<Key.space>with<Key.space>2<Key.shift><Key.shift><Key.shift><Key.shift>(<Key.shift>Two<Key.shift>)<Key.space>to<Key.space>get<Key.space>desired<Key.space>output
Screenshot: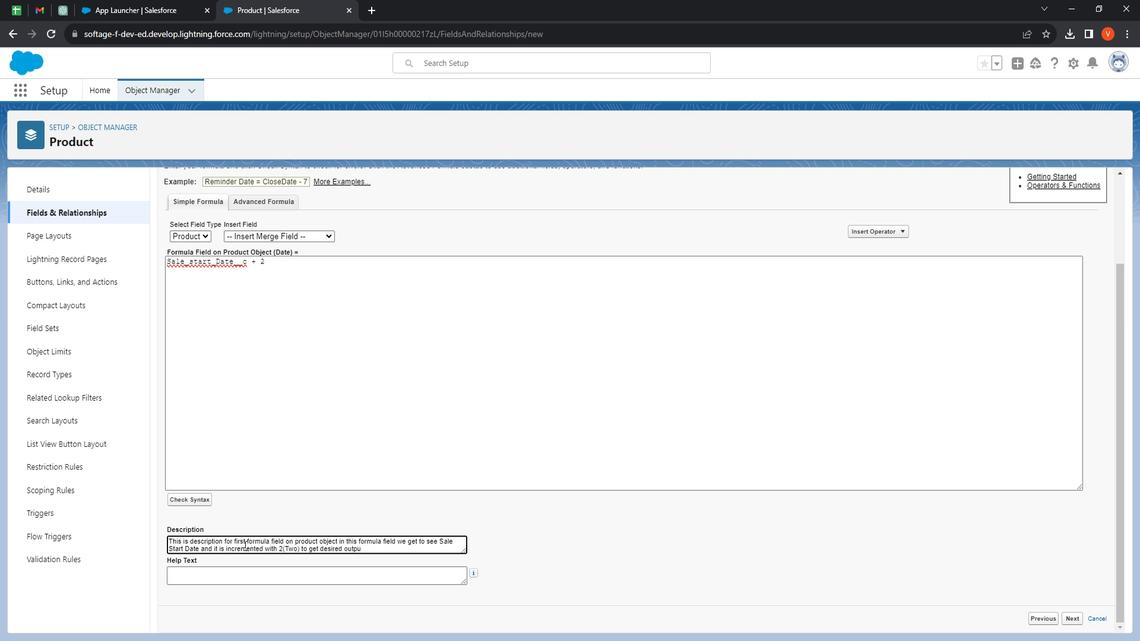 
Action: Mouse moved to (255, 568)
Screenshot: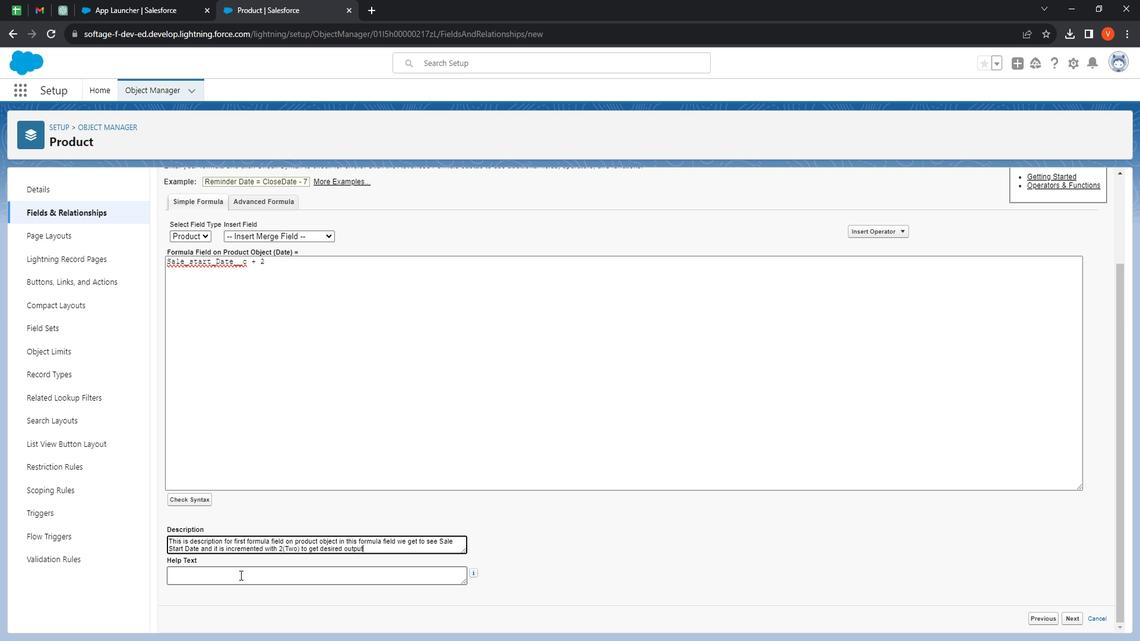 
Action: Mouse pressed left at (255, 568)
Screenshot: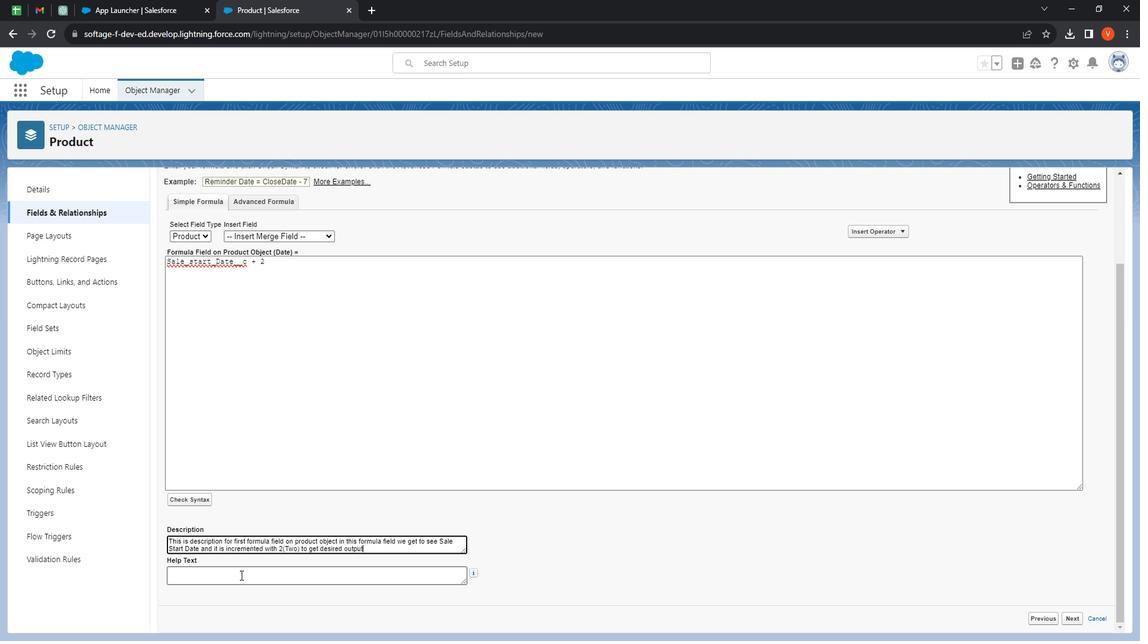 
Action: Key pressed <Key.shift>This<Key.space>is<Key.space>help<Key.space>text<Key.space>for<Key.space>first<Key.space>formula<Key.space>
Screenshot: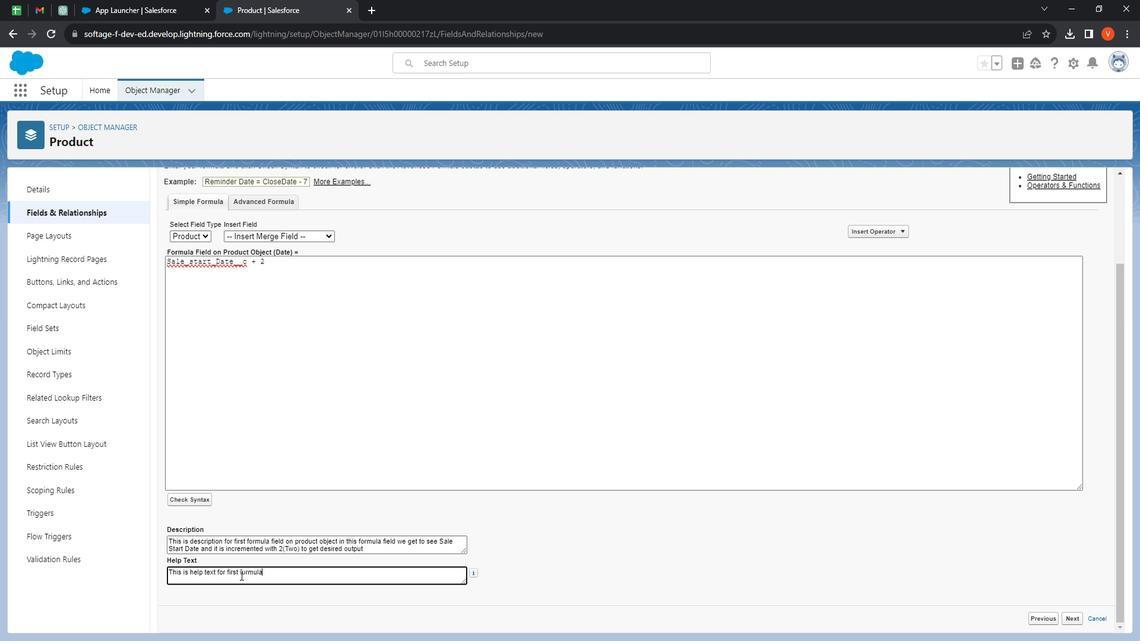 
Action: Mouse moved to (255, 568)
Screenshot: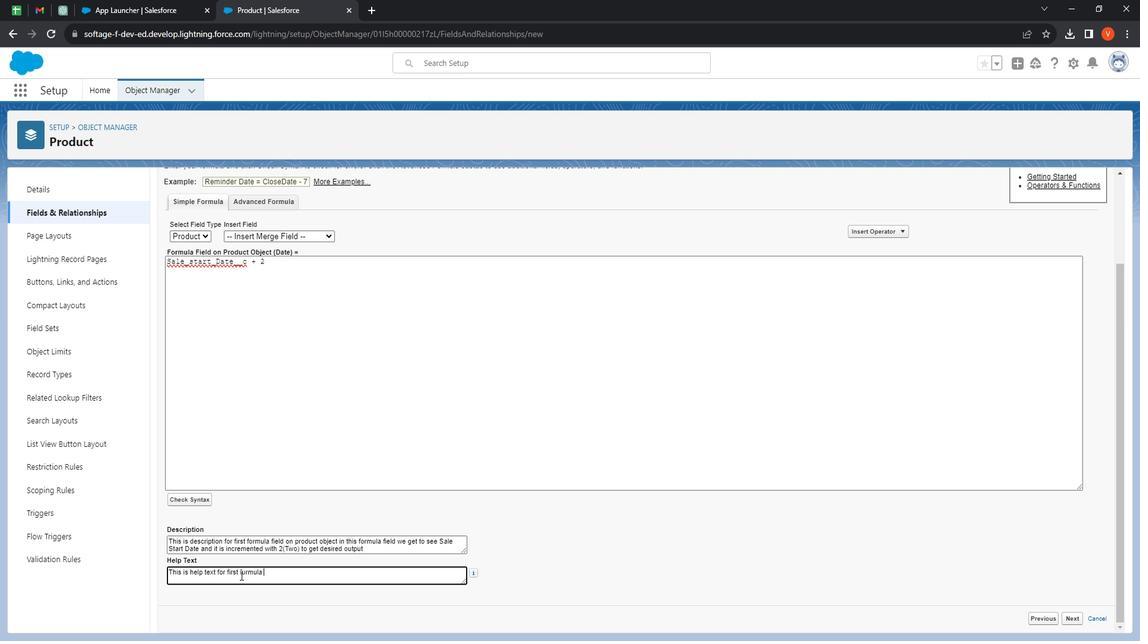 
Action: Key pressed field<Key.space>on<Key.space>product<Key.space>object<Key.space>in<Key.space>s<Key.backspace>this<Key.space>formula<Key.space>field<Key.space>we<Key.space>get<Key.space>to<Key.space>see<Key.space>sale<Key.space>start<Key.space>date<Key.space>and<Key.space>it<Key.space>is<Key.space>incremented<Key.space>with<Key.space>2<Key.shift><Key.shift><Key.shift>(<Key.shift>Two<Key.shift>)<Key.space>to<Key.space>ger<Key.space><Key.backspace><Key.backspace>t<Key.space>desired<Key.space>output.<Key.space><Key.shift>We<Key.space>use<Key.space>simple<Key.space>formula<Key.space>tab<Key.space><Key.shift><Key.shift><Key.shift><Key.shift><Key.shift><Key.shift><Key.shift><Key.shift>If<Key.space>you<Key.space>want<Key.space>we<Key.space>can<Key.space>use<Key.space>advance<Key.space>formula<Key.space>tab<Key.space>for<Key.space>demonstration..<Key.shift>Thanls<Key.space>f<Key.backspace><Key.backspace><Key.backspace><Key.backspace>ks<Key.space>for<Key.space>reading<Key.space>help<Key.space>tex<Key.backspace>xt.
Screenshot: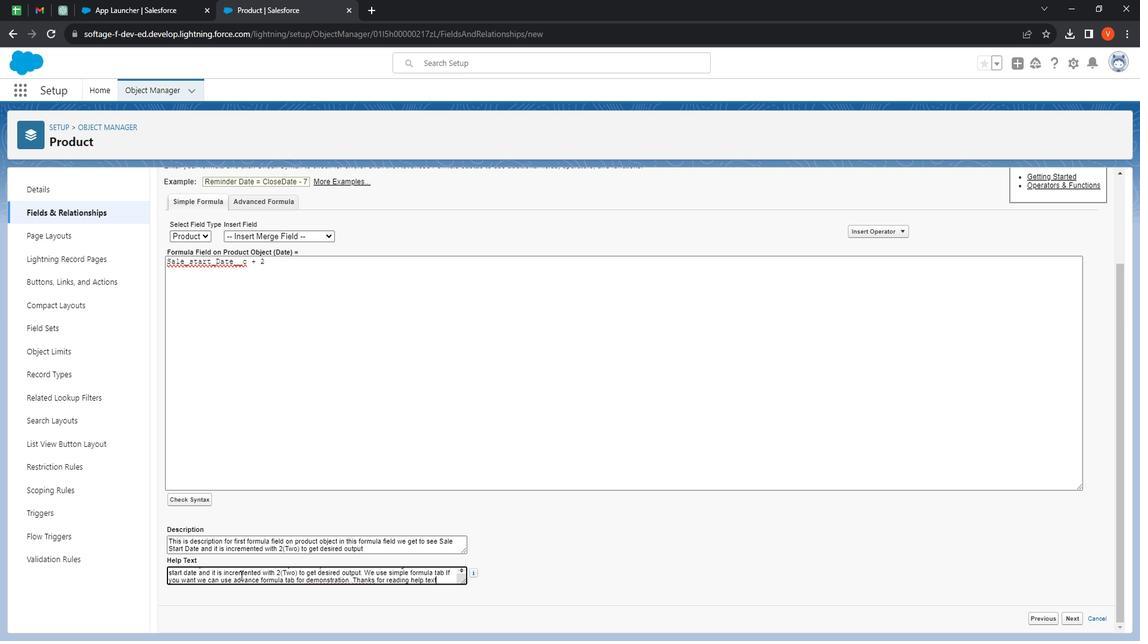
Action: Mouse moved to (388, 538)
Screenshot: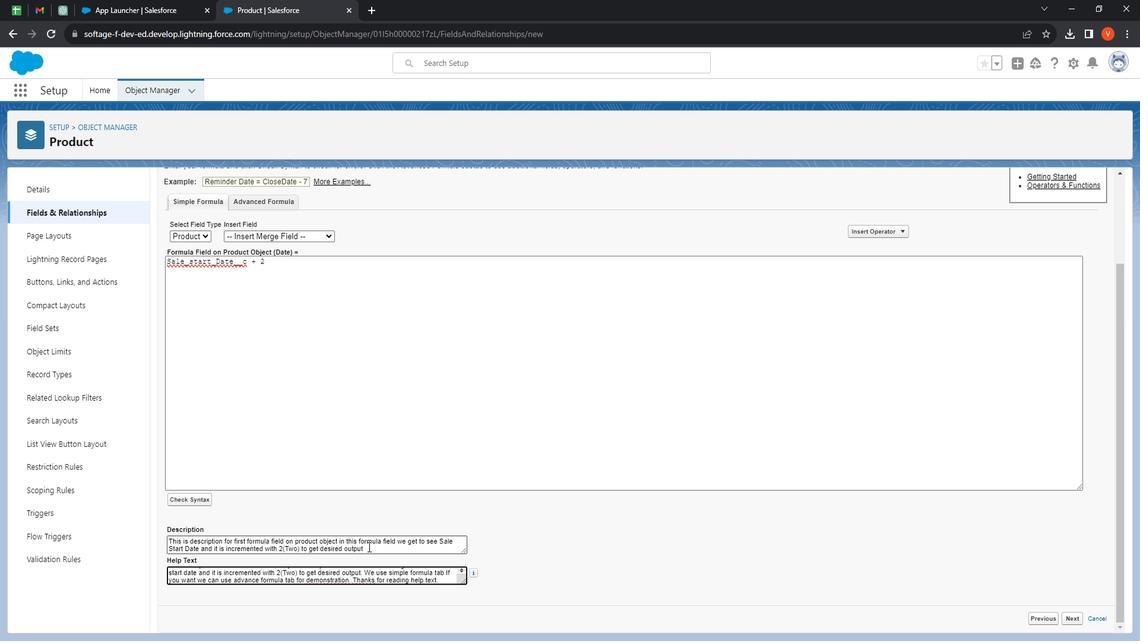 
Action: Mouse pressed left at (388, 538)
Screenshot: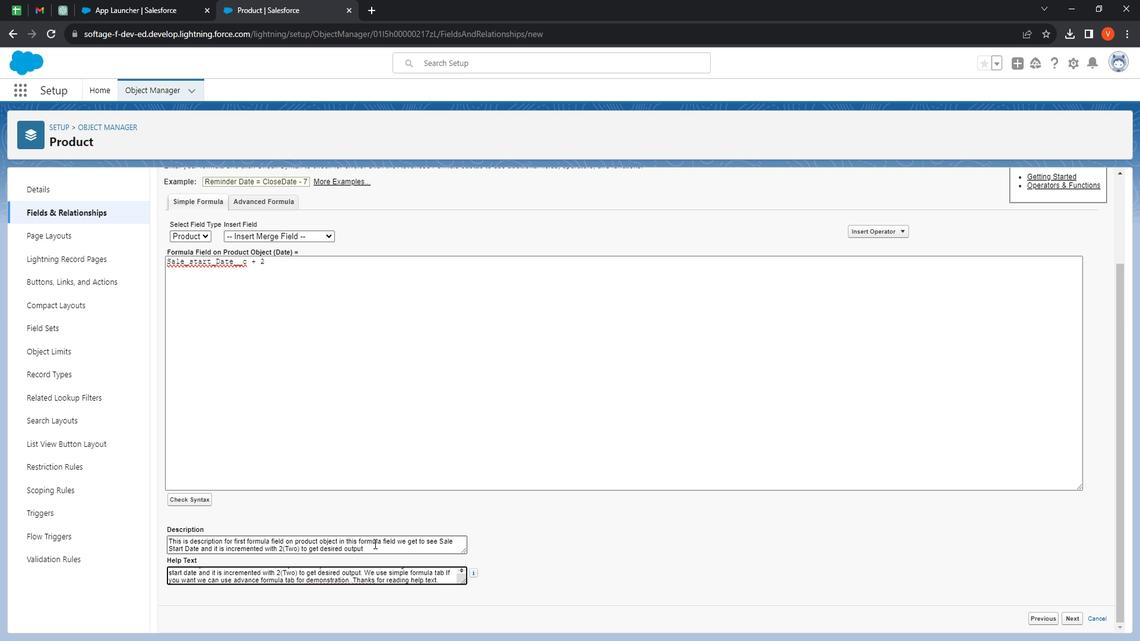 
Action: Mouse moved to (401, 542)
Screenshot: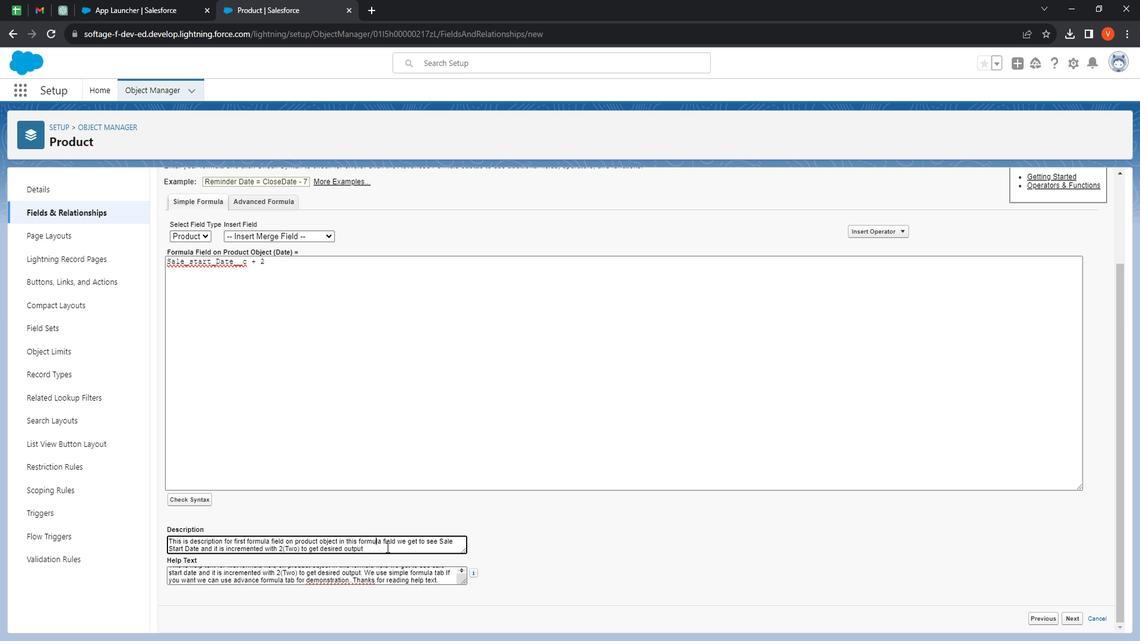 
Action: Mouse pressed left at (401, 542)
Screenshot: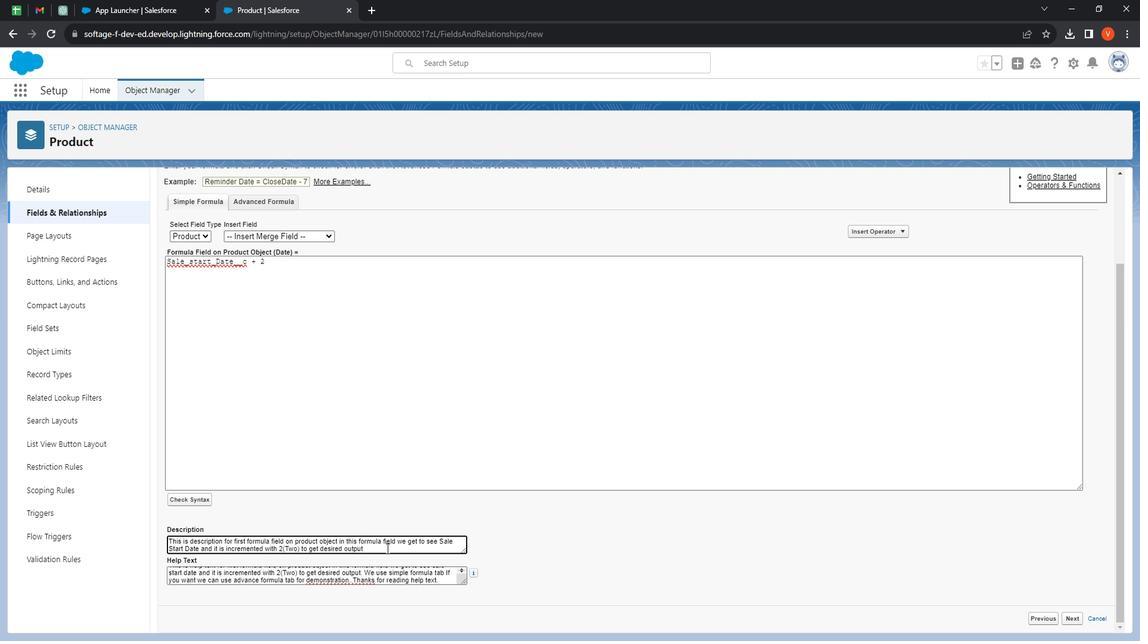 
Action: Mouse moved to (367, 552)
Screenshot: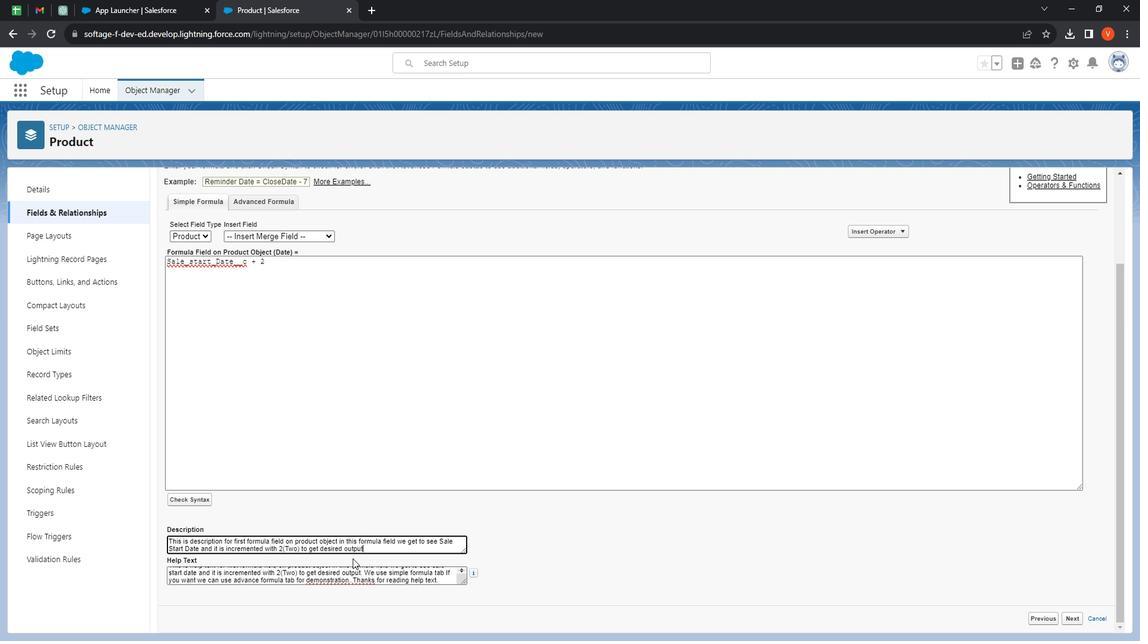 
Action: Key pressed .<Key.space><Key.shift>Thanks<Key.space>fir<Key.space>re<Key.backspace><Key.backspace><Key.backspace><Key.backspace><Key.backspace>or<Key.space>reading<Key.space>description<Key.space>tab.
Screenshot: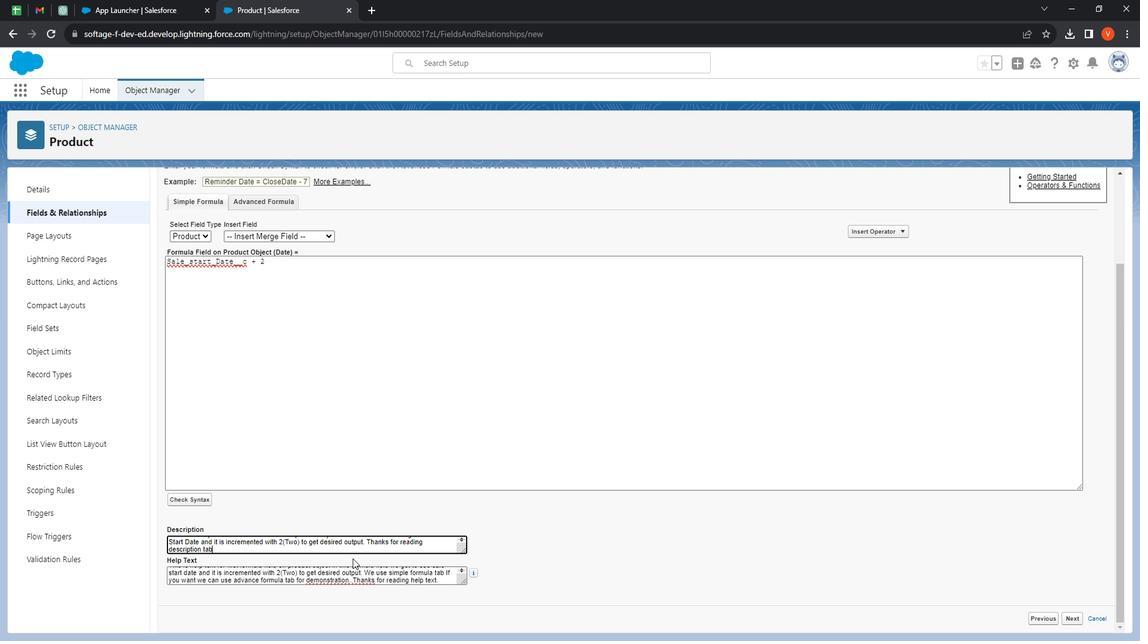 
Action: Mouse moved to (1090, 611)
Screenshot: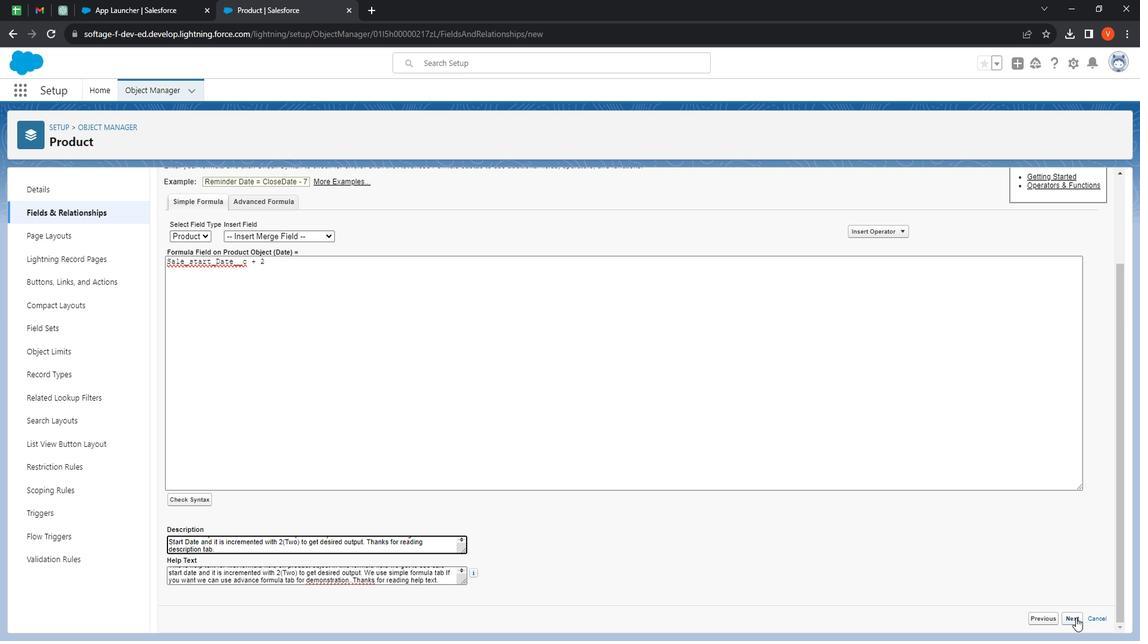 
Action: Mouse pressed left at (1090, 611)
Screenshot: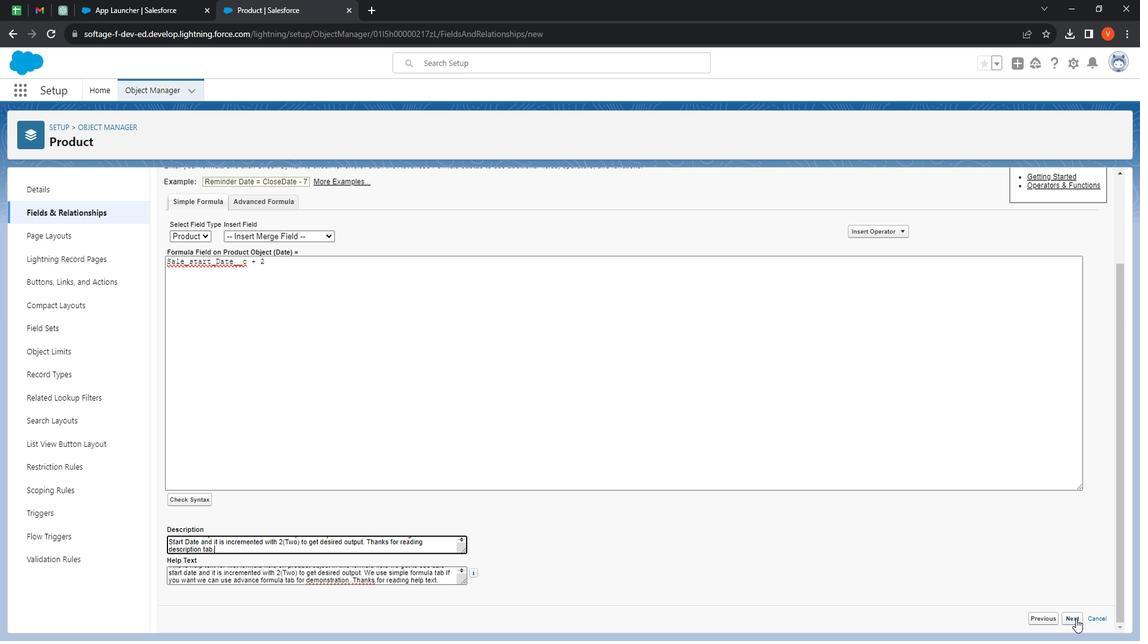 
Action: Mouse moved to (866, 367)
Screenshot: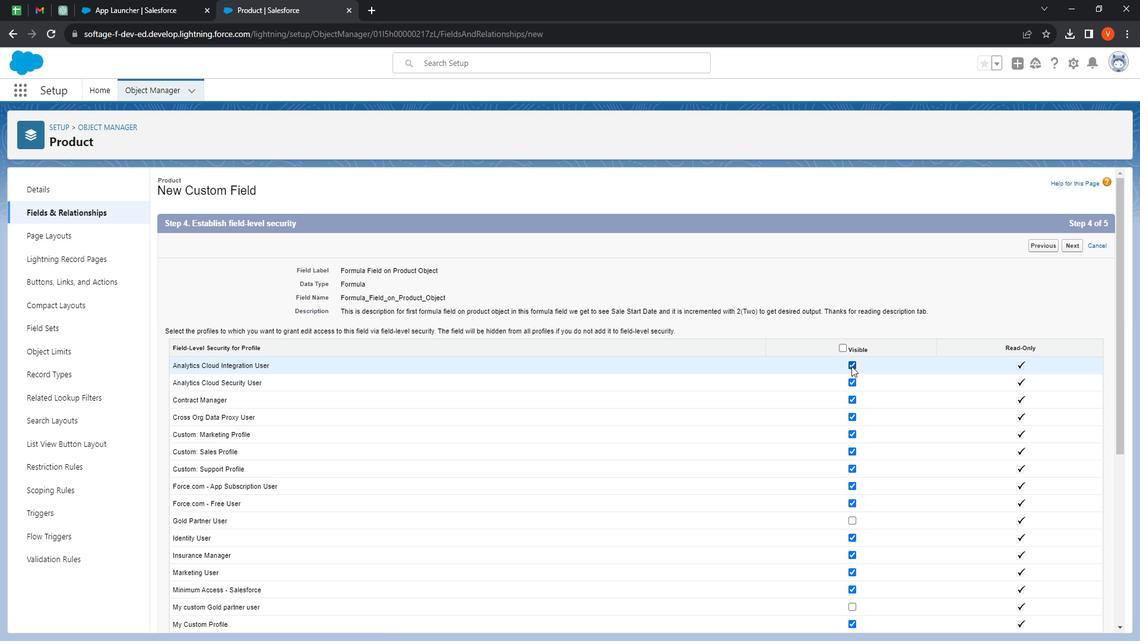 
Action: Mouse pressed left at (866, 367)
Screenshot: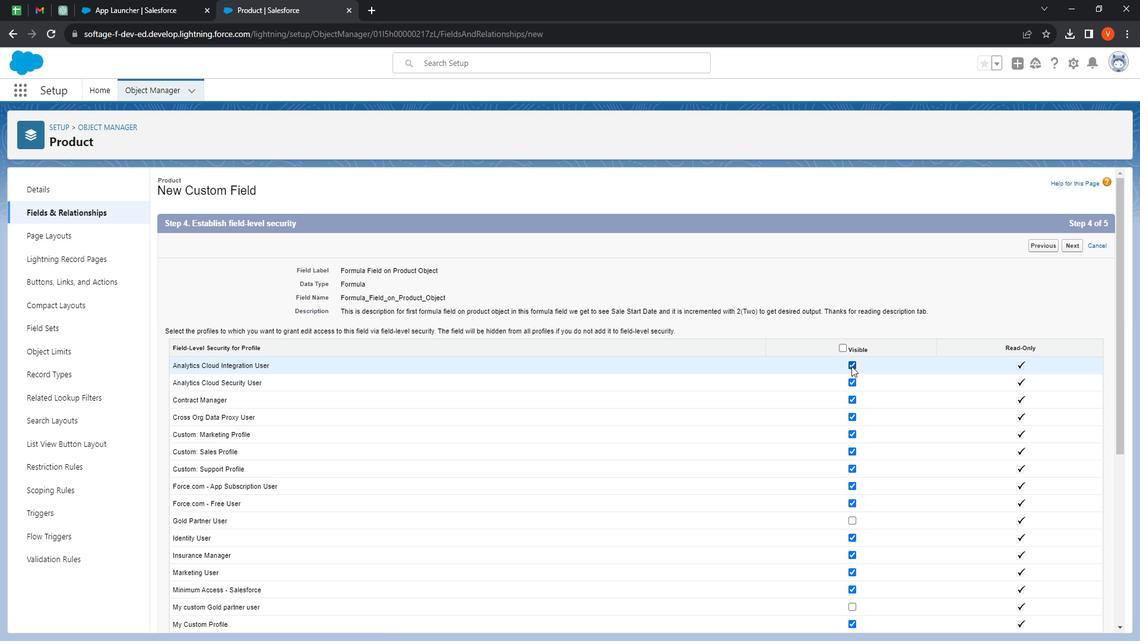 
Action: Mouse moved to (868, 381)
Screenshot: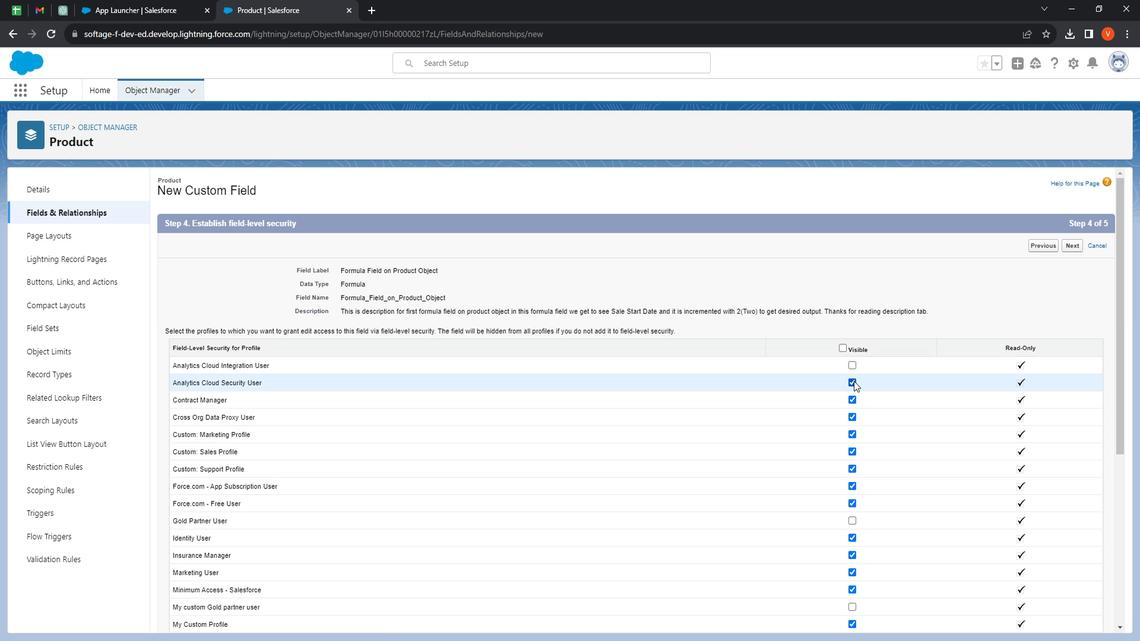 
Action: Mouse pressed left at (868, 381)
Screenshot: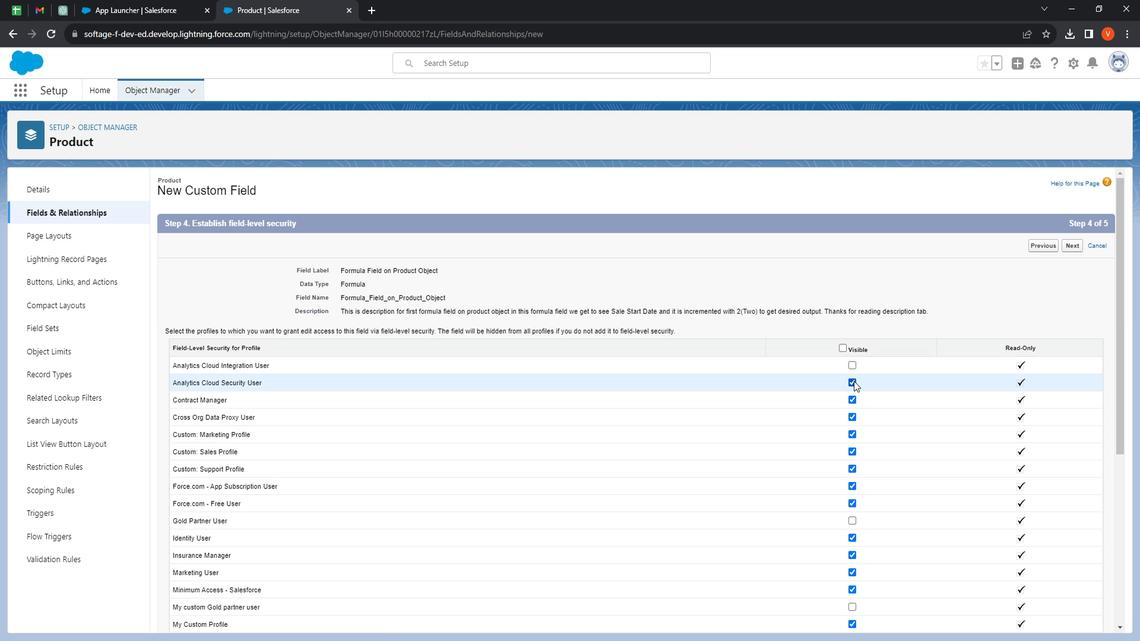 
Action: Mouse moved to (866, 400)
Screenshot: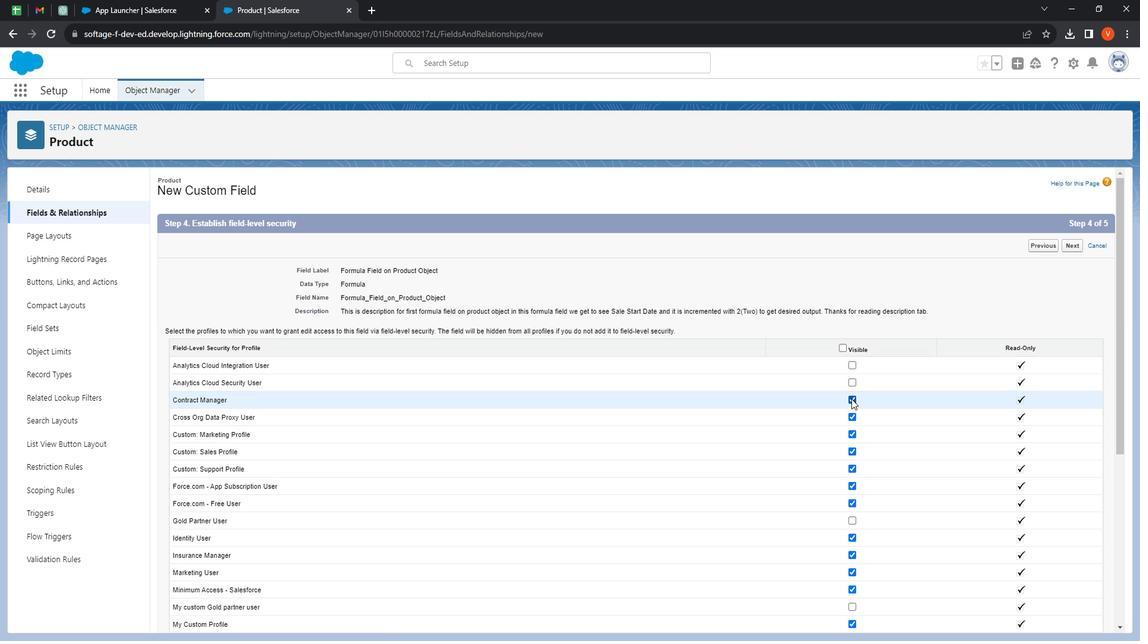 
Action: Mouse pressed left at (866, 400)
Screenshot: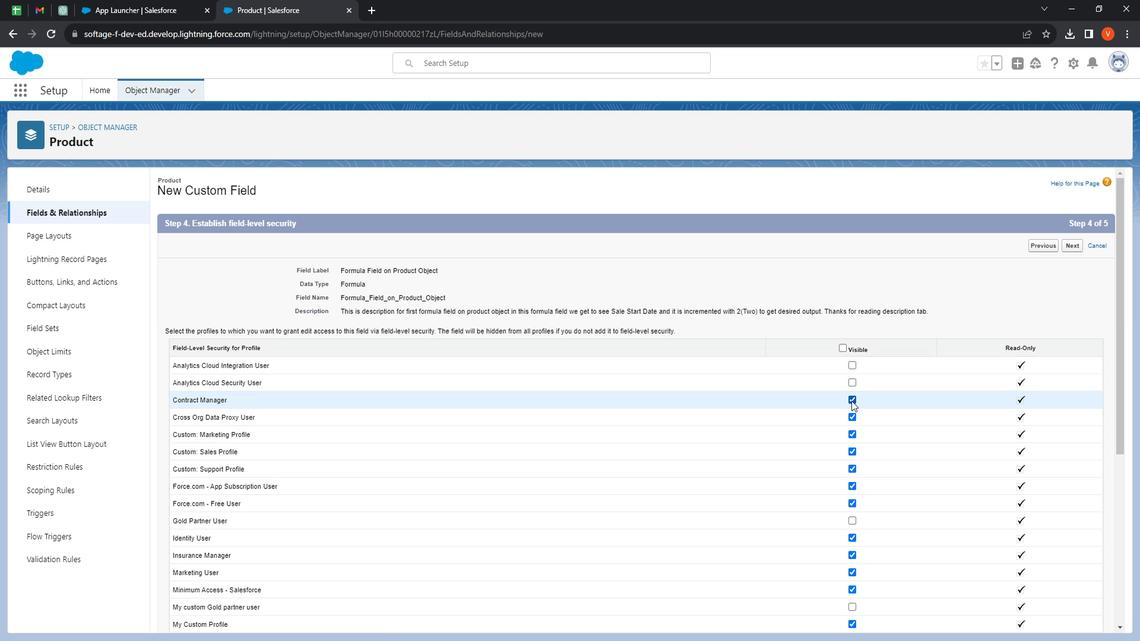 
Action: Mouse moved to (868, 418)
Screenshot: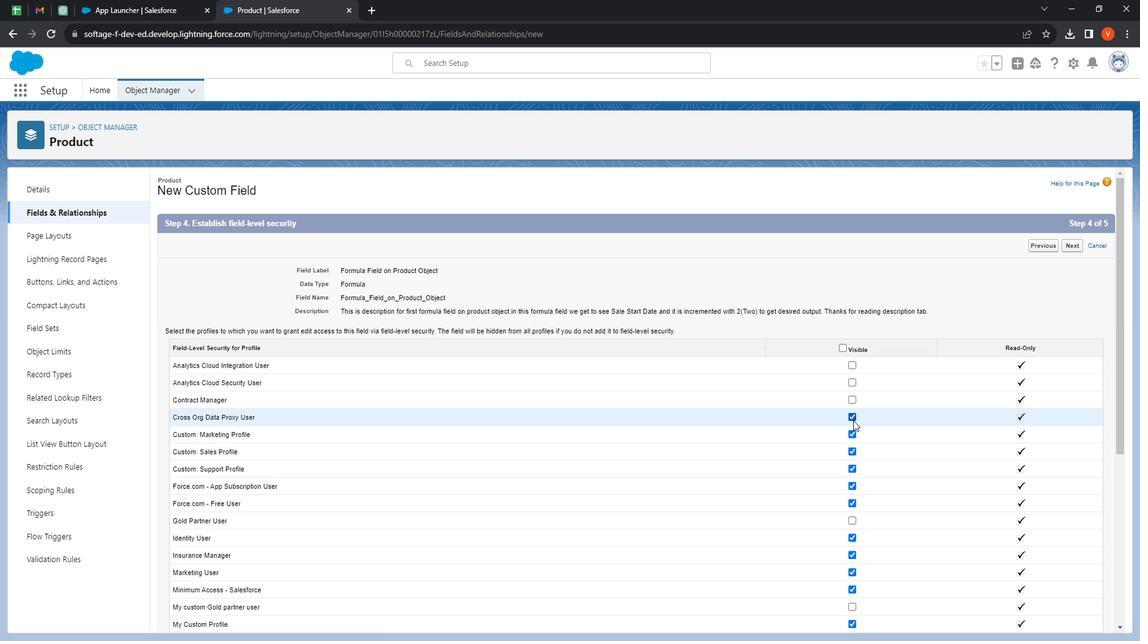
Action: Mouse pressed left at (868, 418)
Screenshot: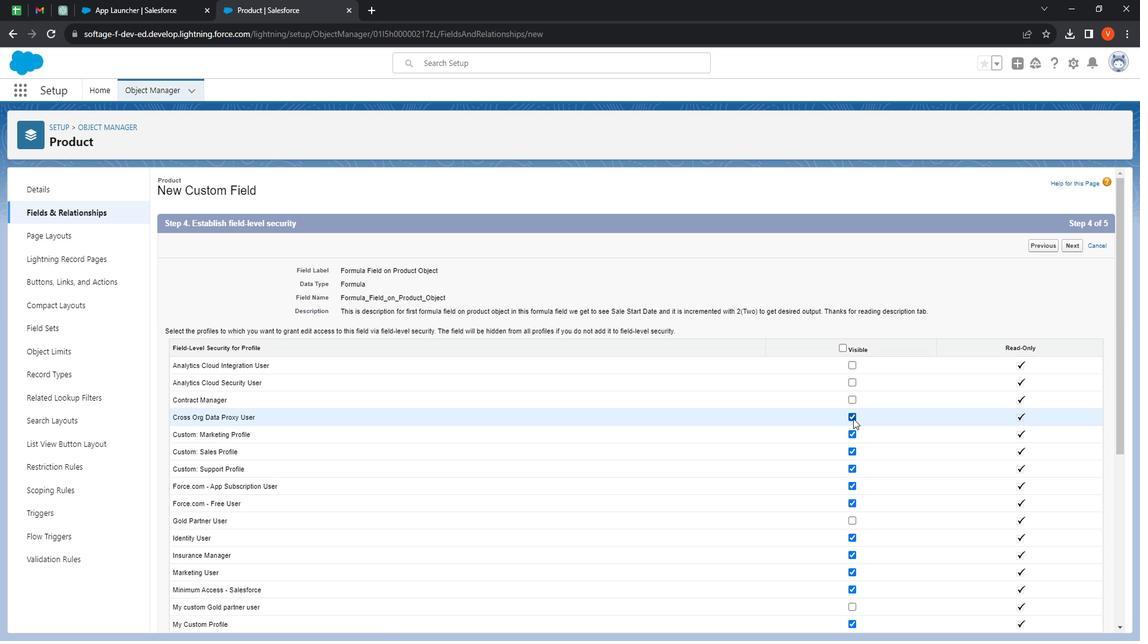 
Action: Mouse moved to (868, 432)
Screenshot: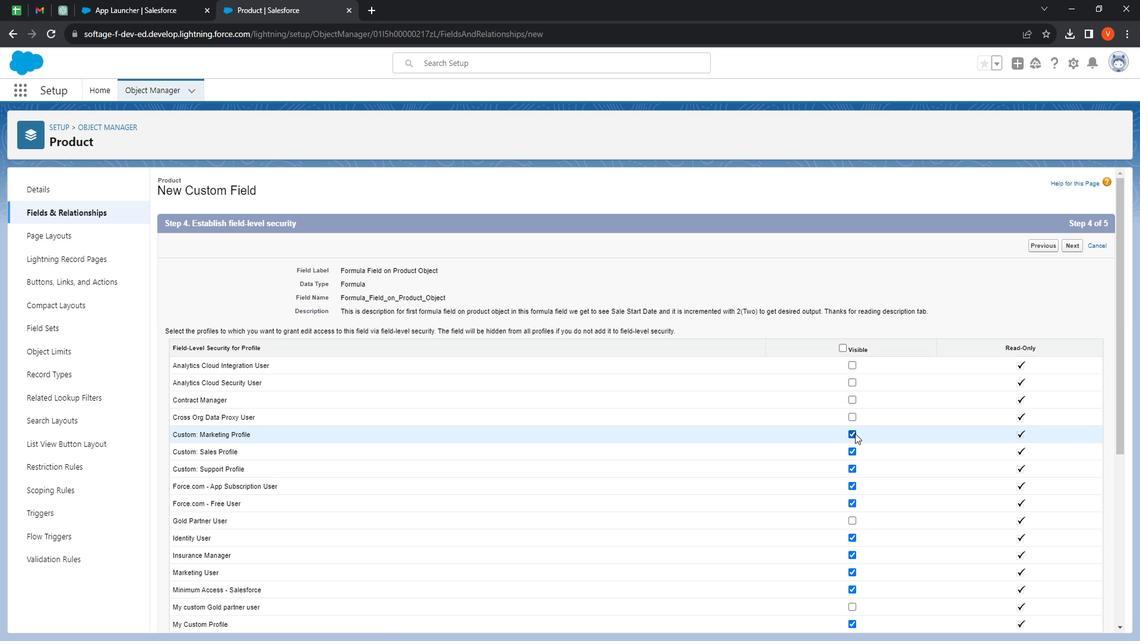 
Action: Mouse pressed left at (868, 432)
Screenshot: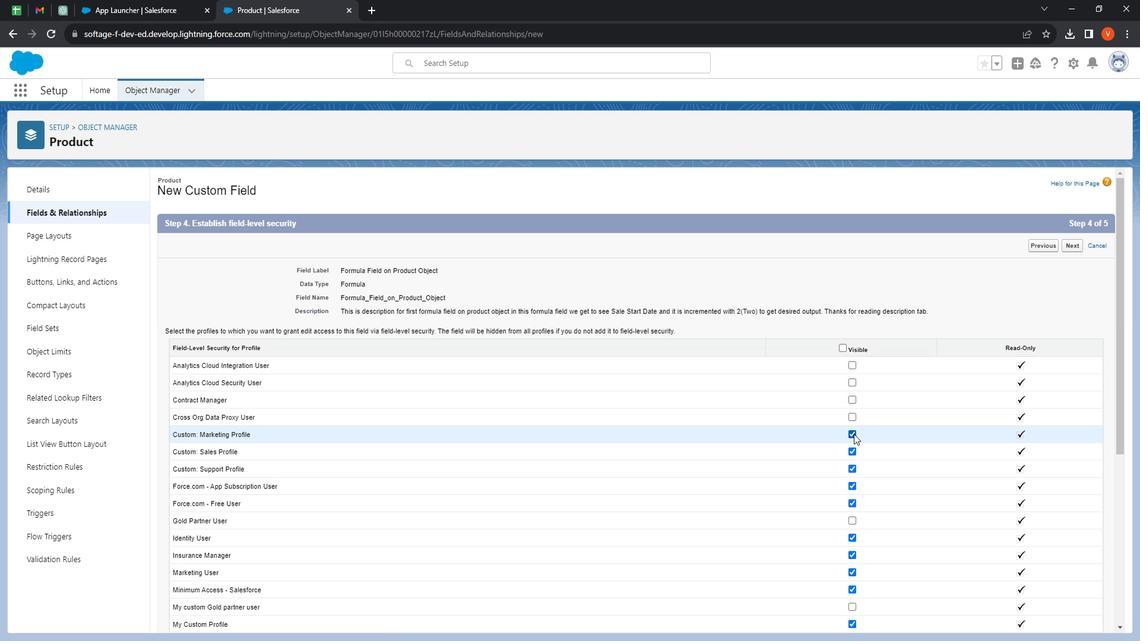 
Action: Mouse moved to (870, 448)
Screenshot: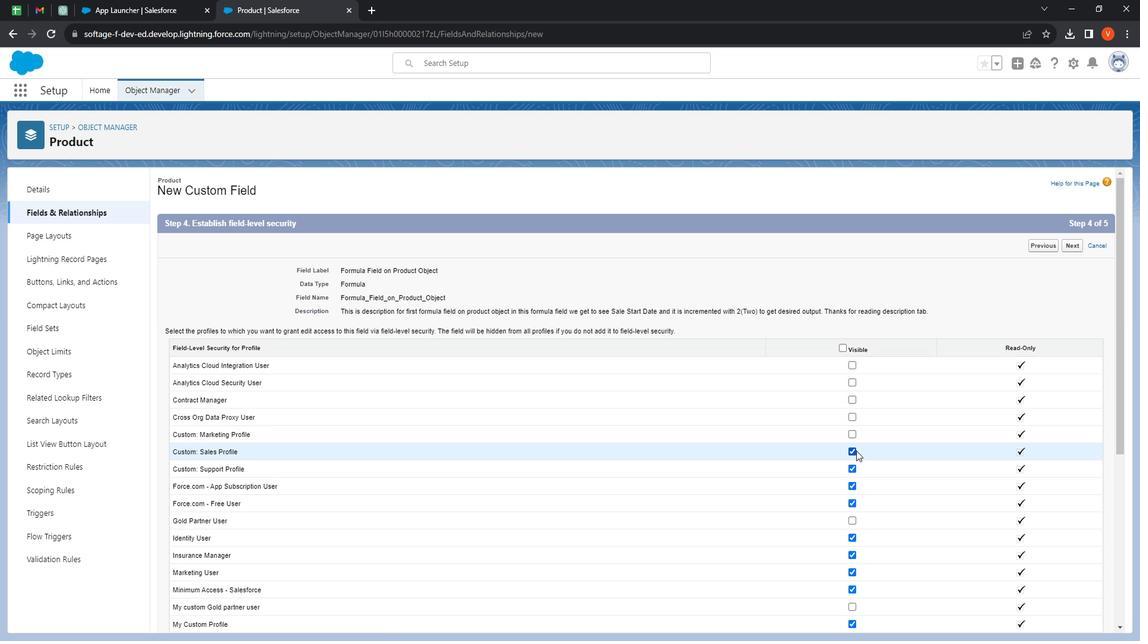 
Action: Mouse pressed left at (870, 448)
Screenshot: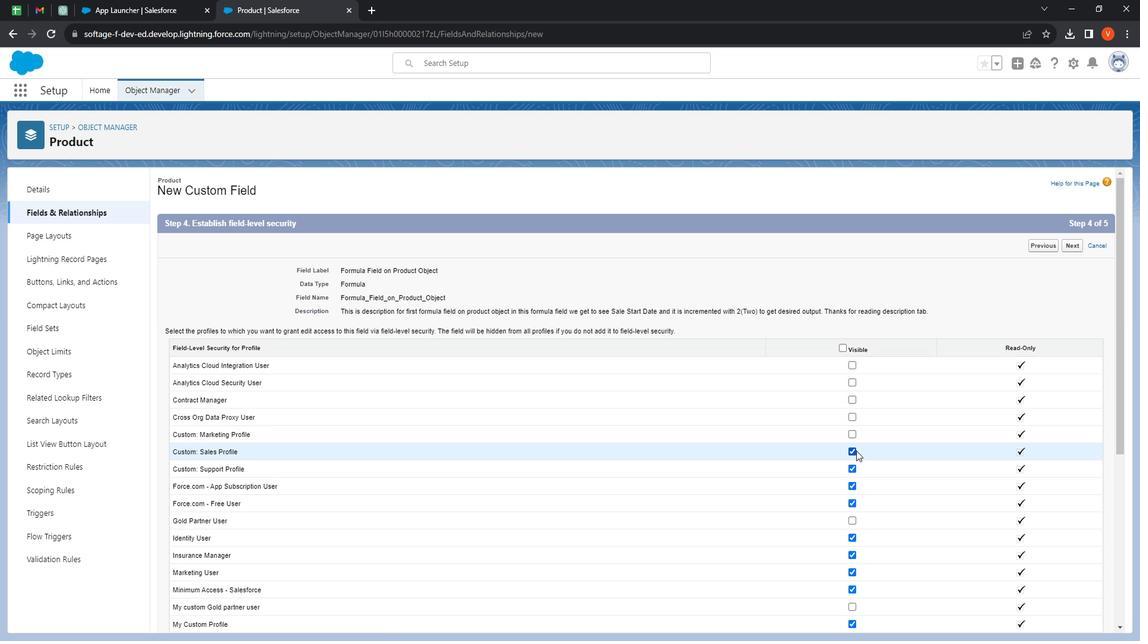 
Action: Mouse moved to (864, 470)
Screenshot: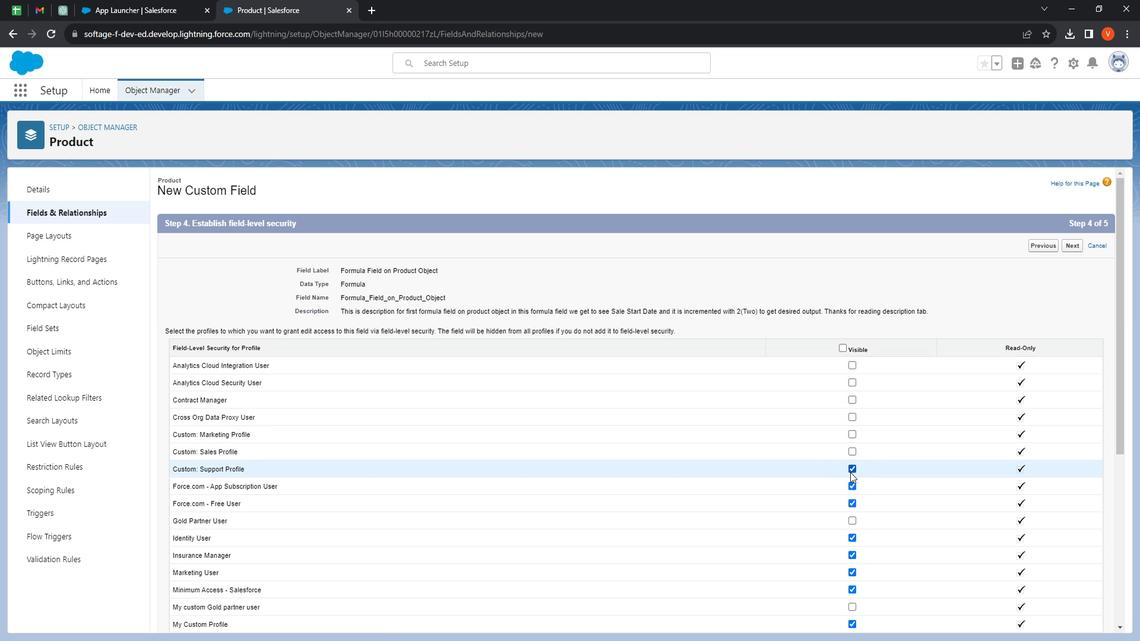 
Action: Mouse pressed left at (864, 470)
Screenshot: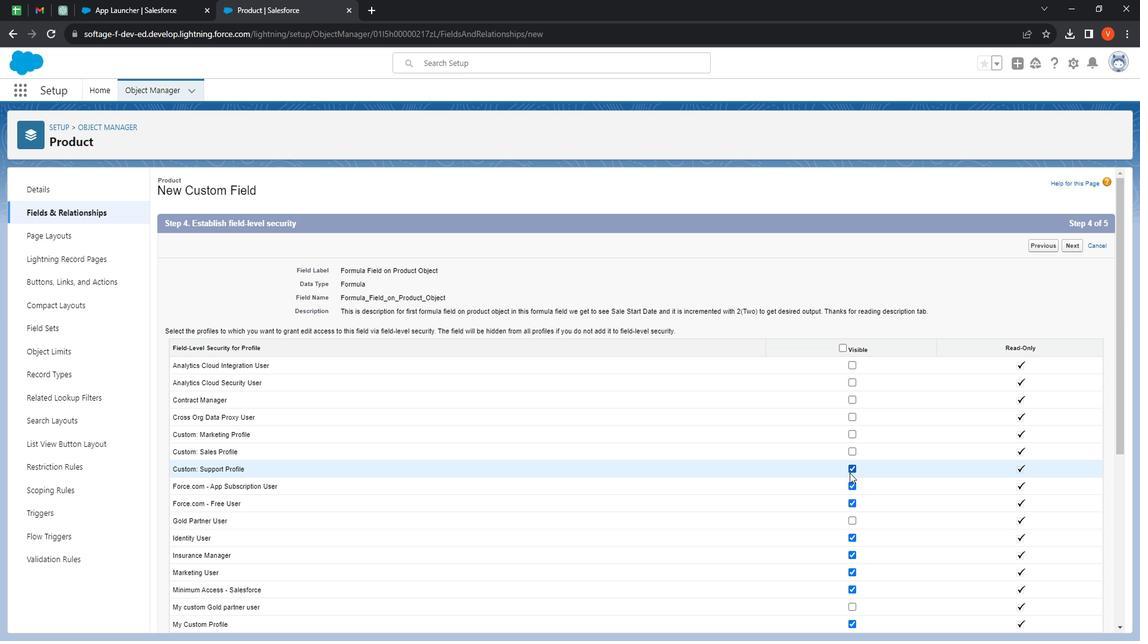 
Action: Mouse moved to (865, 479)
Screenshot: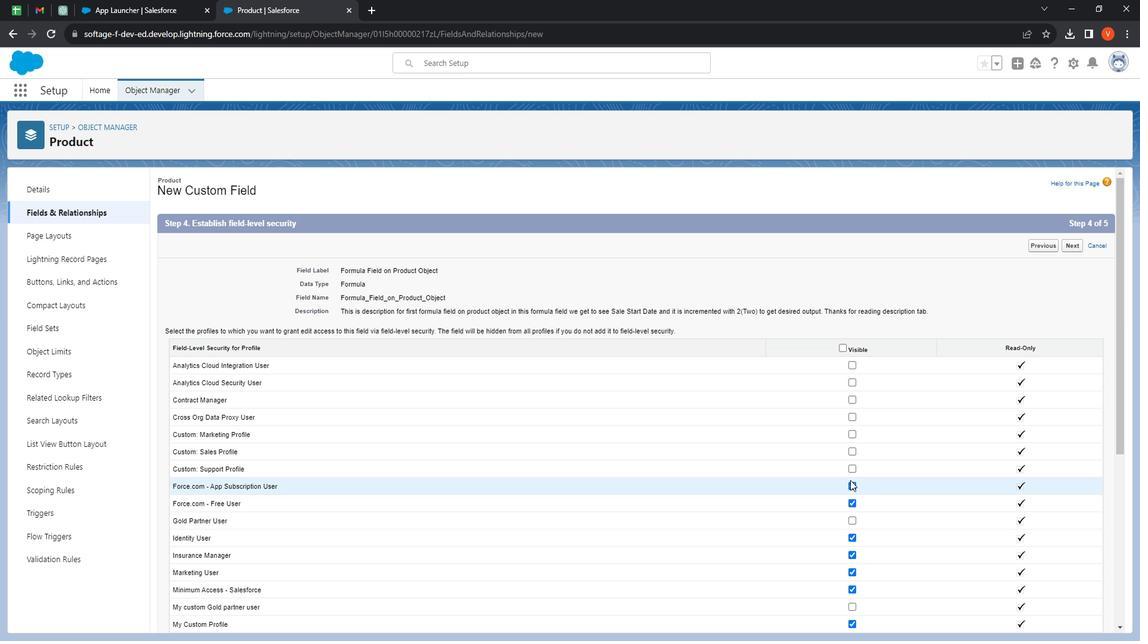 
Action: Mouse pressed left at (865, 479)
Screenshot: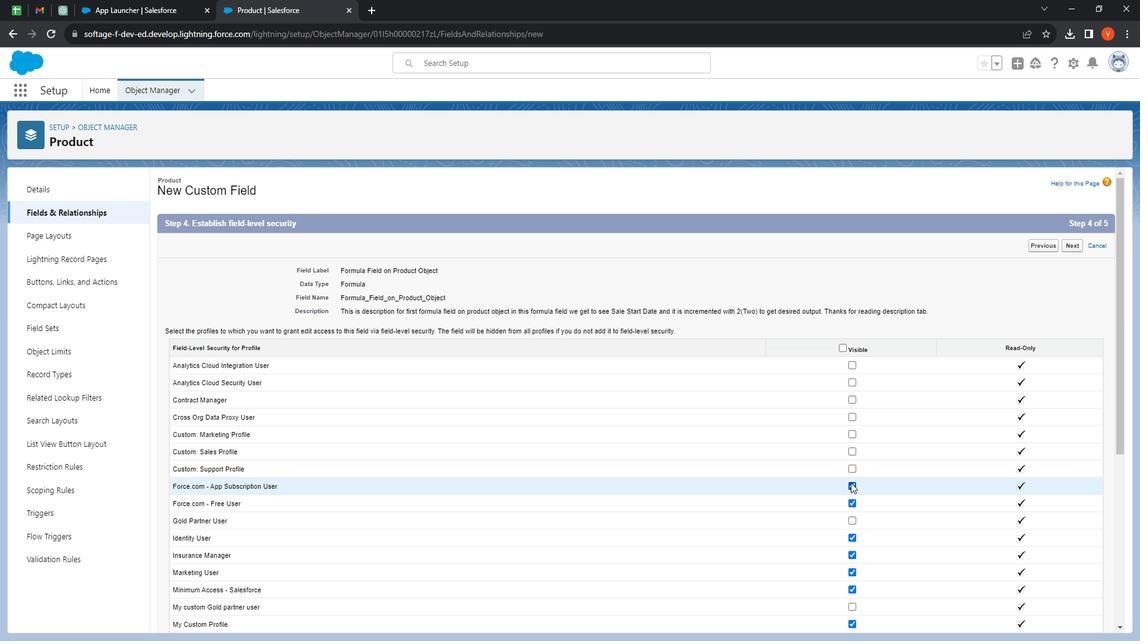 
Action: Mouse moved to (868, 498)
Screenshot: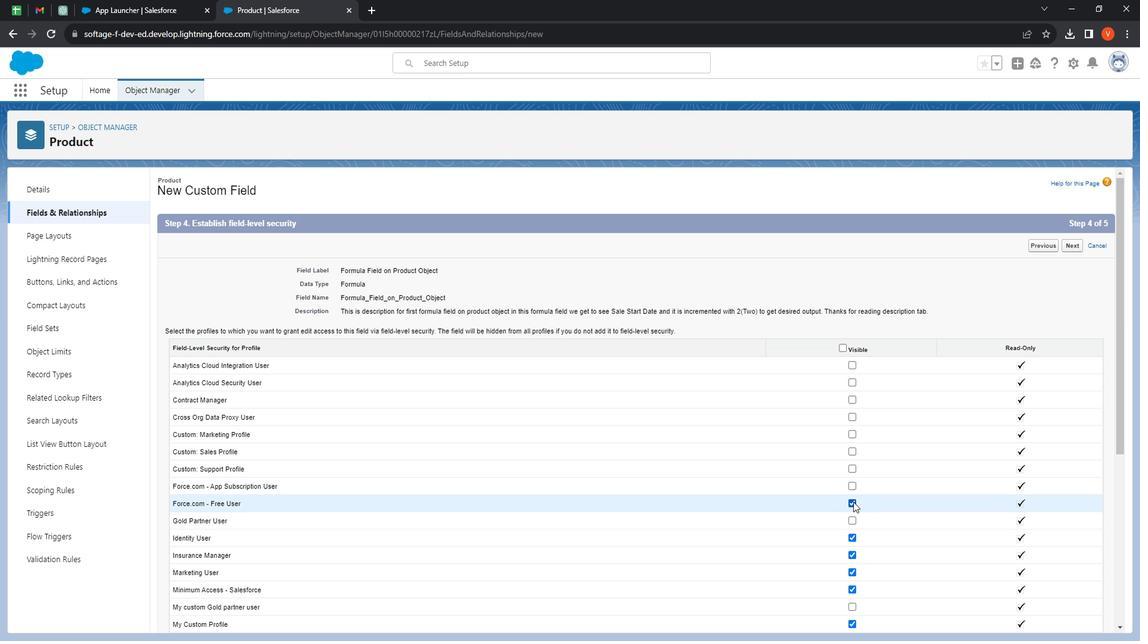 
Action: Mouse pressed left at (868, 498)
Screenshot: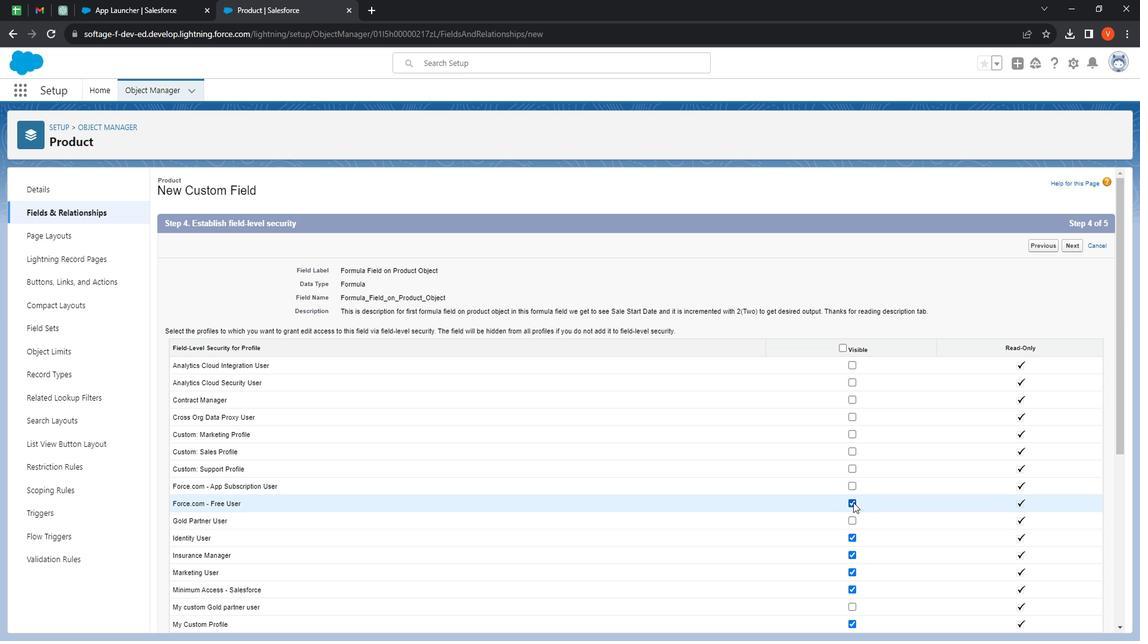 
Action: Mouse moved to (868, 516)
Screenshot: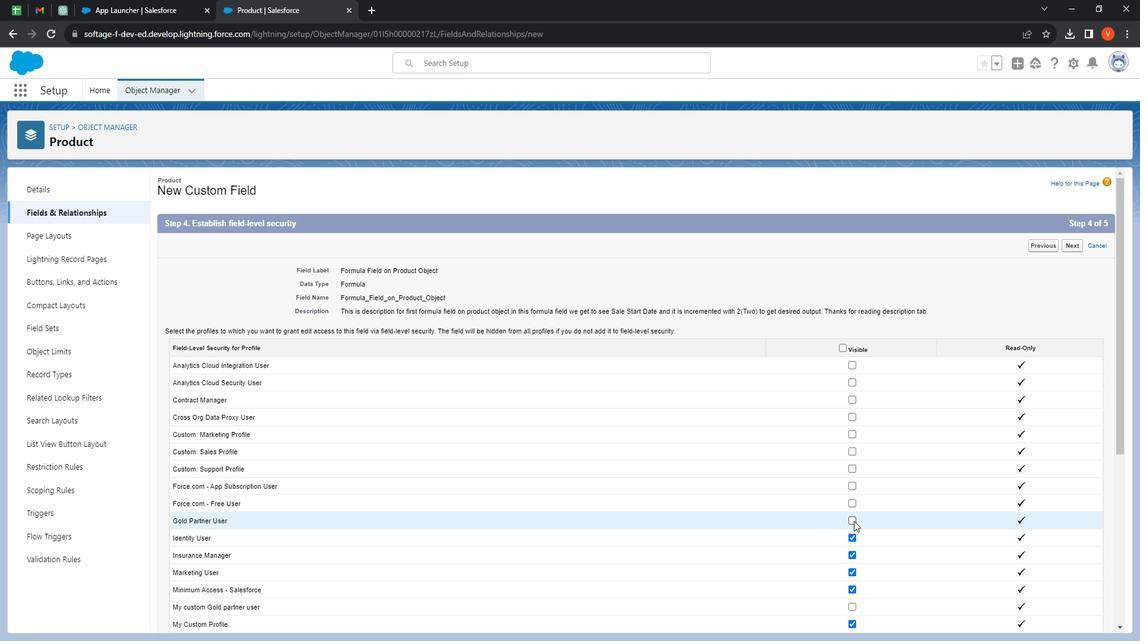 
Action: Mouse pressed left at (868, 516)
Screenshot: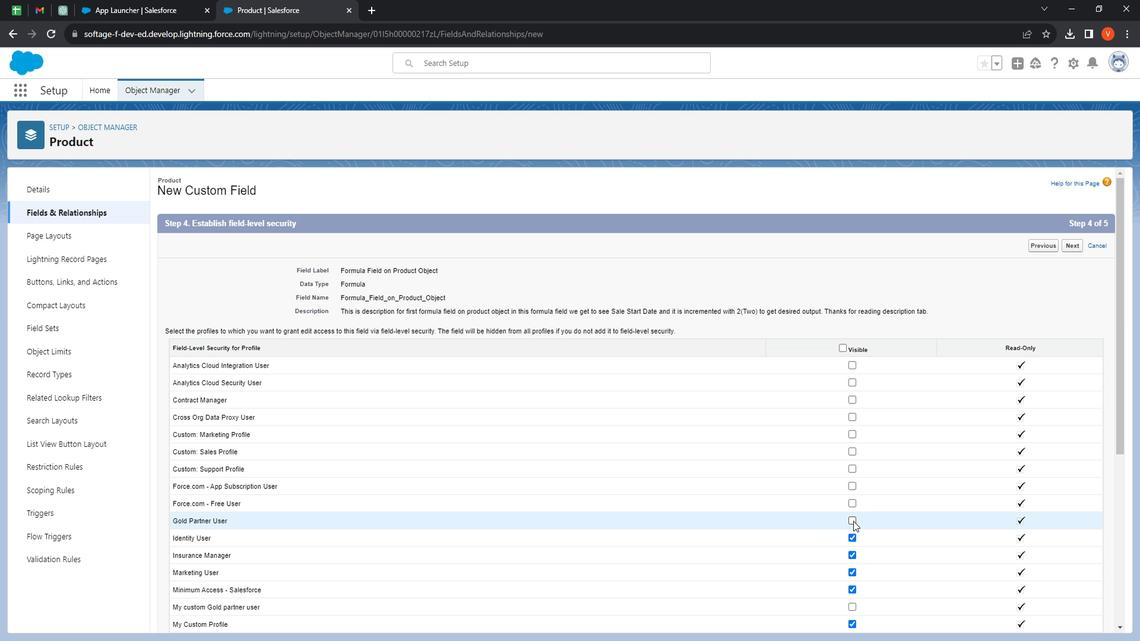 
Action: Mouse moved to (866, 504)
Screenshot: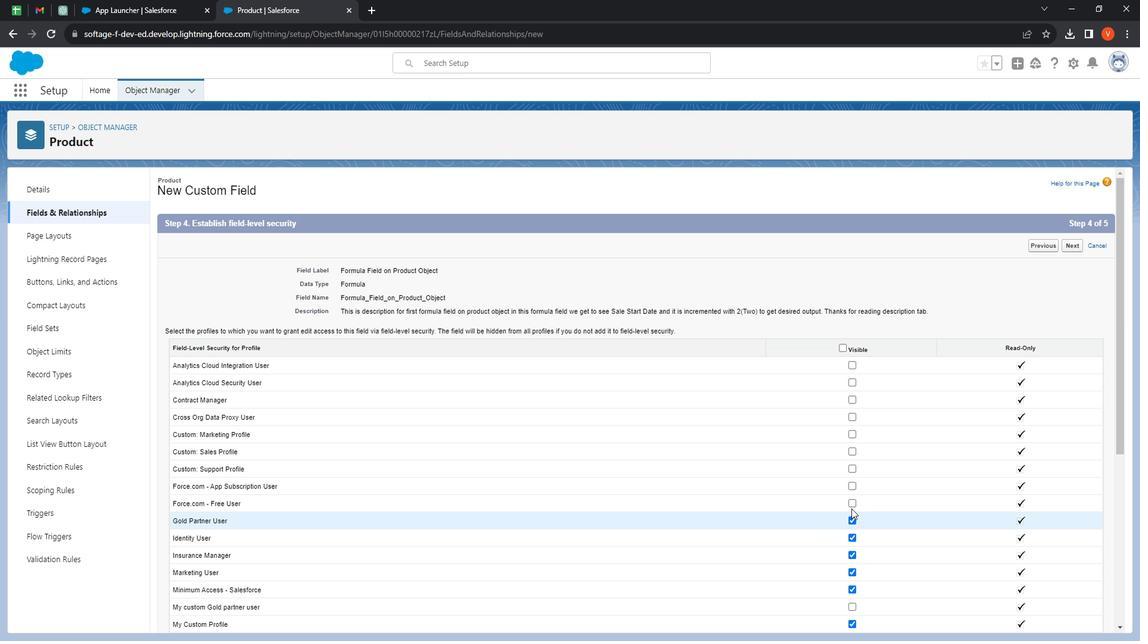 
Action: Mouse scrolled (866, 503) with delta (0, 0)
Screenshot: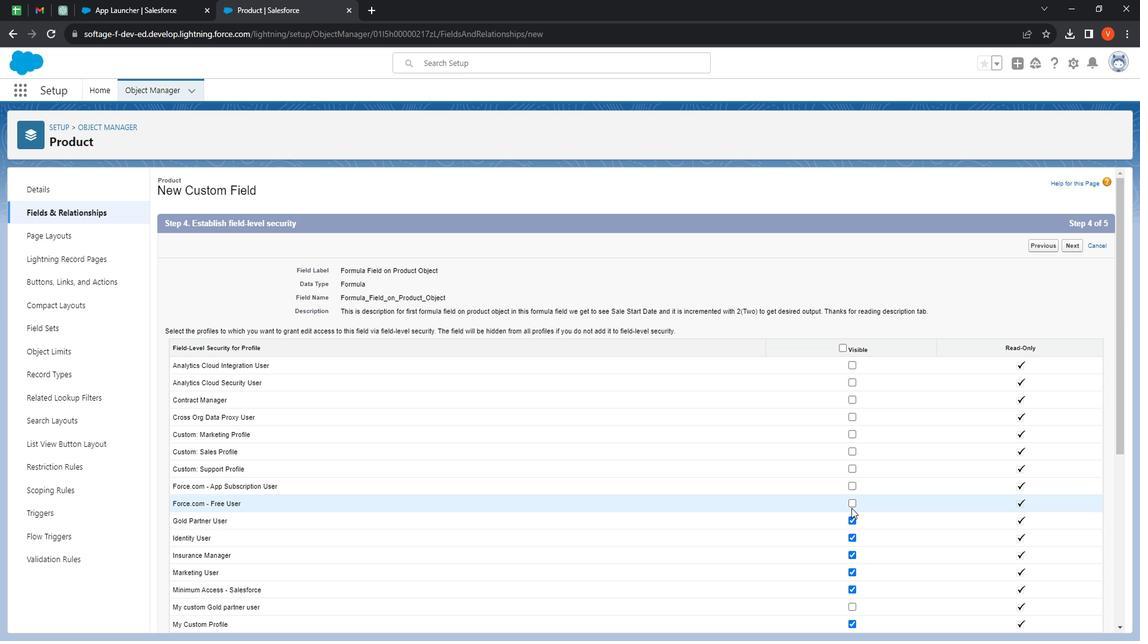
Action: Mouse scrolled (866, 503) with delta (0, 0)
Screenshot: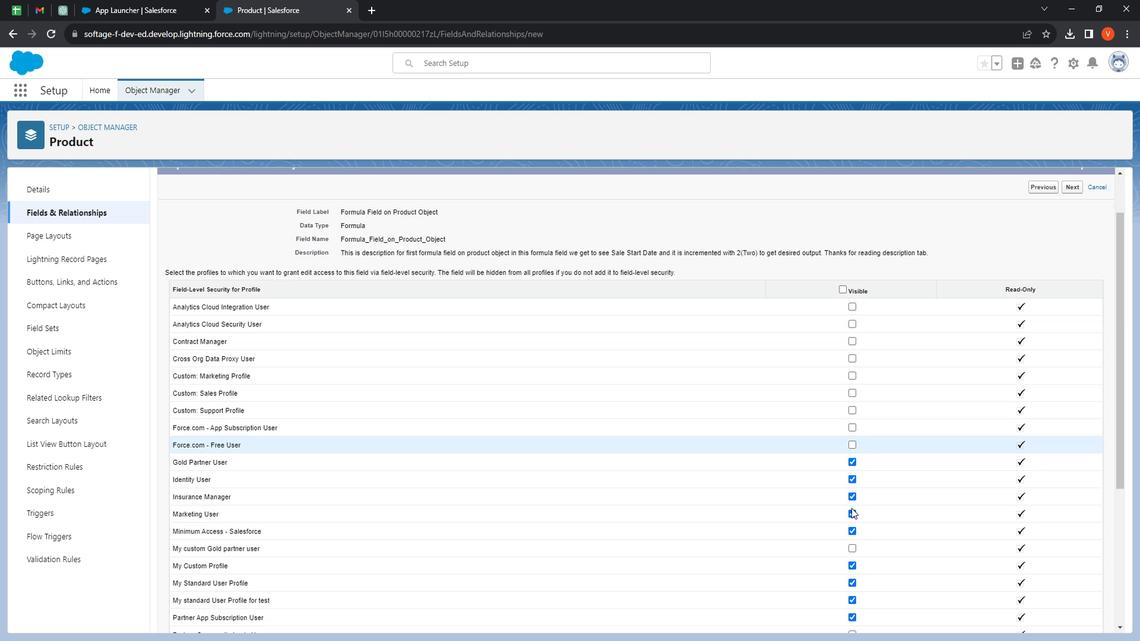 
Action: Mouse moved to (866, 504)
Screenshot: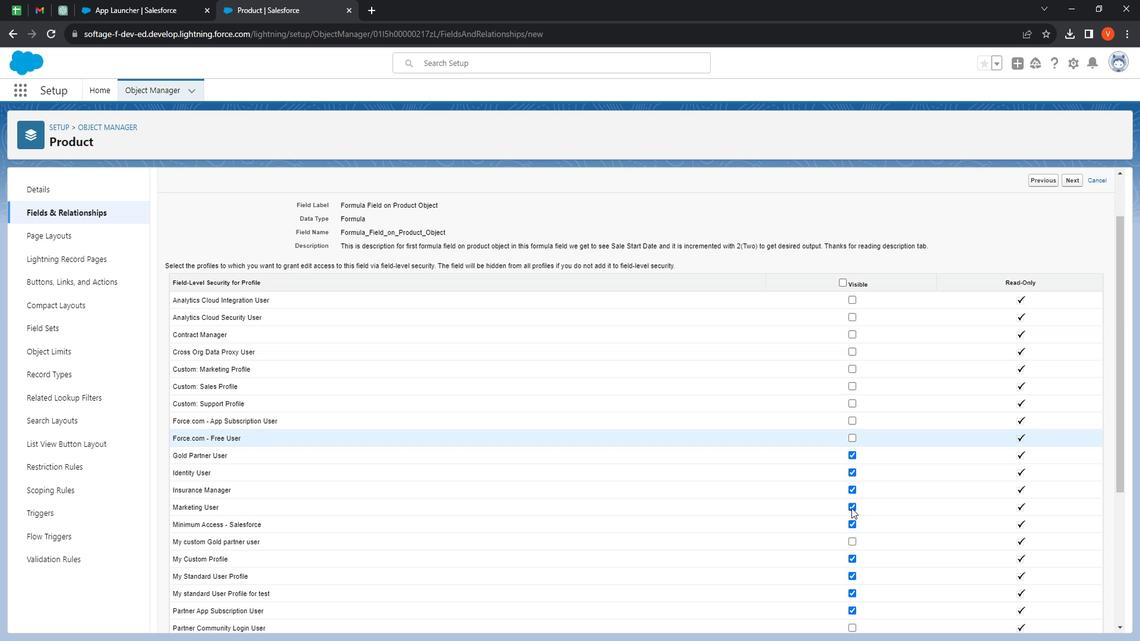 
Action: Mouse scrolled (866, 503) with delta (0, 0)
Screenshot: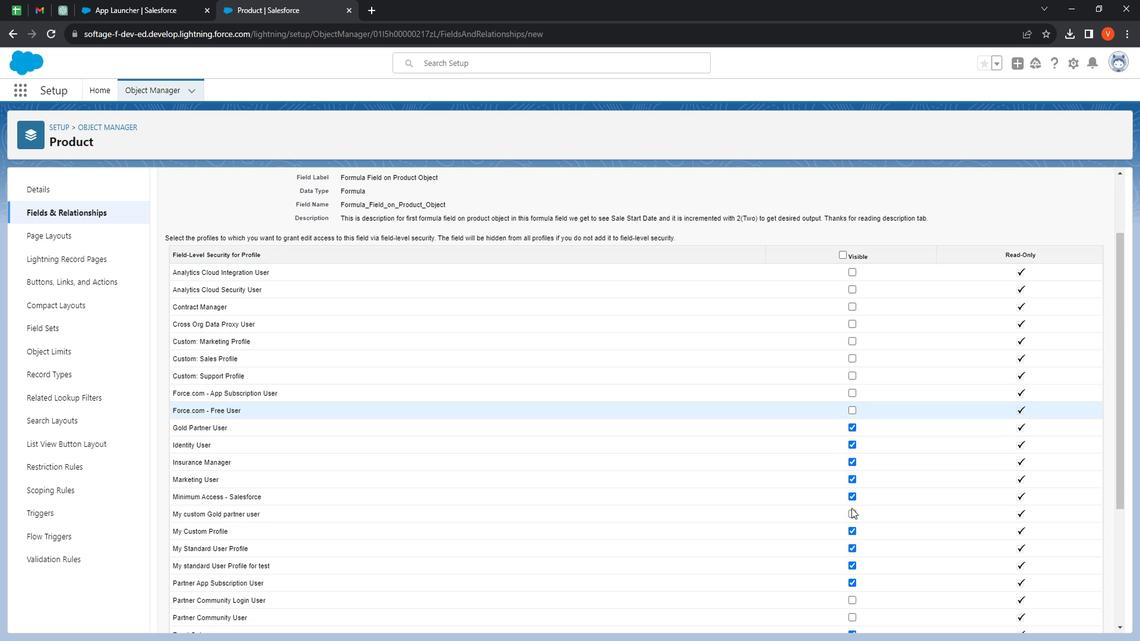 
Action: Mouse moved to (866, 498)
Screenshot: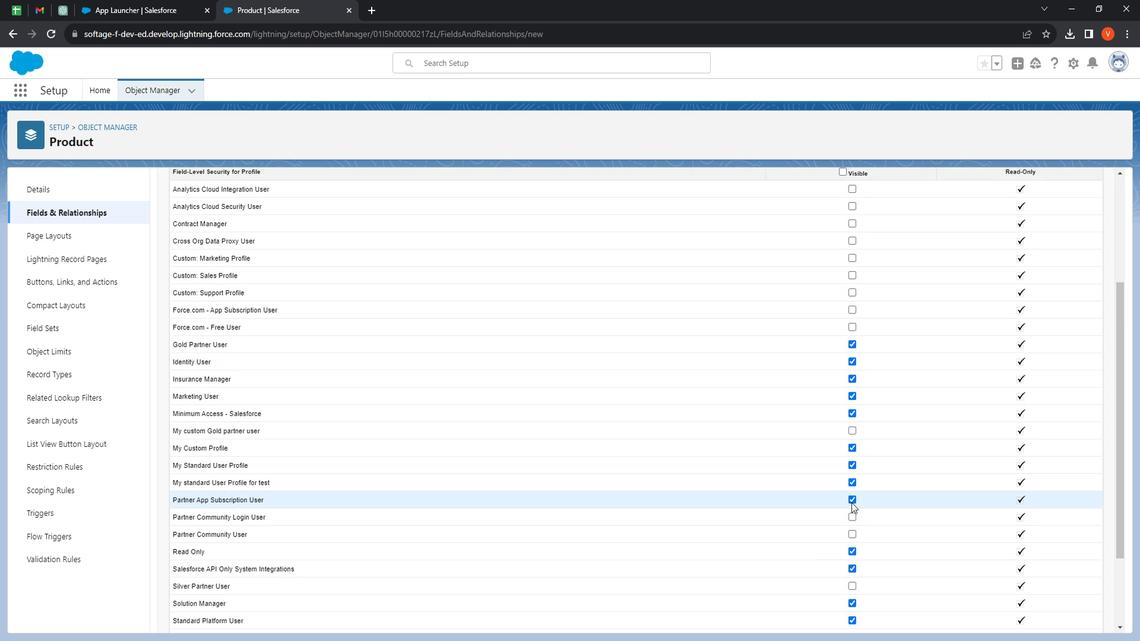 
Action: Mouse scrolled (866, 498) with delta (0, 0)
Screenshot: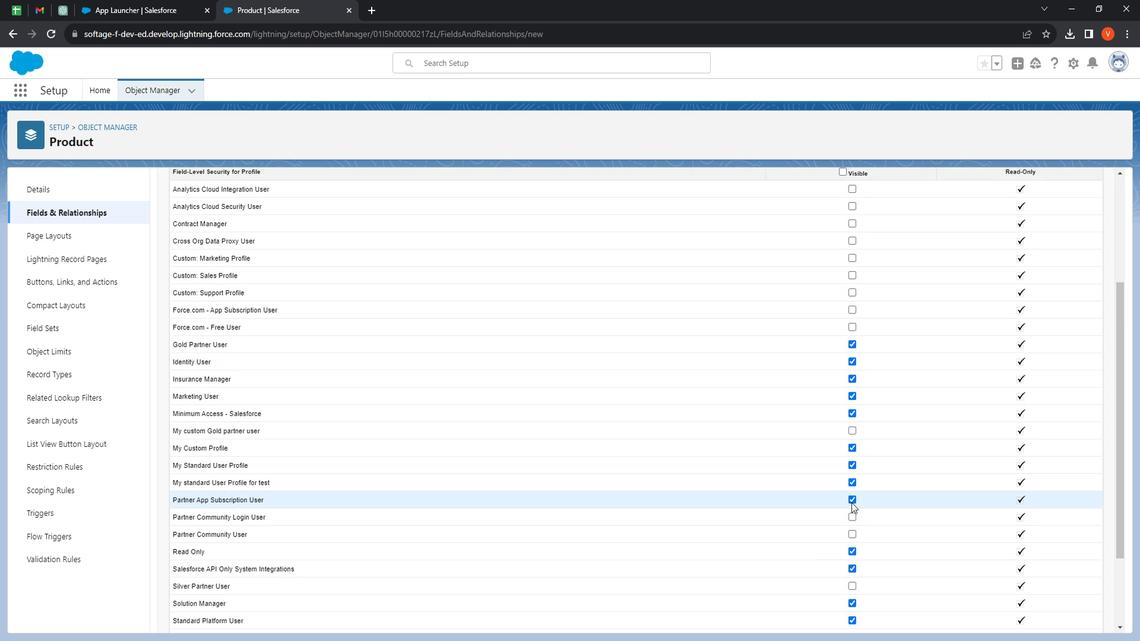 
Action: Mouse moved to (872, 458)
Screenshot: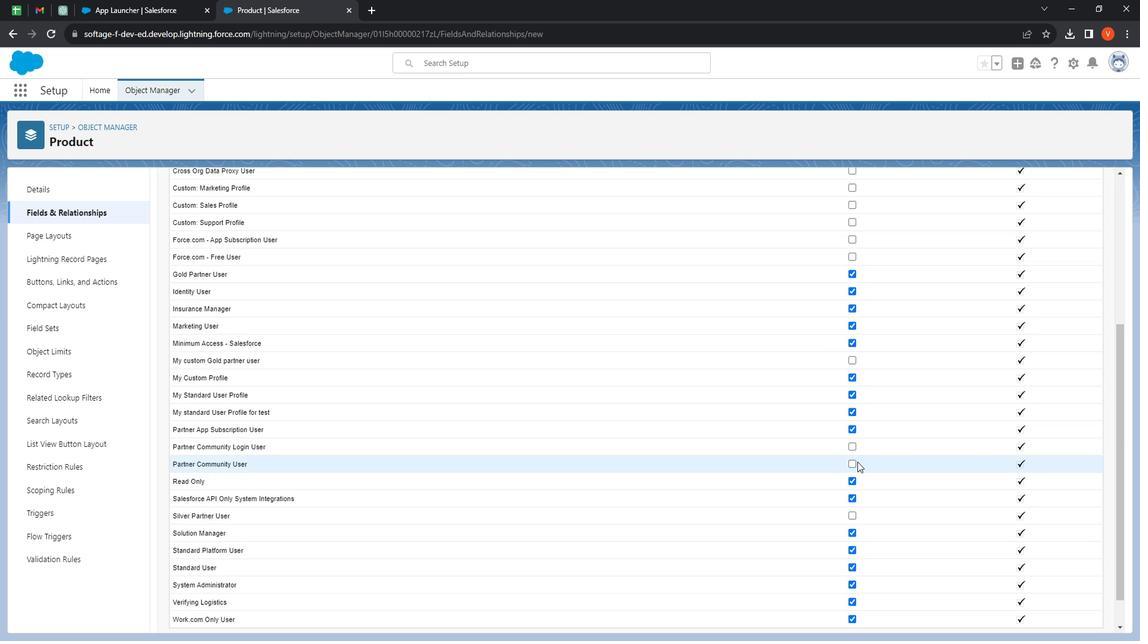 
Action: Mouse scrolled (872, 457) with delta (0, 0)
Screenshot: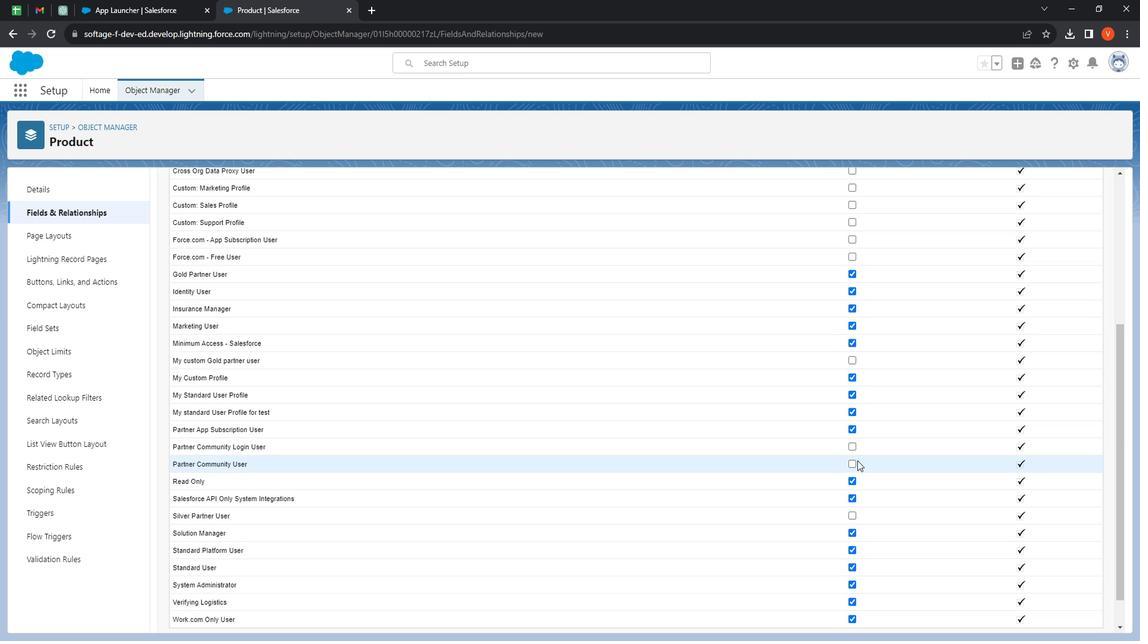 
Action: Mouse moved to (866, 260)
Screenshot: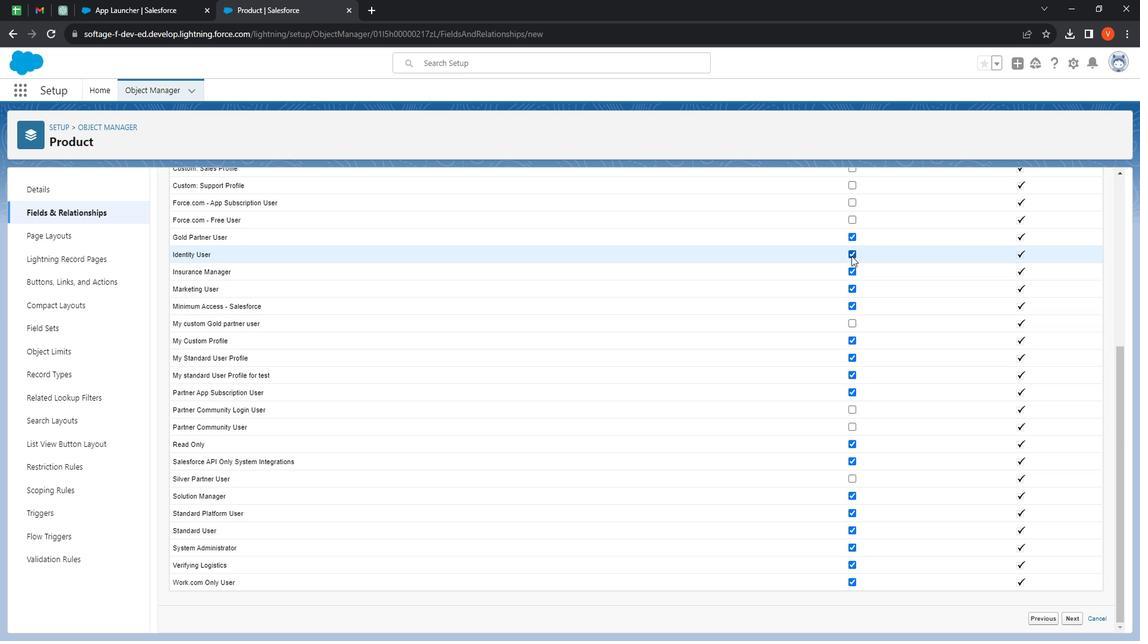 
Action: Mouse pressed left at (866, 260)
Screenshot: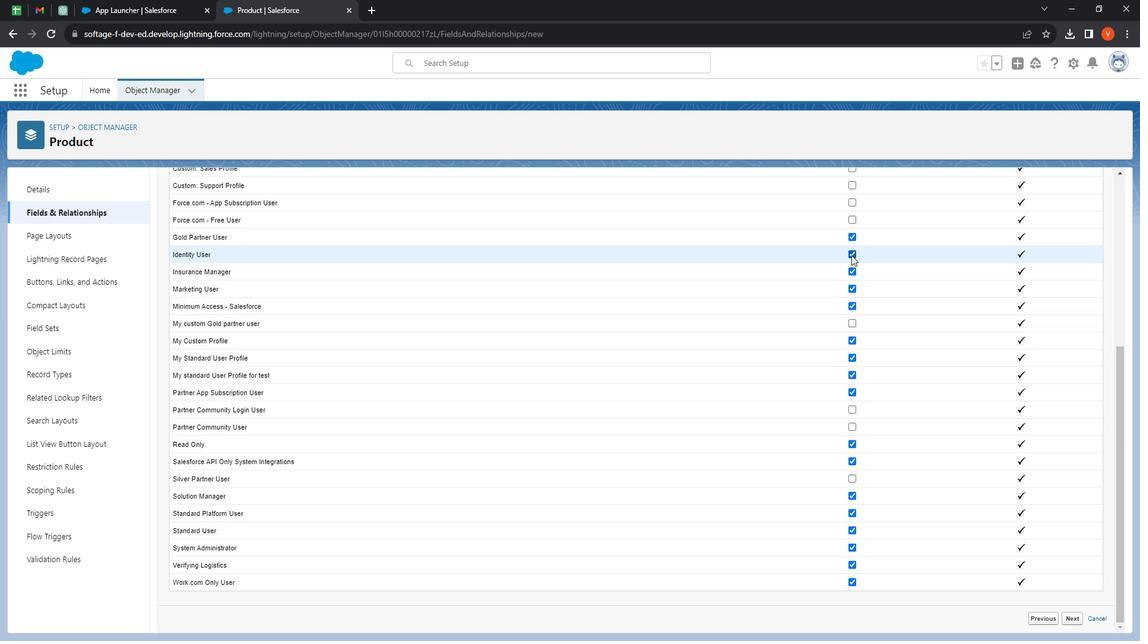 
Action: Mouse moved to (868, 279)
Screenshot: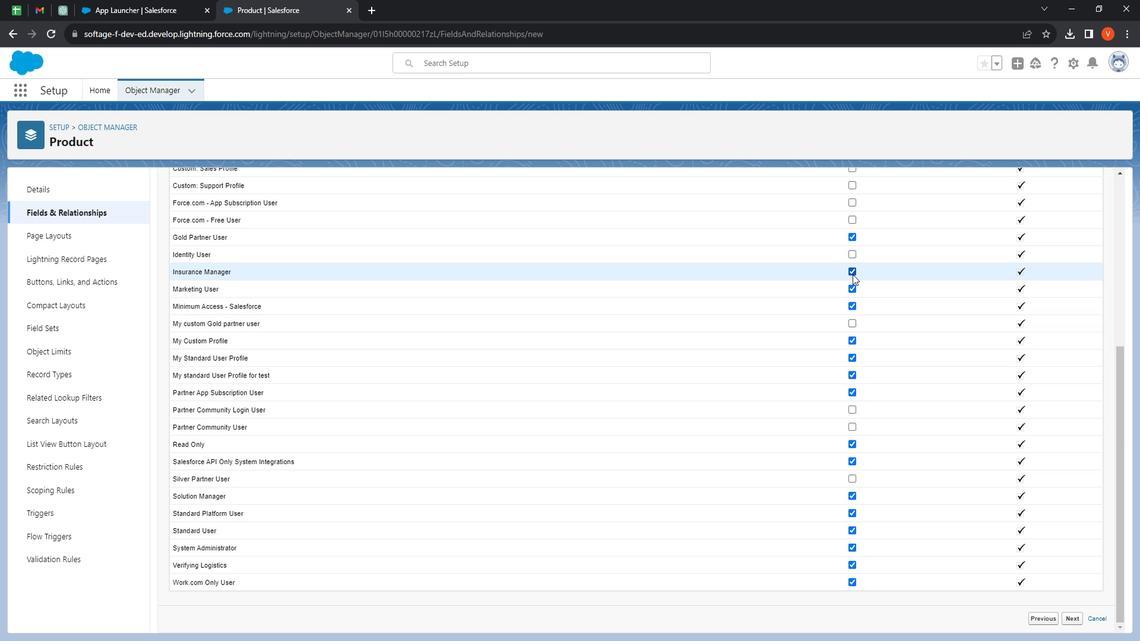 
Action: Mouse pressed left at (868, 279)
Screenshot: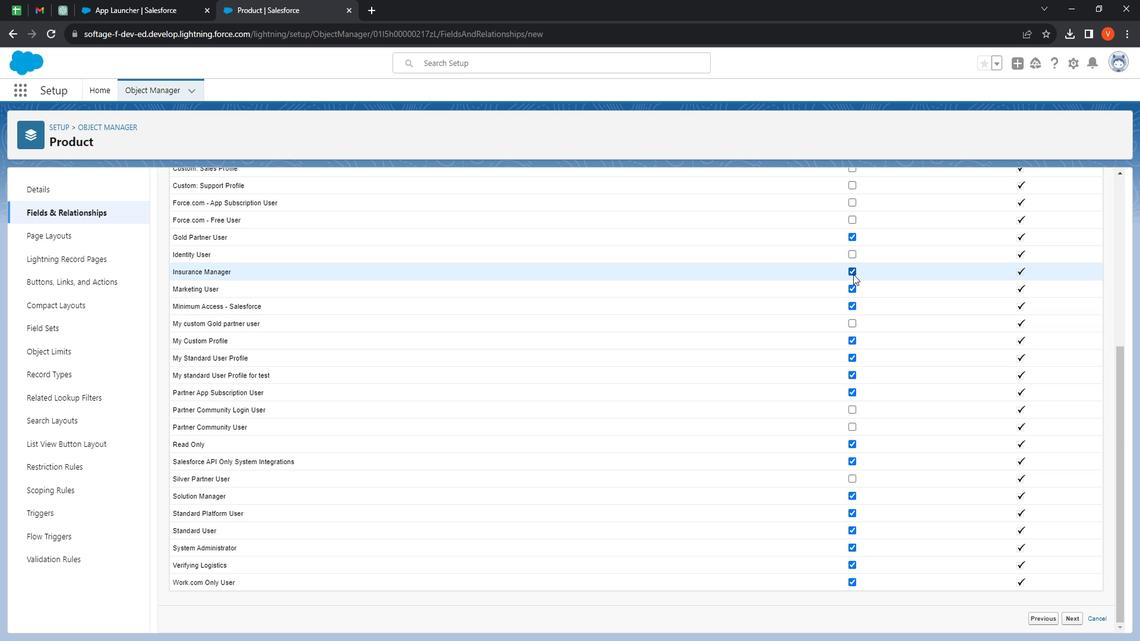 
Action: Mouse moved to (864, 290)
Screenshot: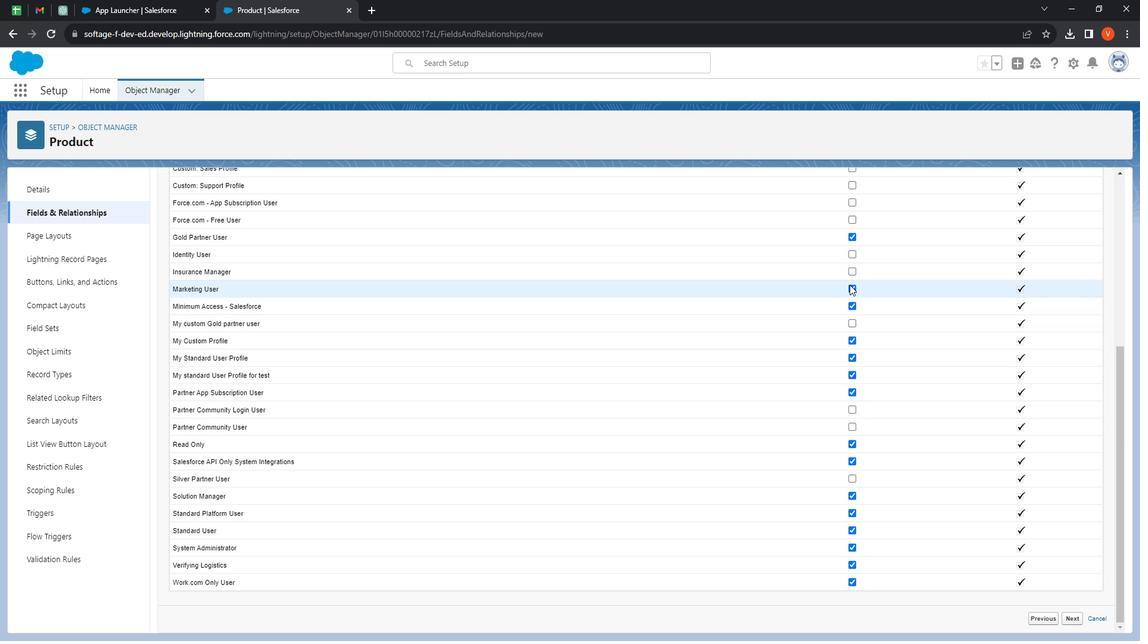
Action: Mouse pressed left at (864, 290)
Screenshot: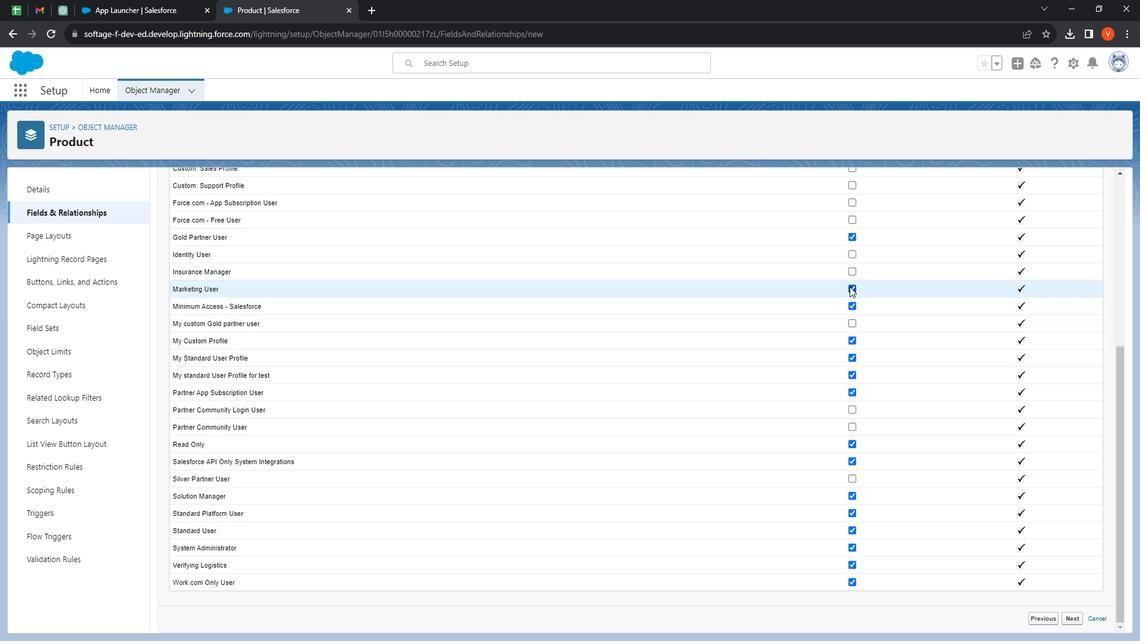 
Action: Mouse moved to (867, 308)
Screenshot: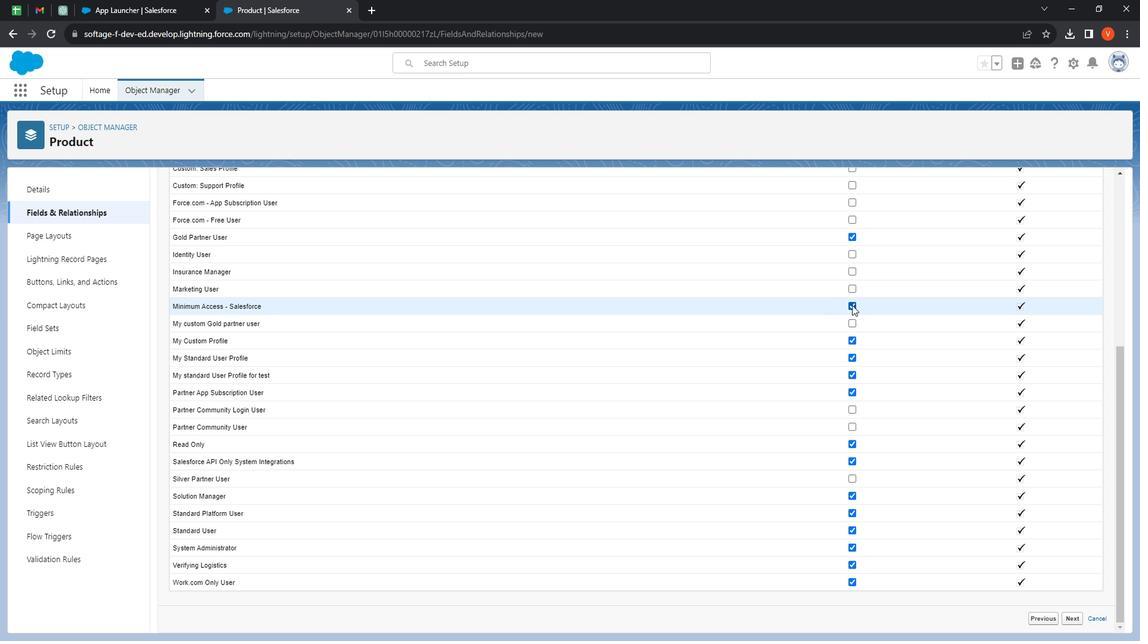 
Action: Mouse pressed left at (867, 308)
Screenshot: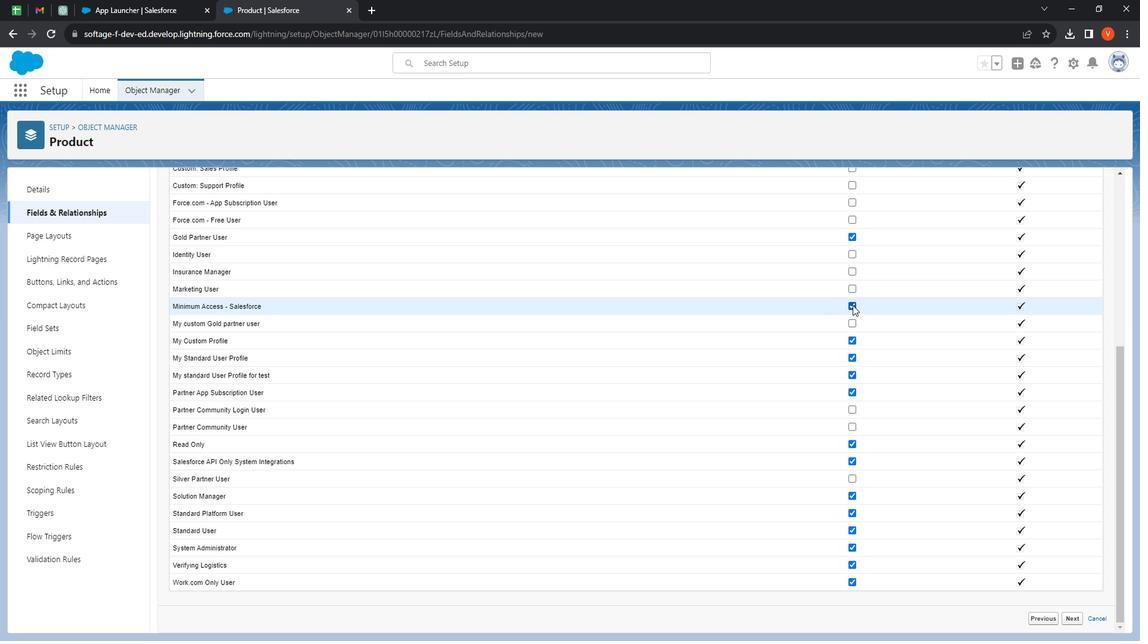 
Action: Mouse moved to (867, 323)
Screenshot: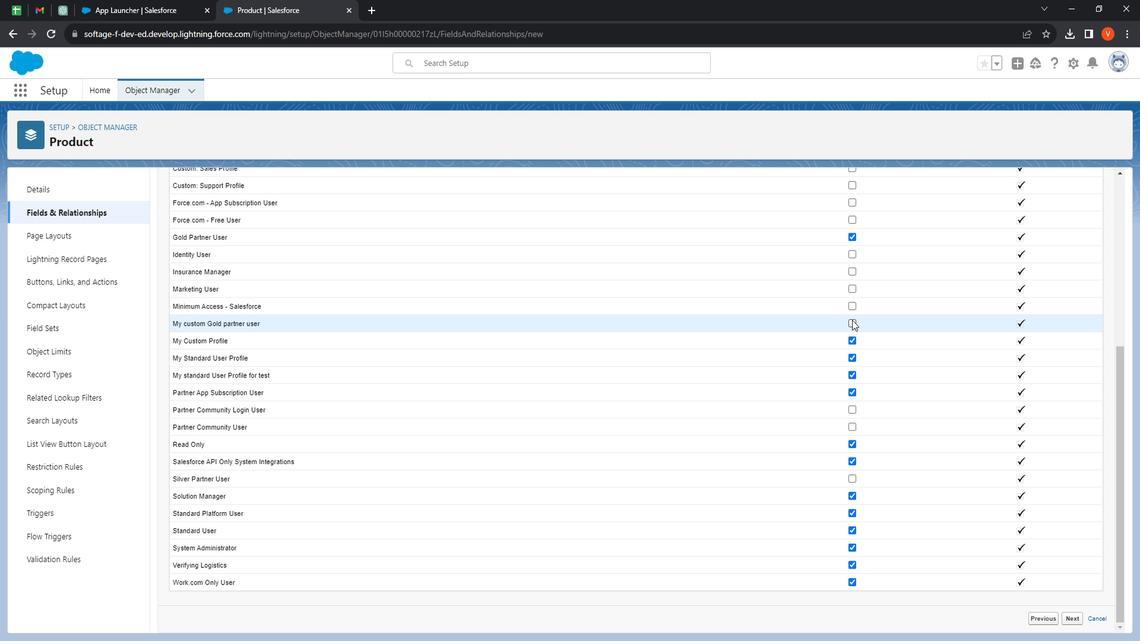 
Action: Mouse pressed left at (867, 323)
Screenshot: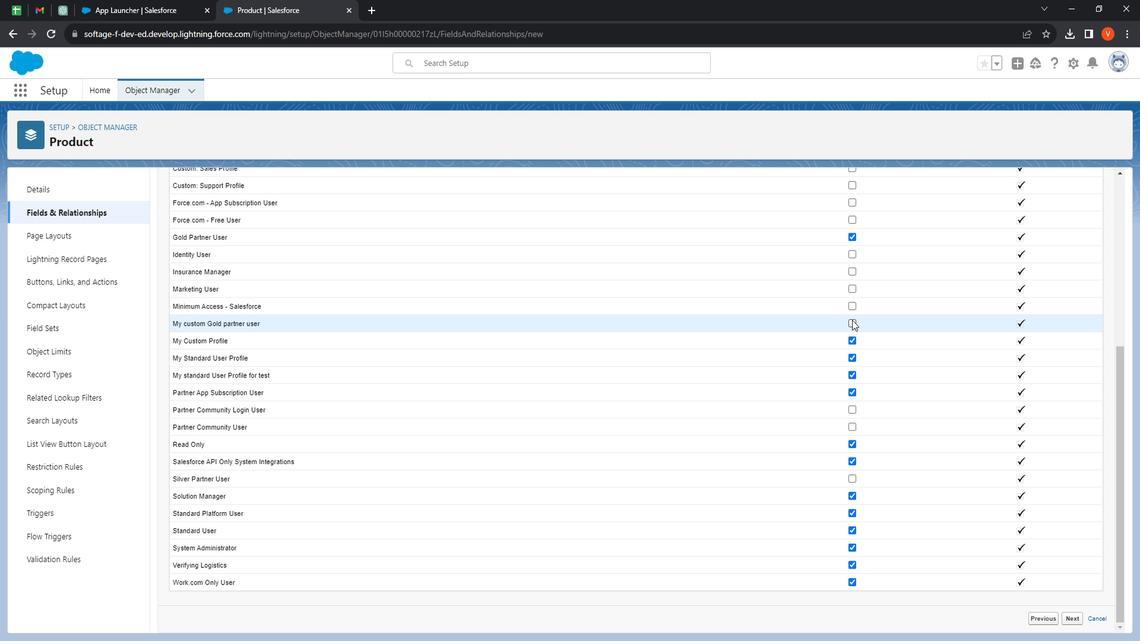 
Action: Mouse moved to (869, 342)
Screenshot: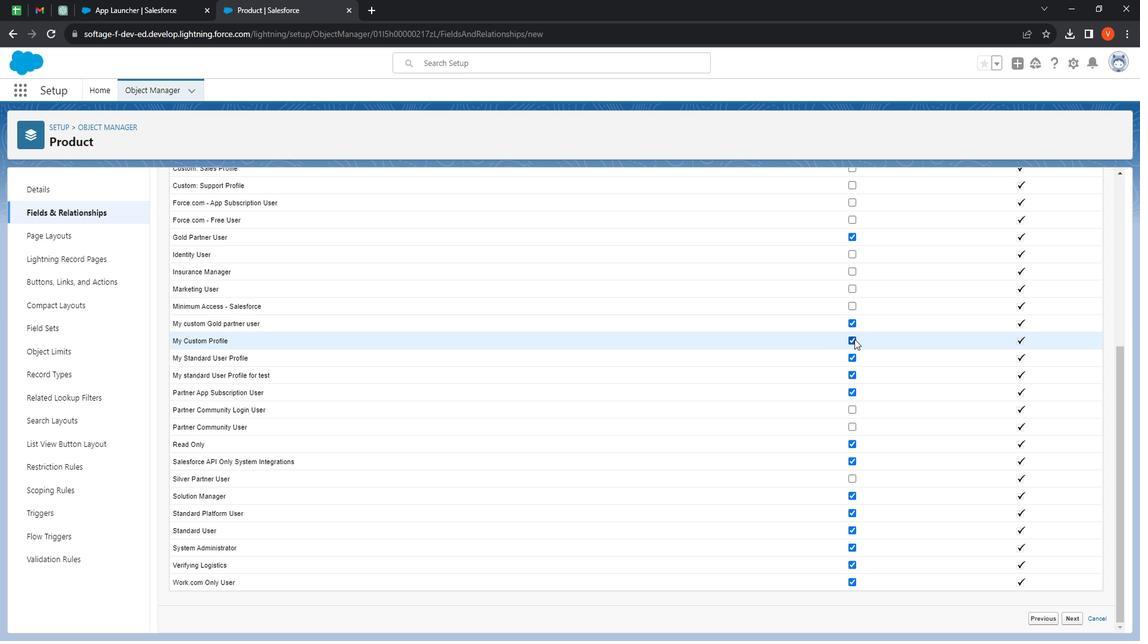 
Action: Mouse pressed left at (869, 342)
Screenshot: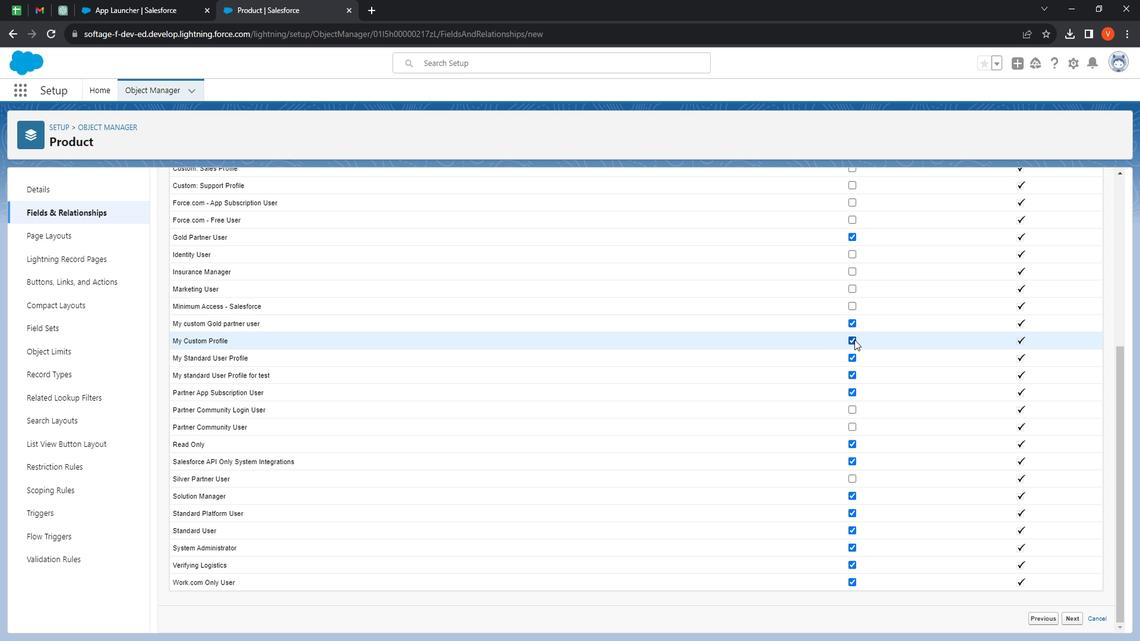 
Action: Mouse moved to (868, 358)
Screenshot: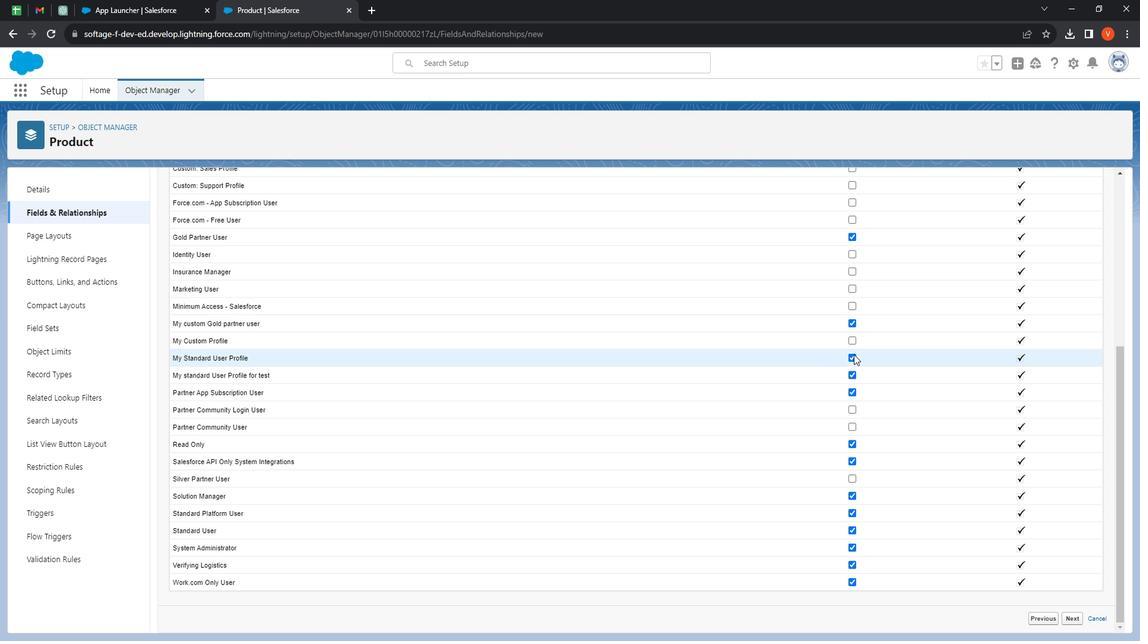 
Action: Mouse pressed left at (868, 358)
Screenshot: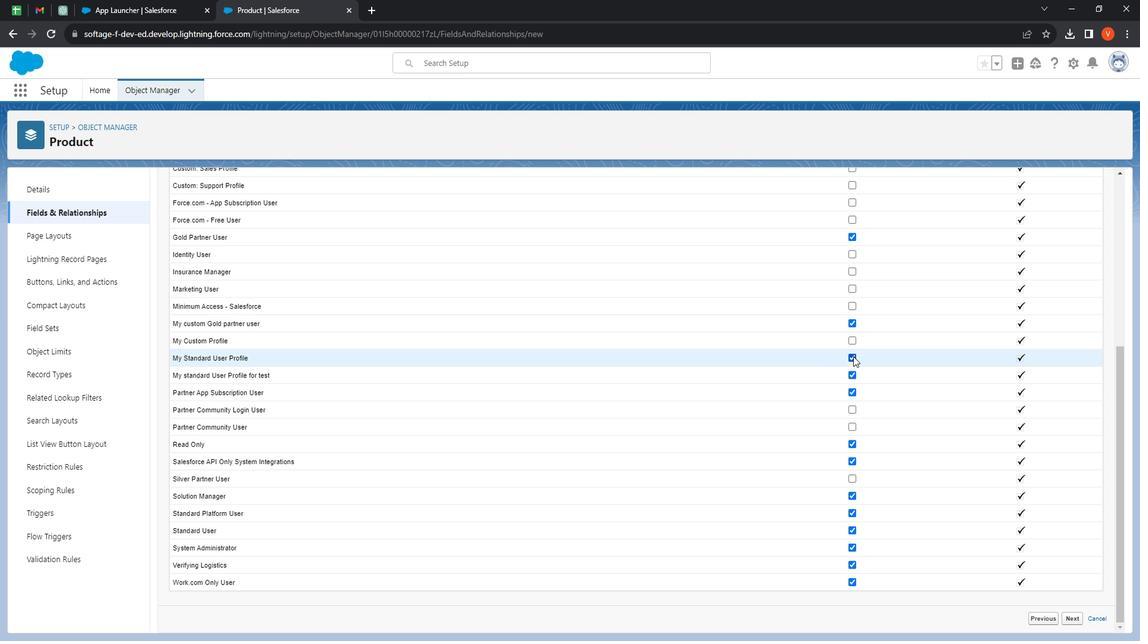 
Action: Mouse moved to (865, 379)
Screenshot: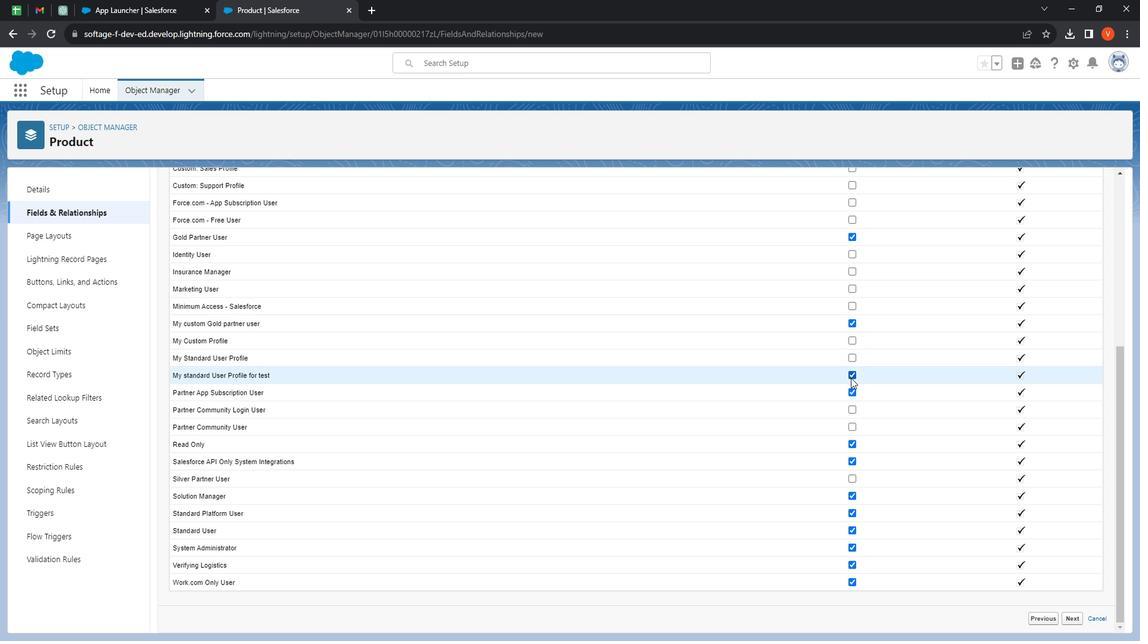 
Action: Mouse pressed left at (865, 379)
Screenshot: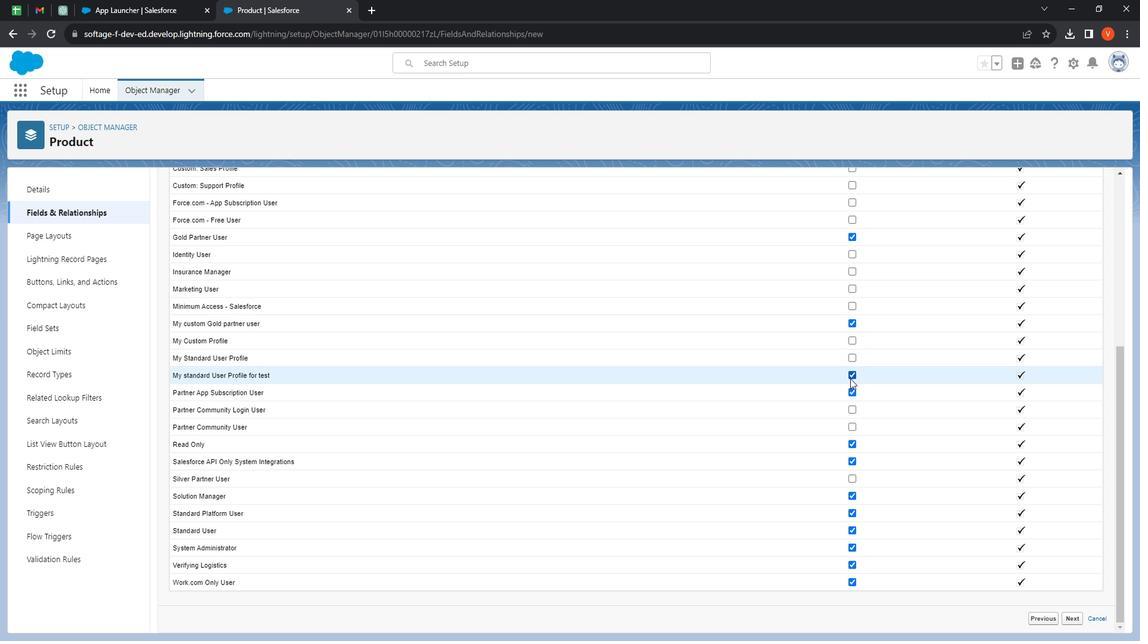 
Action: Mouse moved to (865, 391)
Screenshot: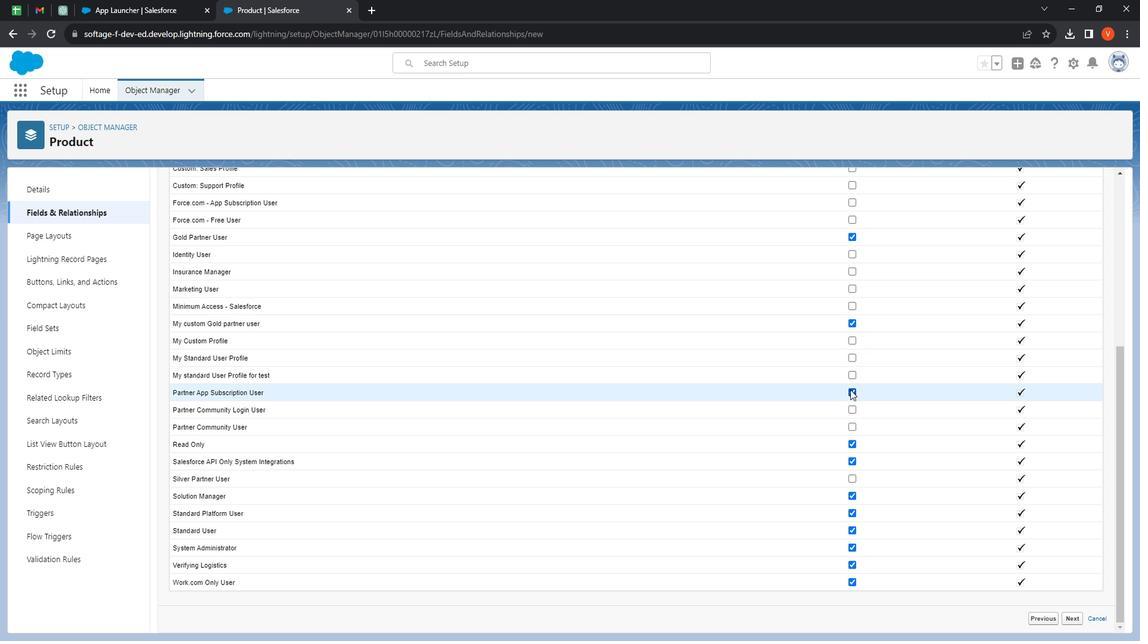 
Action: Mouse pressed left at (865, 391)
Screenshot: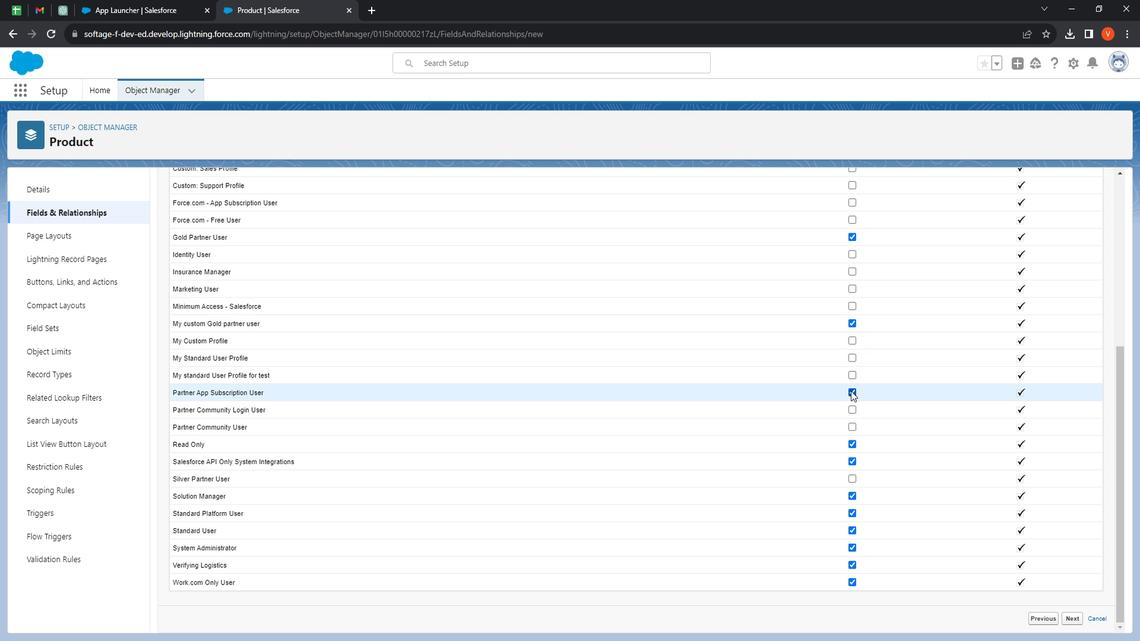 
Action: Mouse moved to (869, 407)
Screenshot: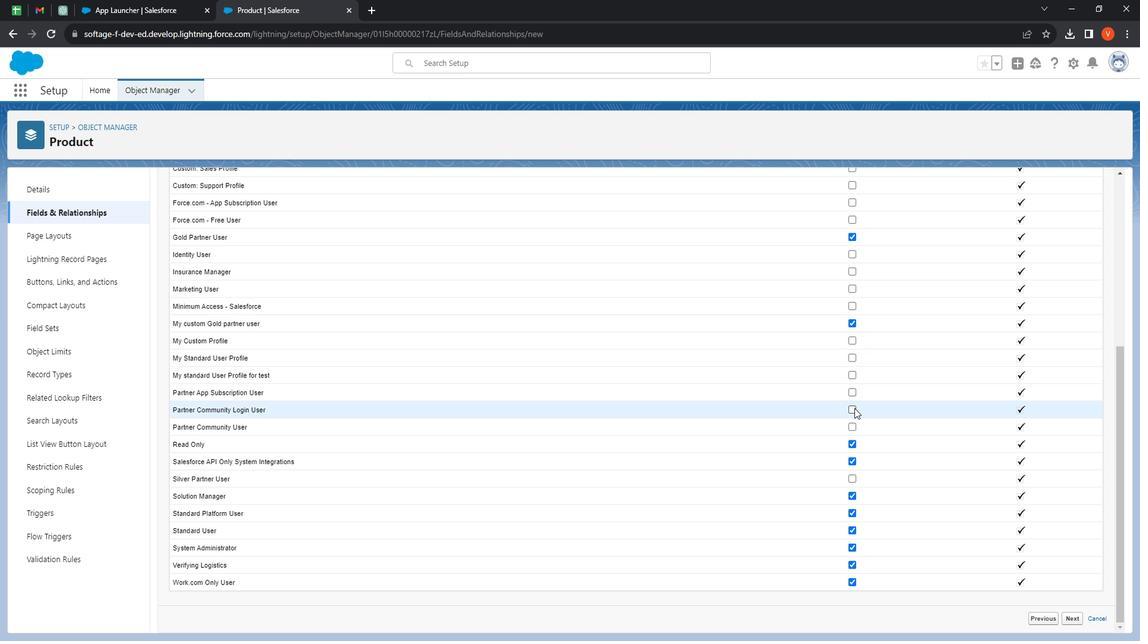 
Action: Mouse pressed left at (869, 407)
Screenshot: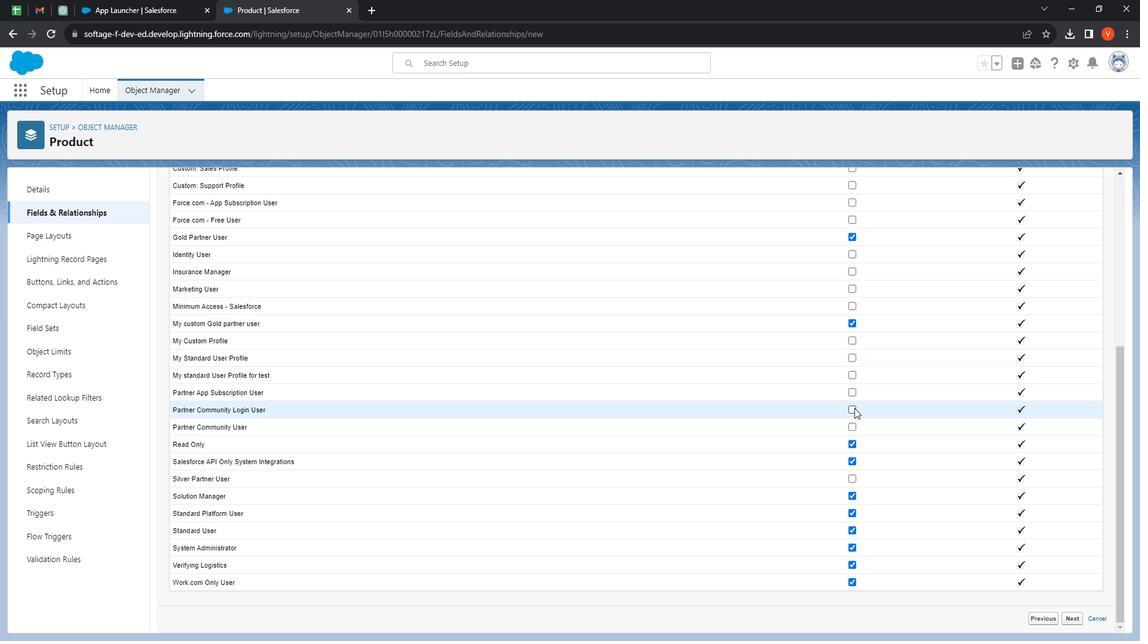
Action: Mouse moved to (868, 424)
Screenshot: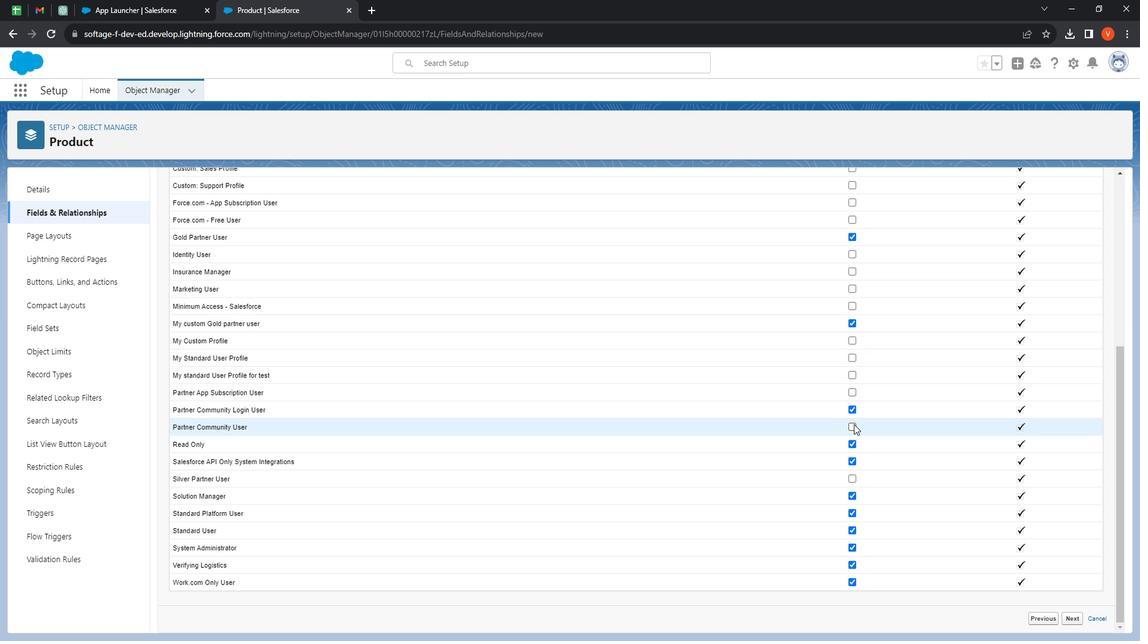 
Action: Mouse pressed left at (868, 424)
Screenshot: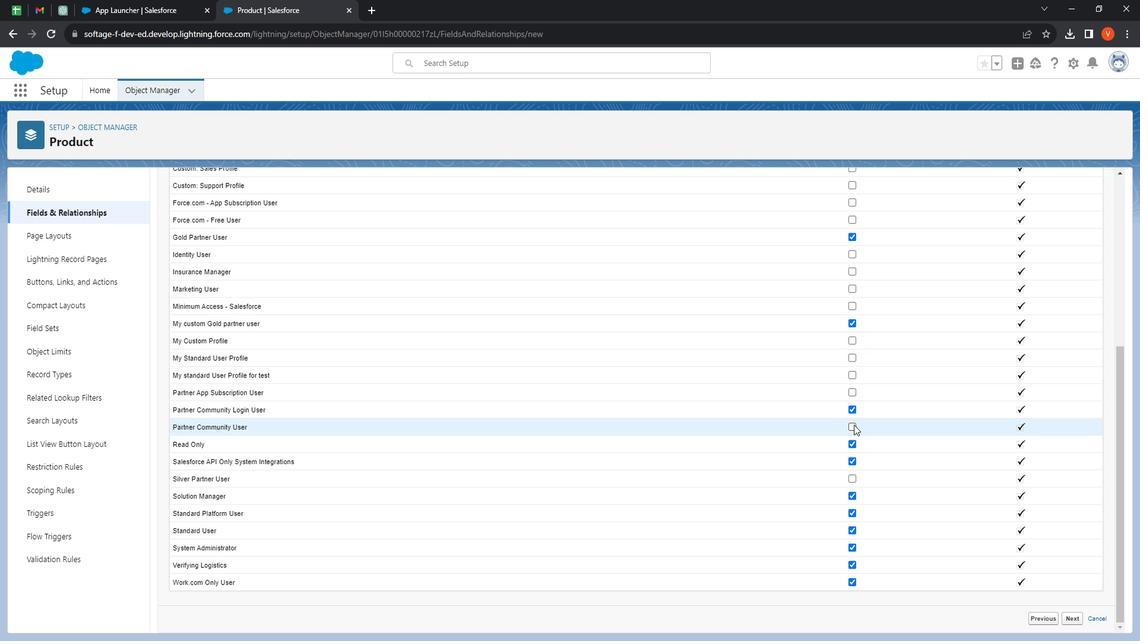 
Action: Mouse moved to (865, 442)
Screenshot: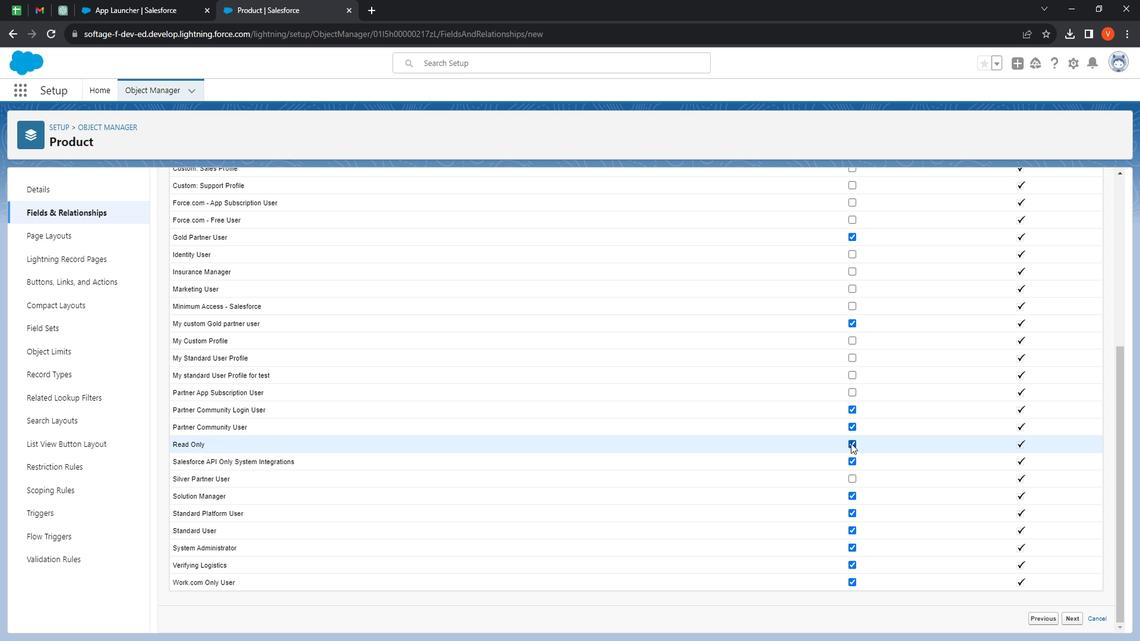 
Action: Mouse pressed left at (865, 442)
Screenshot: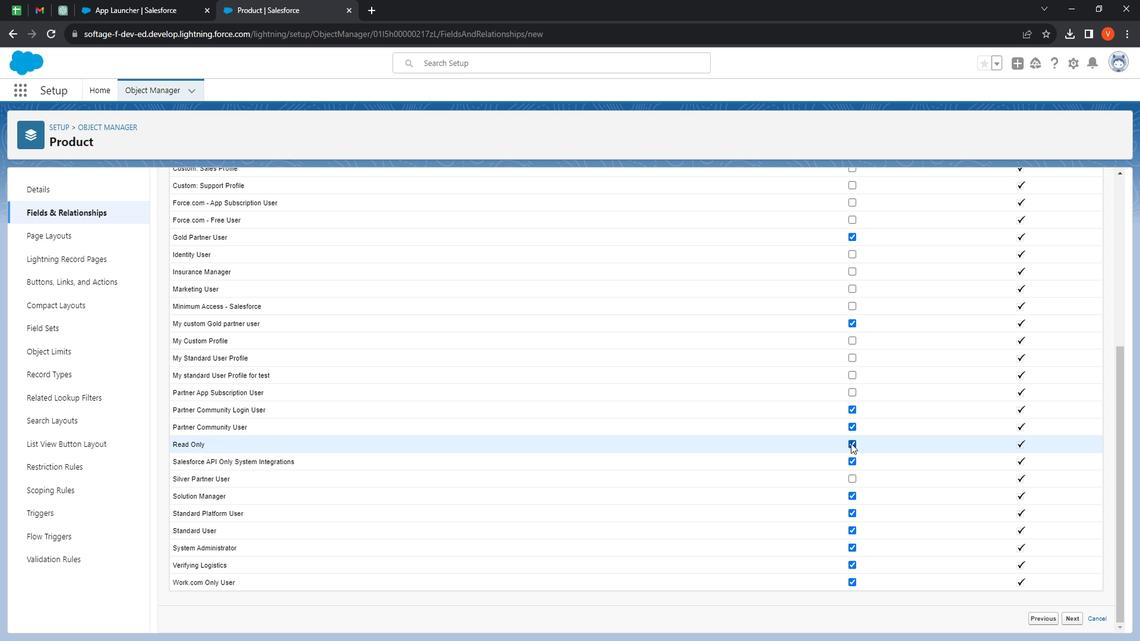 
Action: Mouse moved to (865, 460)
Screenshot: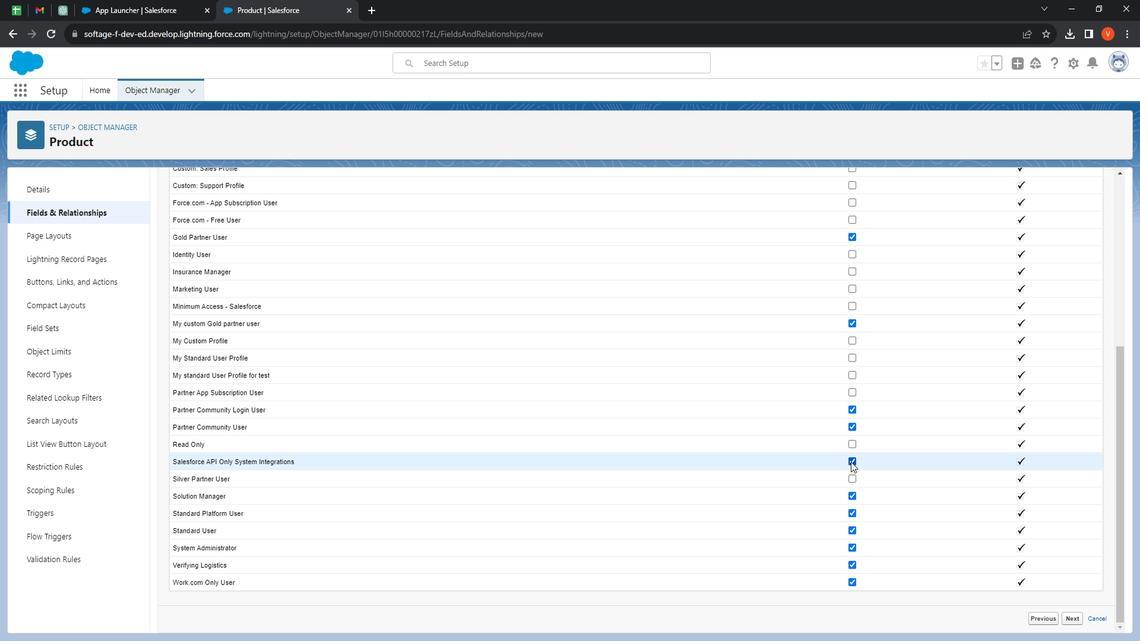 
Action: Mouse pressed left at (865, 460)
Screenshot: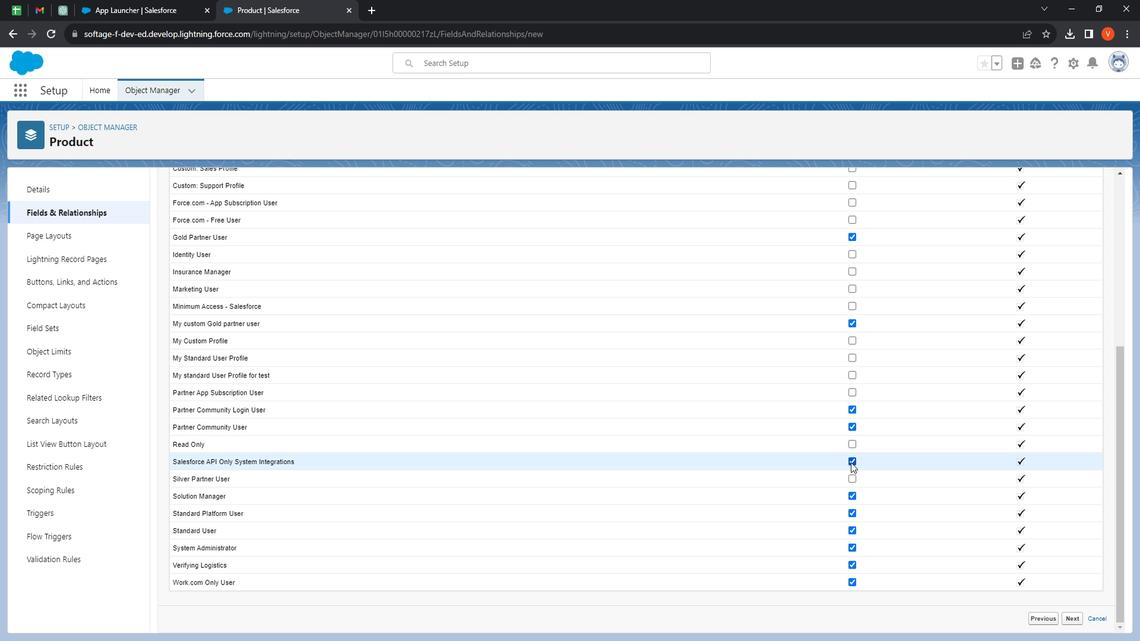 
Action: Mouse moved to (864, 477)
